 Task: Buy 4 Shower Caps from Bath & Bathing Accessories section under best seller category for shipping address: Jon Parker, 4213 Skips Lane, Phoenix, Arizona 85012, Cell Number 9285042162. Pay from credit card ending with 7965, CVV 549
Action: Mouse moved to (482, 148)
Screenshot: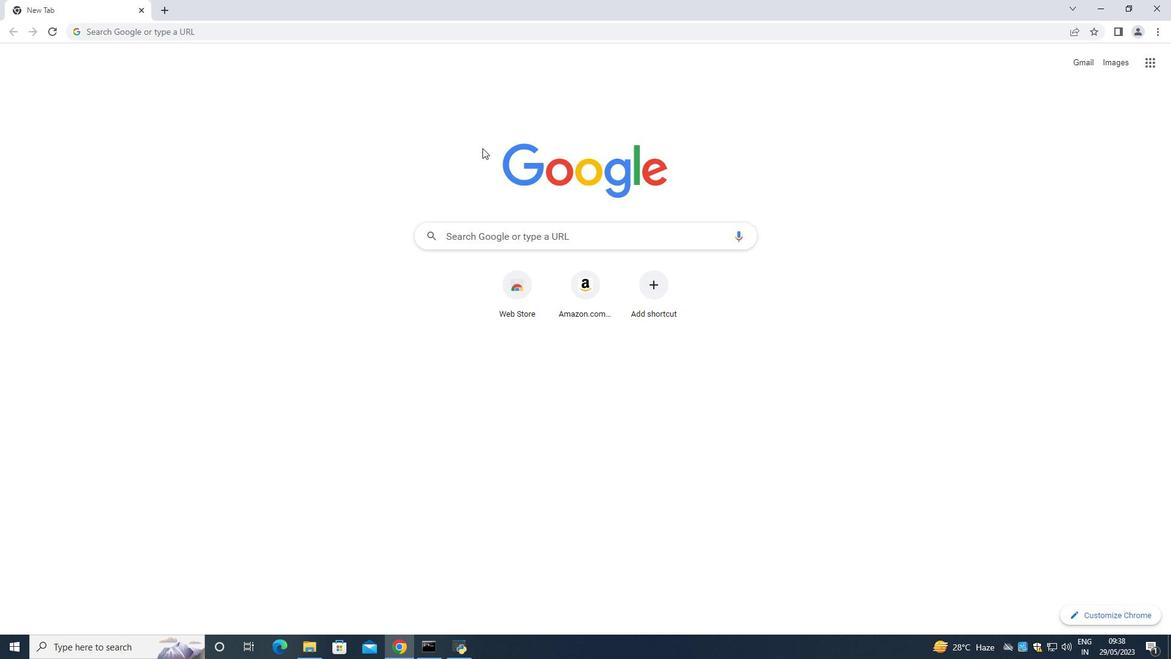 
Action: Mouse pressed left at (482, 148)
Screenshot: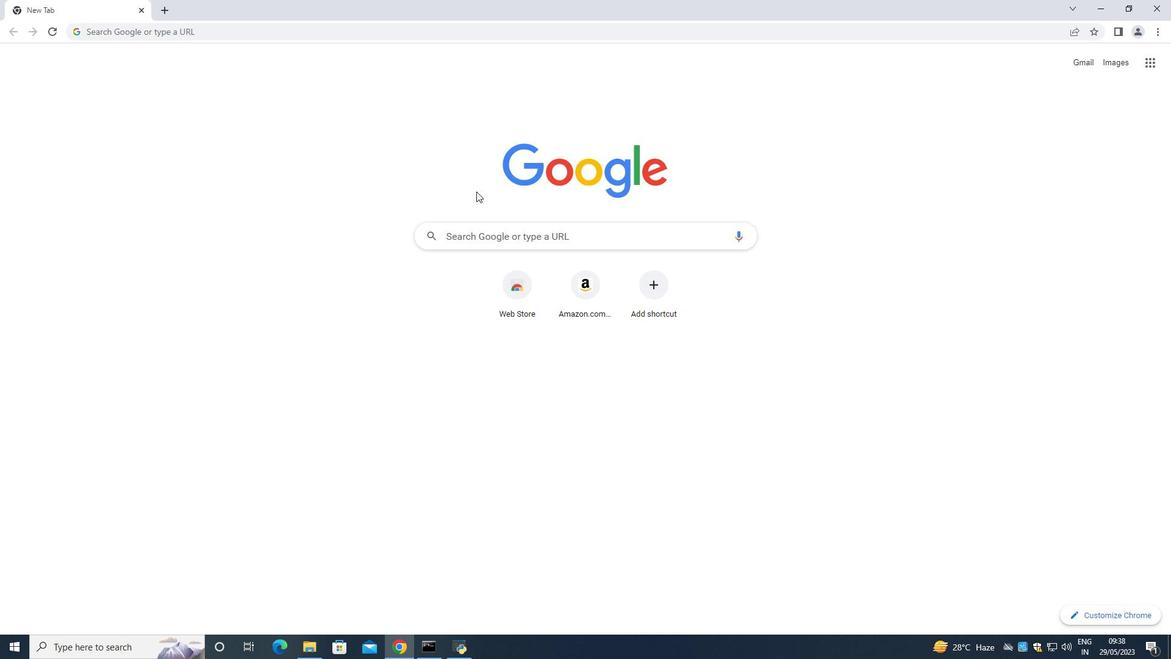 
Action: Mouse moved to (587, 285)
Screenshot: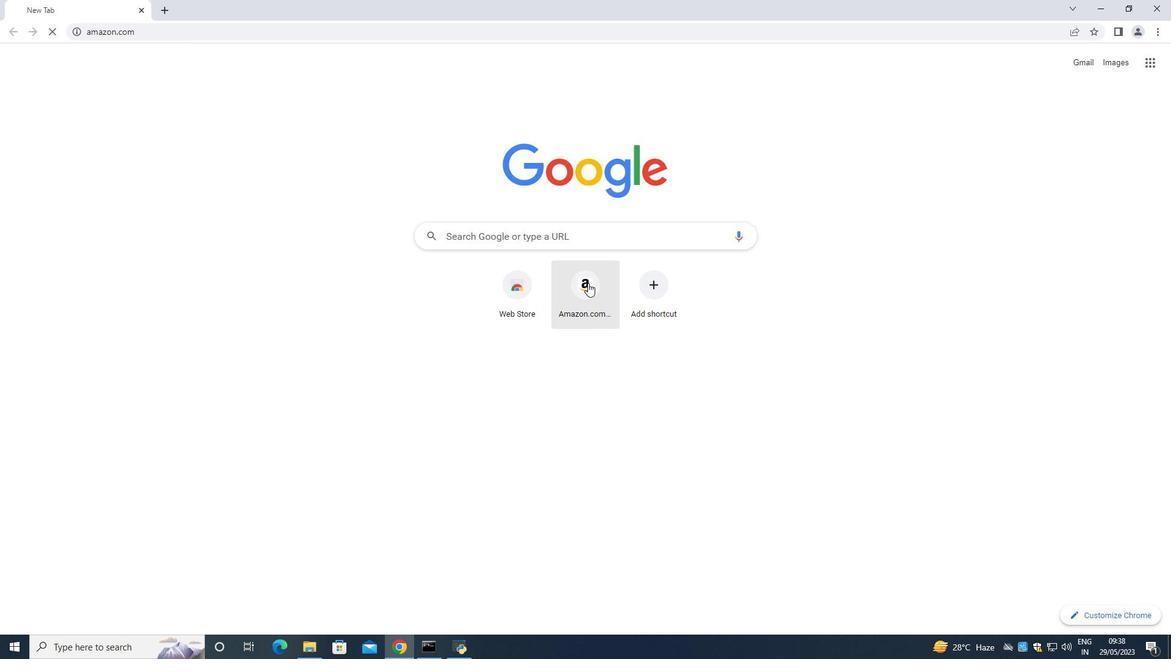 
Action: Mouse pressed left at (587, 285)
Screenshot: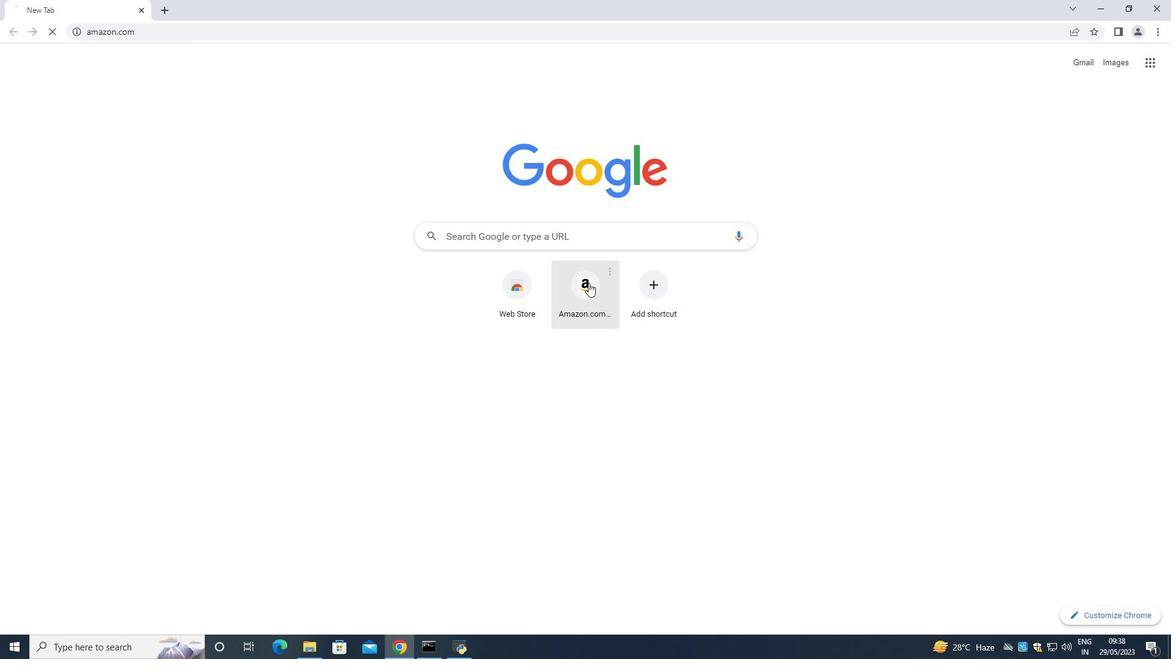 
Action: Mouse moved to (278, 59)
Screenshot: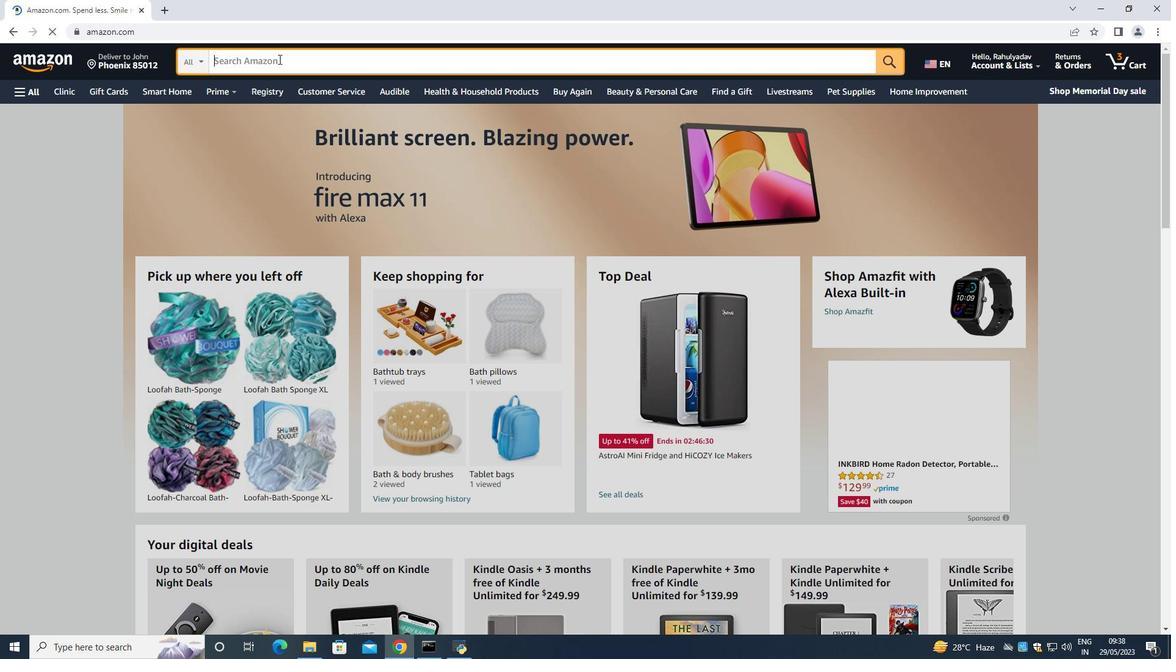 
Action: Mouse pressed left at (278, 59)
Screenshot: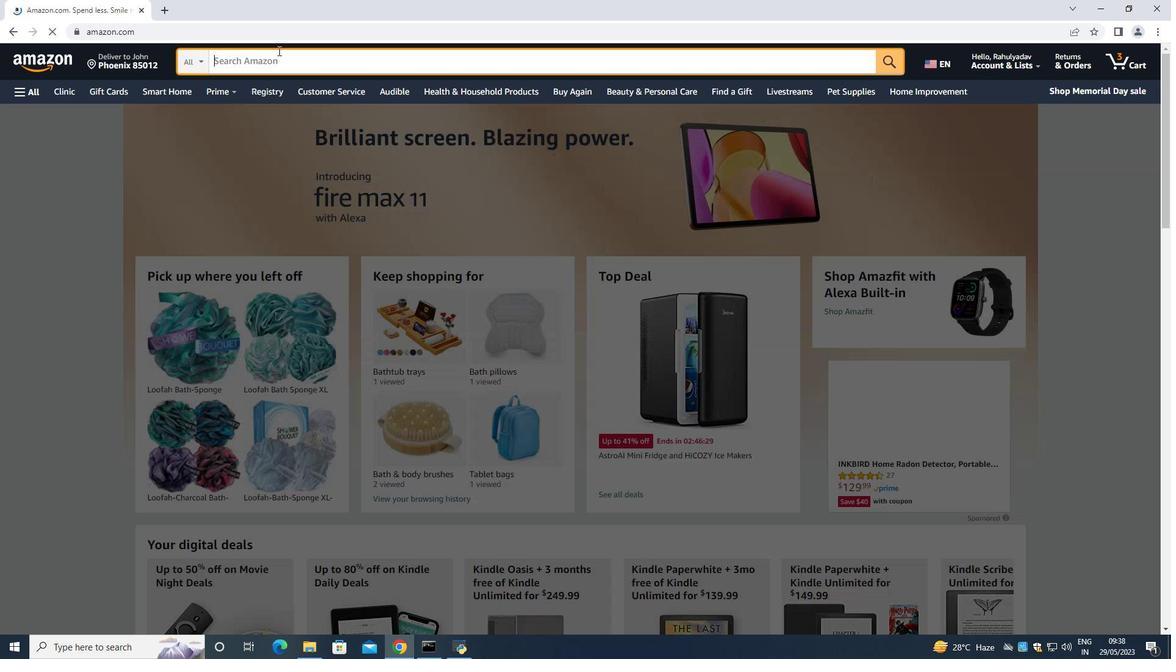 
Action: Mouse moved to (270, 40)
Screenshot: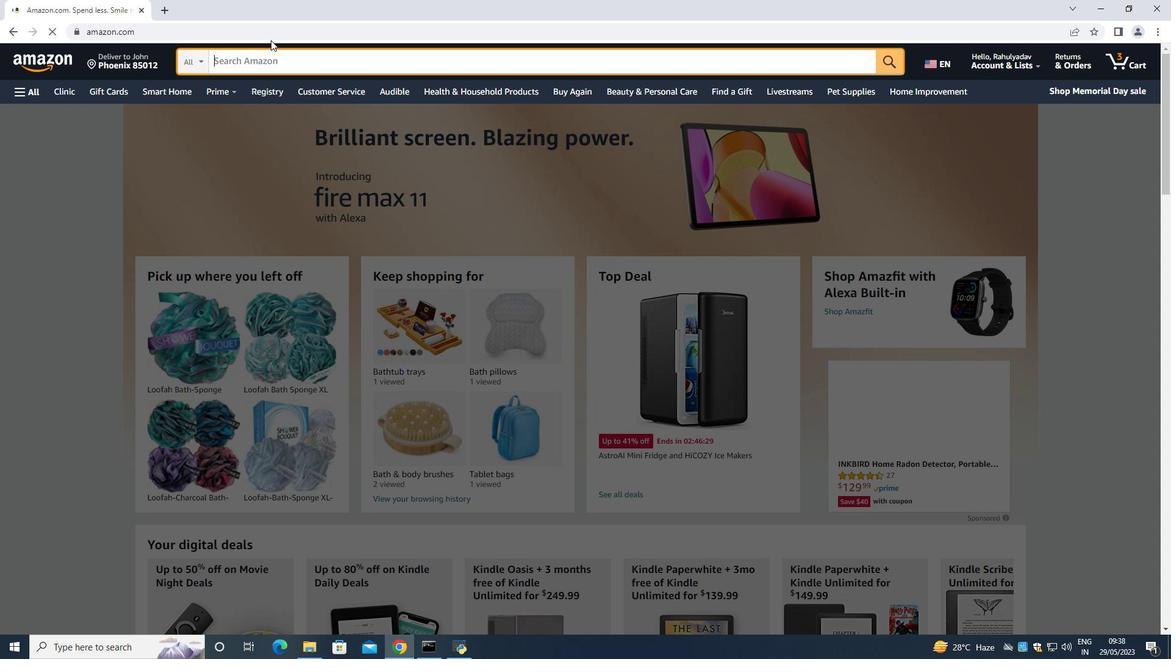 
Action: Key pressed <Key.shift><Key.shift><Key.shift>Shower<Key.space><Key.shift>Cap<Key.space><Key.enter>
Screenshot: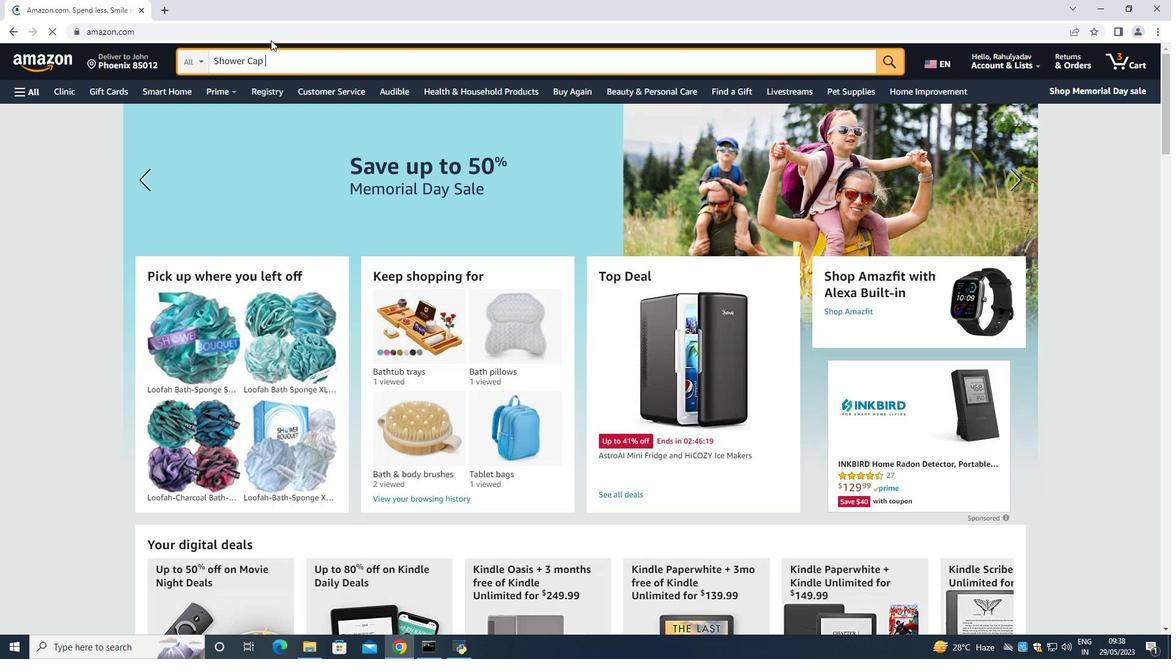 
Action: Mouse moved to (834, 184)
Screenshot: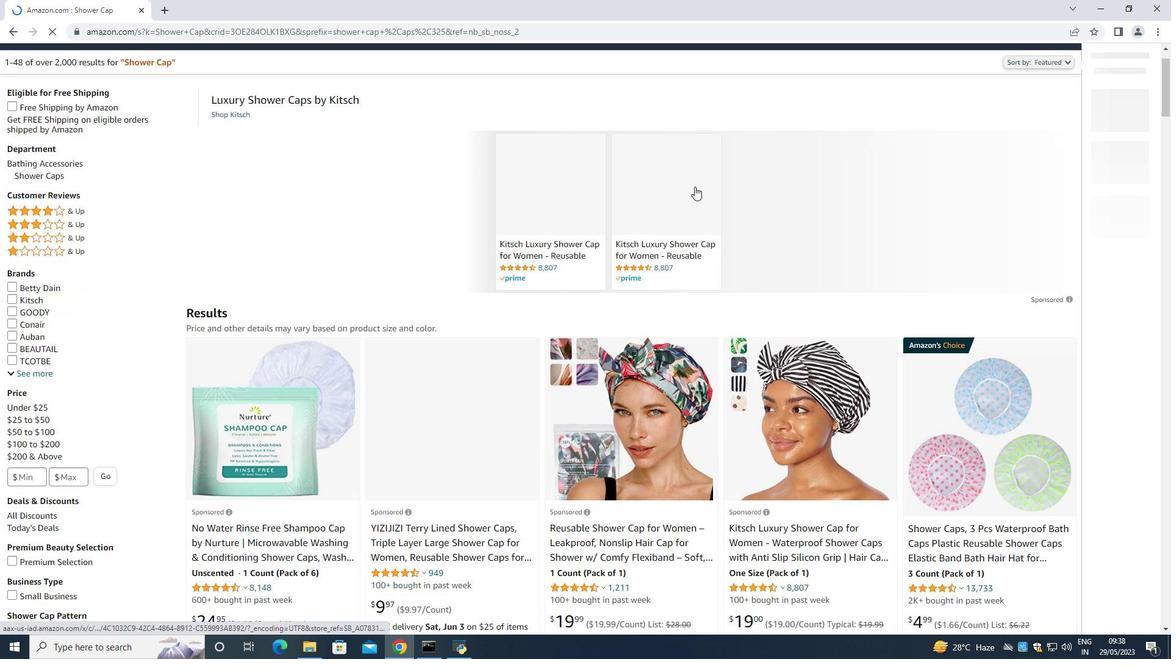
Action: Mouse scrolled (834, 183) with delta (0, 0)
Screenshot: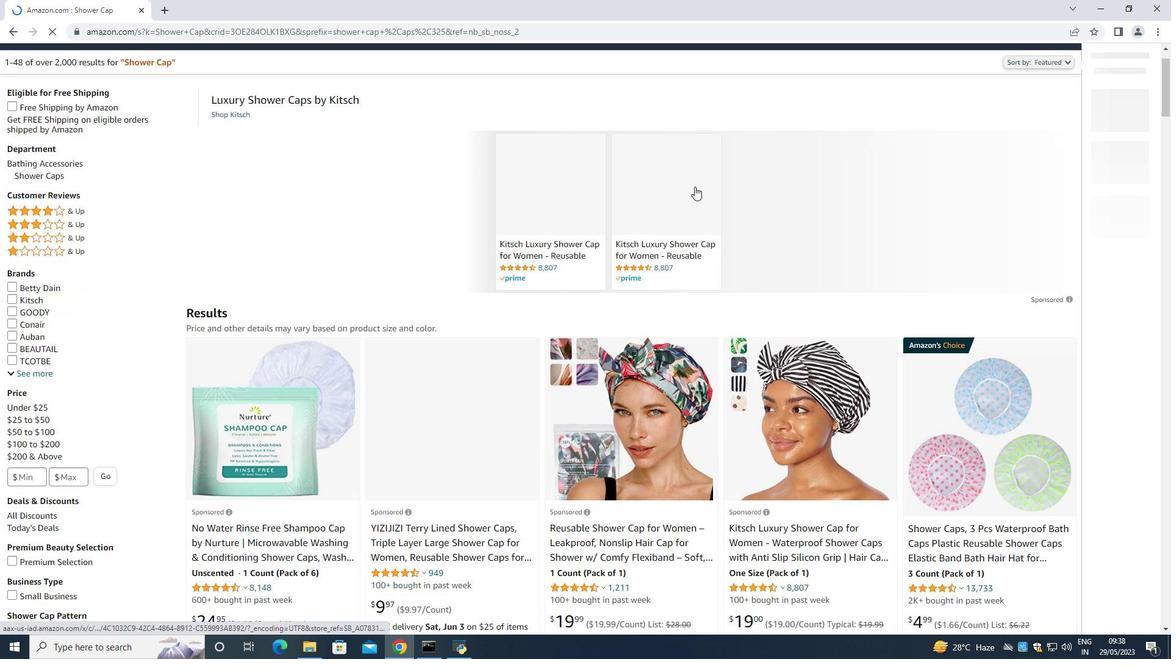 
Action: Mouse moved to (806, 189)
Screenshot: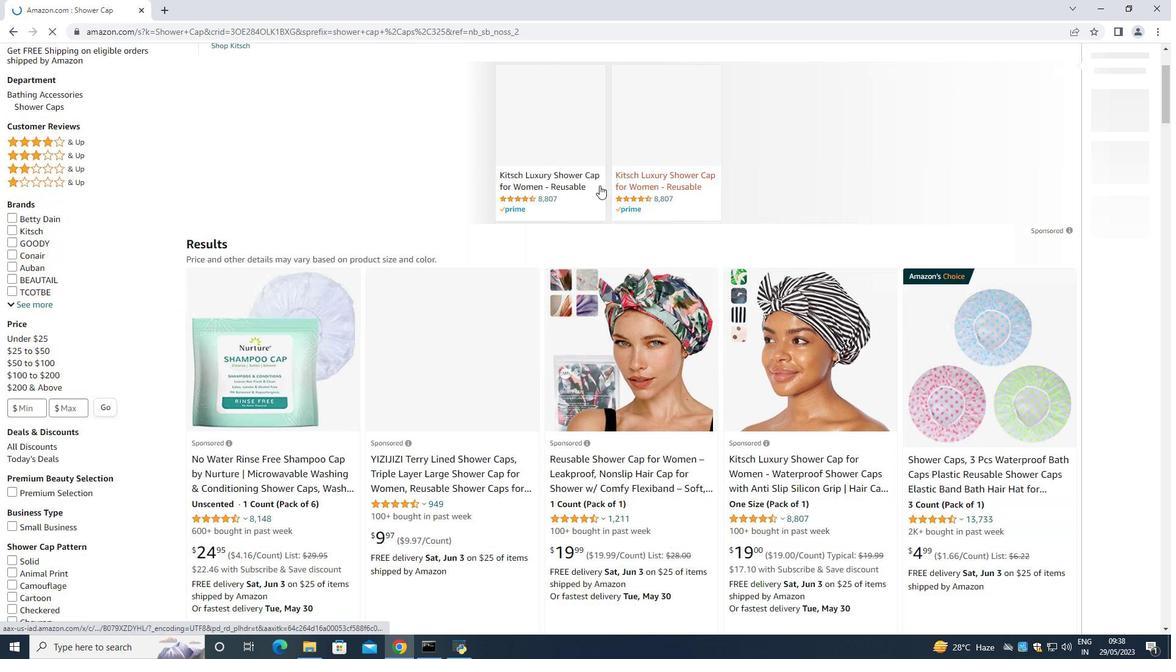 
Action: Mouse scrolled (813, 189) with delta (0, 0)
Screenshot: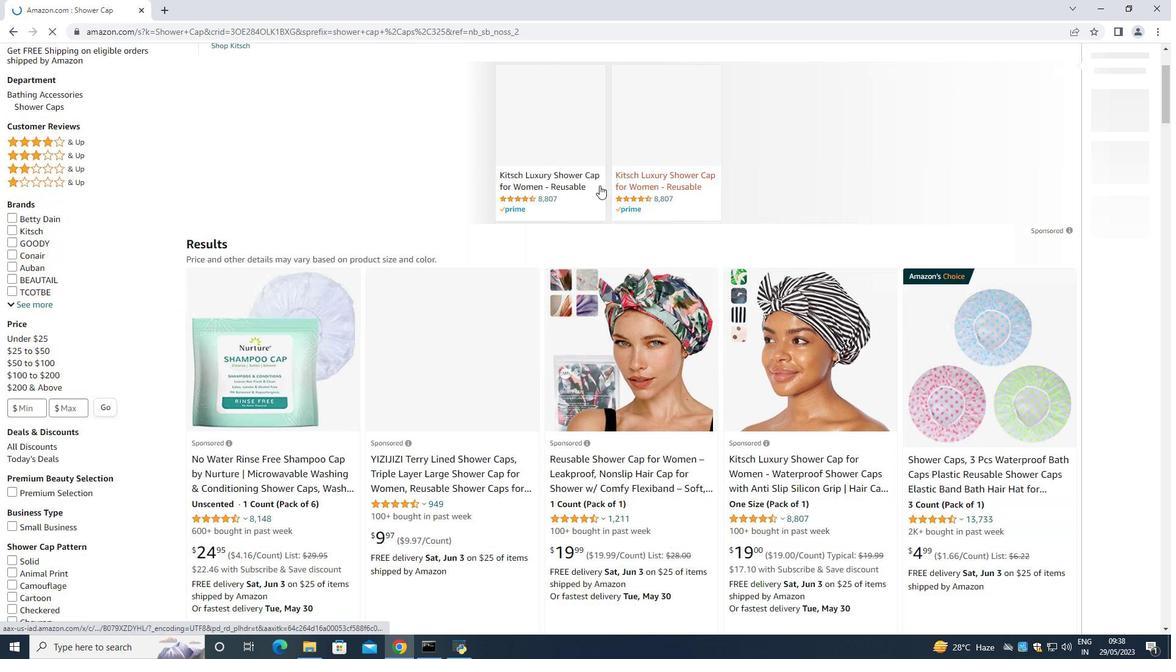 
Action: Mouse moved to (689, 186)
Screenshot: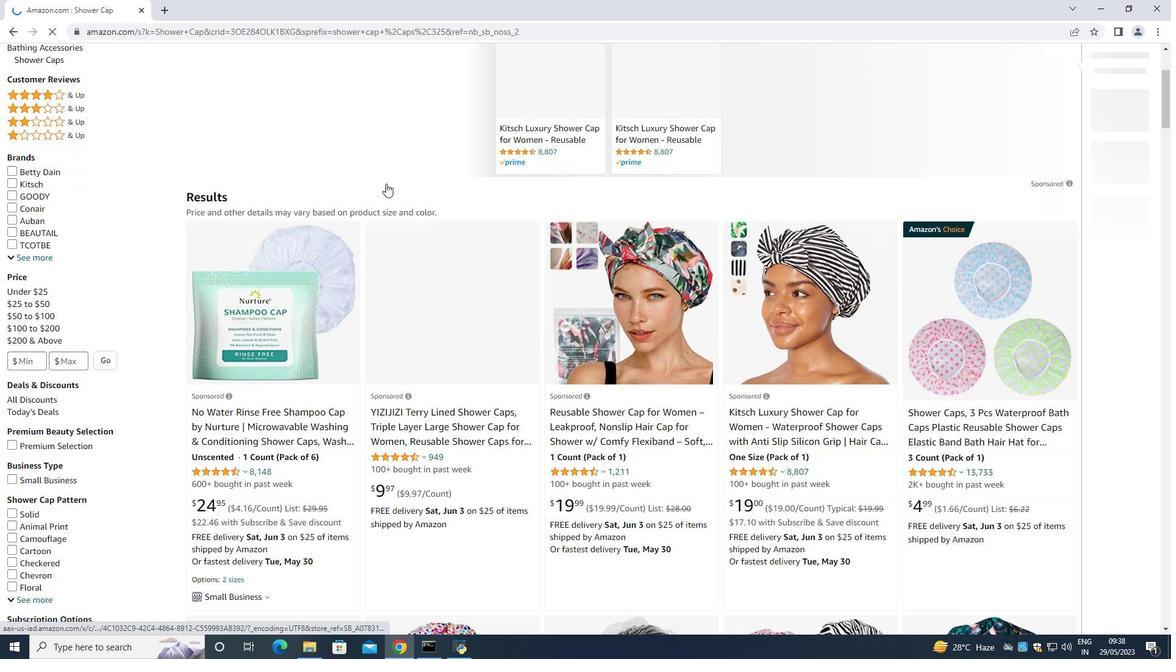 
Action: Mouse scrolled (695, 186) with delta (0, 0)
Screenshot: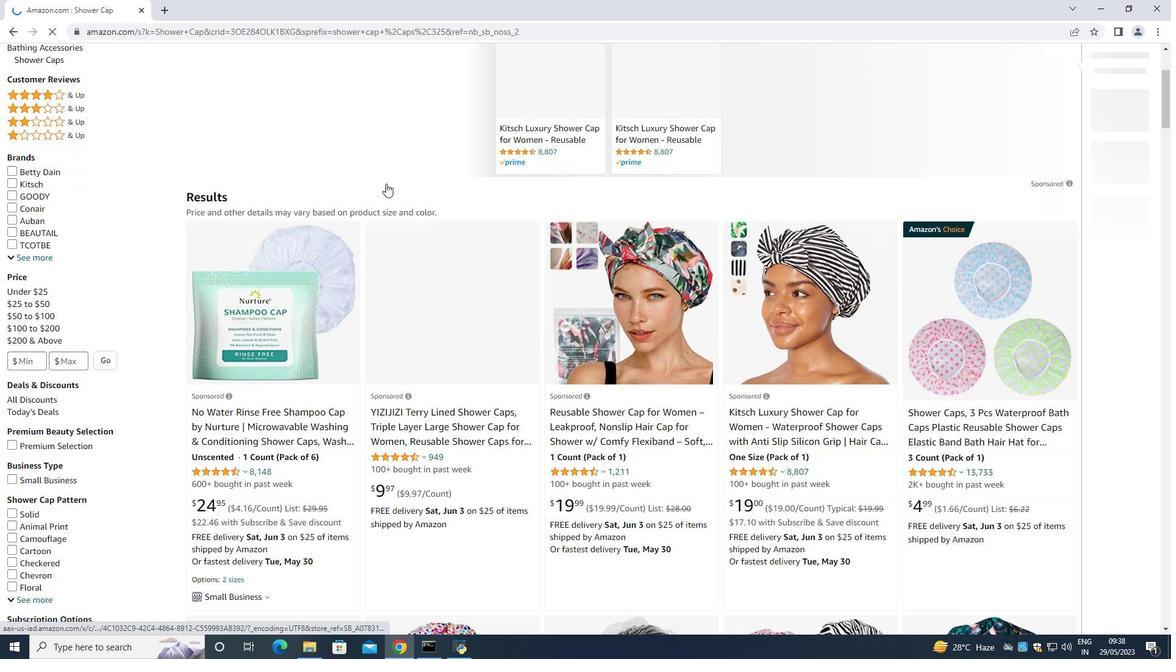 
Action: Mouse moved to (133, 191)
Screenshot: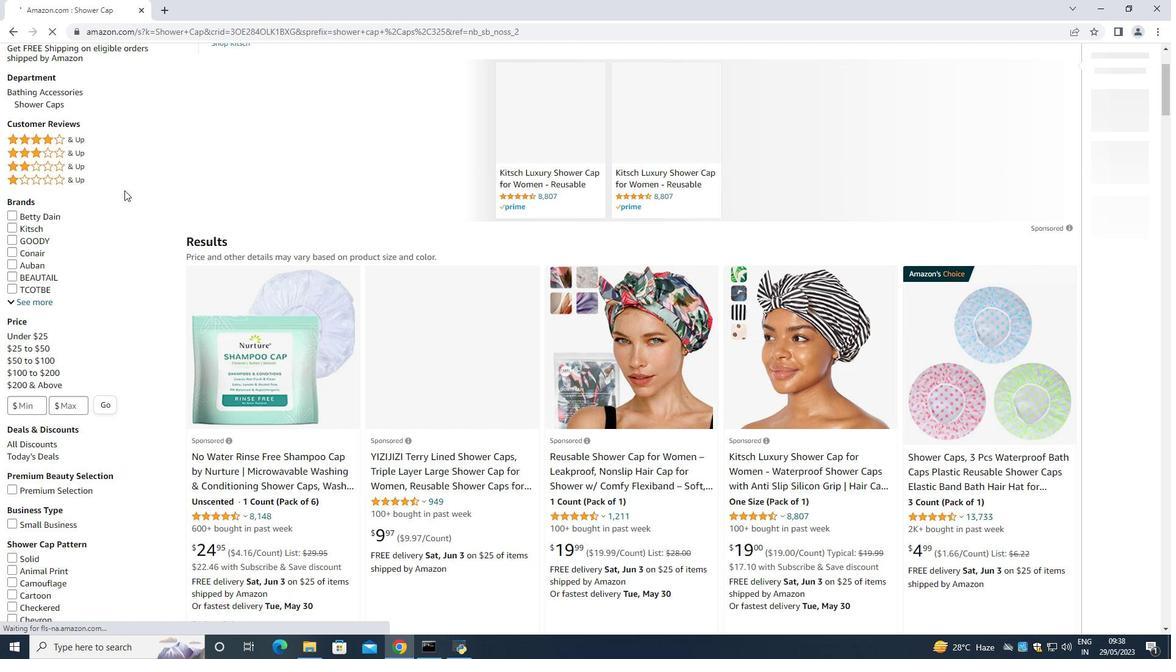 
Action: Mouse scrolled (133, 192) with delta (0, 0)
Screenshot: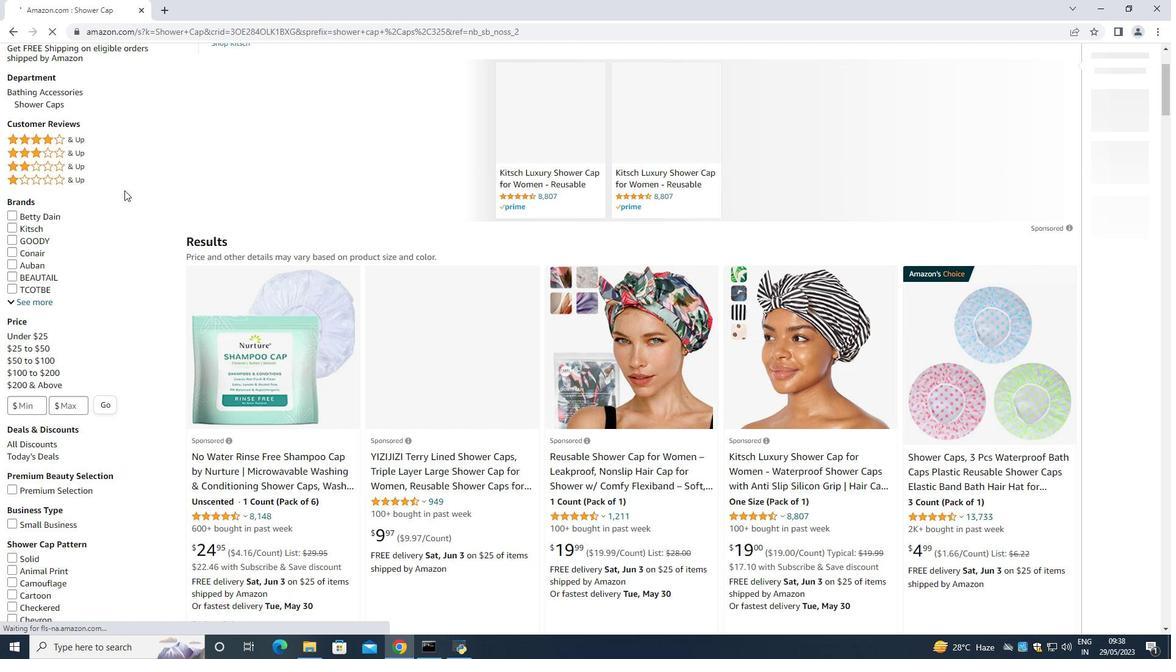 
Action: Mouse moved to (124, 190)
Screenshot: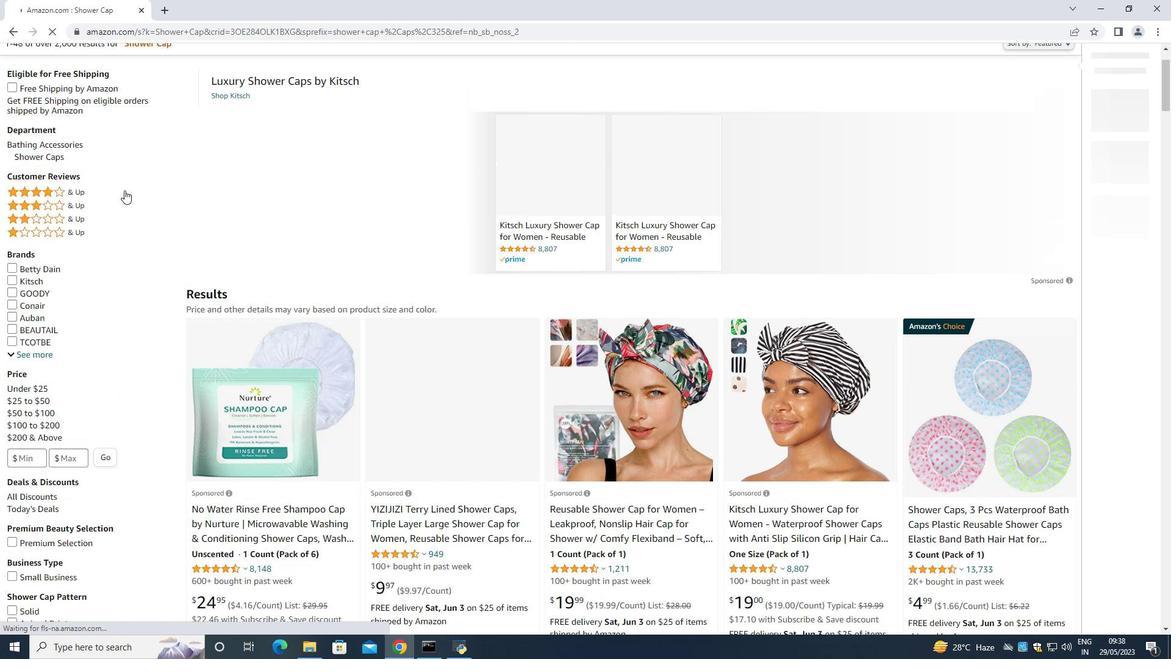 
Action: Mouse scrolled (124, 191) with delta (0, 0)
Screenshot: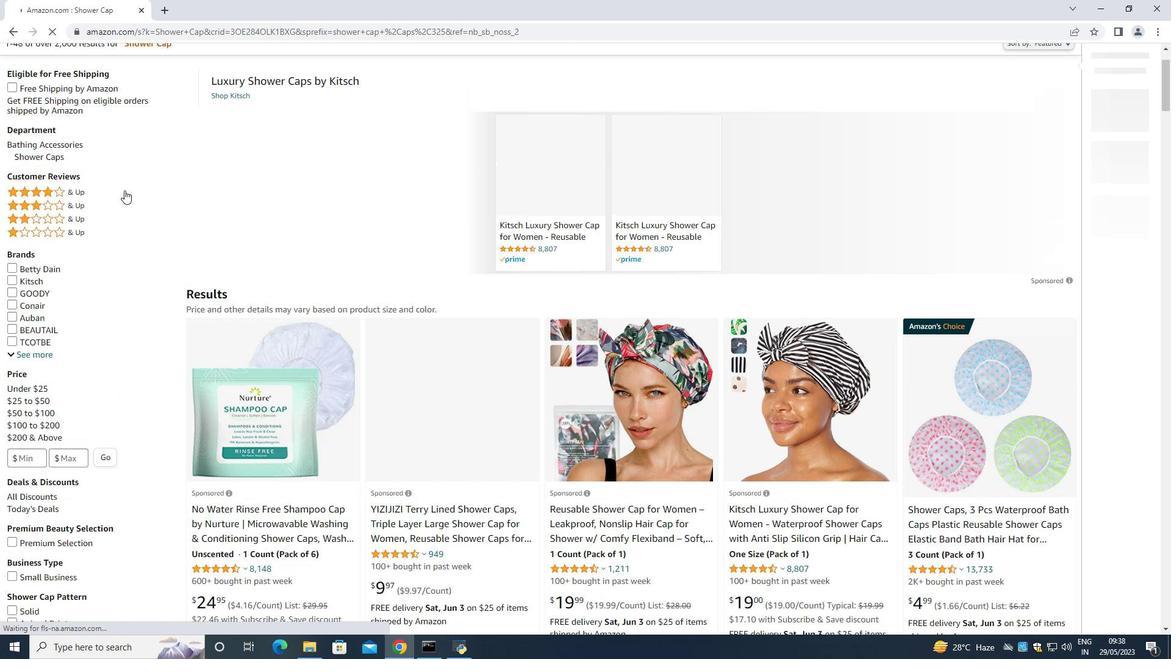 
Action: Mouse scrolled (124, 191) with delta (0, 0)
Screenshot: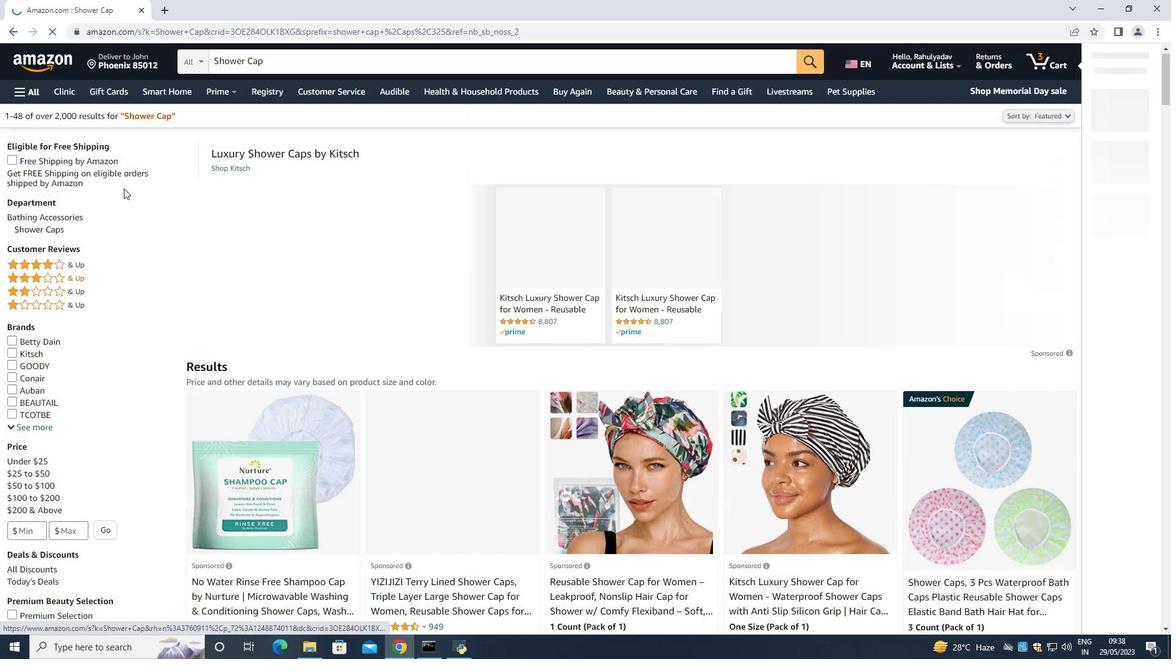
Action: Mouse moved to (55, 212)
Screenshot: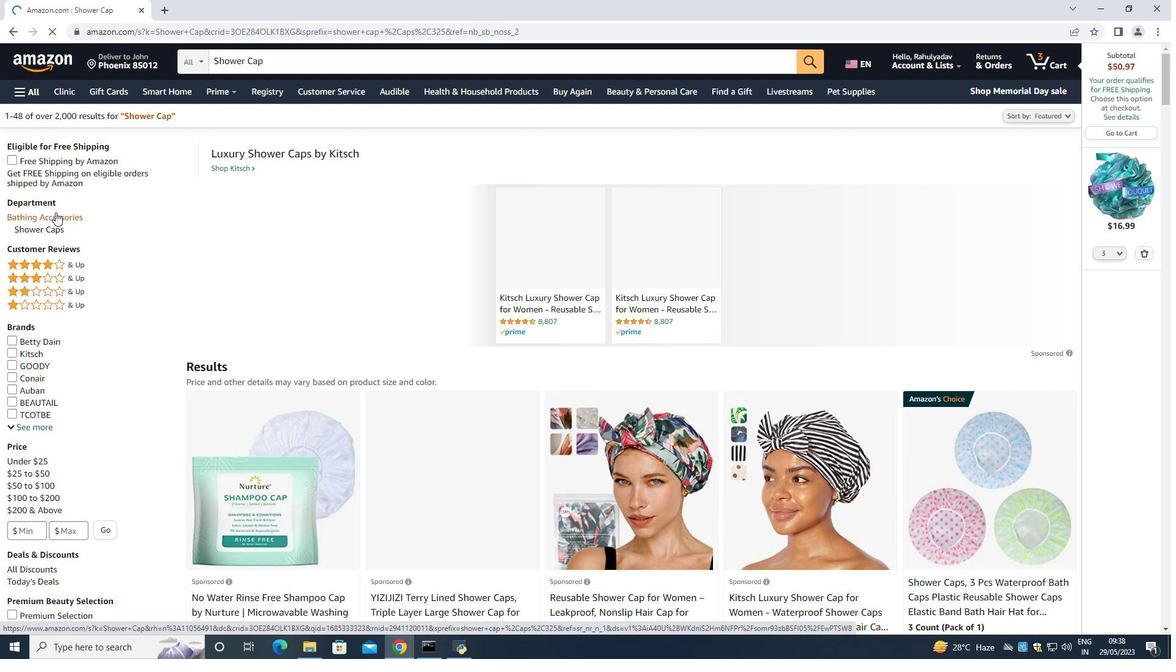 
Action: Mouse pressed left at (55, 212)
Screenshot: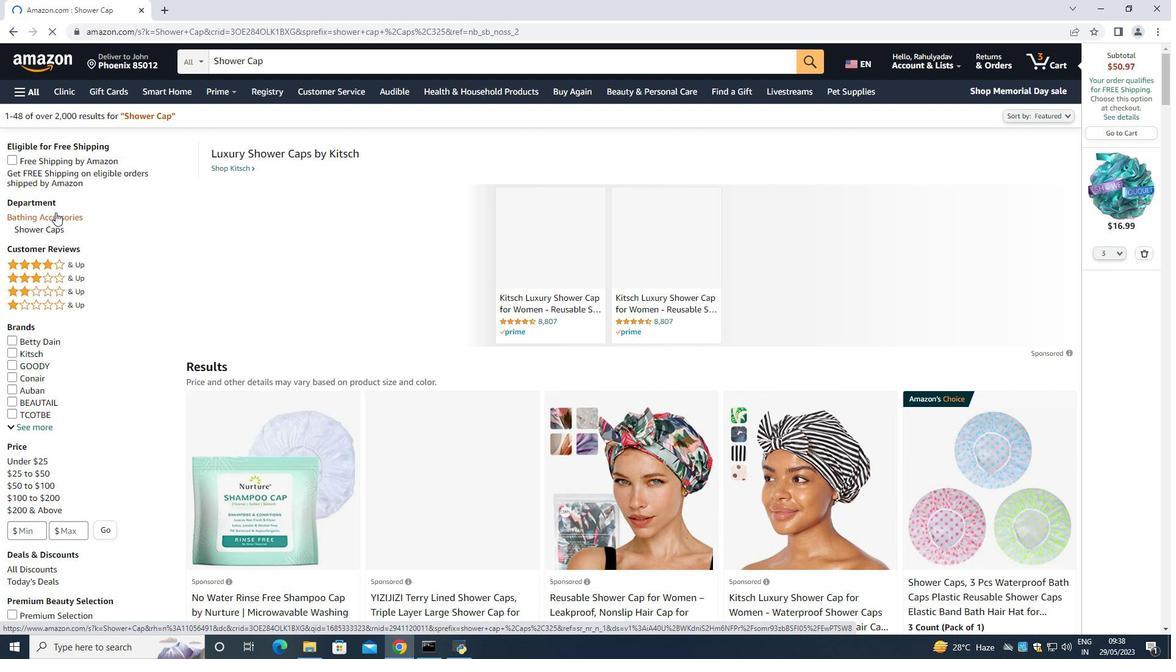 
Action: Mouse moved to (263, 336)
Screenshot: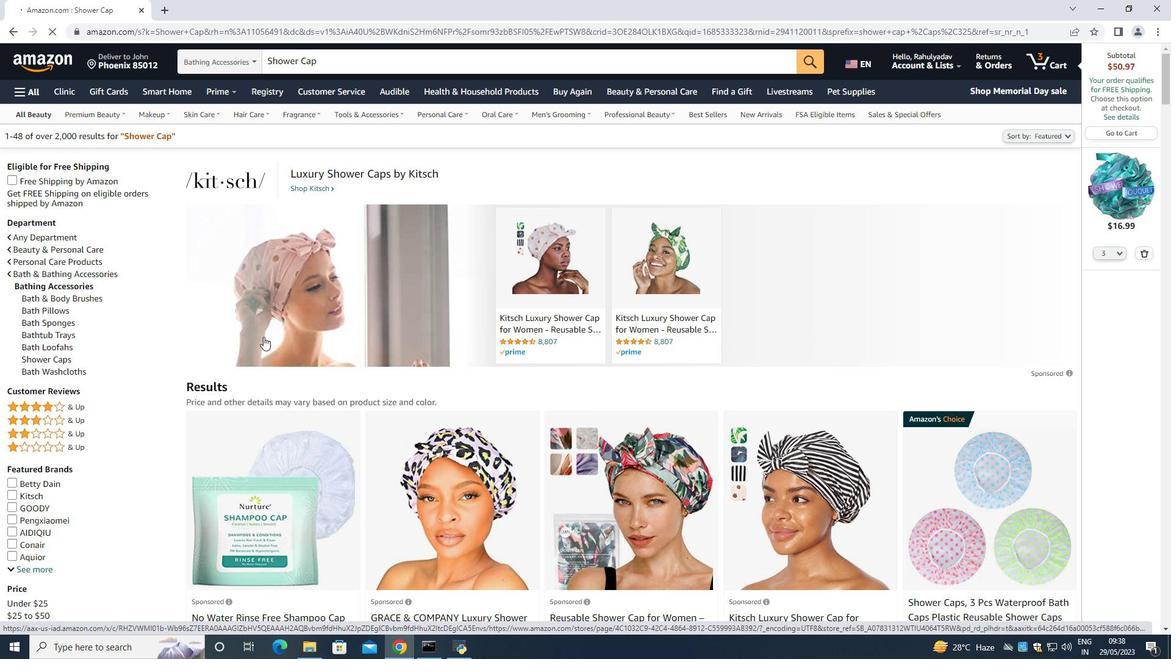
Action: Mouse scrolled (263, 336) with delta (0, 0)
Screenshot: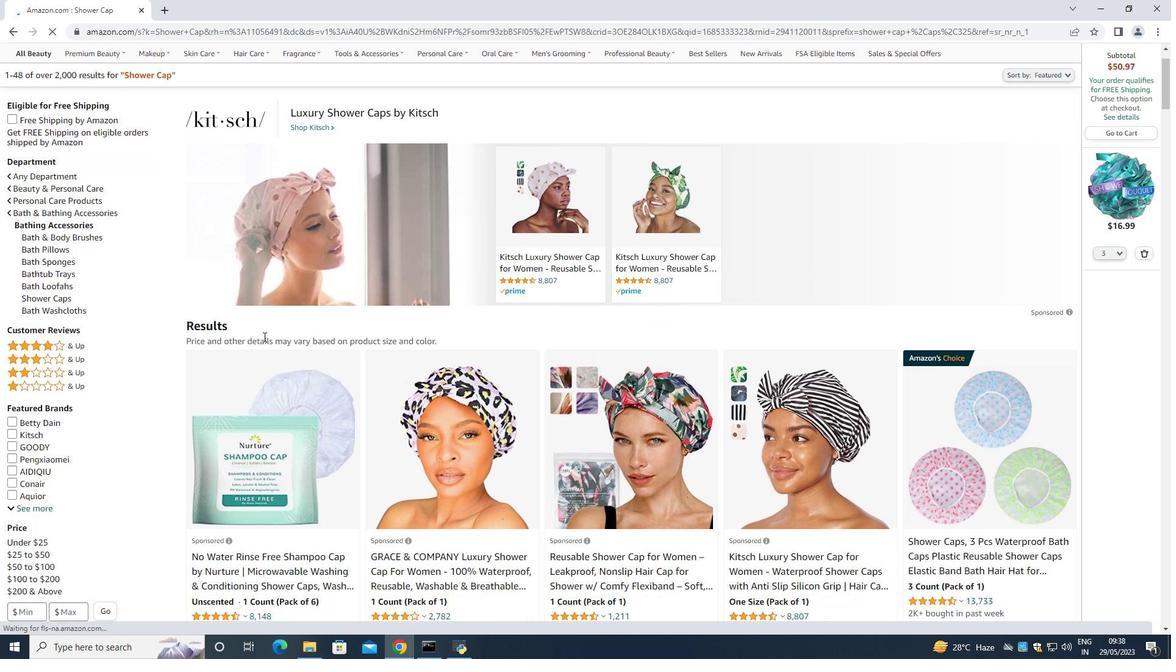 
Action: Mouse scrolled (263, 336) with delta (0, 0)
Screenshot: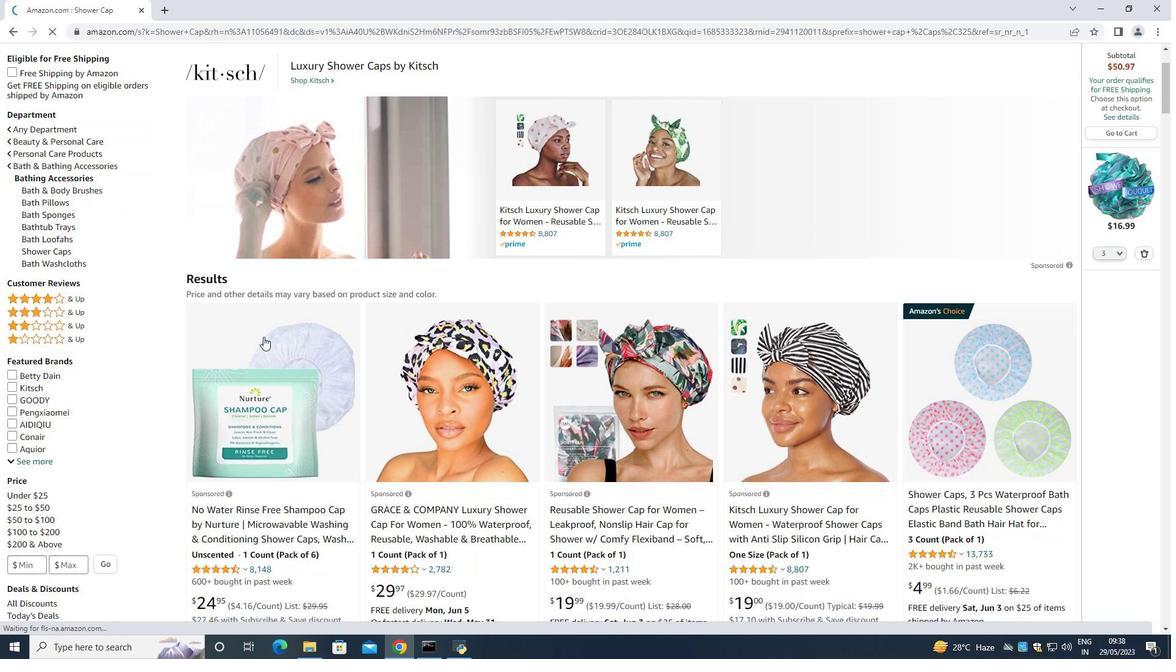 
Action: Mouse scrolled (263, 336) with delta (0, 0)
Screenshot: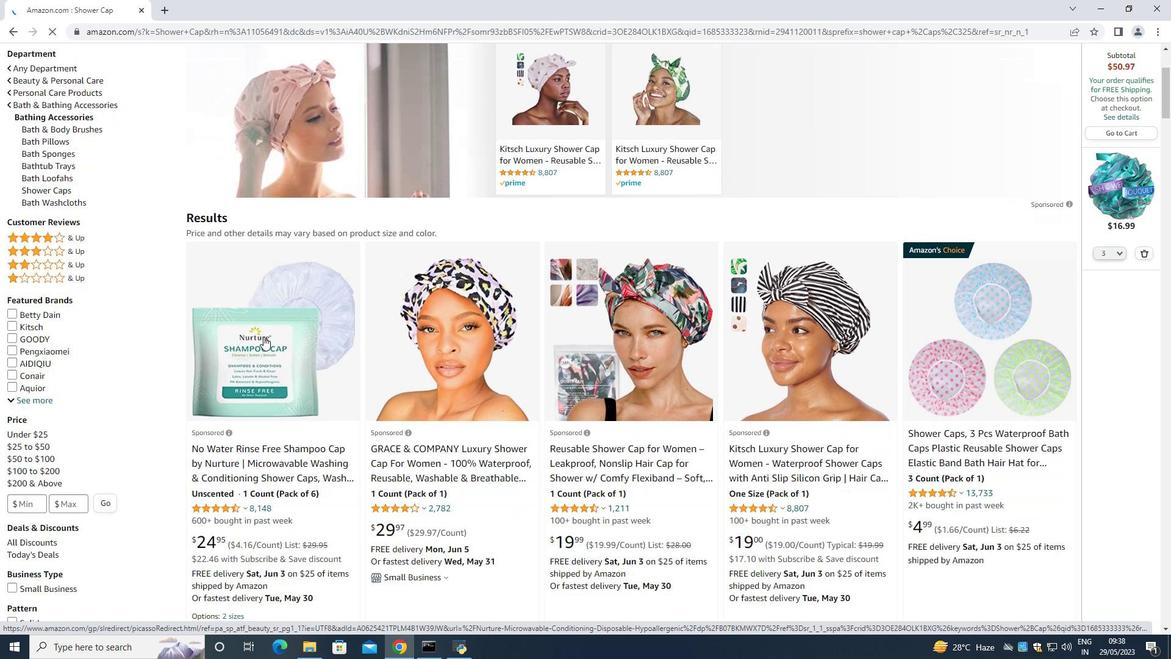 
Action: Mouse moved to (260, 338)
Screenshot: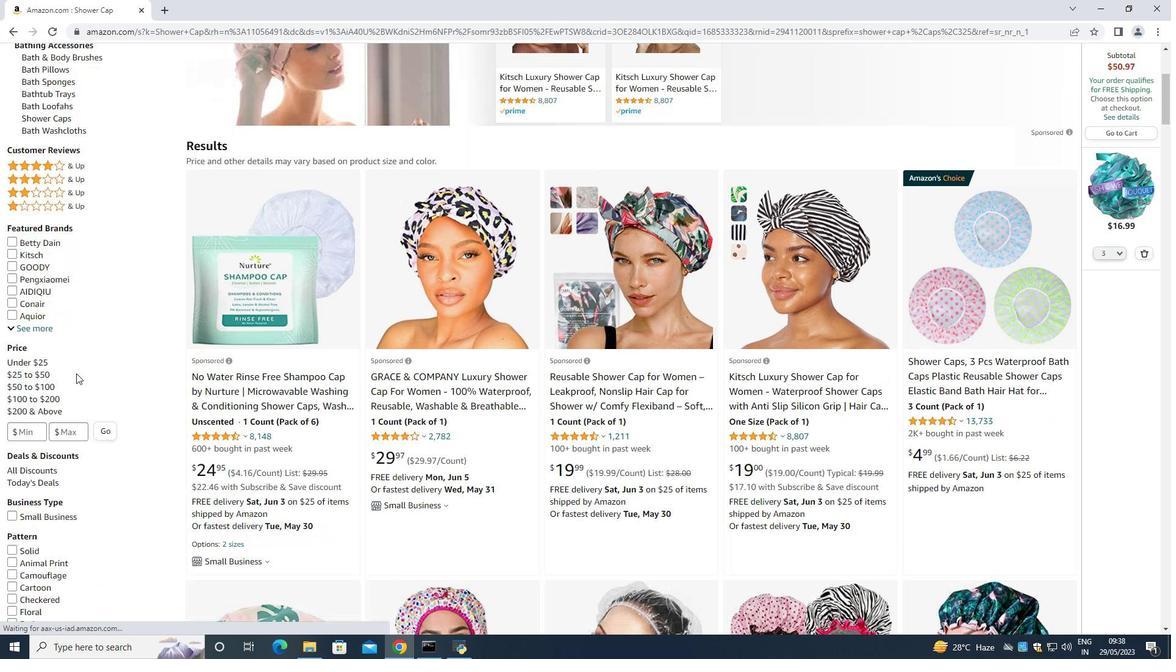 
Action: Mouse scrolled (260, 337) with delta (0, 0)
Screenshot: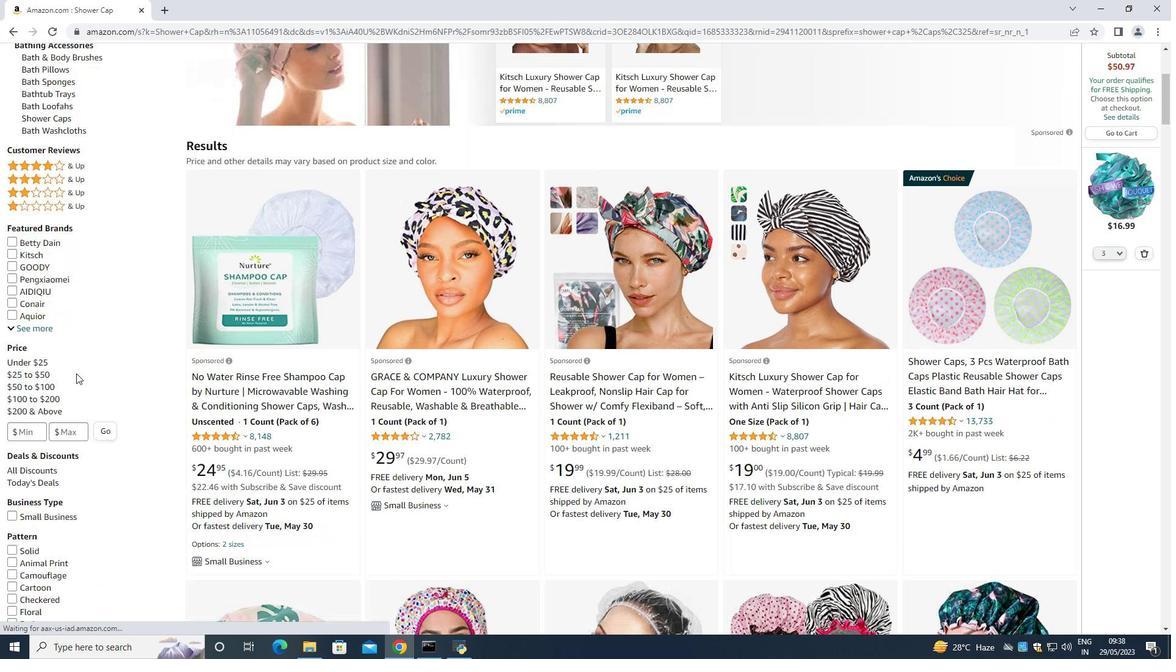 
Action: Mouse moved to (764, 317)
Screenshot: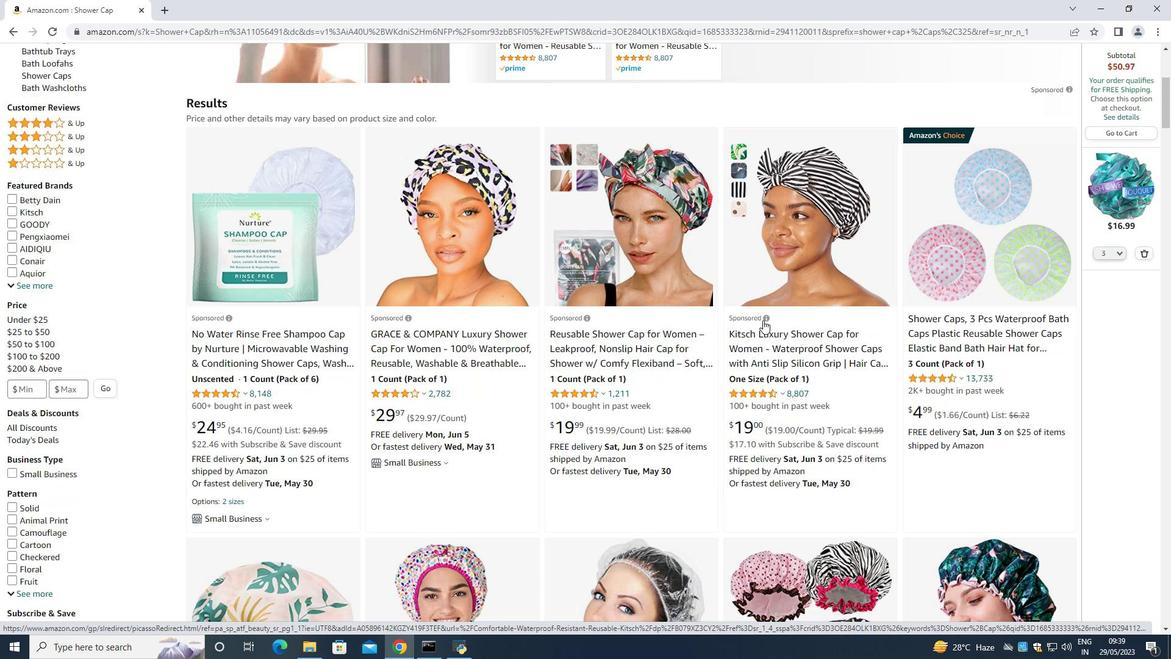 
Action: Mouse scrolled (764, 317) with delta (0, 0)
Screenshot: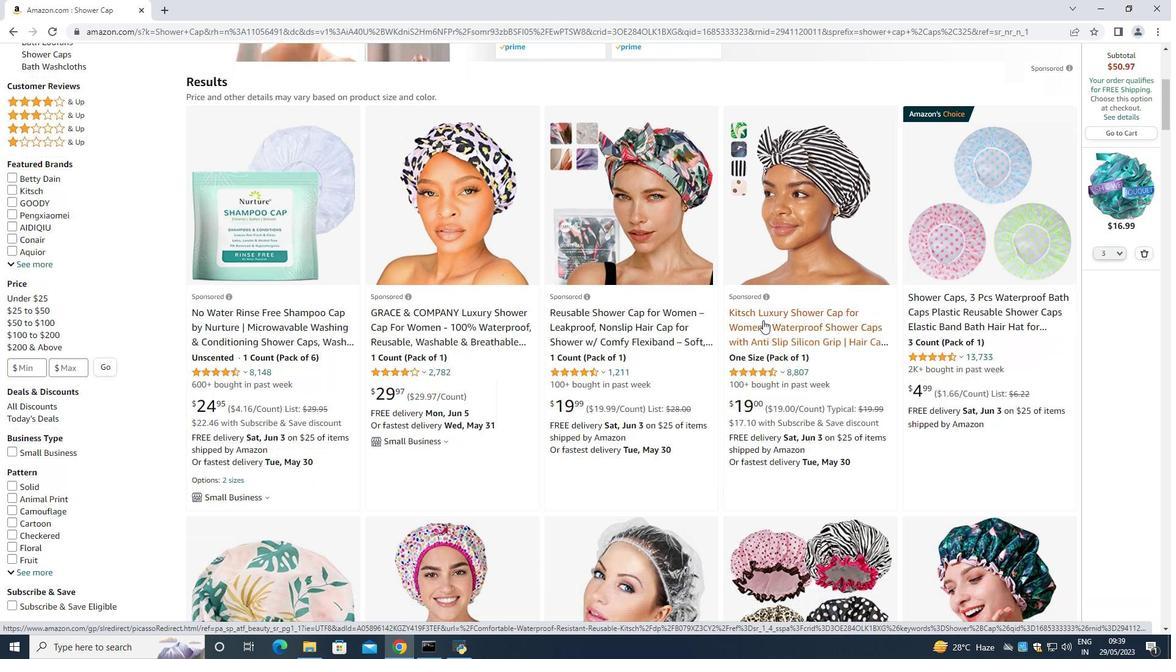 
Action: Mouse moved to (761, 321)
Screenshot: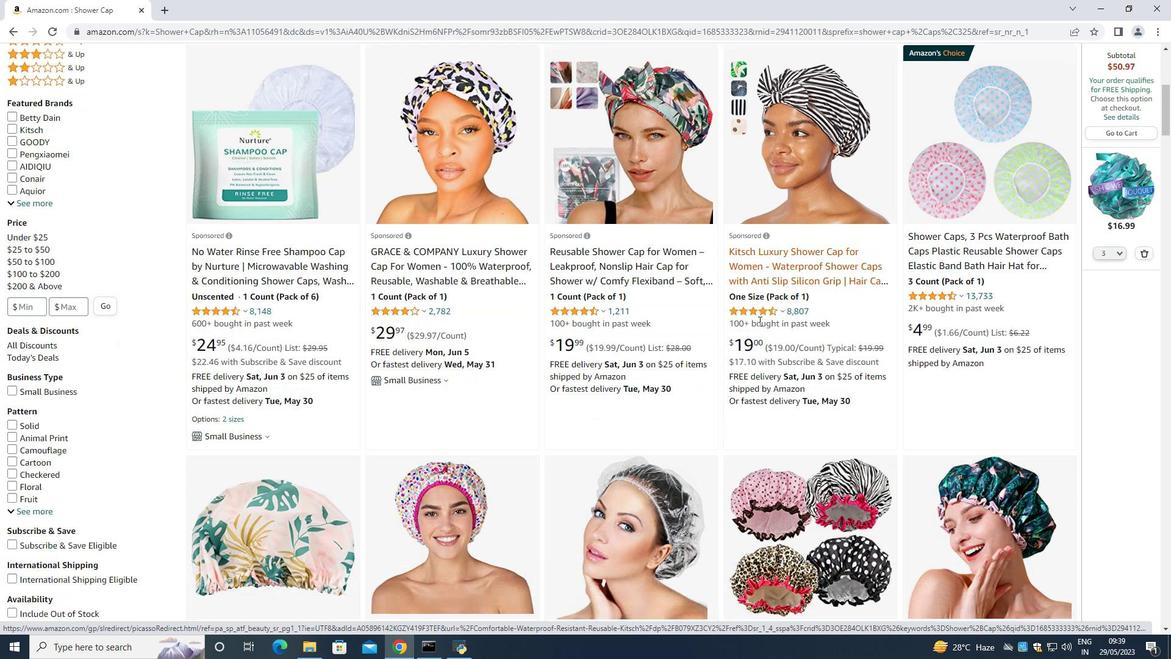 
Action: Mouse scrolled (761, 321) with delta (0, 0)
Screenshot: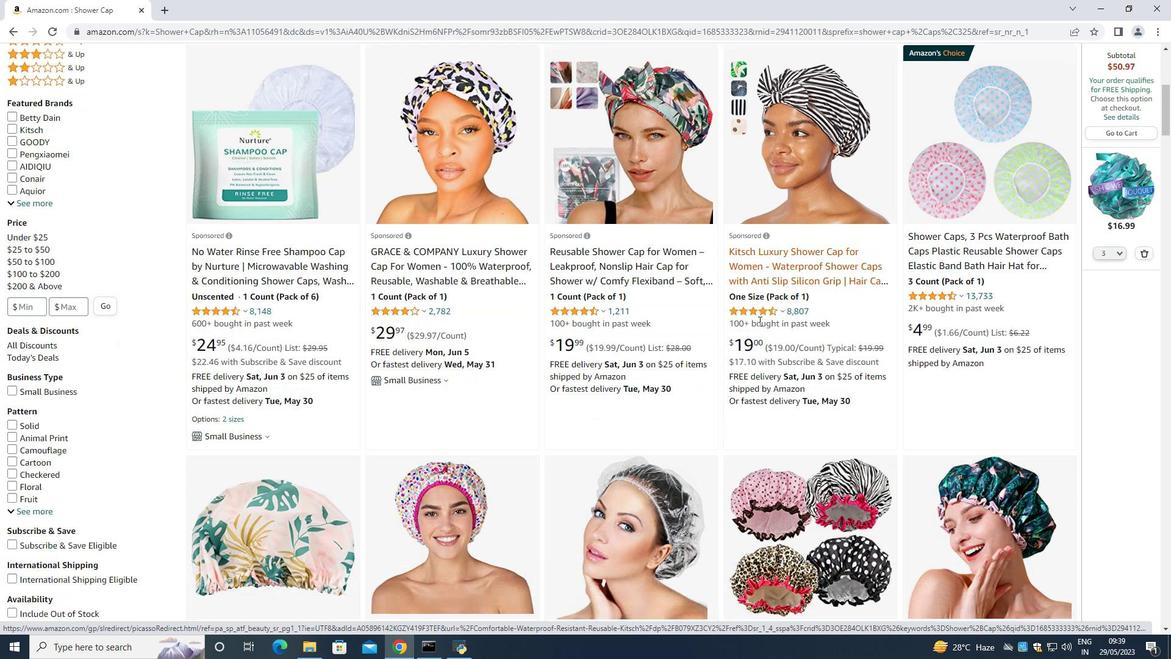 
Action: Mouse moved to (759, 319)
Screenshot: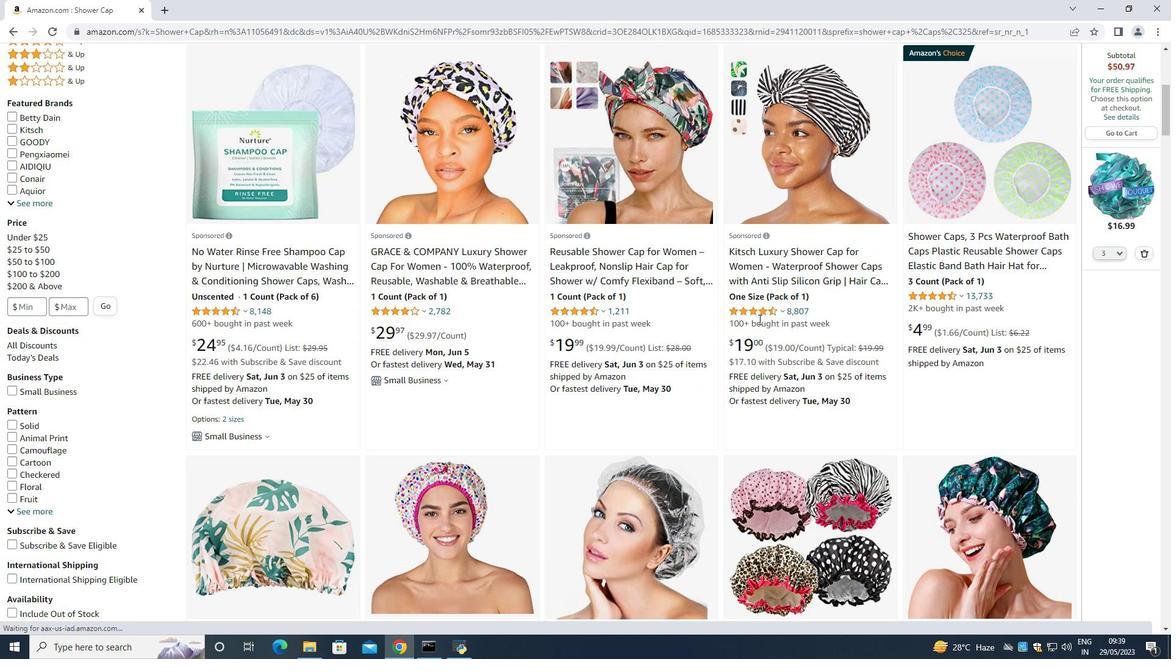 
Action: Mouse scrolled (759, 318) with delta (0, 0)
Screenshot: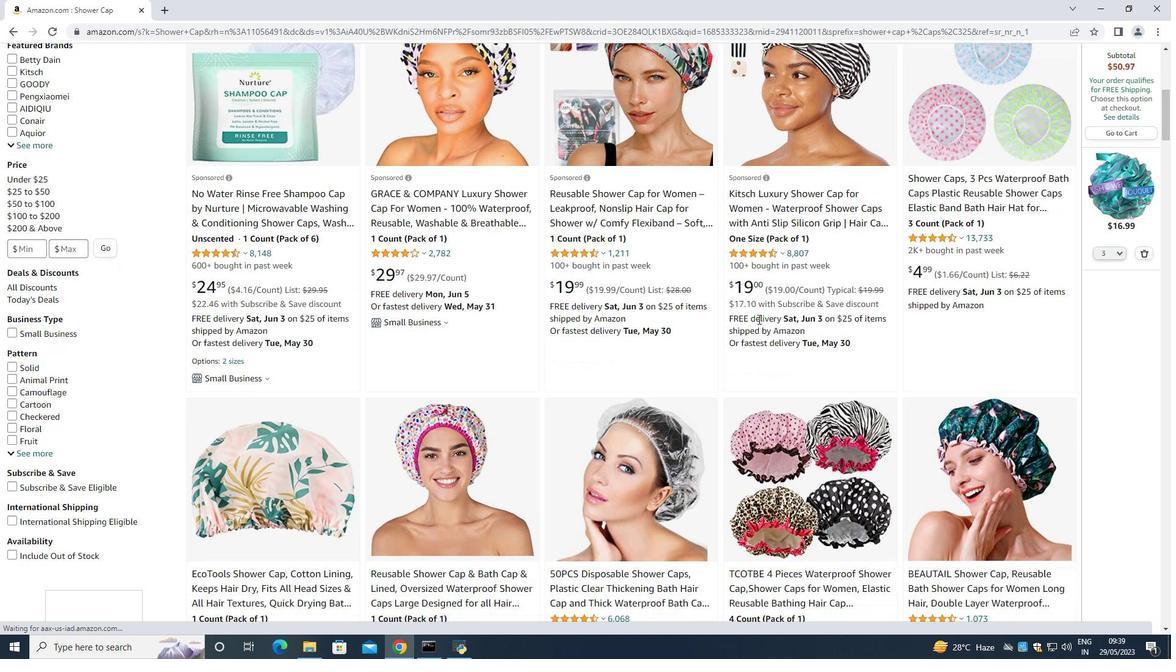 
Action: Mouse moved to (758, 319)
Screenshot: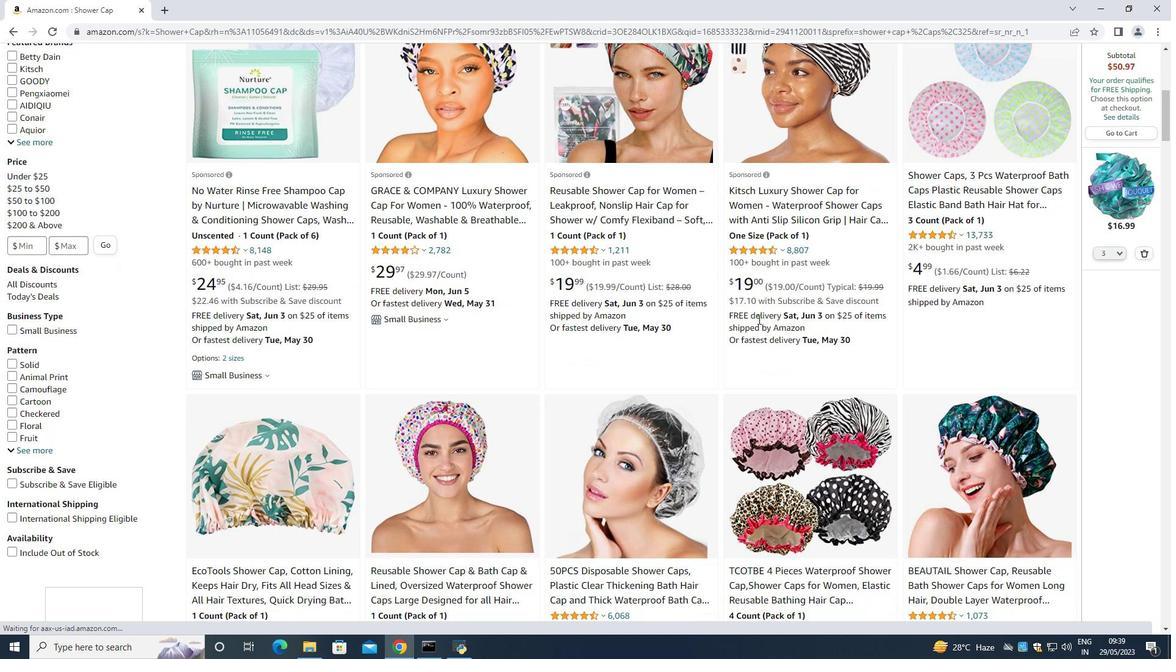 
Action: Mouse scrolled (758, 318) with delta (0, 0)
Screenshot: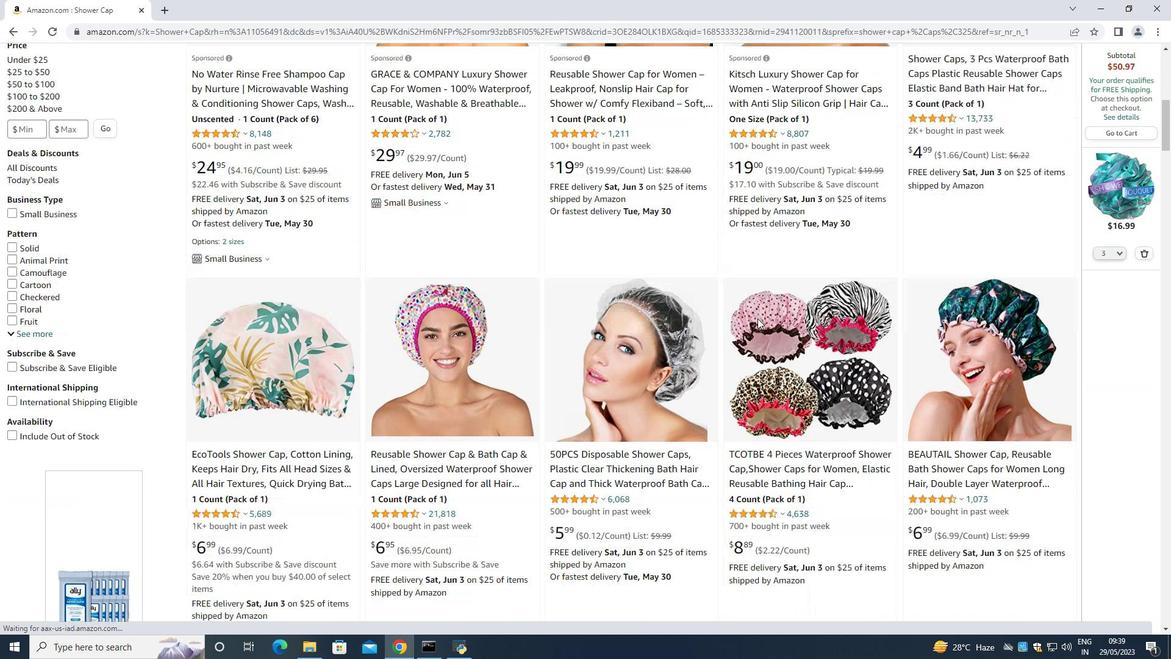 
Action: Mouse scrolled (758, 318) with delta (0, 0)
Screenshot: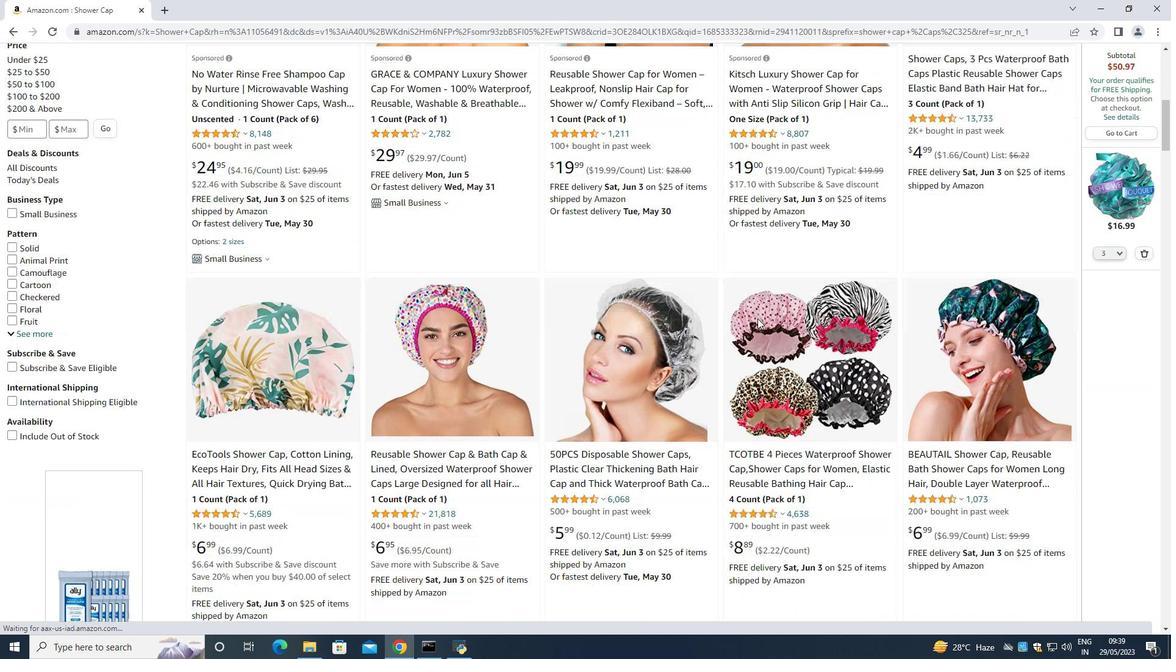 
Action: Mouse moved to (399, 307)
Screenshot: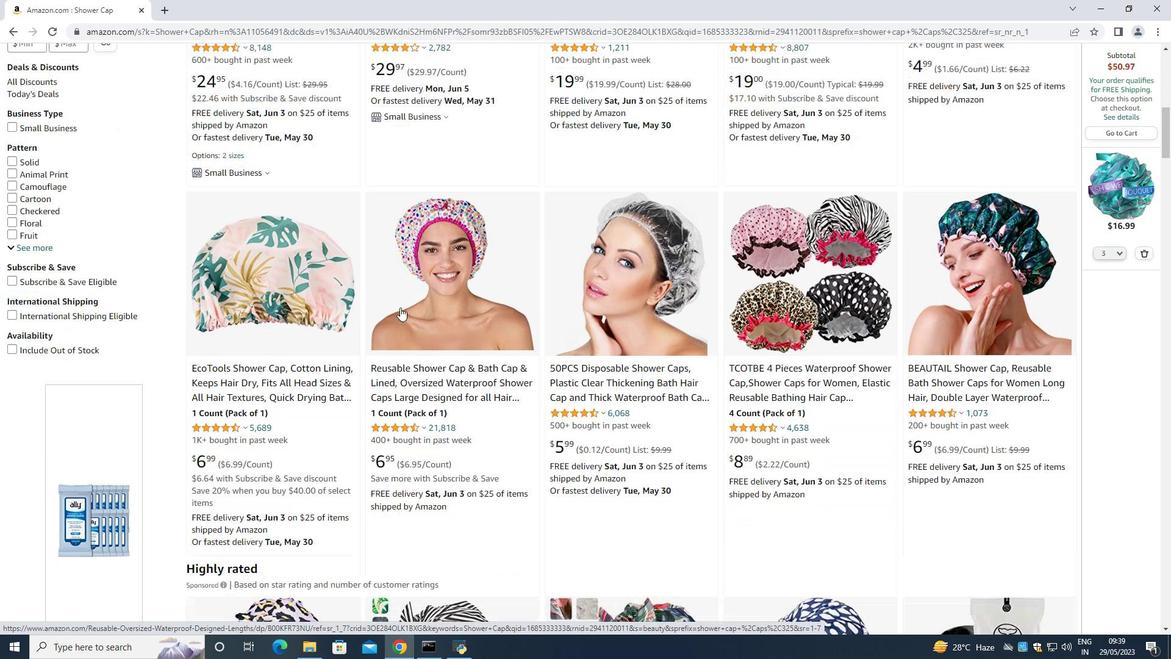 
Action: Mouse scrolled (399, 306) with delta (0, 0)
Screenshot: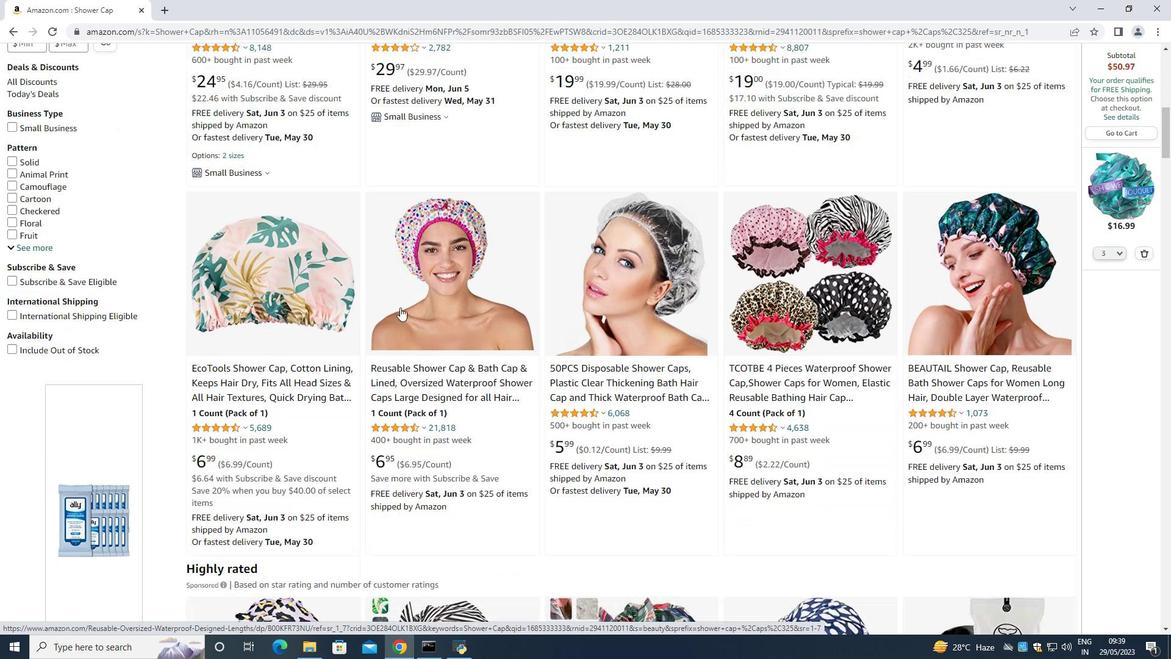 
Action: Mouse scrolled (399, 306) with delta (0, 0)
Screenshot: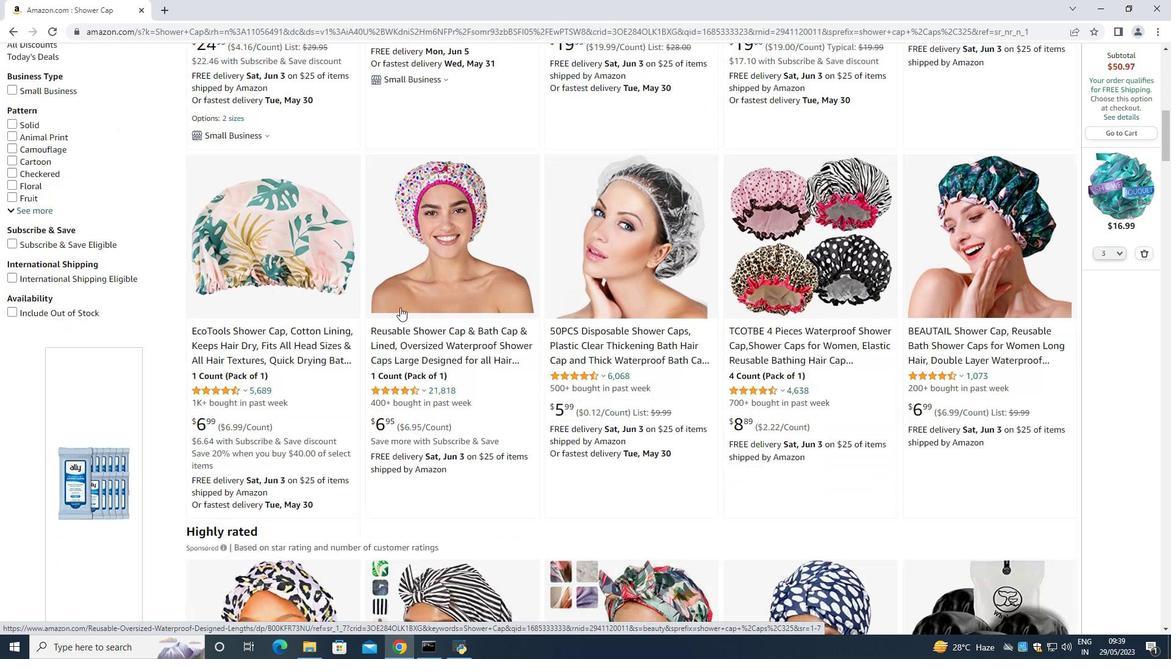 
Action: Mouse moved to (400, 307)
Screenshot: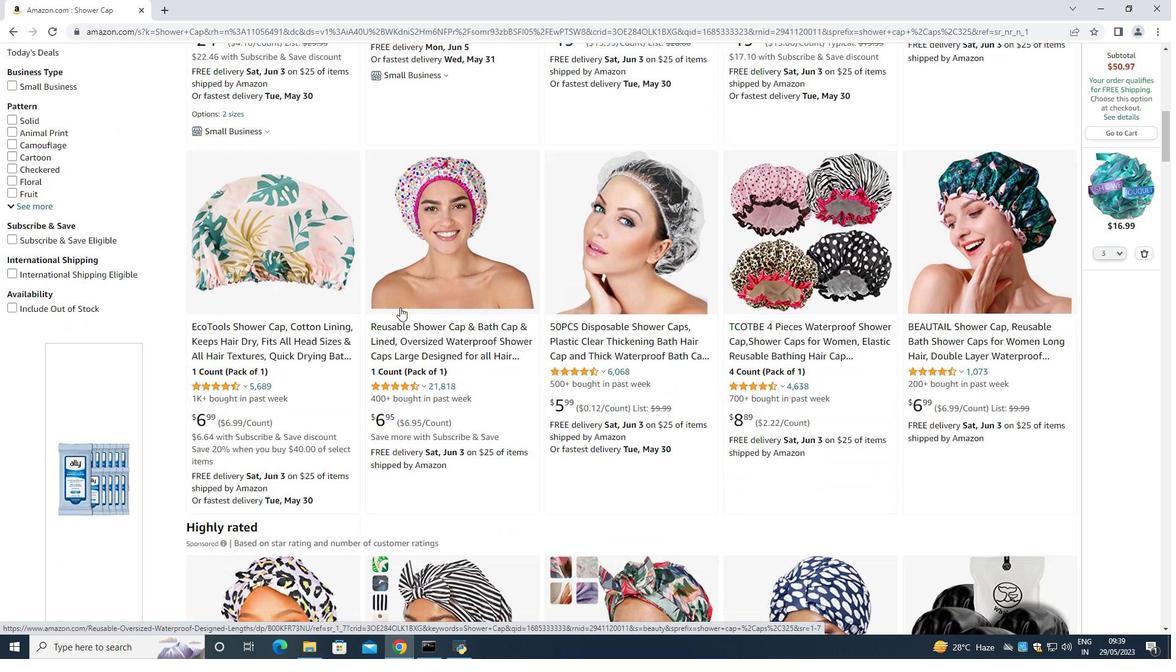 
Action: Mouse scrolled (400, 306) with delta (0, 0)
Screenshot: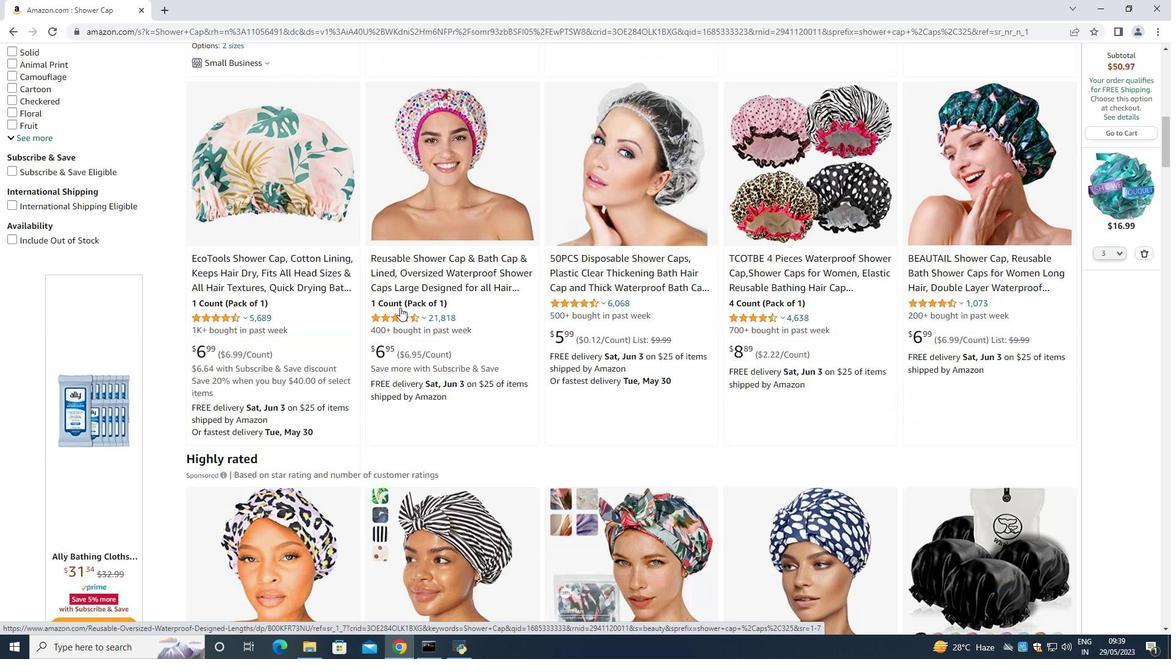 
Action: Mouse scrolled (400, 306) with delta (0, 0)
Screenshot: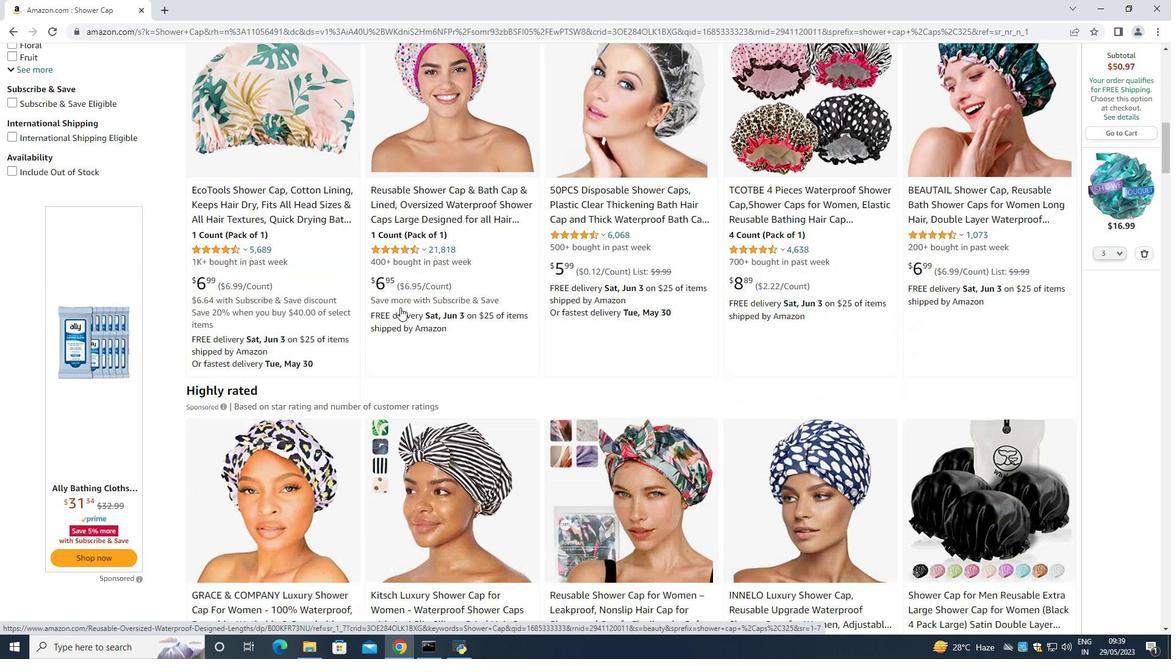 
Action: Mouse scrolled (400, 306) with delta (0, 0)
Screenshot: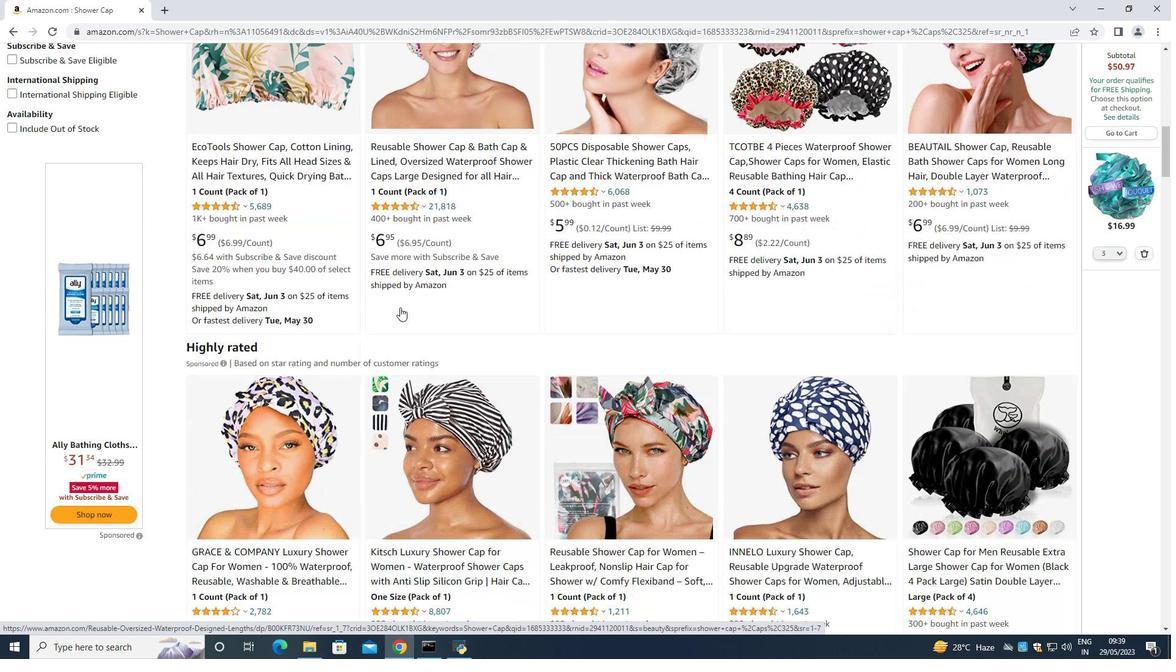 
Action: Mouse moved to (400, 307)
Screenshot: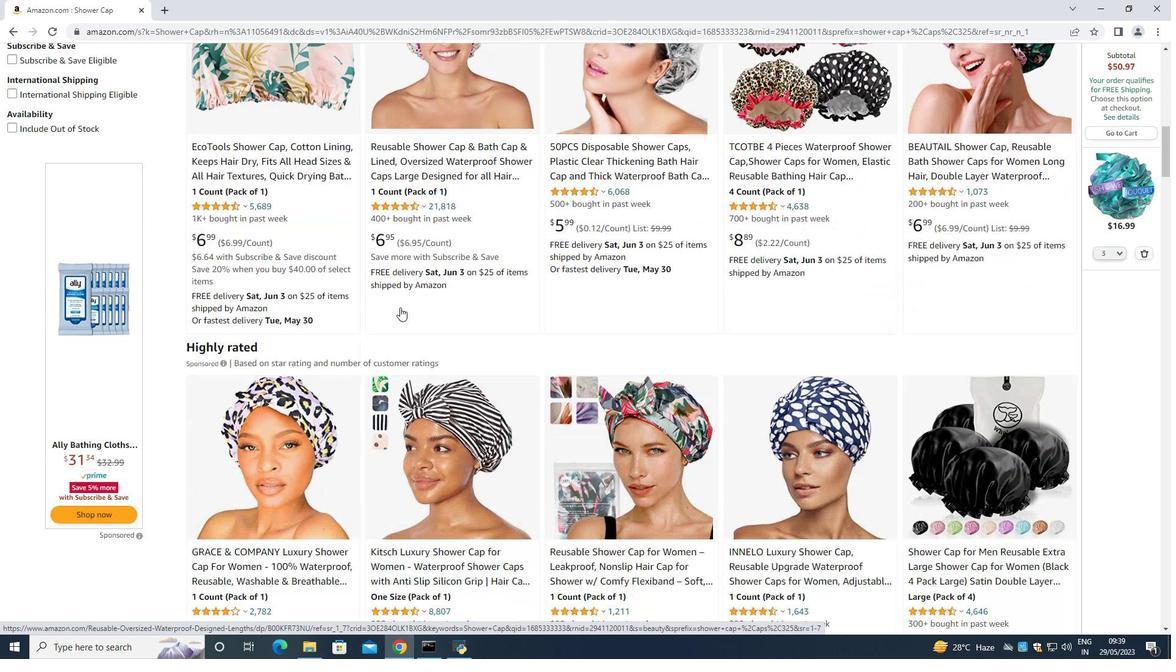 
Action: Mouse scrolled (400, 306) with delta (0, 0)
Screenshot: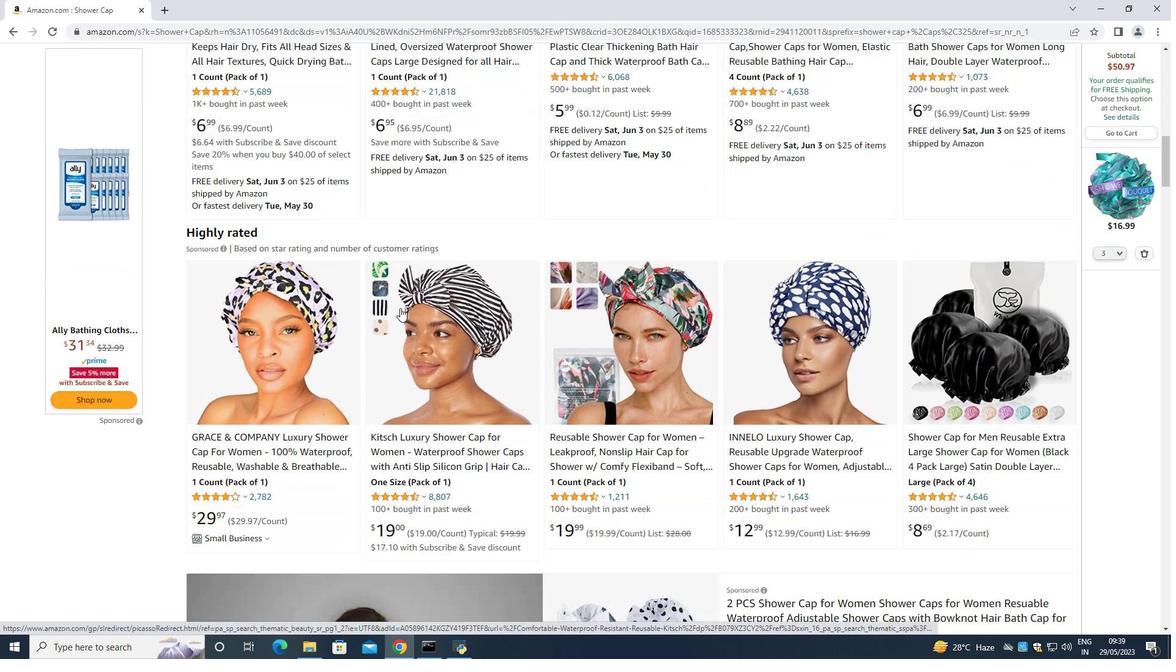 
Action: Mouse scrolled (400, 306) with delta (0, 0)
Screenshot: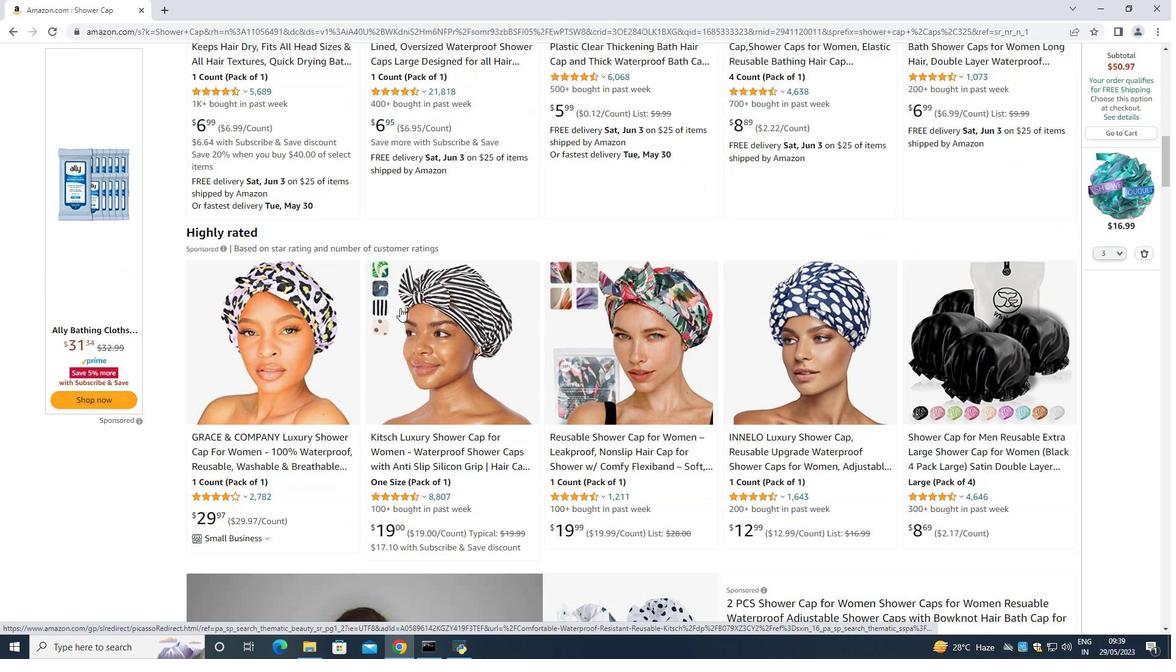 
Action: Mouse moved to (400, 308)
Screenshot: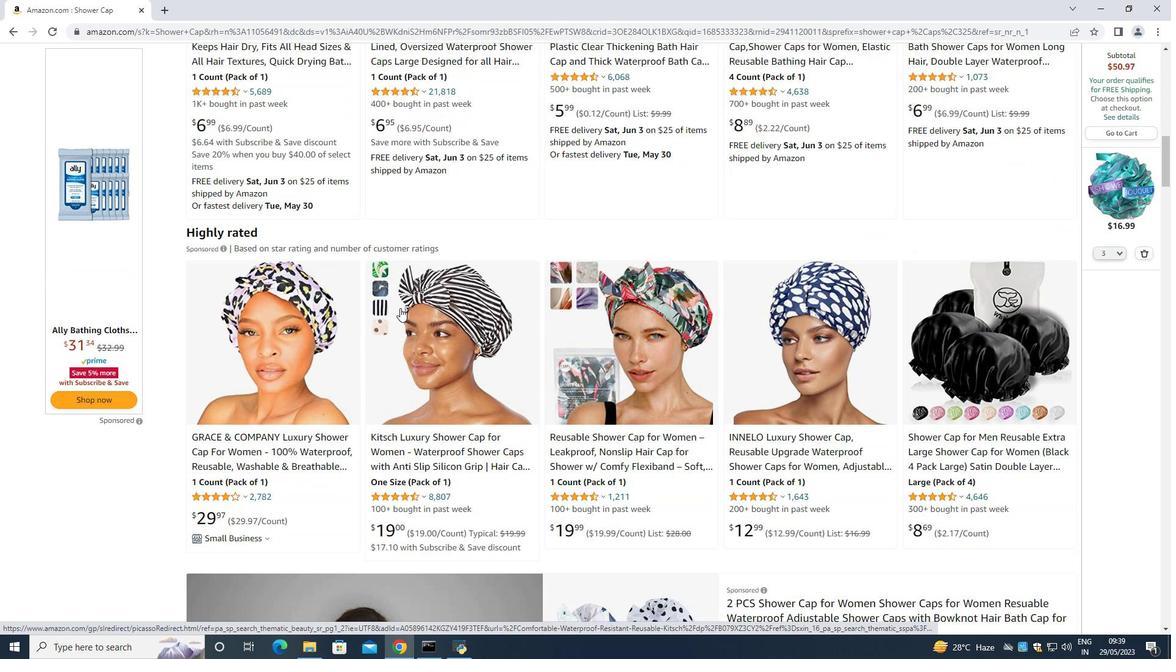
Action: Mouse scrolled (400, 307) with delta (0, 0)
Screenshot: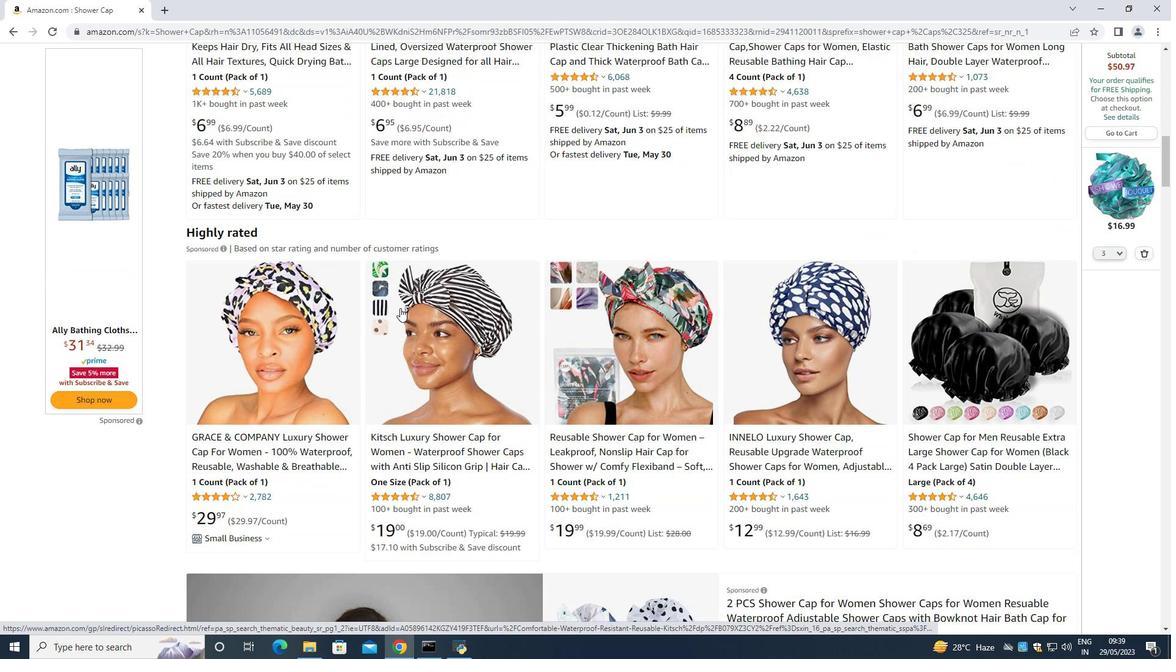 
Action: Mouse moved to (402, 309)
Screenshot: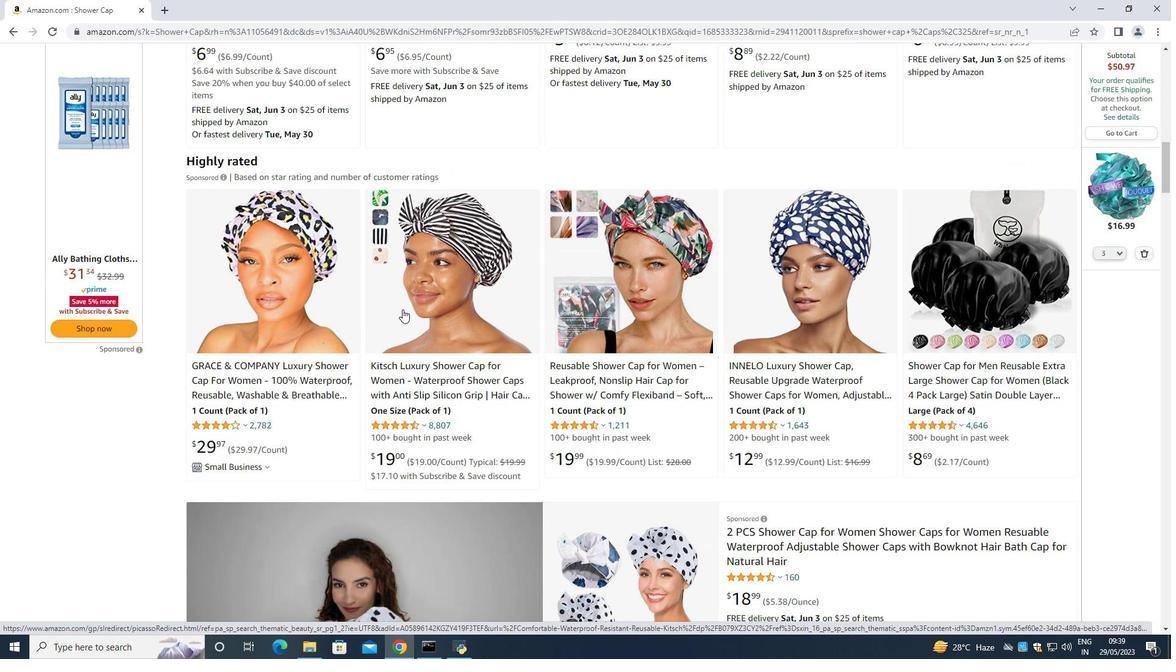 
Action: Mouse scrolled (402, 310) with delta (0, 0)
Screenshot: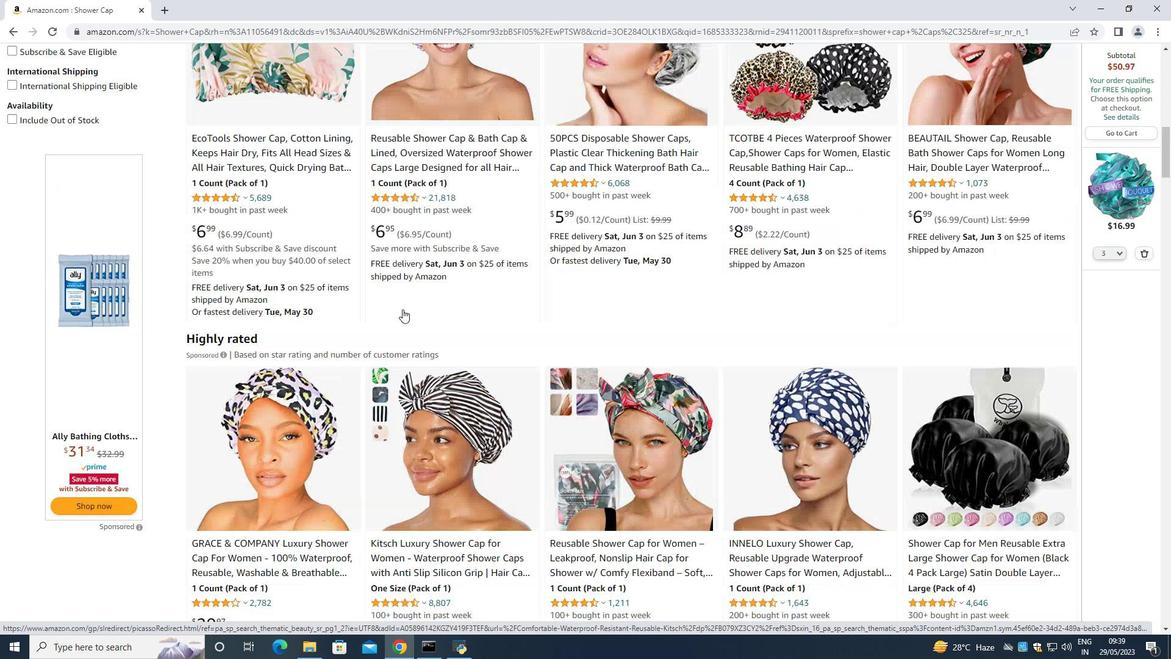 
Action: Mouse scrolled (402, 310) with delta (0, 0)
Screenshot: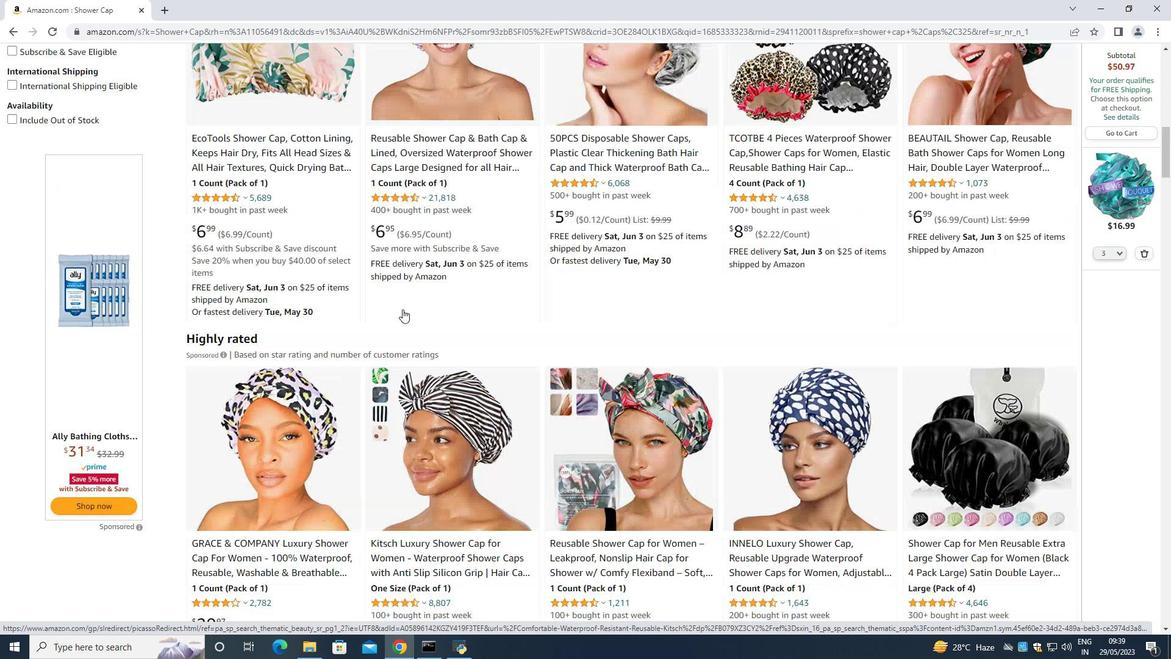 
Action: Mouse scrolled (402, 310) with delta (0, 0)
Screenshot: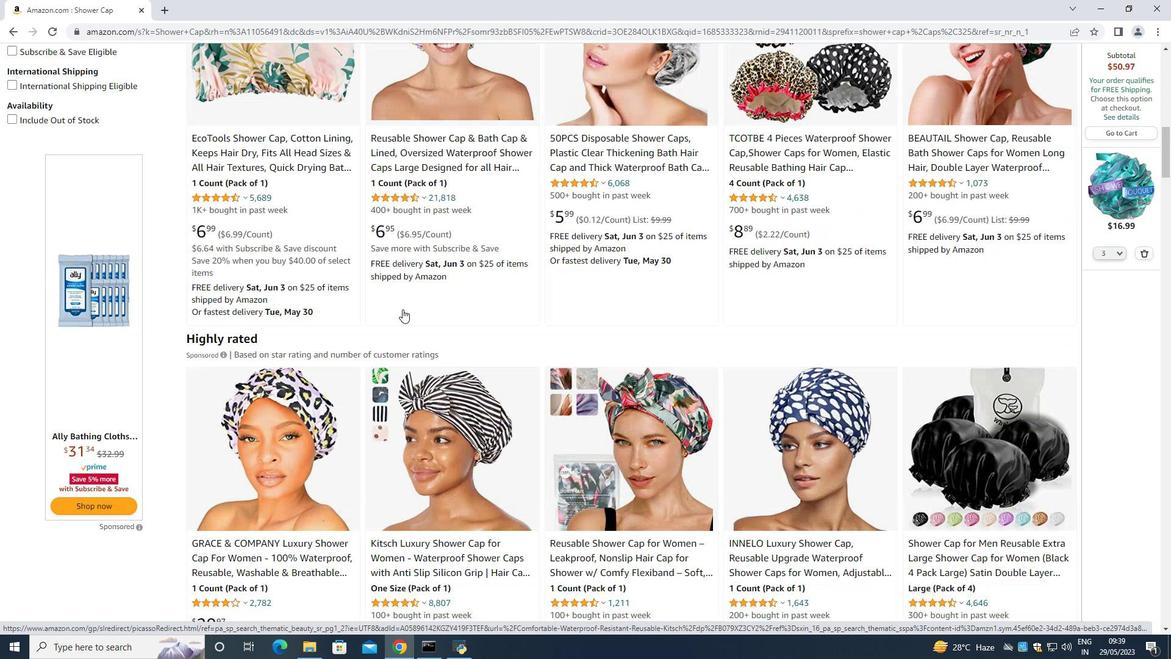 
Action: Mouse scrolled (402, 310) with delta (0, 0)
Screenshot: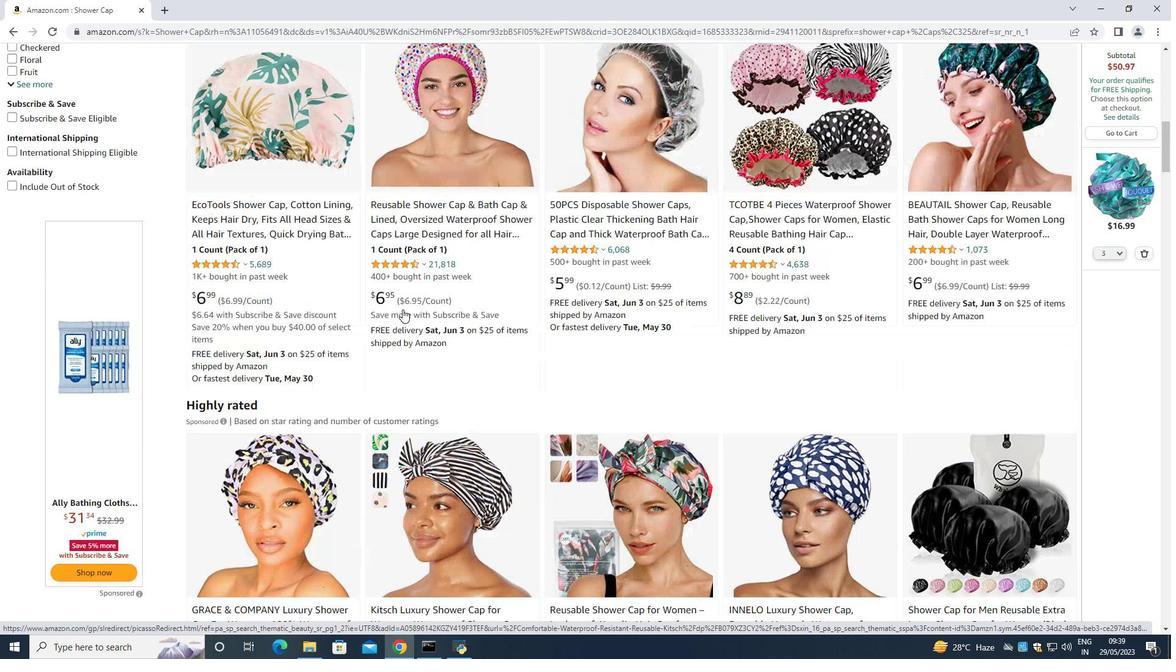 
Action: Mouse scrolled (402, 308) with delta (0, 0)
Screenshot: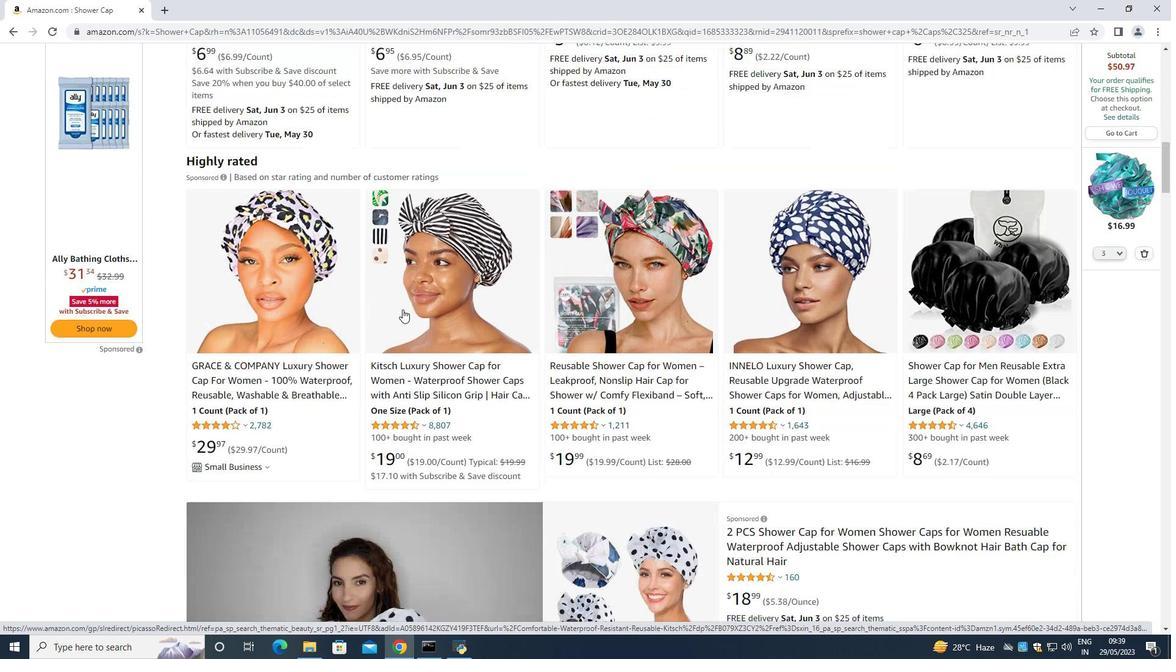 
Action: Mouse scrolled (402, 308) with delta (0, 0)
Screenshot: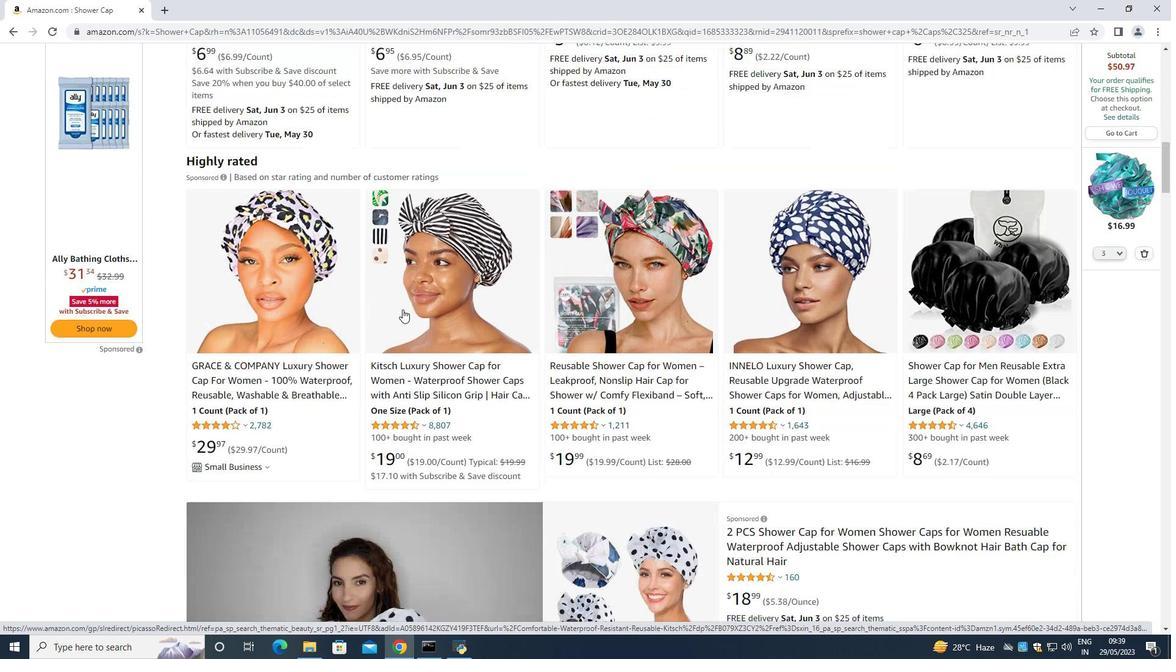 
Action: Mouse scrolled (402, 308) with delta (0, 0)
Screenshot: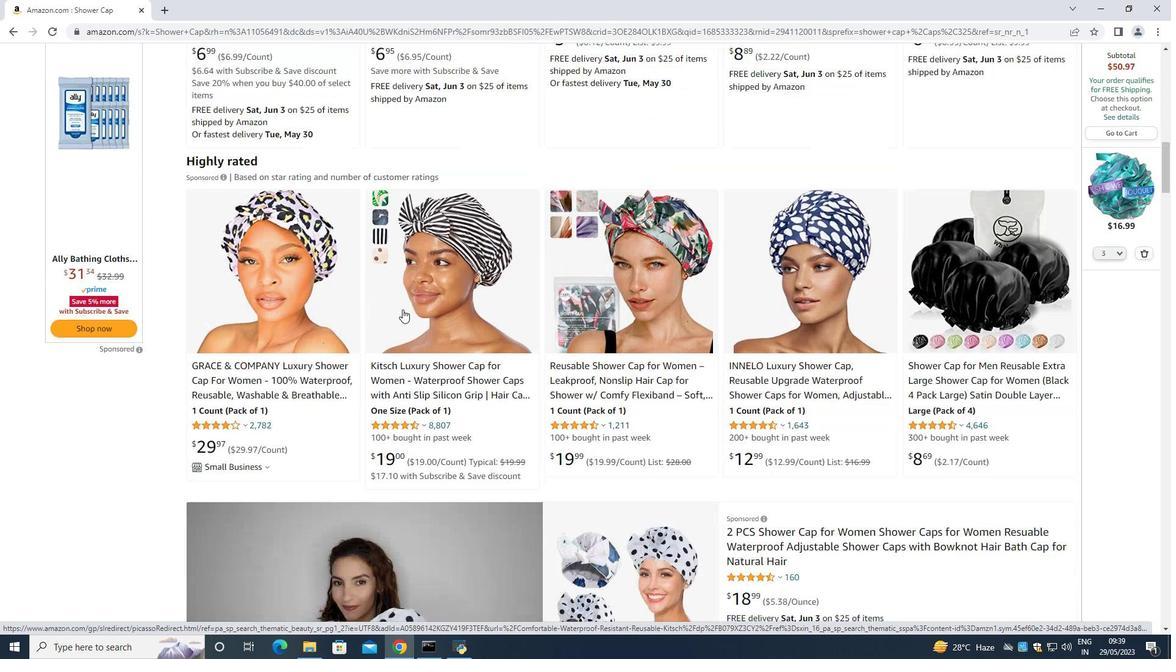 
Action: Mouse scrolled (402, 308) with delta (0, 0)
Screenshot: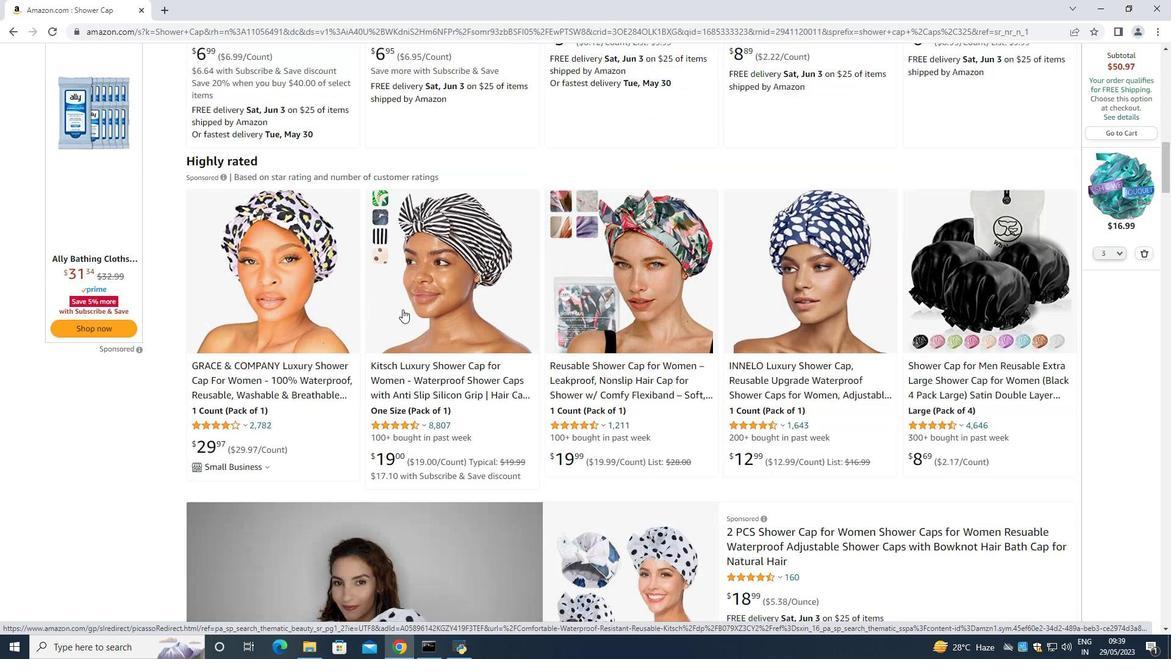 
Action: Mouse moved to (405, 307)
Screenshot: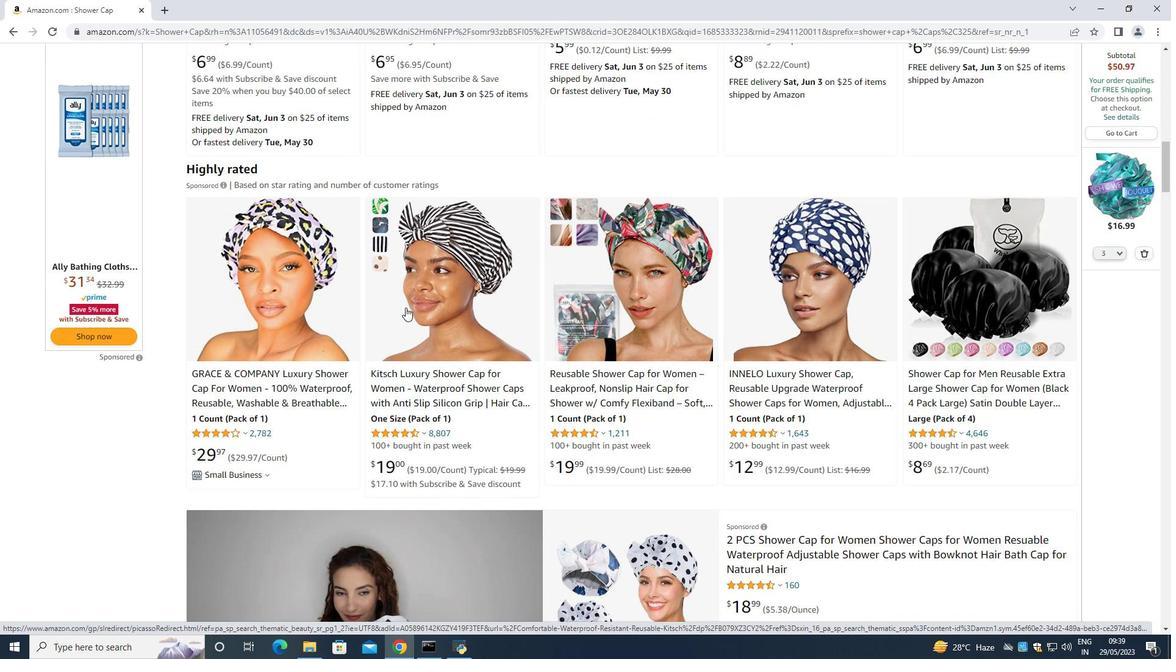 
Action: Mouse scrolled (405, 308) with delta (0, 0)
Screenshot: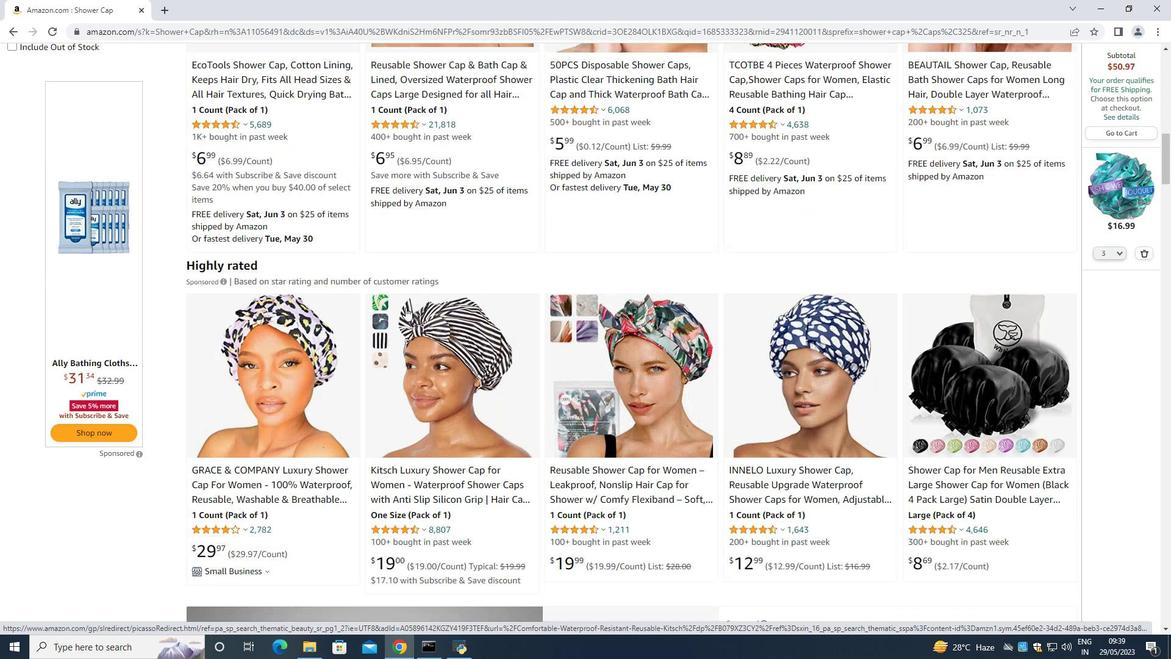 
Action: Mouse scrolled (405, 308) with delta (0, 0)
Screenshot: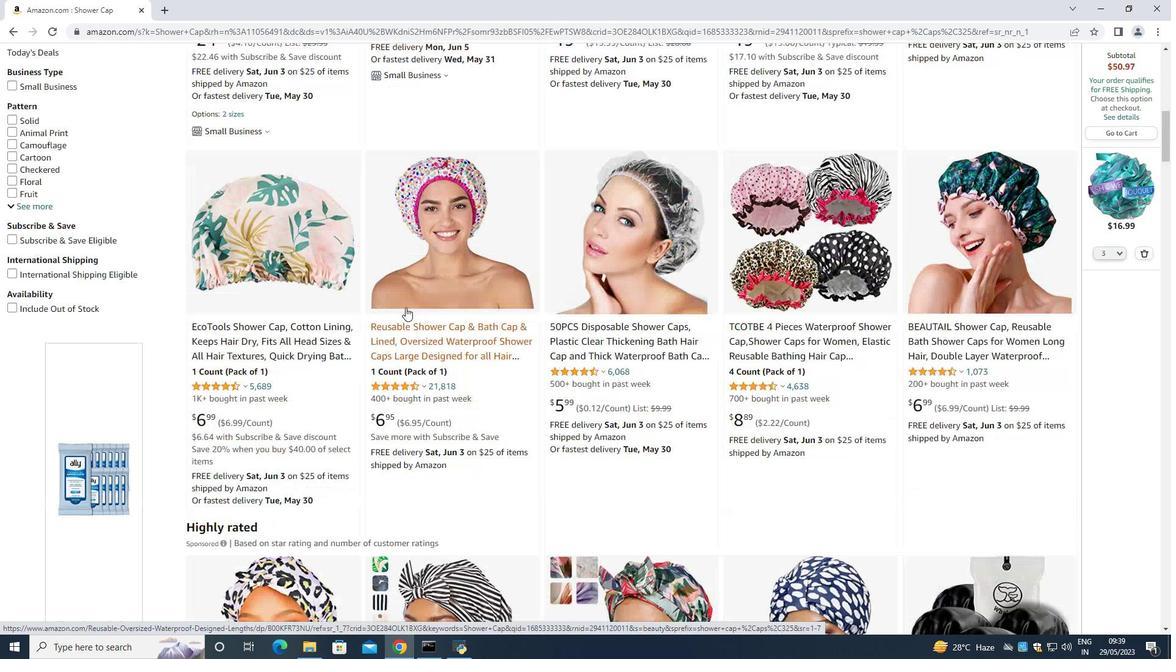 
Action: Mouse scrolled (405, 308) with delta (0, 0)
Screenshot: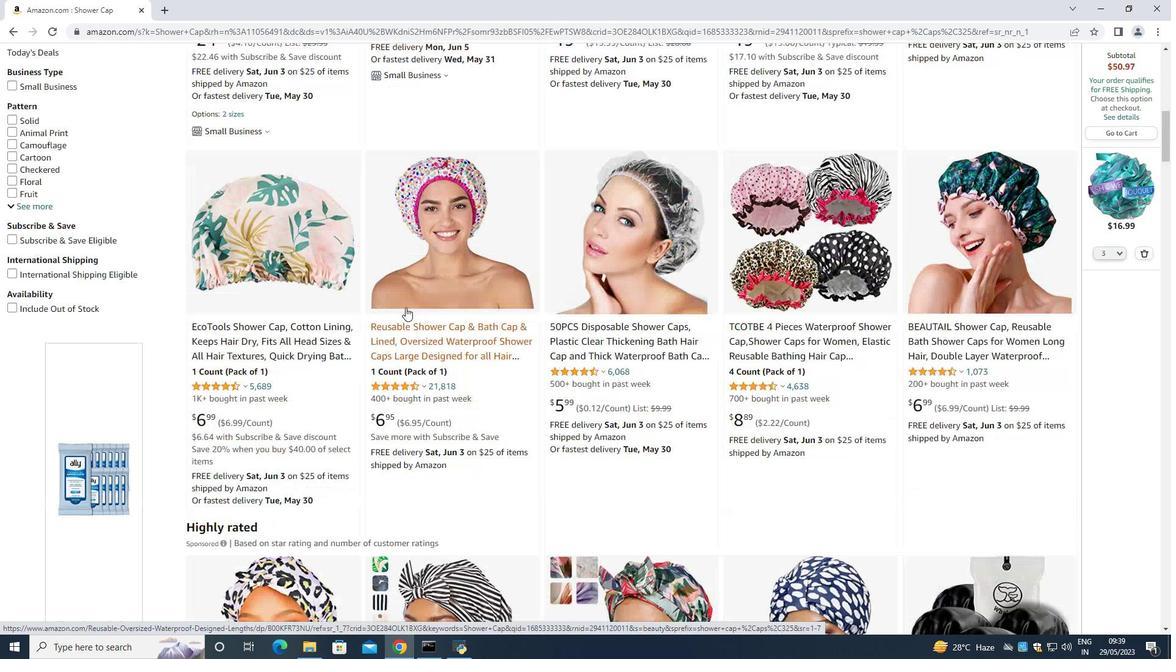 
Action: Mouse scrolled (405, 308) with delta (0, 0)
Screenshot: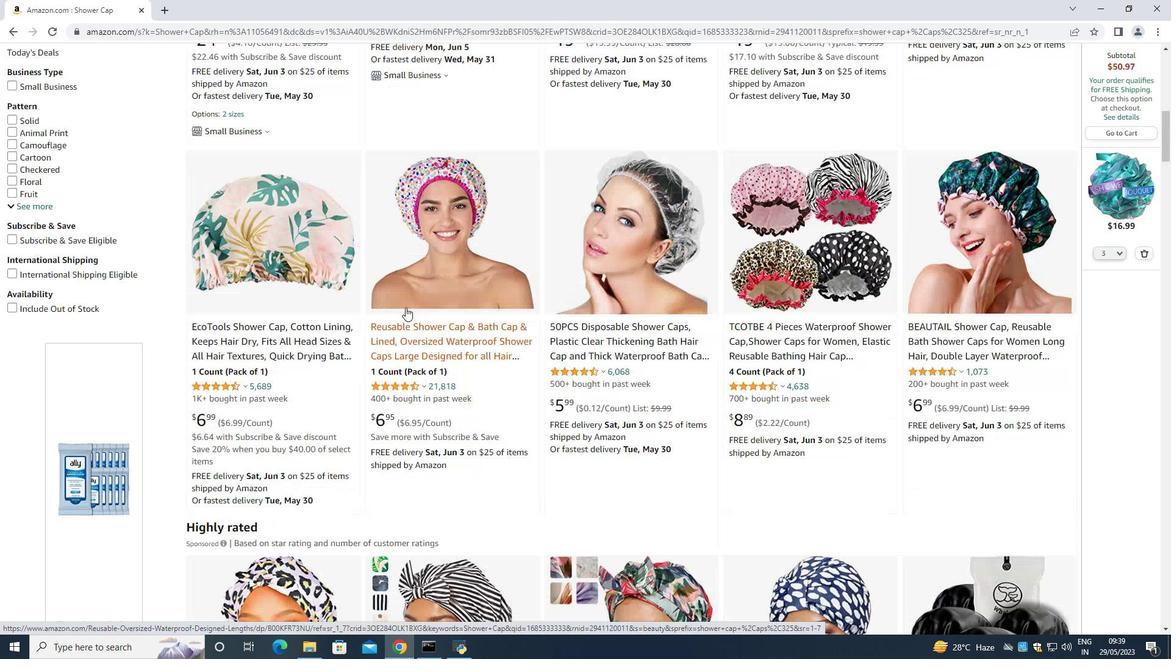 
Action: Mouse scrolled (405, 308) with delta (0, 0)
Screenshot: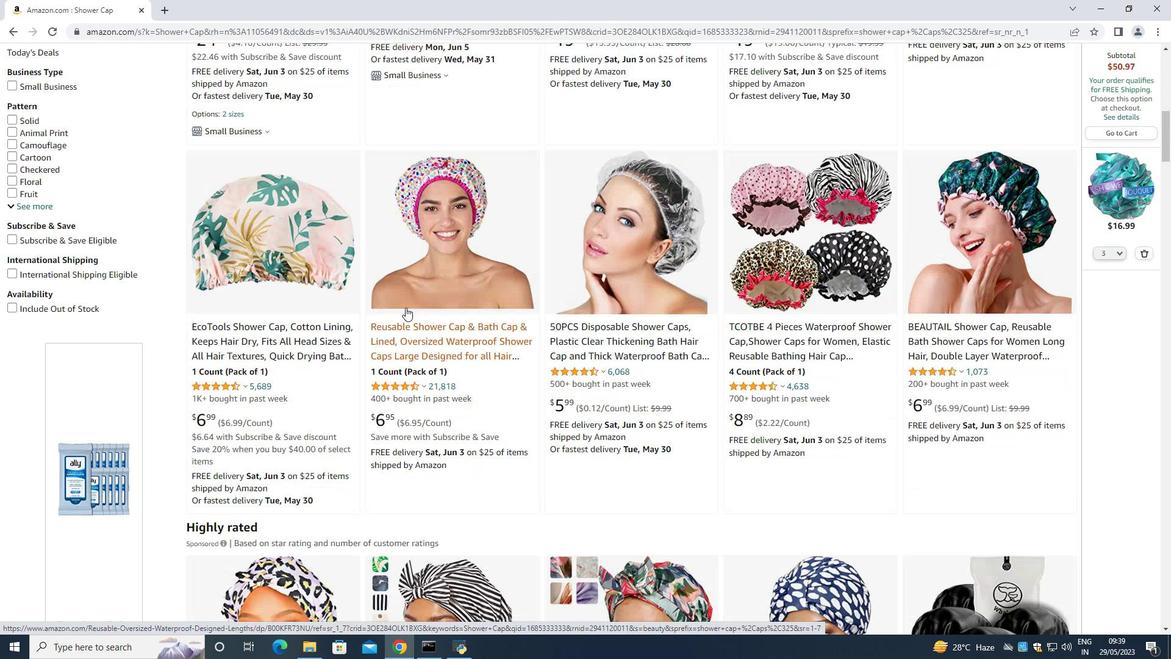 
Action: Mouse scrolled (405, 308) with delta (0, 0)
Screenshot: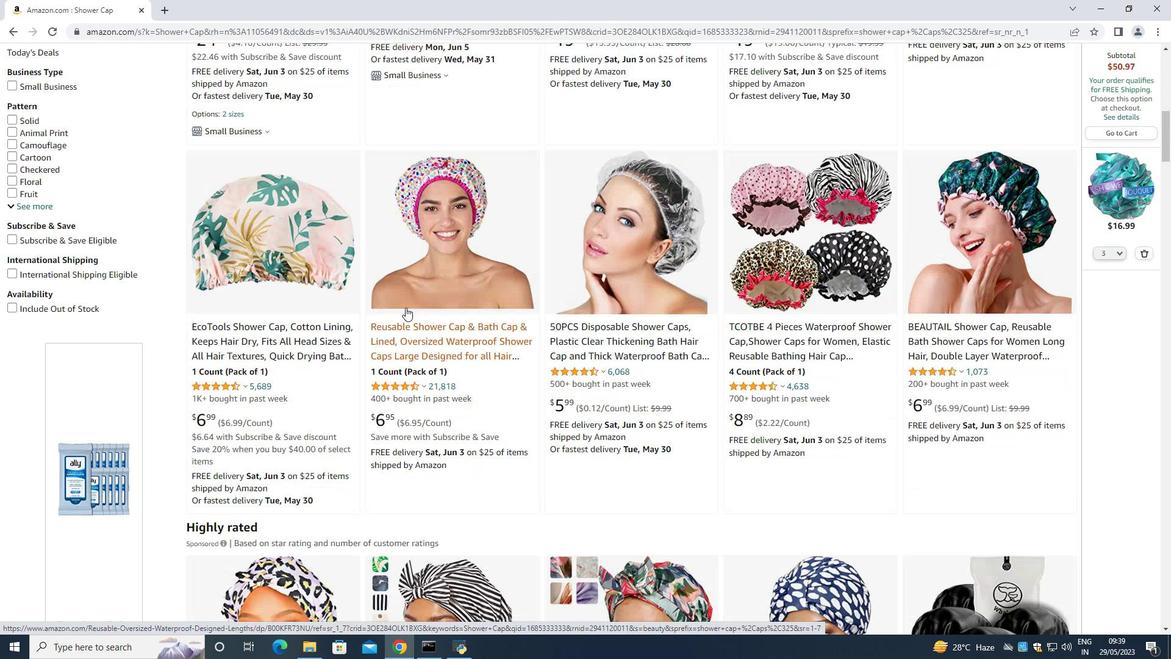 
Action: Mouse scrolled (405, 308) with delta (0, 0)
Screenshot: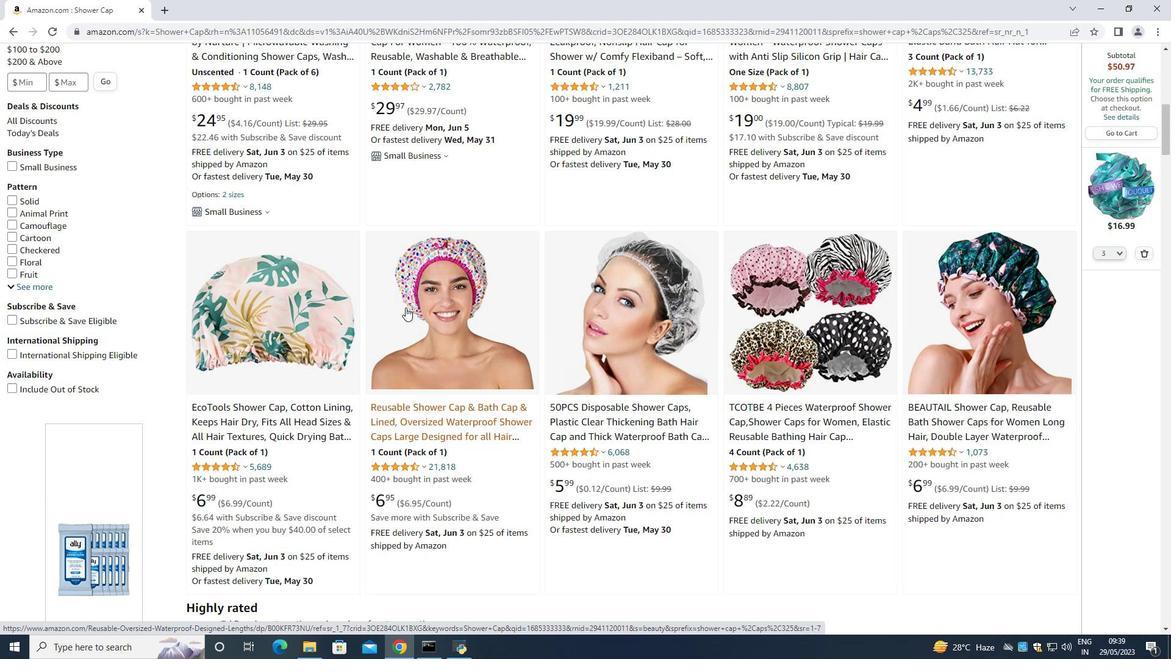
Action: Mouse scrolled (405, 308) with delta (0, 0)
Screenshot: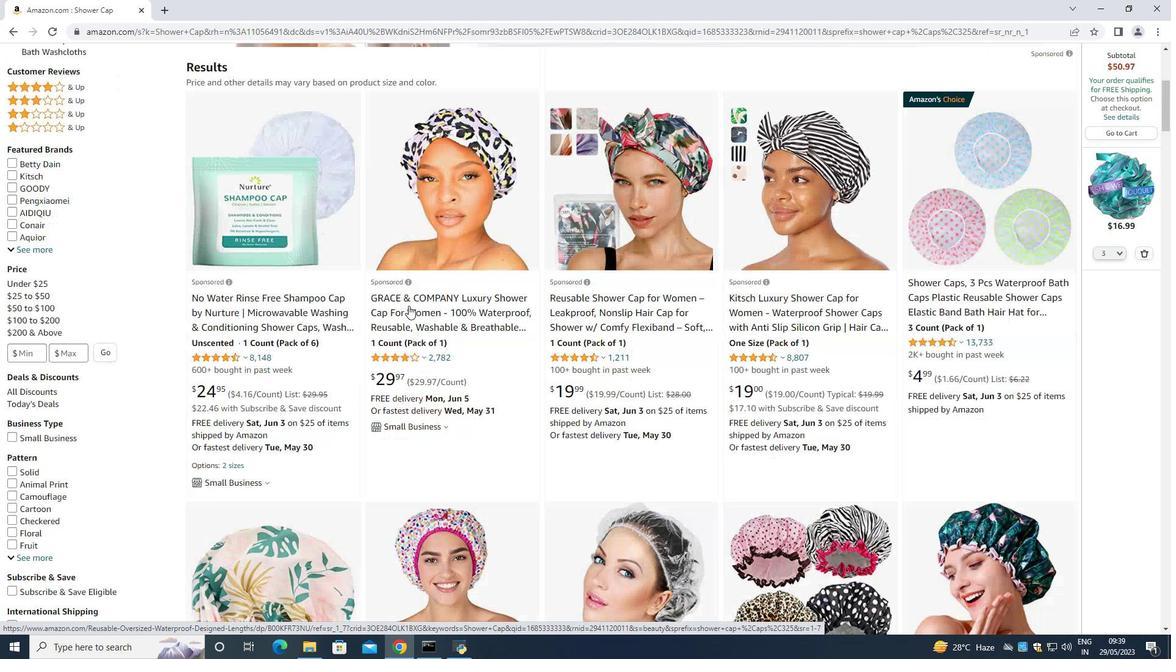 
Action: Mouse scrolled (405, 308) with delta (0, 0)
Screenshot: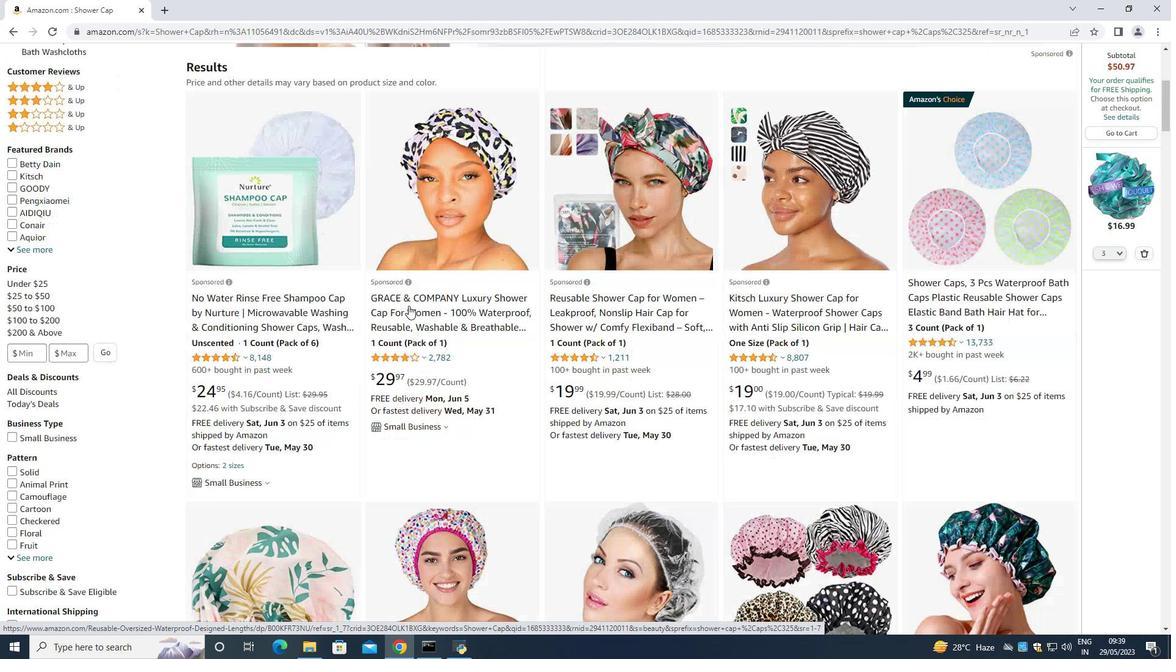 
Action: Mouse scrolled (405, 308) with delta (0, 0)
Screenshot: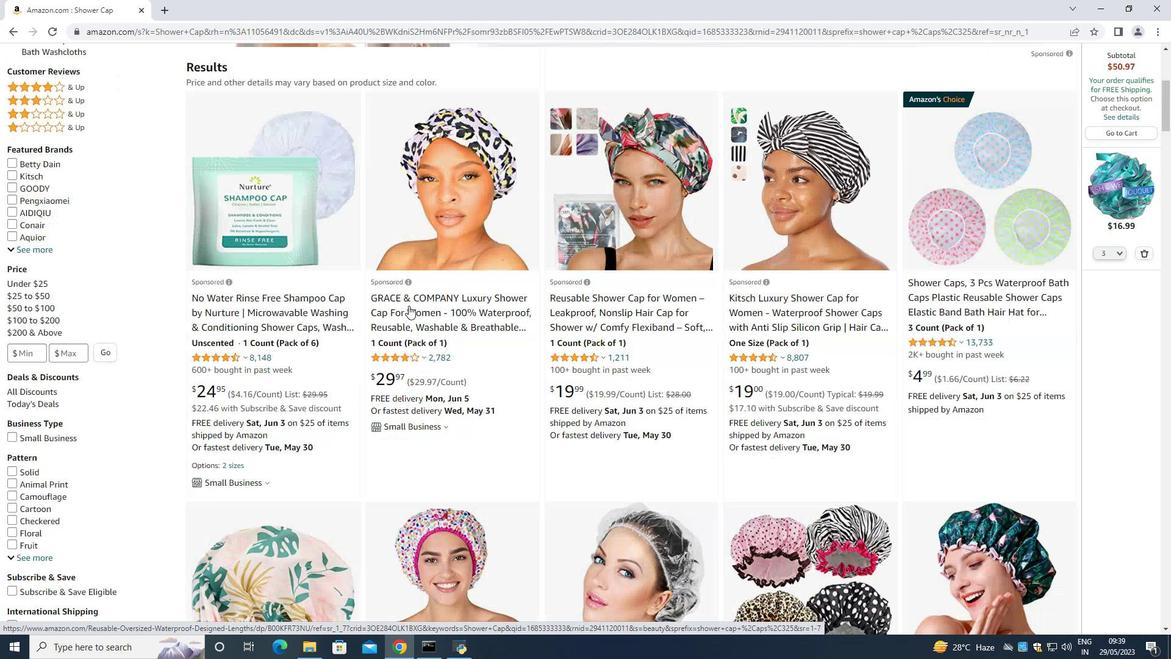 
Action: Mouse scrolled (405, 308) with delta (0, 0)
Screenshot: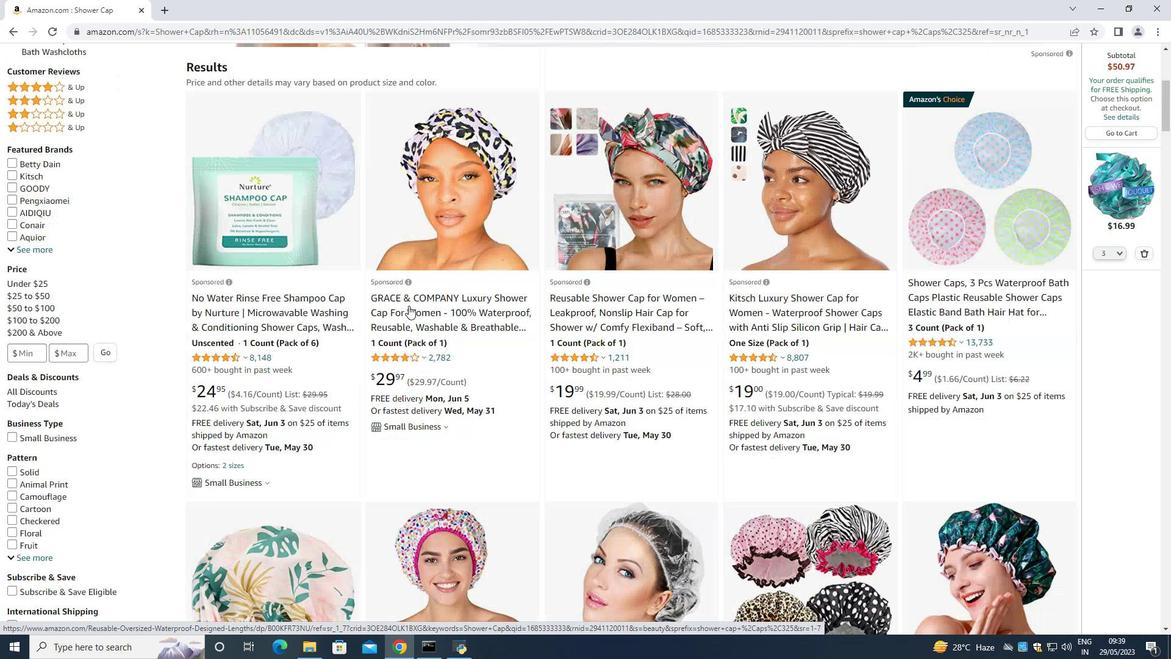 
Action: Mouse scrolled (405, 308) with delta (0, 0)
Screenshot: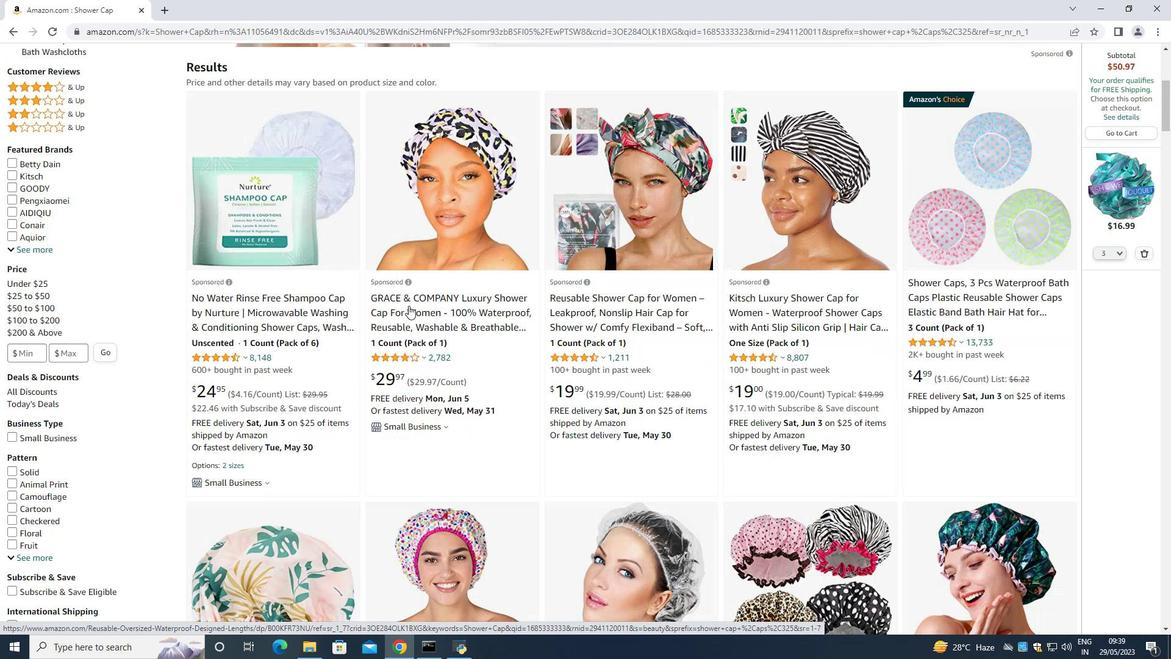 
Action: Mouse moved to (72, 0)
Screenshot: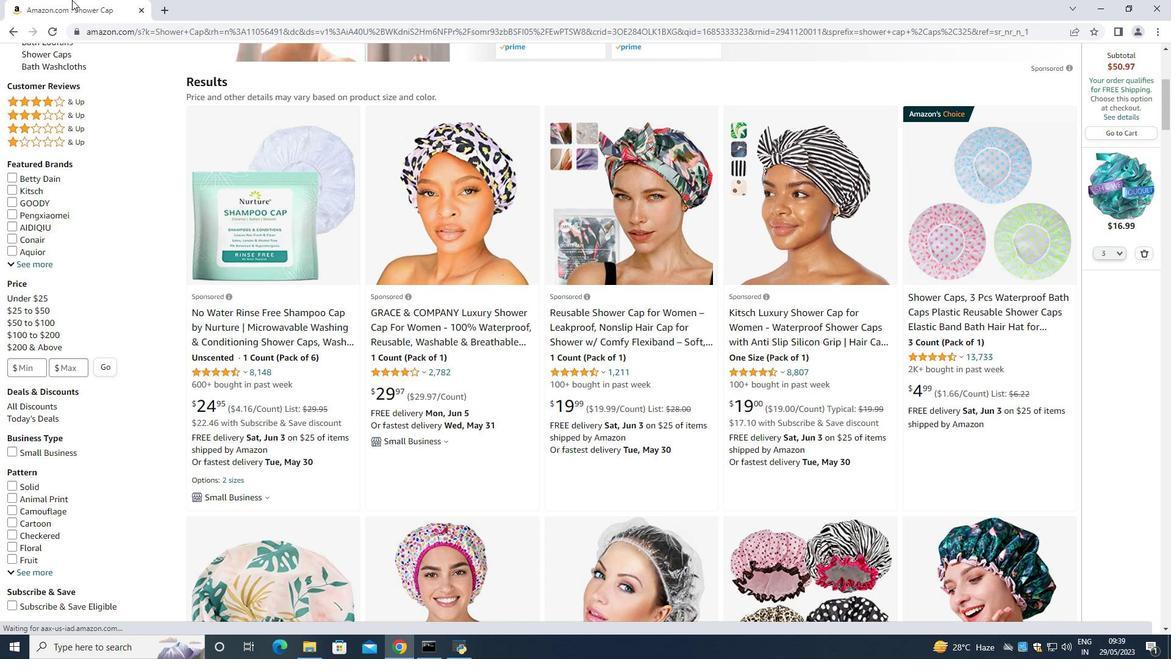 
Action: Mouse scrolled (72, 0) with delta (0, 0)
Screenshot: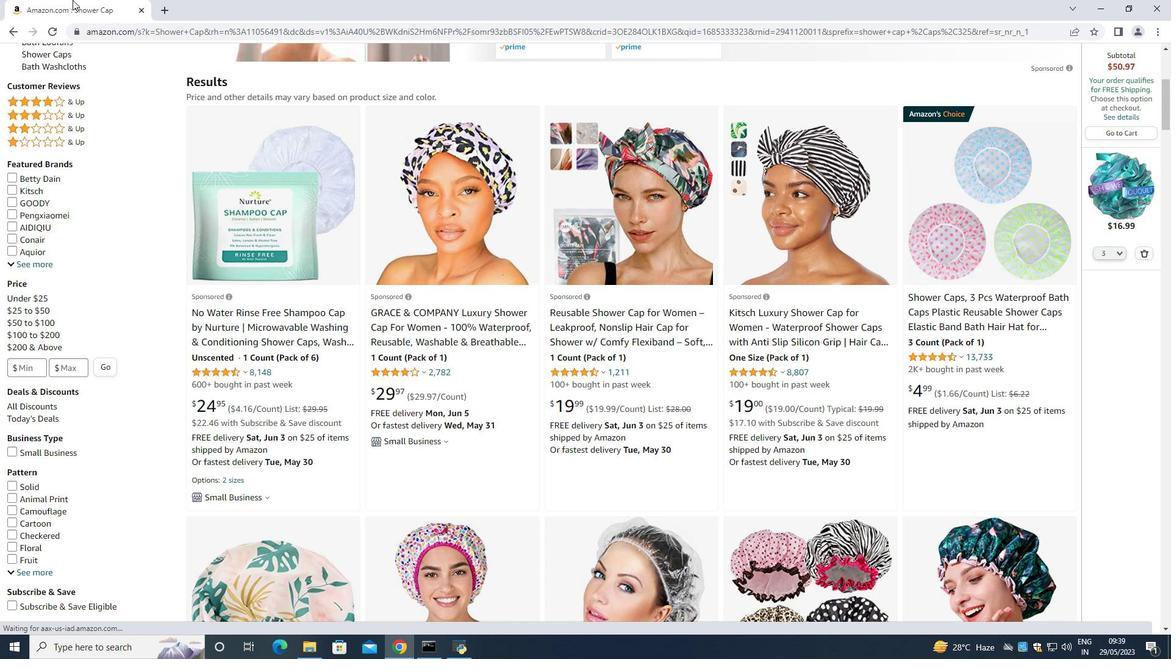 
Action: Mouse scrolled (72, 0) with delta (0, 0)
Screenshot: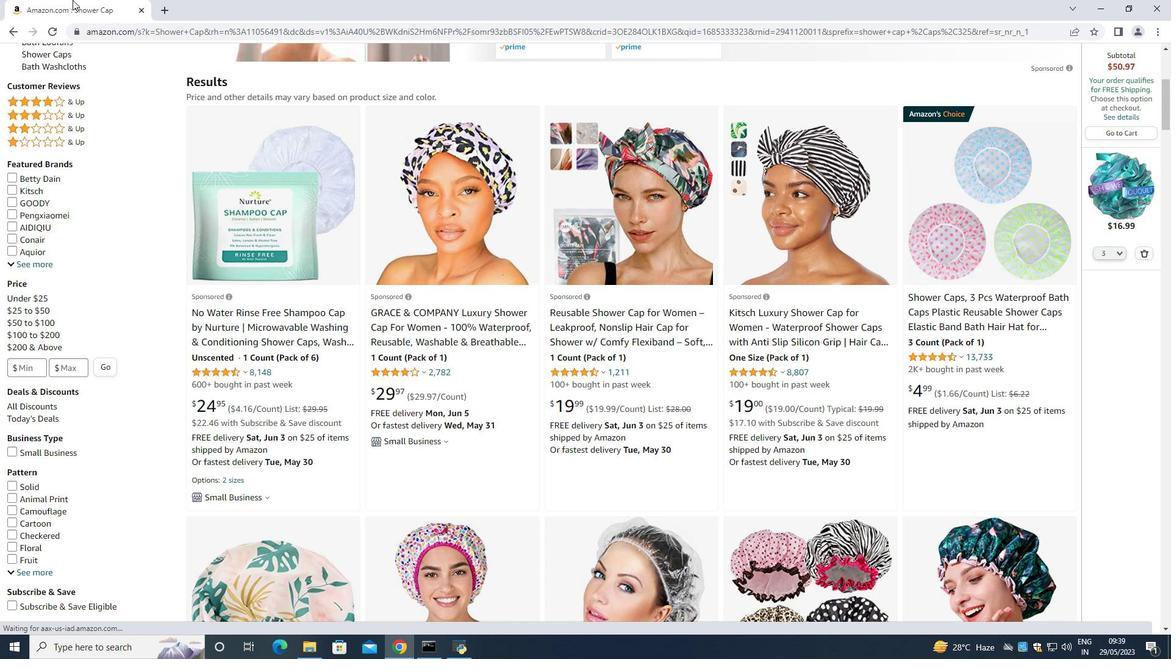 
Action: Mouse moved to (72, 0)
Screenshot: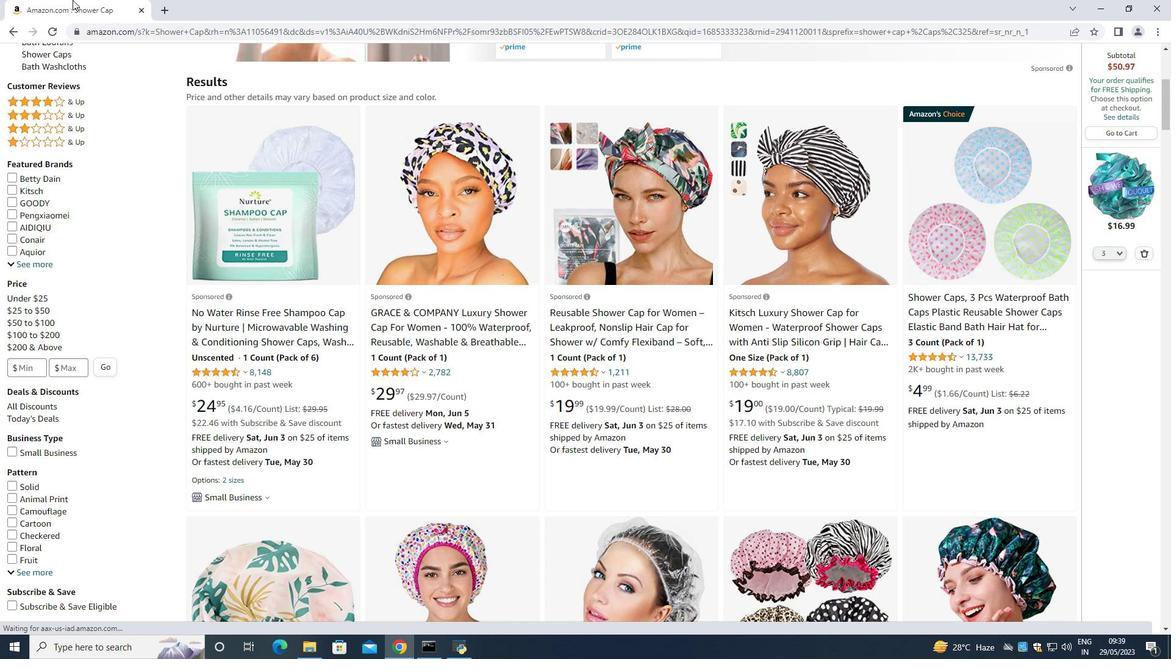 
Action: Mouse scrolled (72, 0) with delta (0, 0)
Screenshot: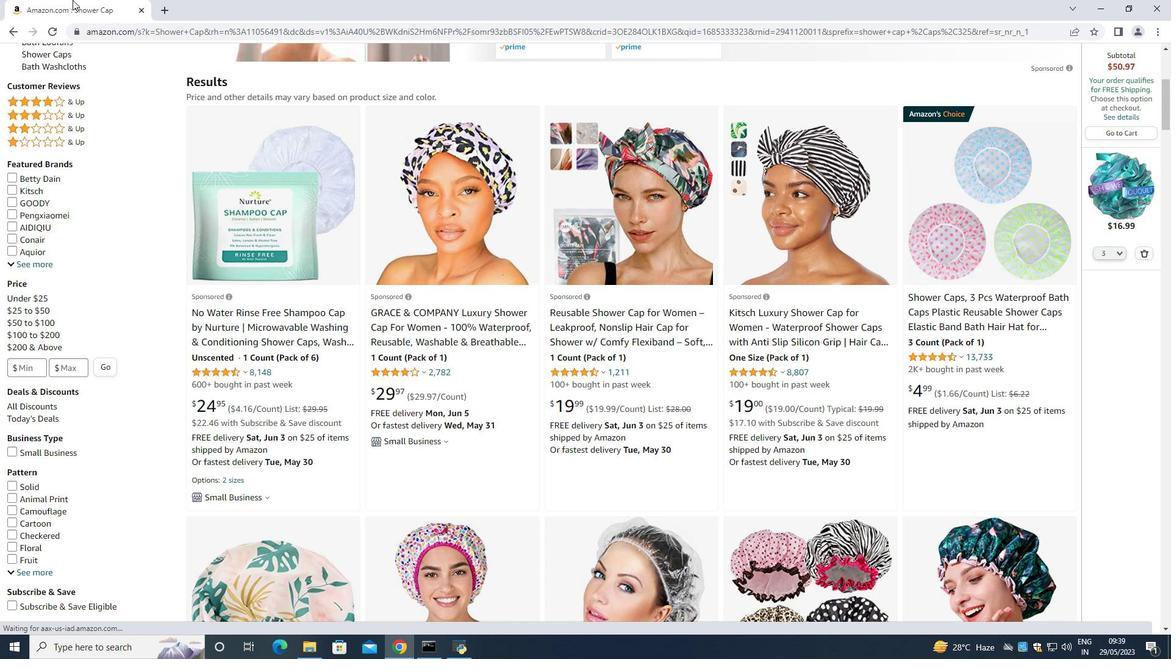 
Action: Mouse scrolled (72, 0) with delta (0, 0)
Screenshot: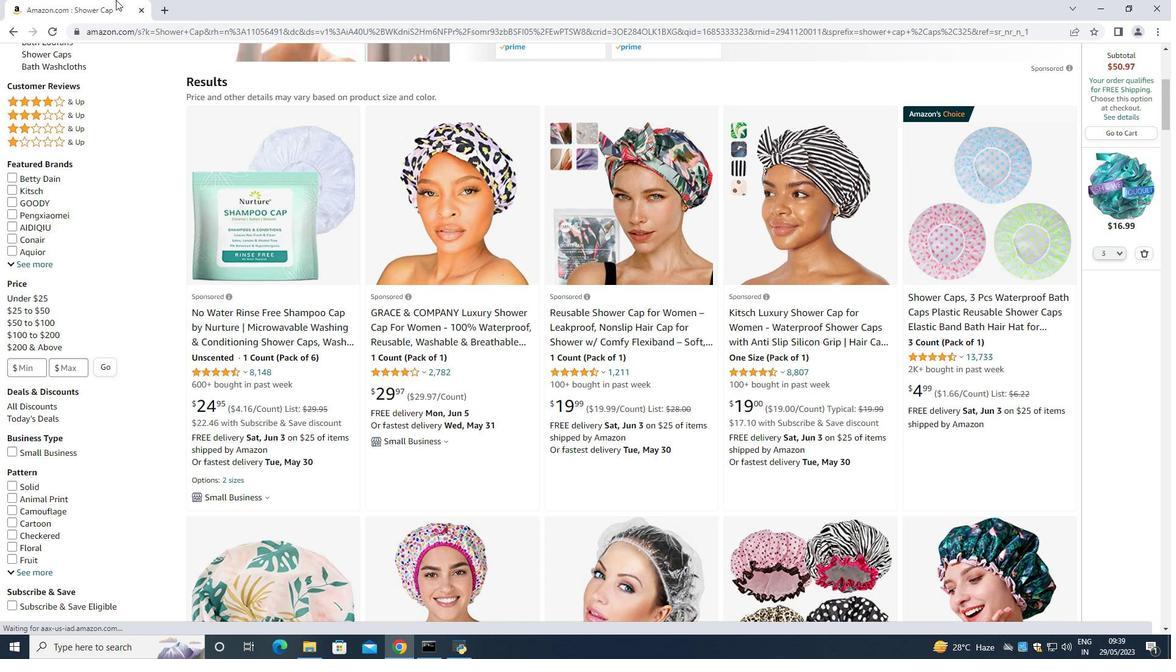 
Action: Mouse moved to (761, 363)
Screenshot: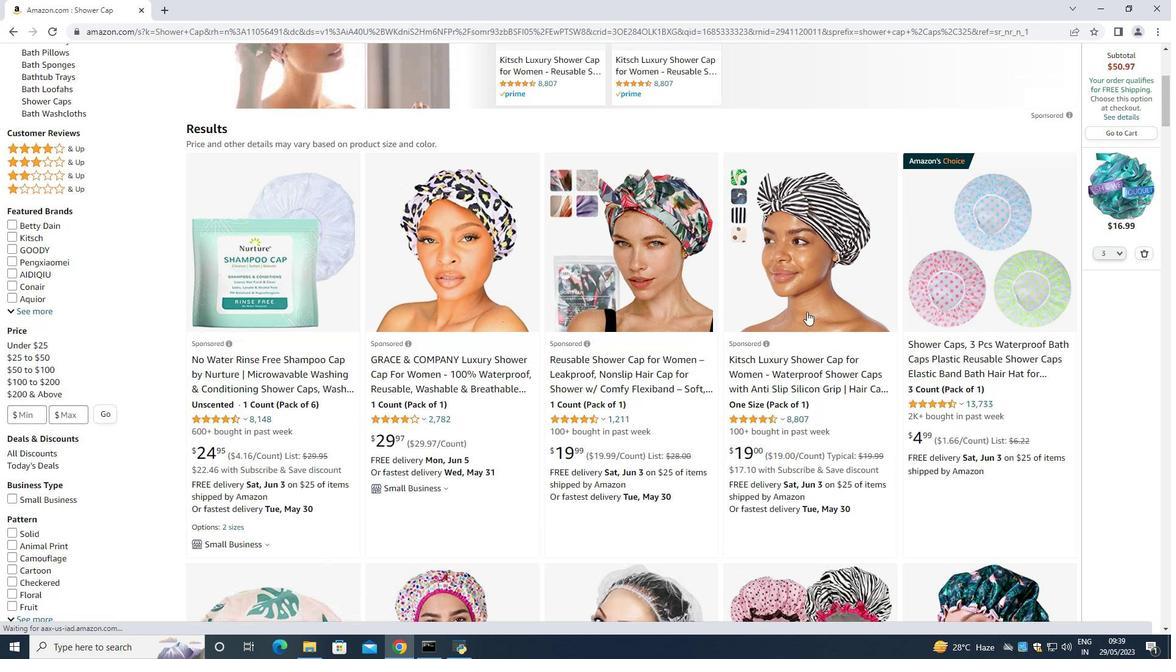 
Action: Mouse scrolled (761, 364) with delta (0, 0)
Screenshot: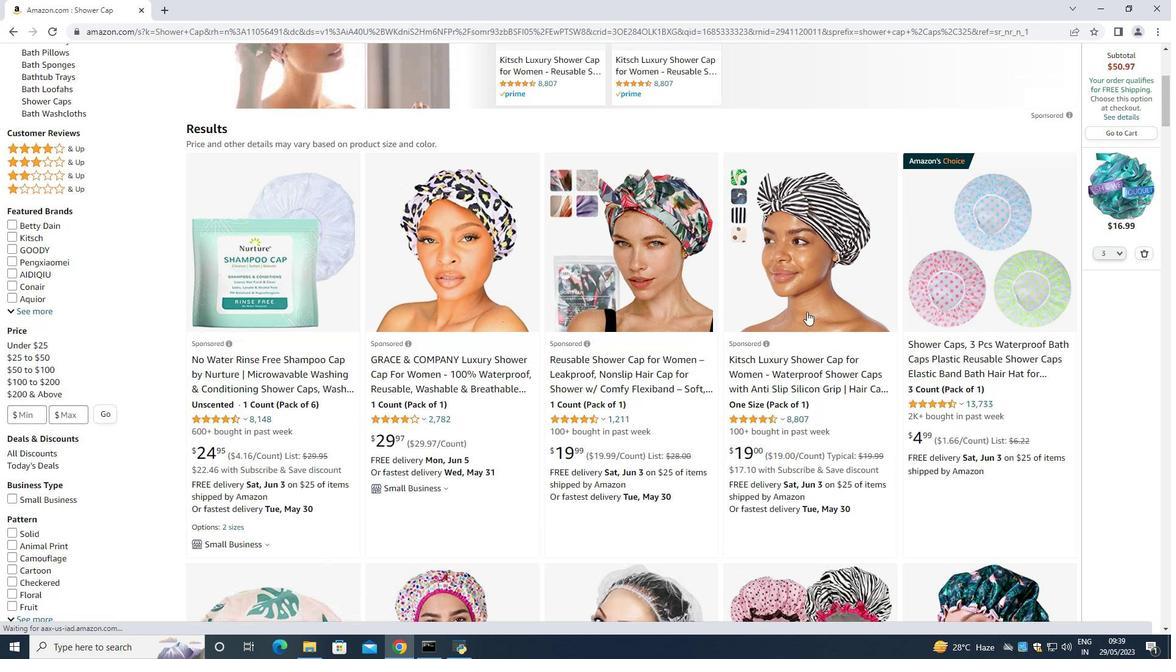 
Action: Mouse moved to (807, 311)
Screenshot: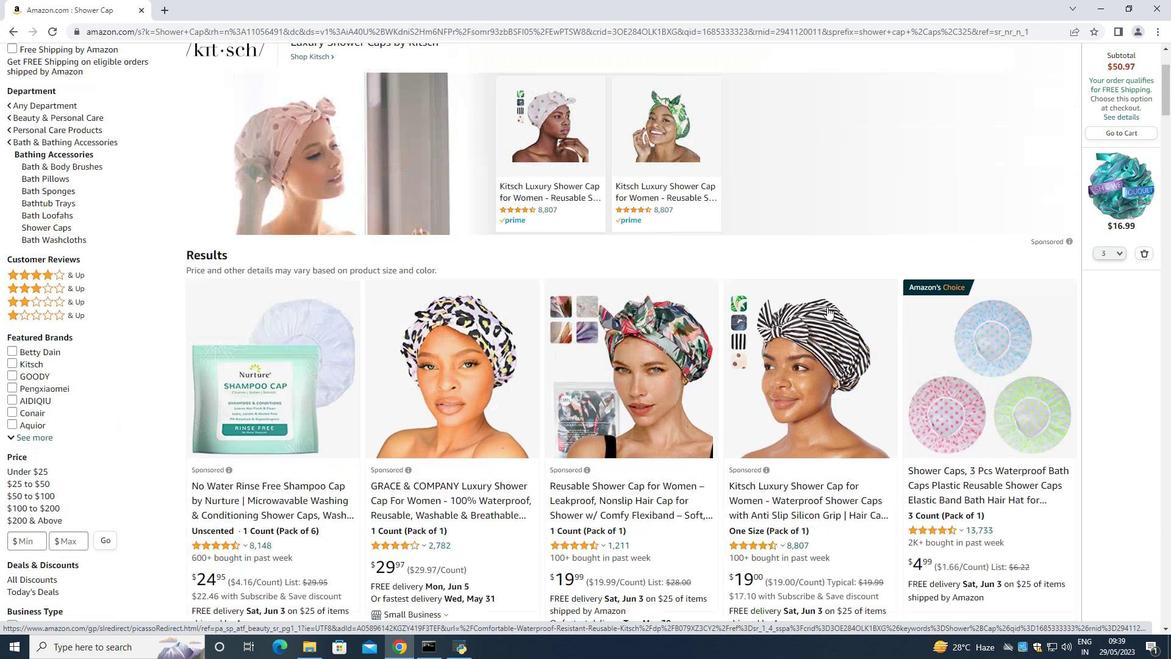 
Action: Mouse scrolled (807, 312) with delta (0, 0)
Screenshot: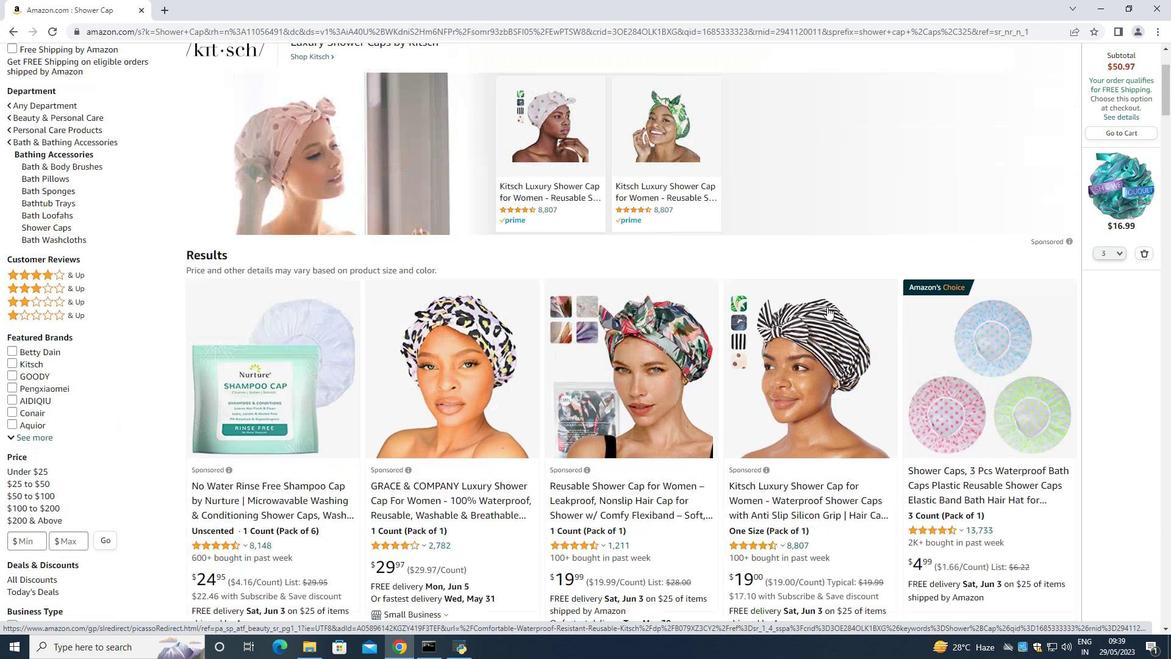 
Action: Mouse moved to (825, 307)
Screenshot: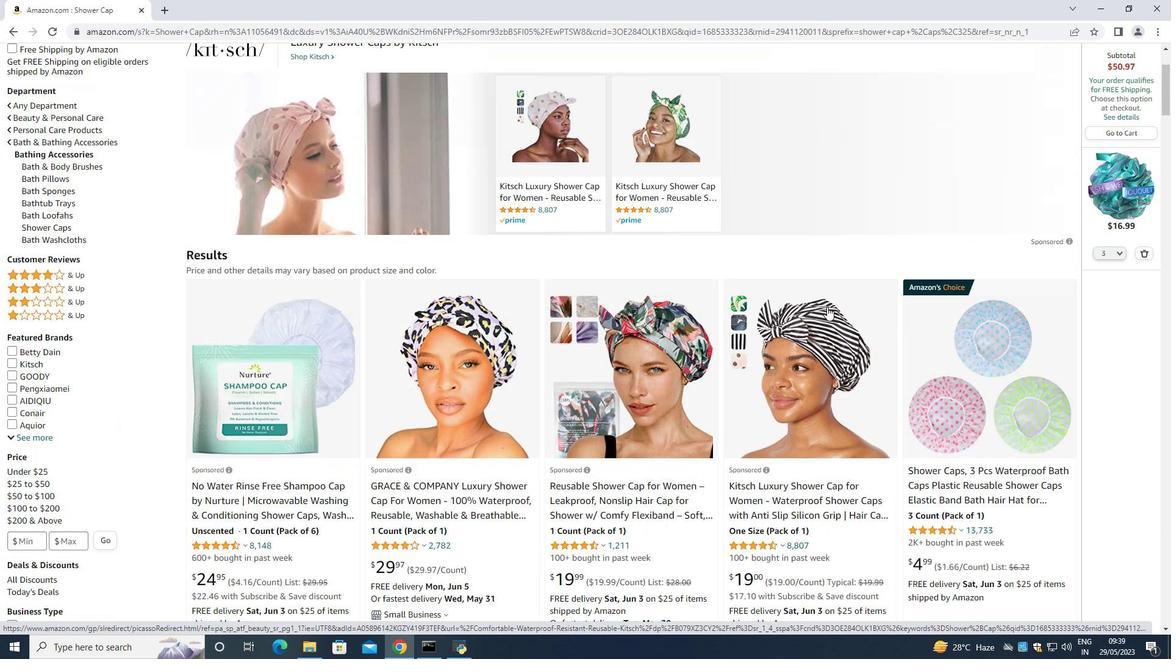
Action: Mouse scrolled (809, 310) with delta (0, 0)
Screenshot: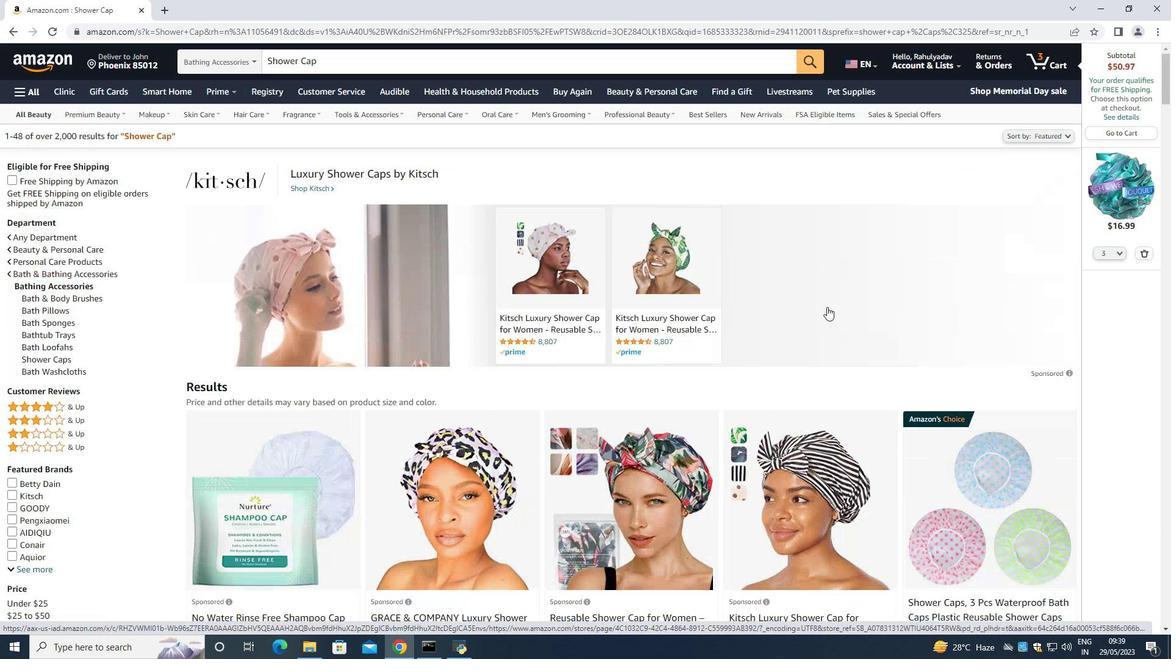 
Action: Mouse moved to (826, 307)
Screenshot: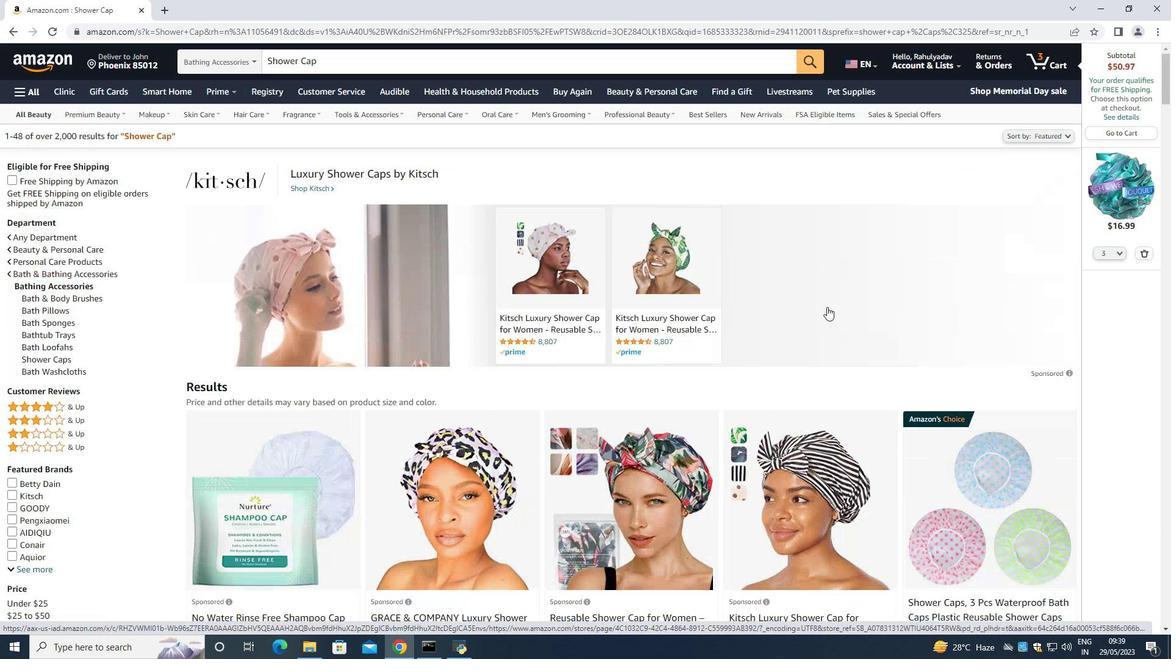 
Action: Mouse scrolled (820, 308) with delta (0, 0)
Screenshot: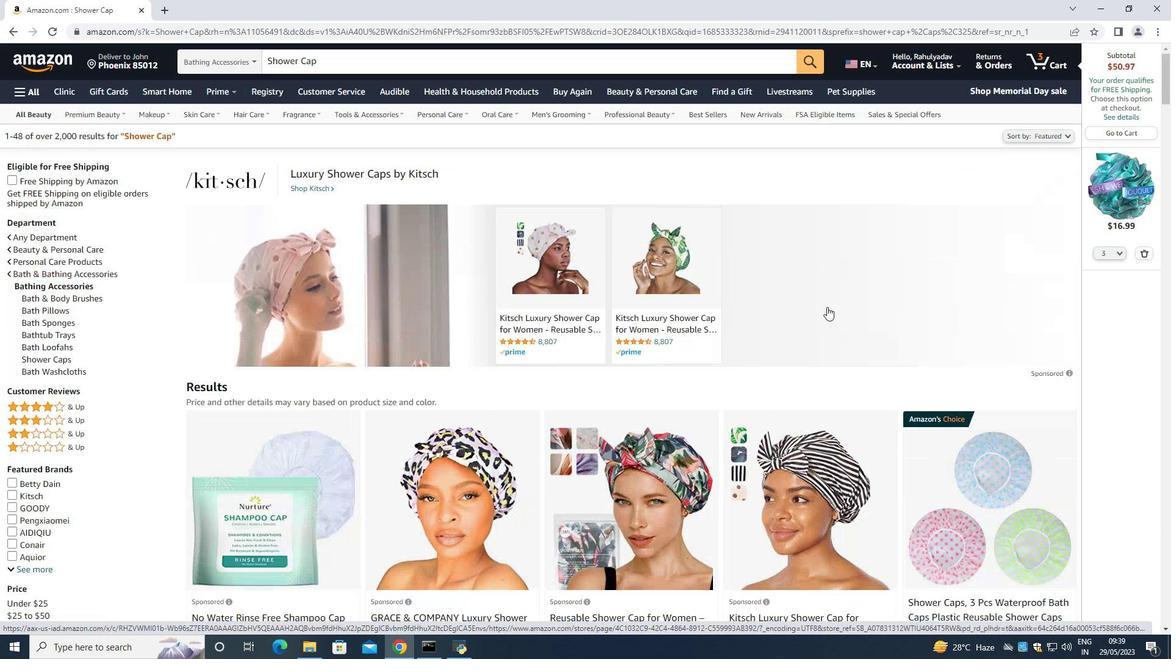 
Action: Mouse scrolled (826, 308) with delta (0, 0)
Screenshot: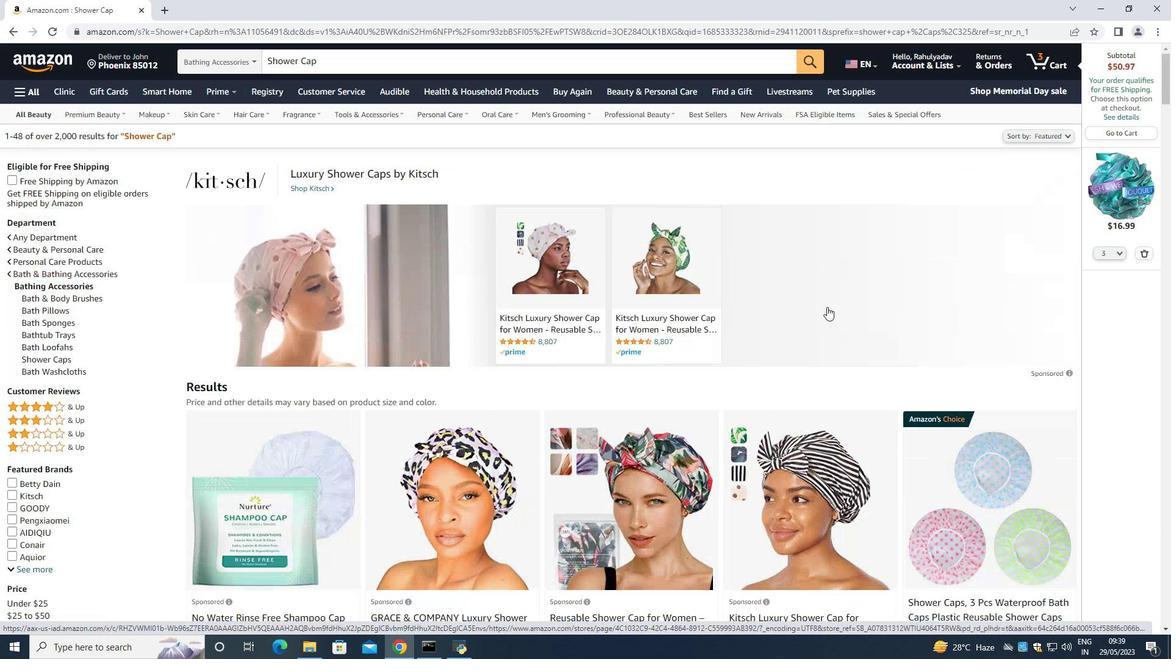 
Action: Mouse moved to (425, 417)
Screenshot: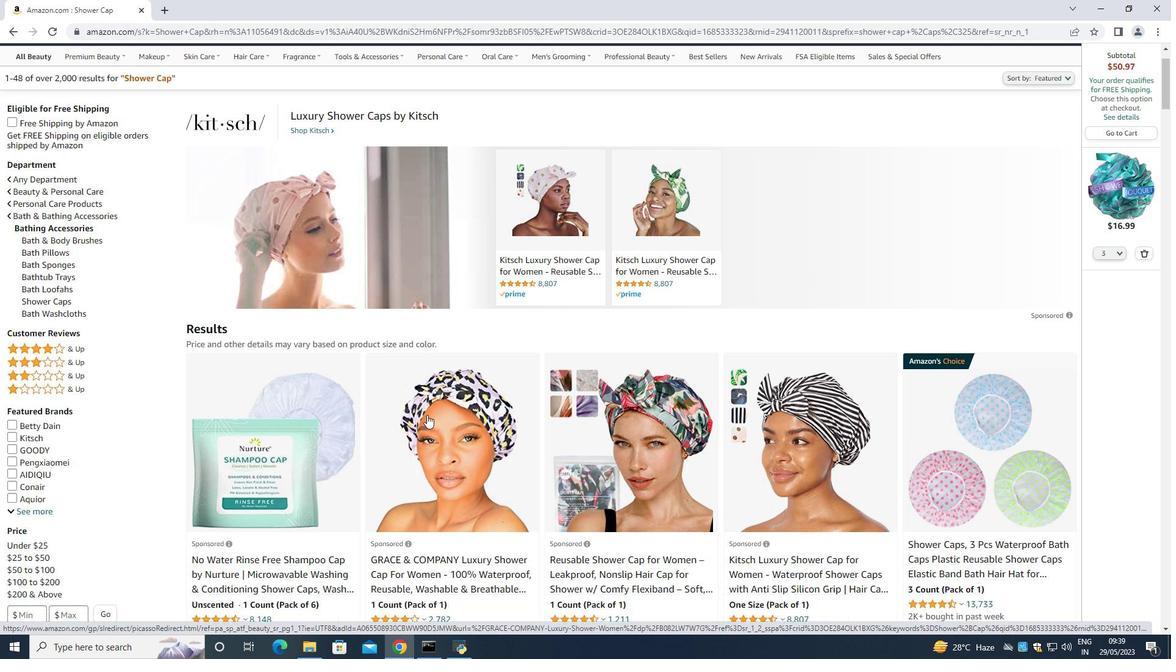 
Action: Mouse scrolled (425, 416) with delta (0, 0)
Screenshot: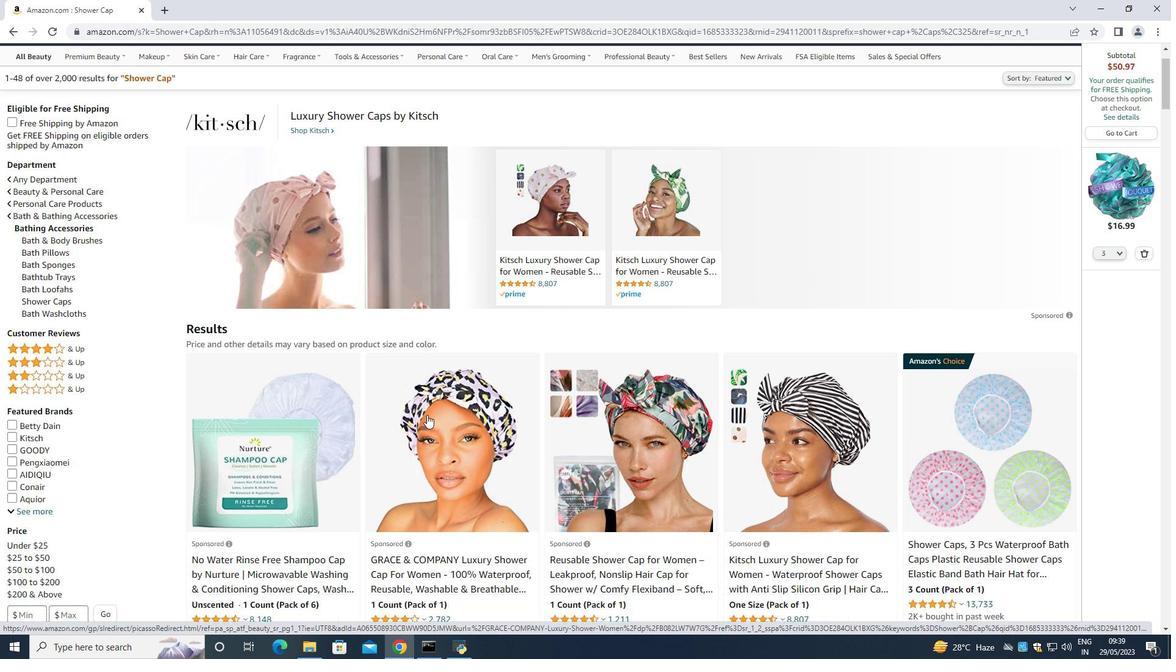 
Action: Mouse moved to (593, 335)
Screenshot: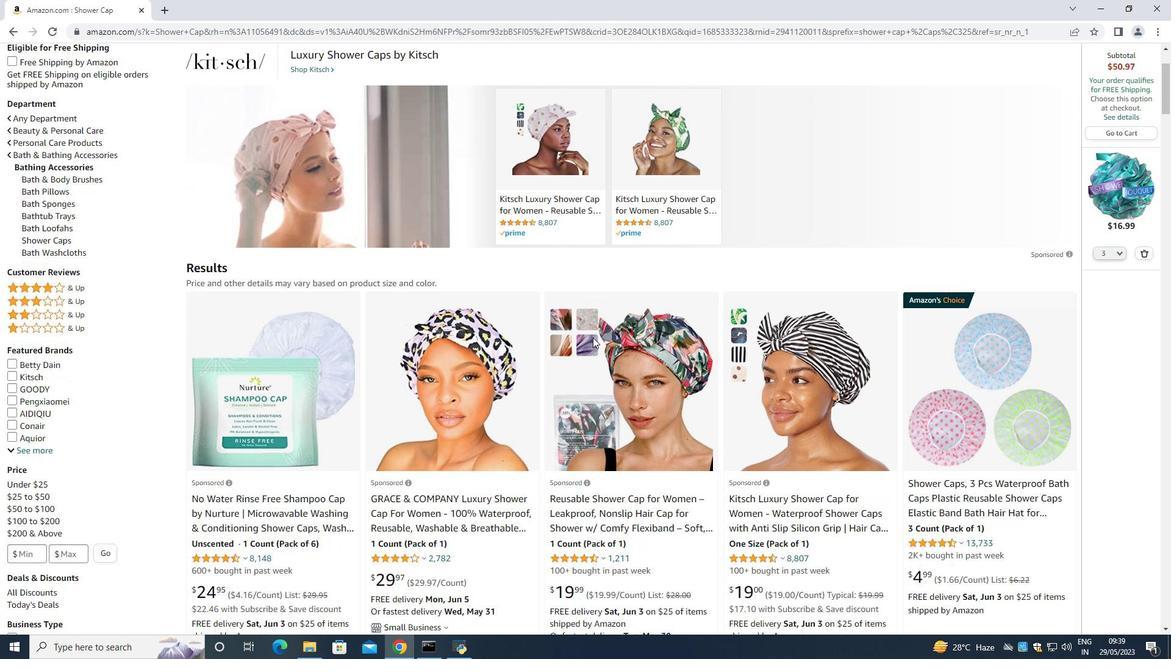 
Action: Mouse scrolled (593, 334) with delta (0, 0)
Screenshot: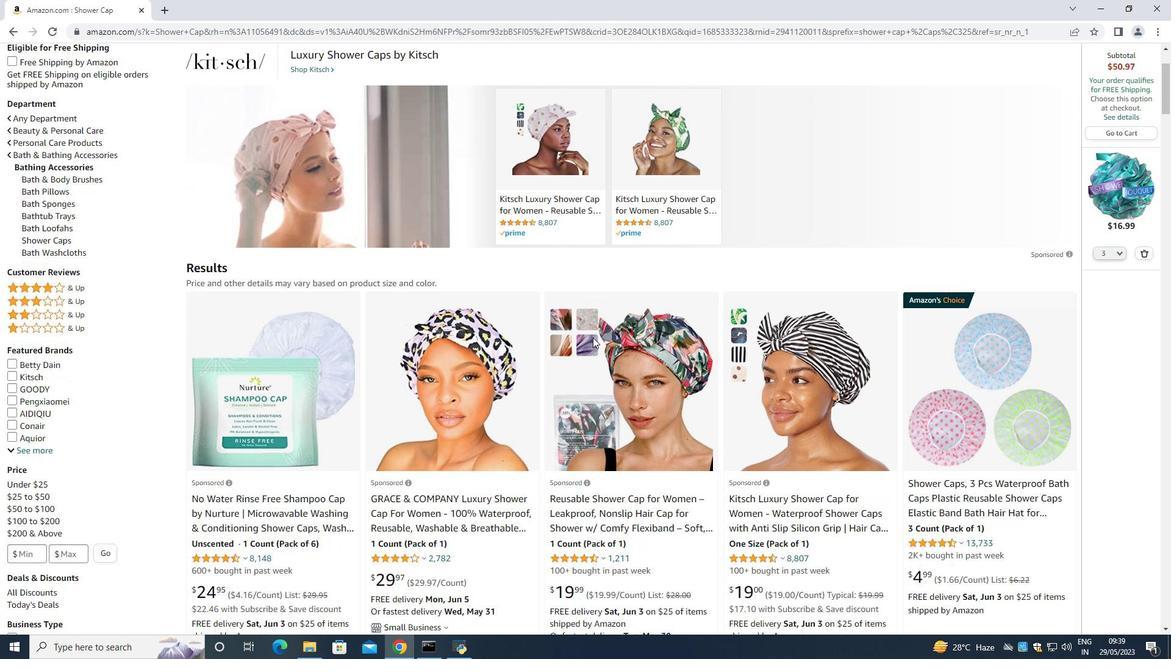 
Action: Mouse moved to (604, 336)
Screenshot: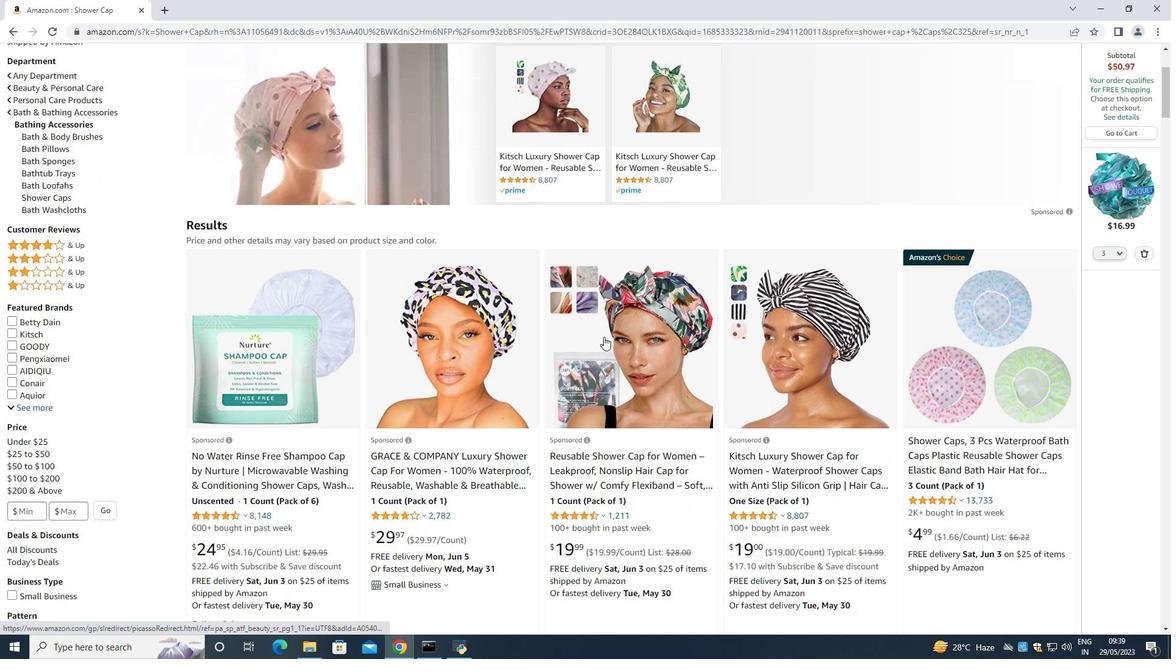 
Action: Mouse scrolled (604, 336) with delta (0, 0)
Screenshot: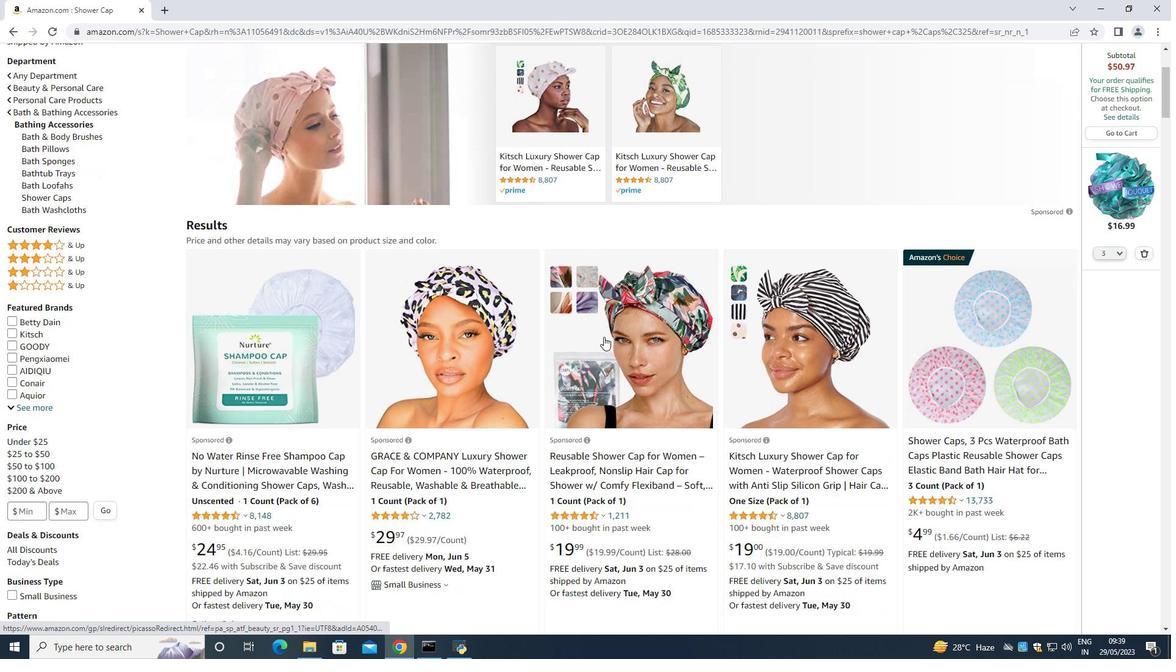
Action: Mouse moved to (405, 515)
Screenshot: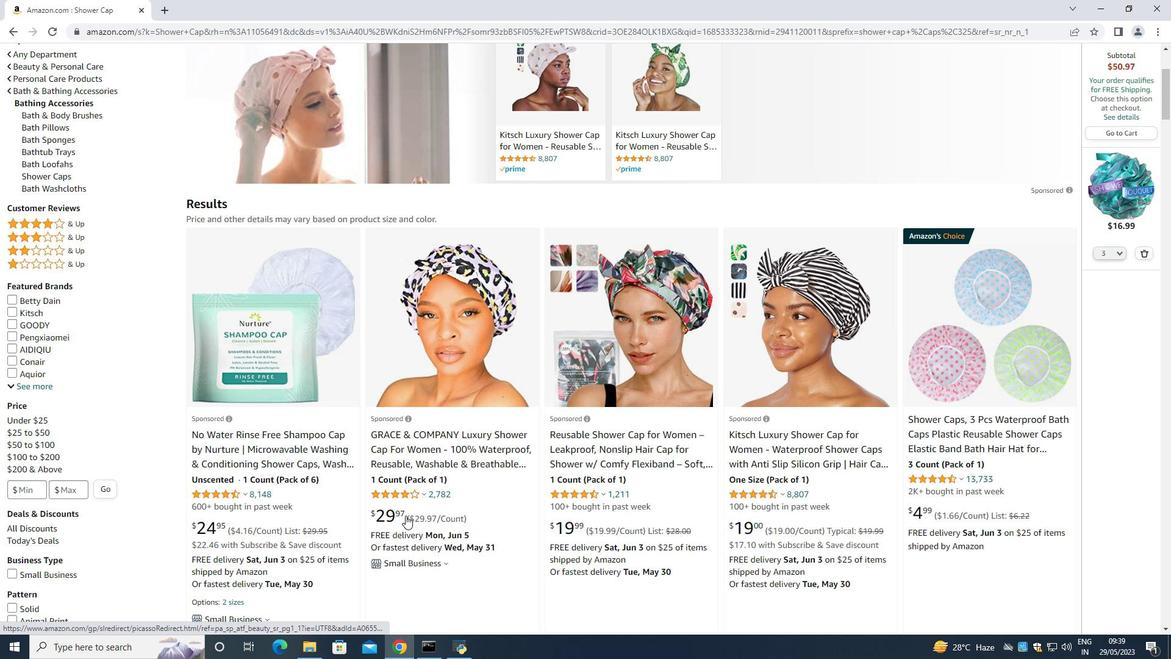 
Action: Mouse pressed left at (405, 515)
Screenshot: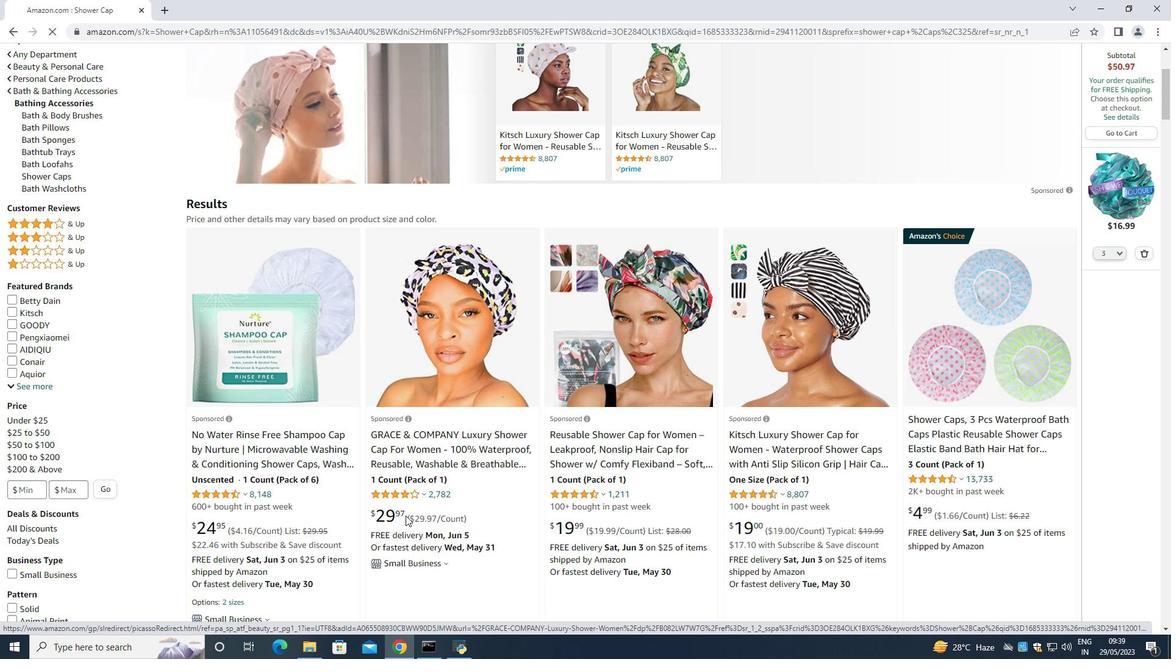 
Action: Mouse moved to (436, 452)
Screenshot: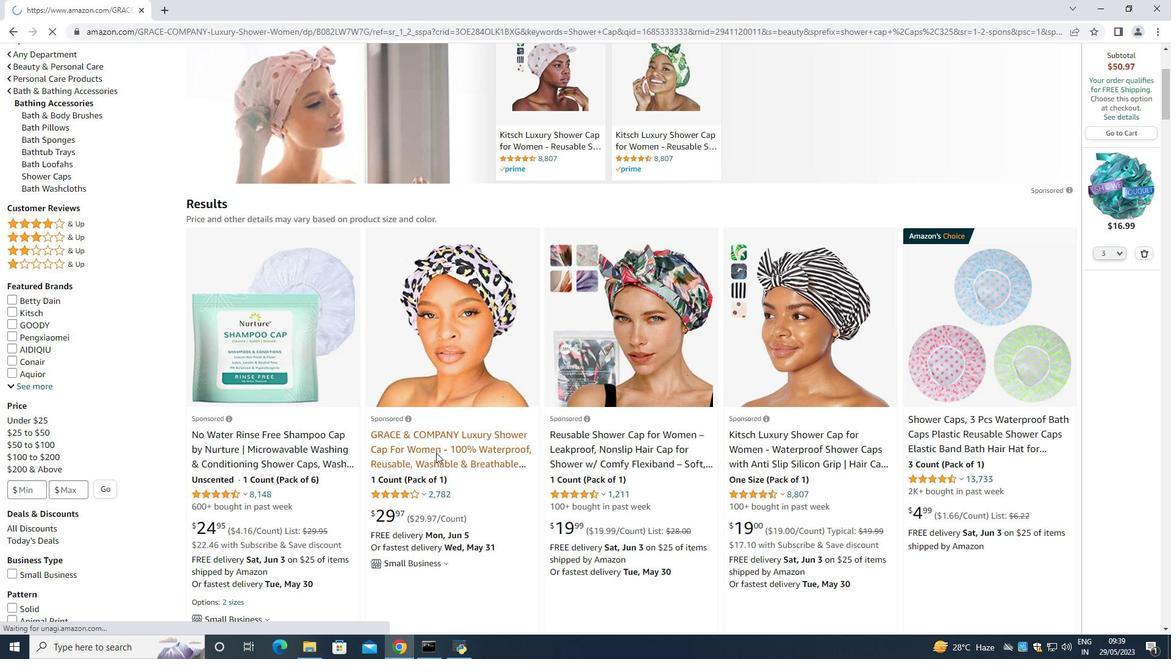 
Action: Mouse pressed left at (436, 452)
Screenshot: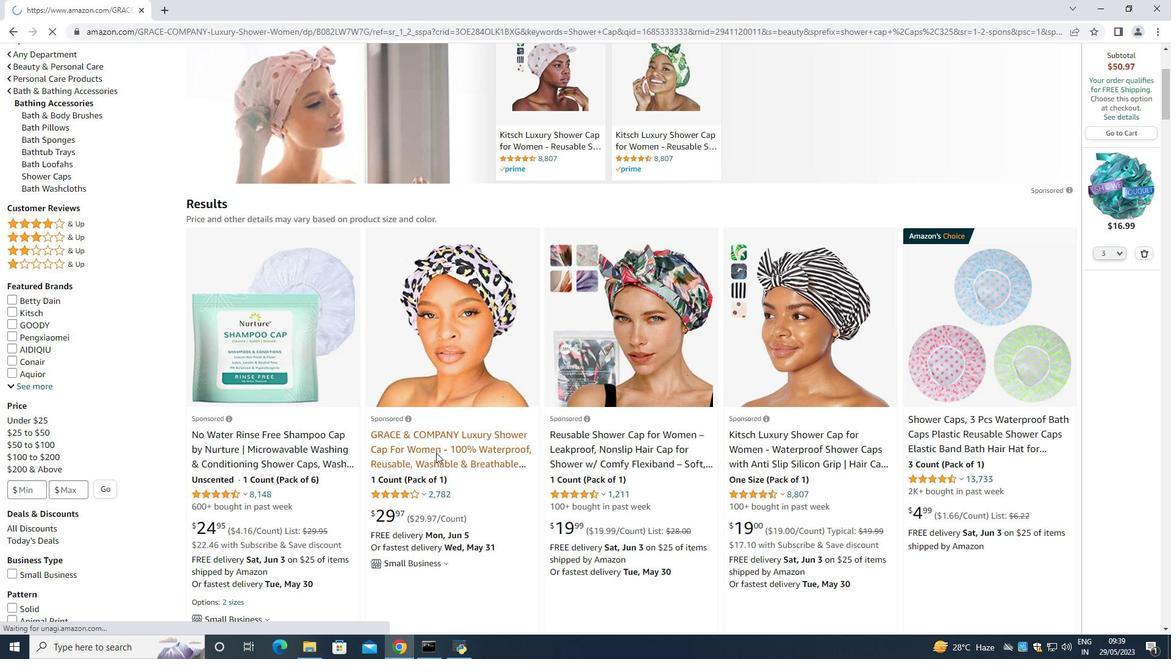 
Action: Mouse moved to (583, 374)
Screenshot: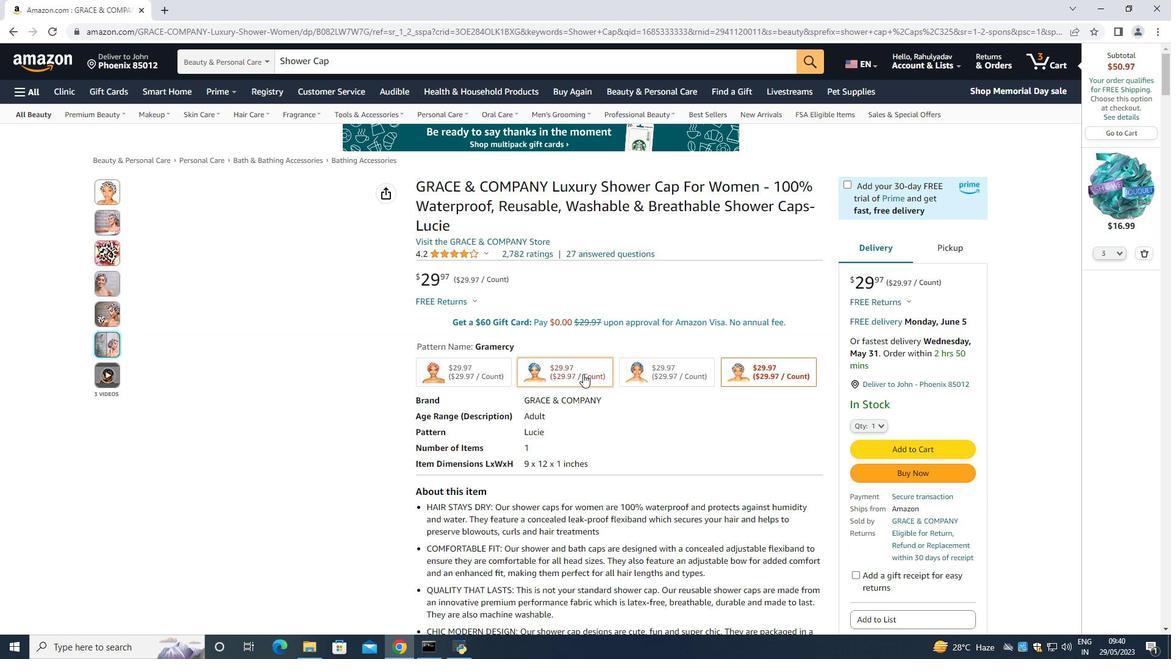 
Action: Mouse pressed left at (583, 374)
Screenshot: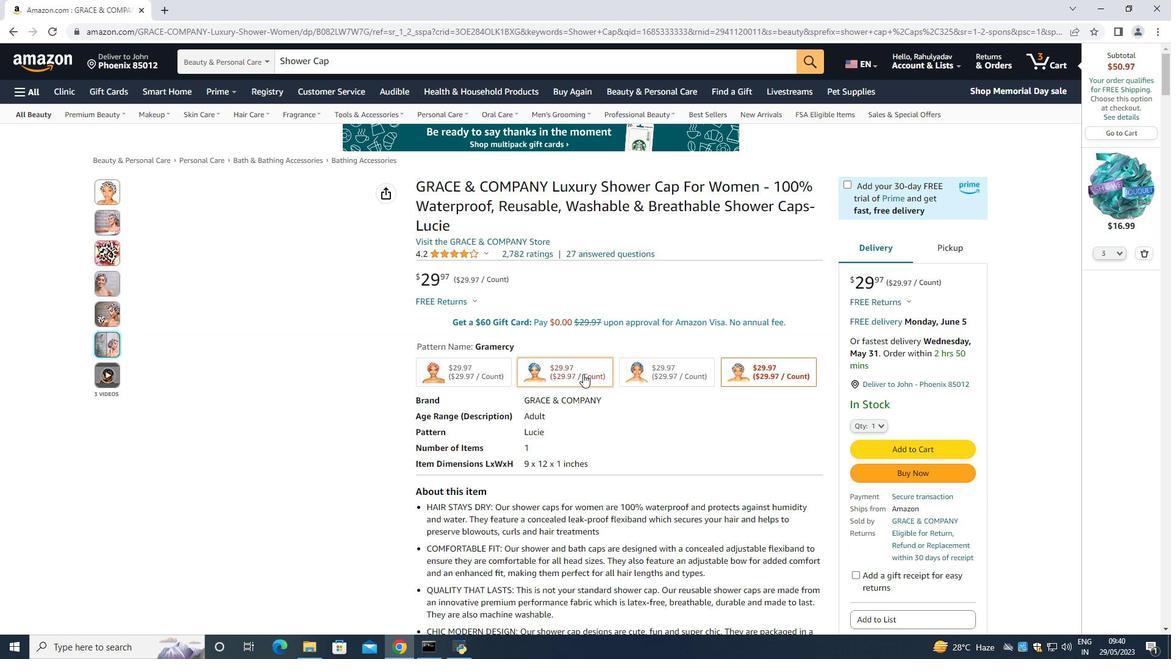 
Action: Mouse moved to (670, 386)
Screenshot: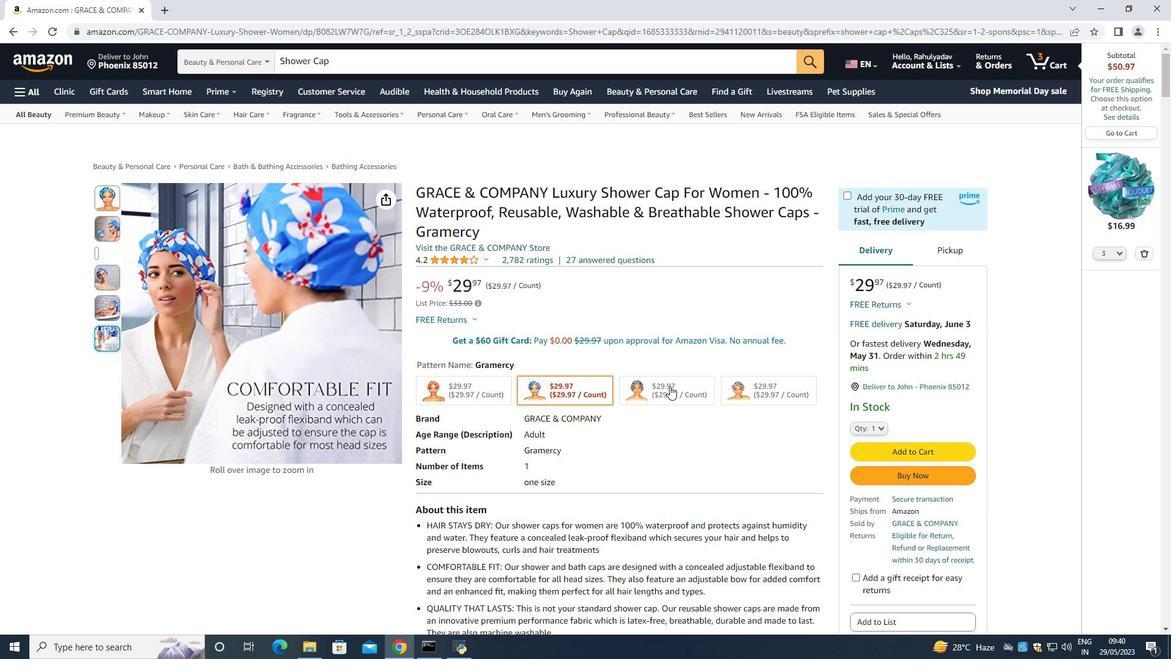 
Action: Mouse pressed left at (670, 386)
Screenshot: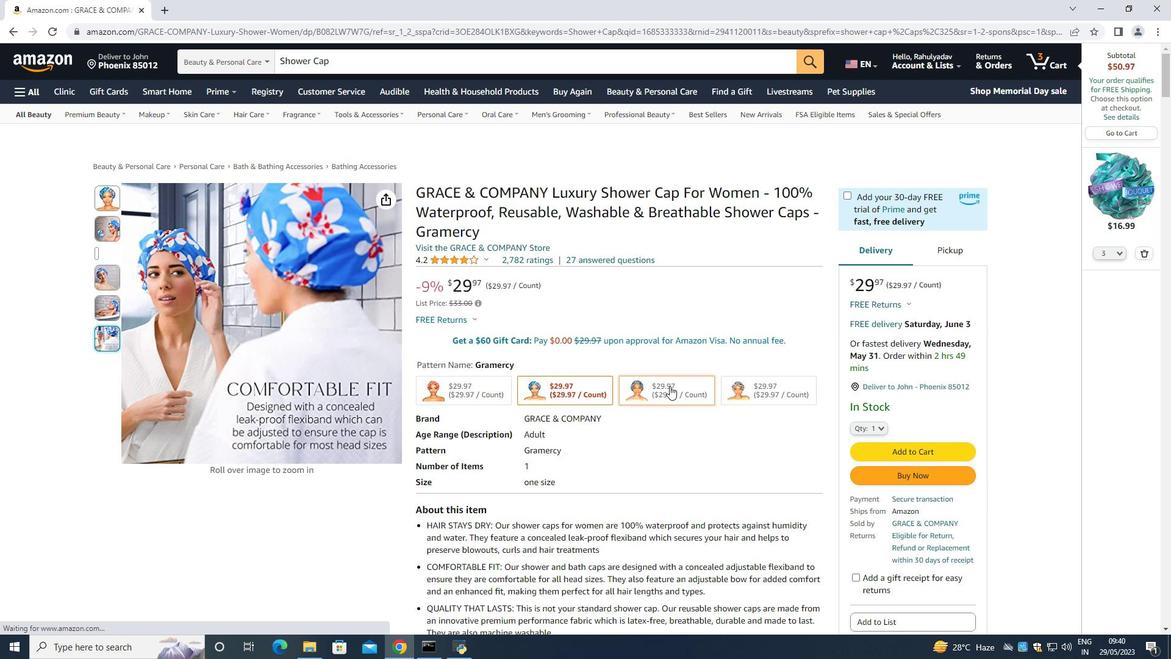 
Action: Mouse moved to (739, 385)
Screenshot: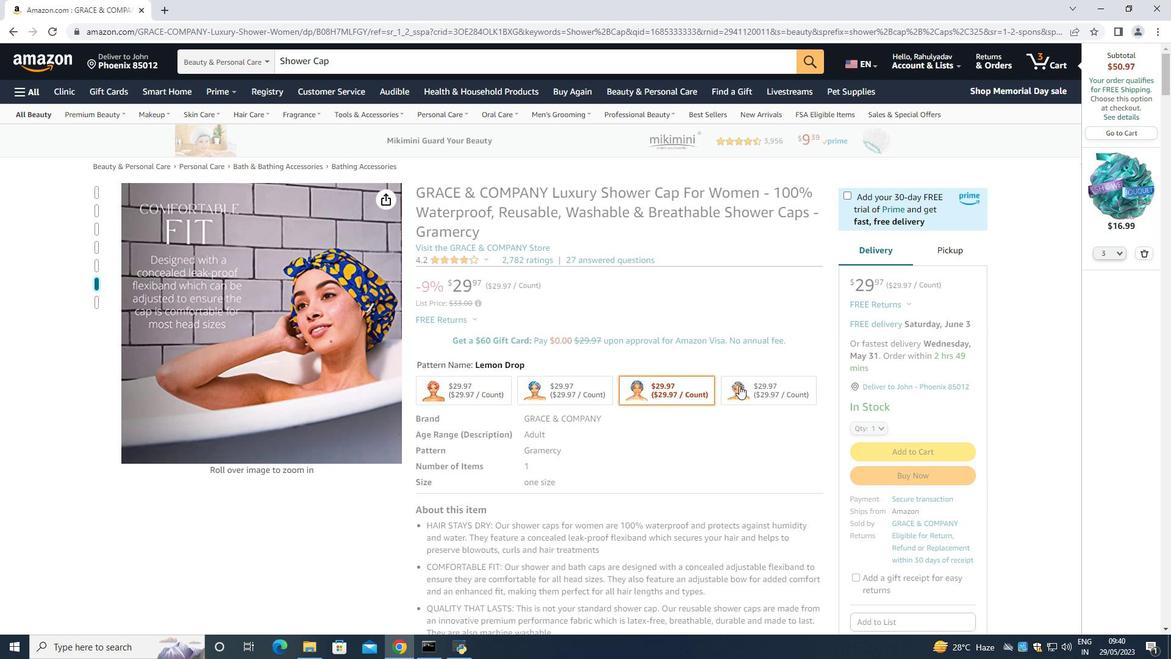 
Action: Mouse pressed left at (739, 385)
Screenshot: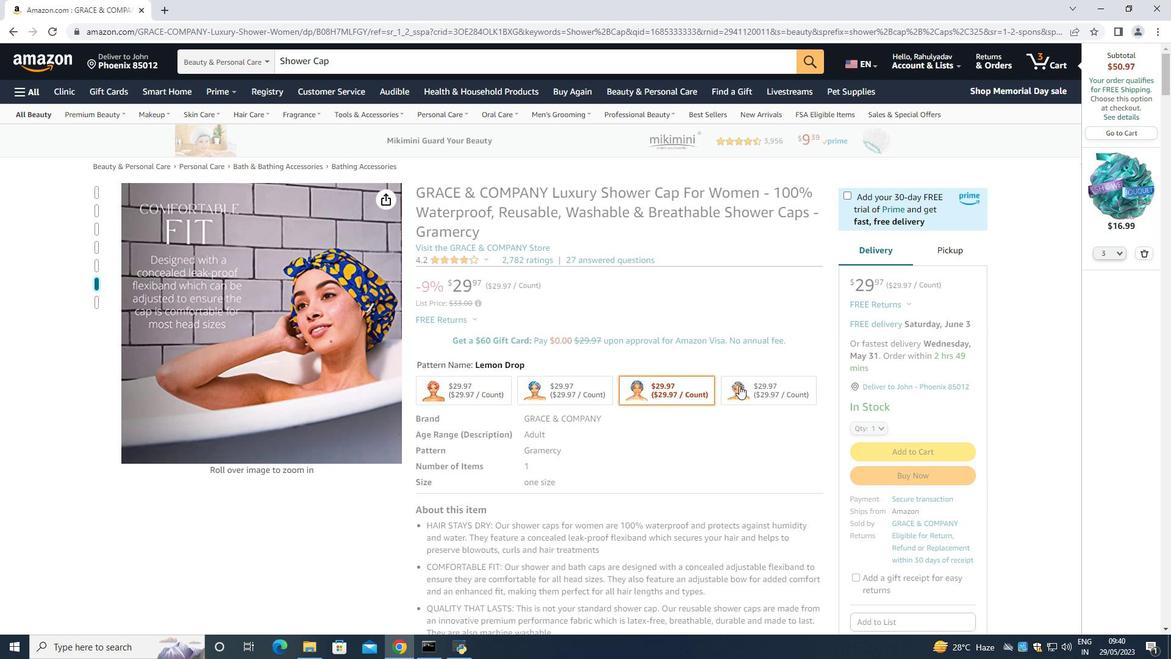 
Action: Mouse moved to (496, 399)
Screenshot: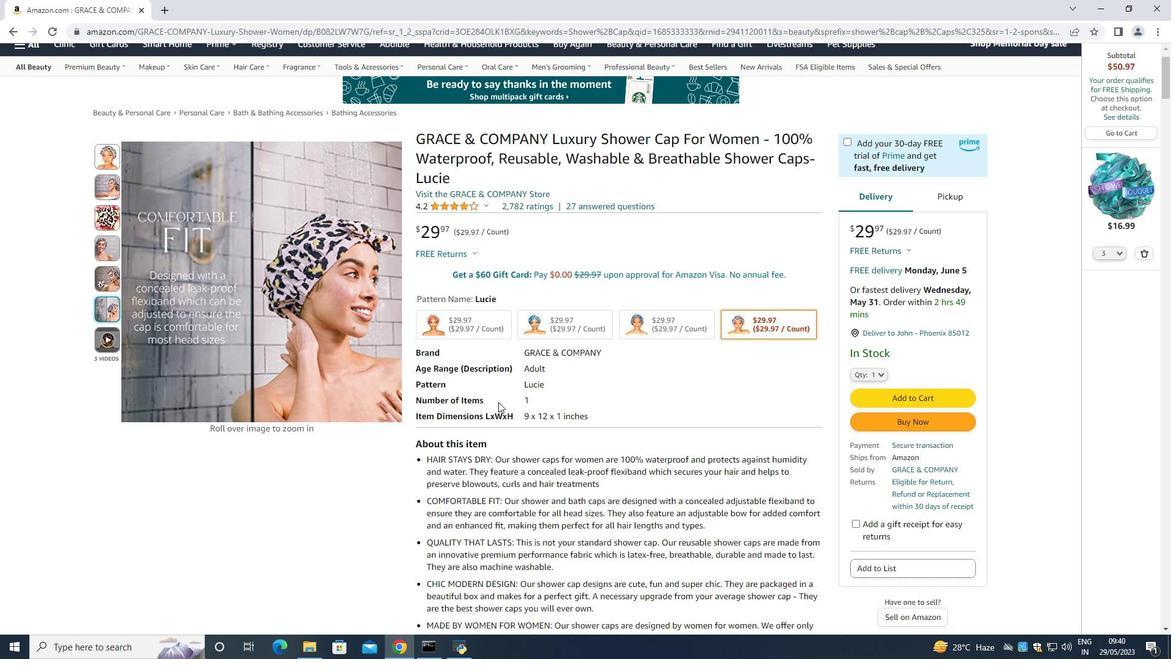 
Action: Mouse scrolled (496, 398) with delta (0, 0)
Screenshot: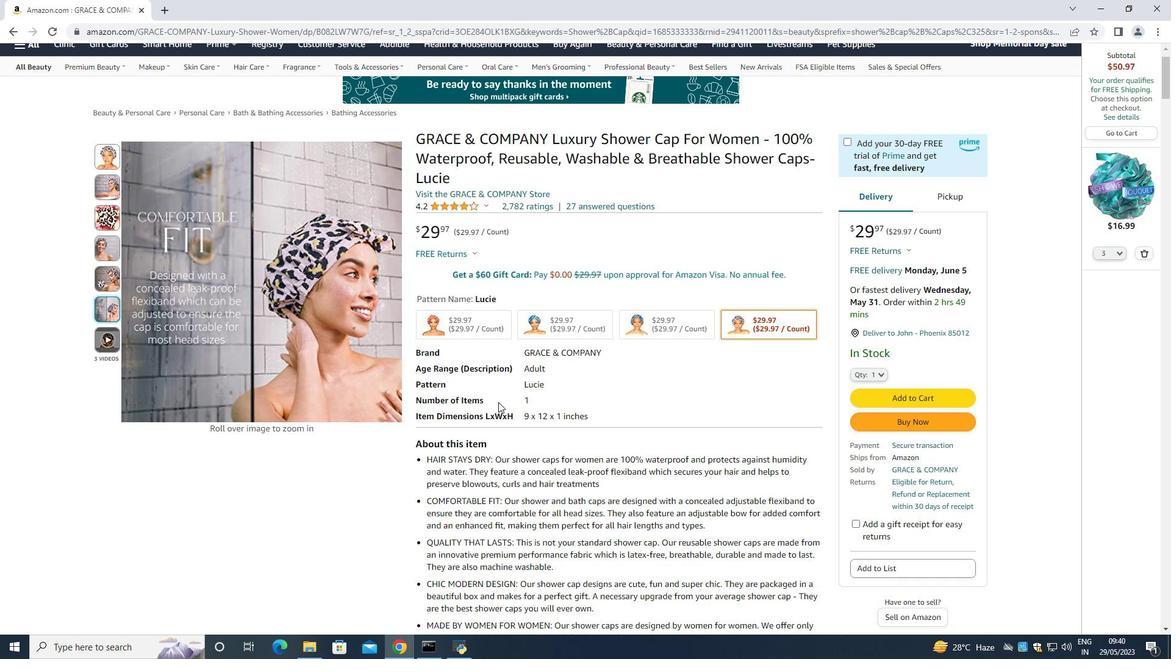 
Action: Mouse moved to (538, 385)
Screenshot: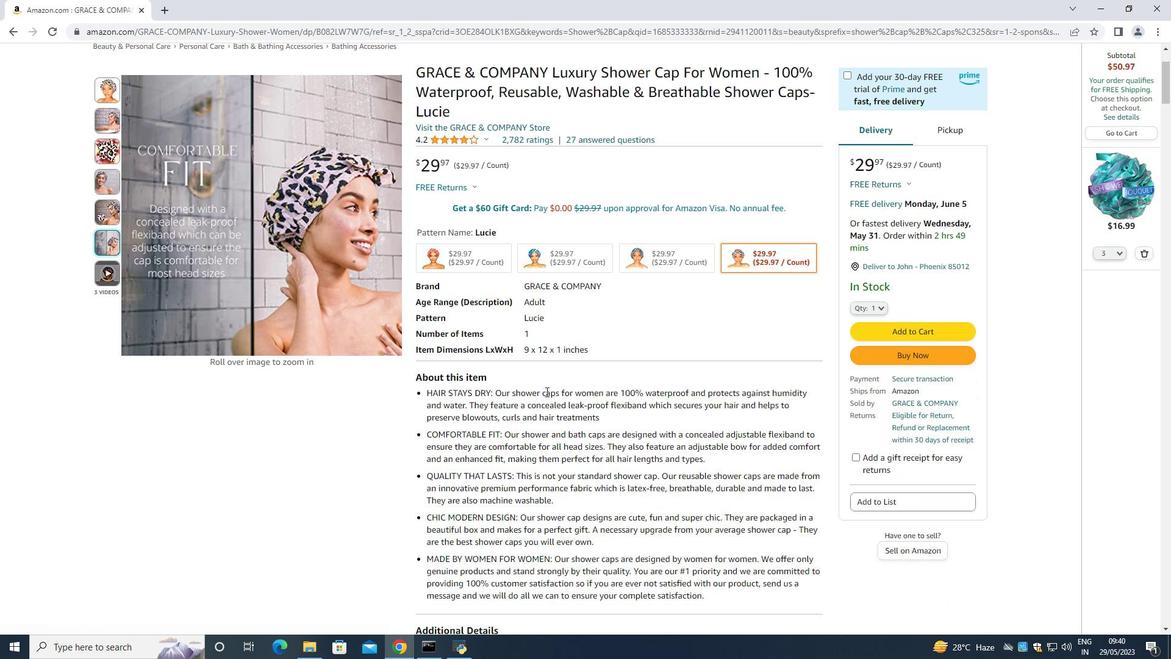
Action: Mouse scrolled (537, 385) with delta (0, 0)
Screenshot: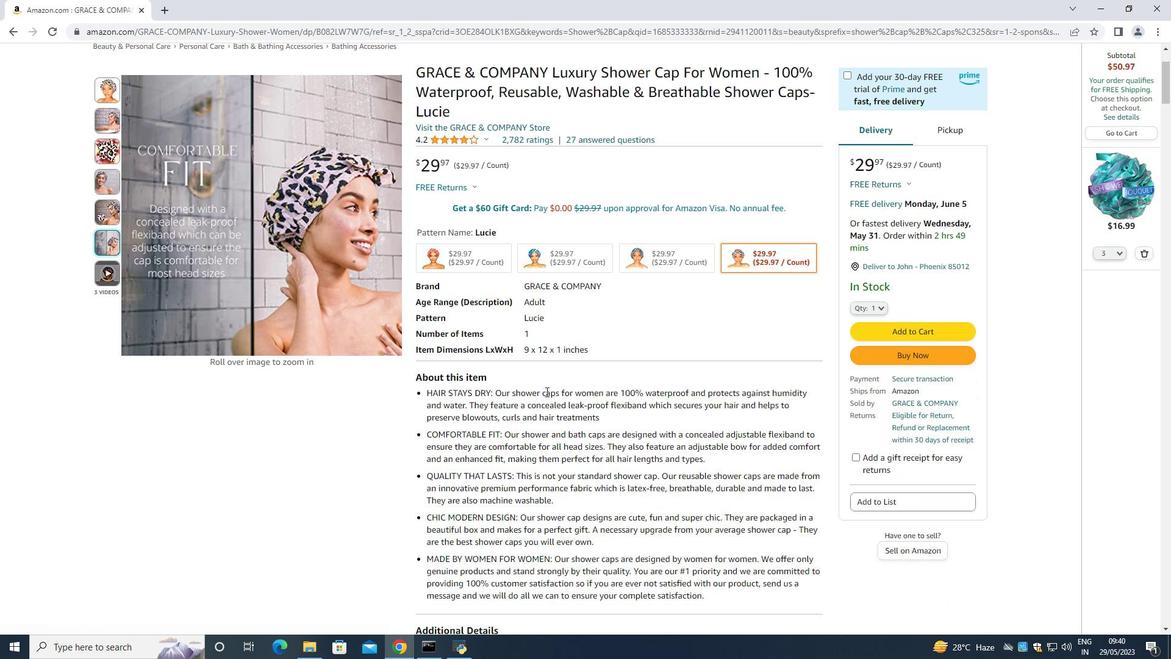 
Action: Mouse moved to (615, 396)
Screenshot: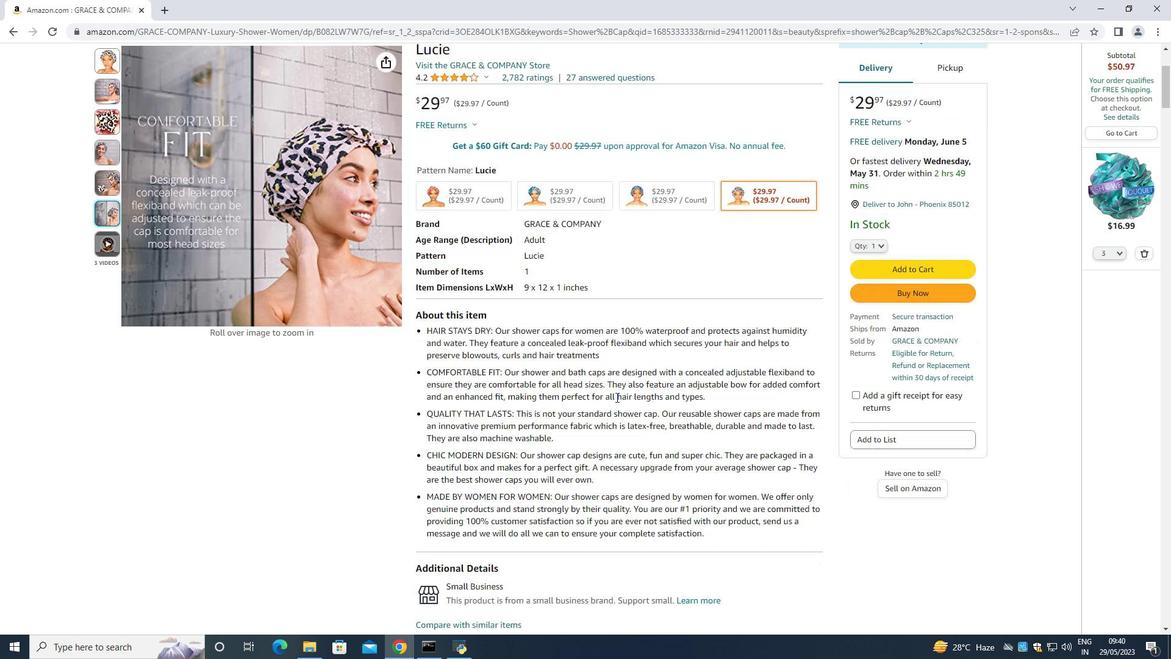
Action: Mouse scrolled (615, 396) with delta (0, 0)
Screenshot: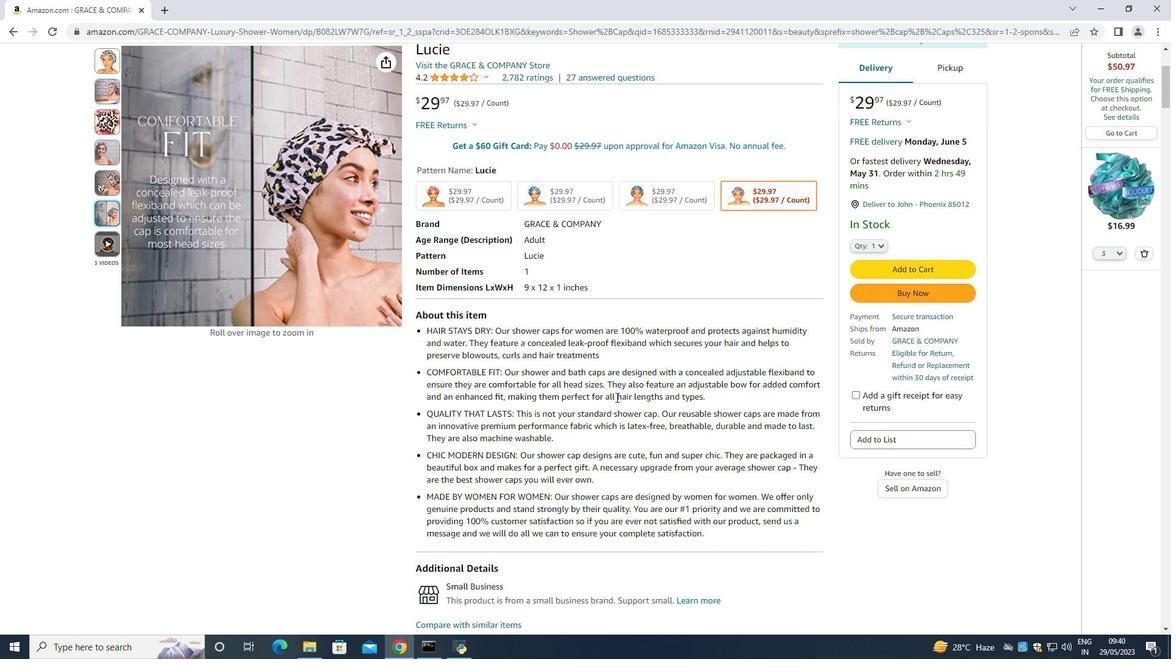 
Action: Mouse moved to (615, 396)
Screenshot: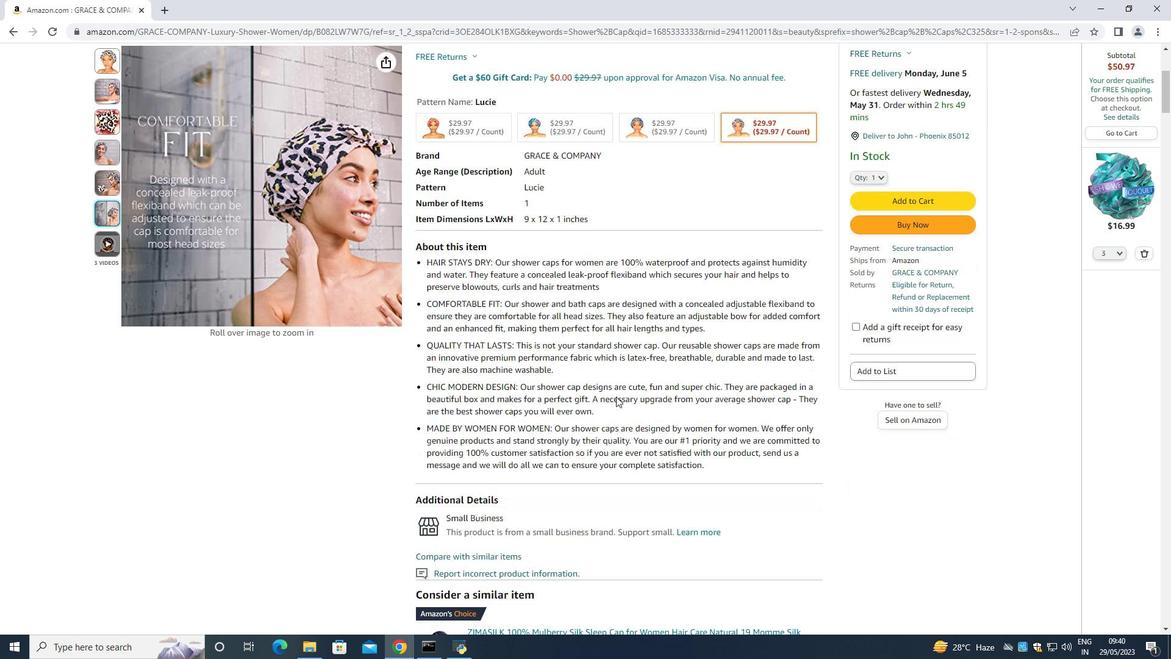 
Action: Mouse scrolled (615, 396) with delta (0, 0)
Screenshot: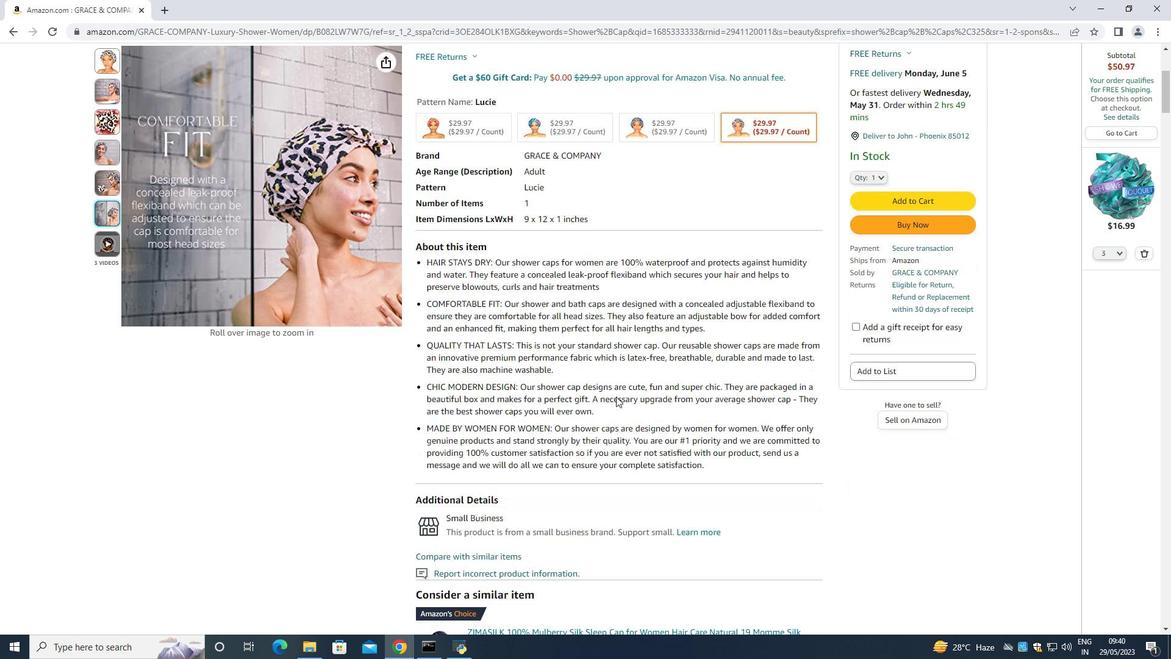 
Action: Mouse moved to (615, 397)
Screenshot: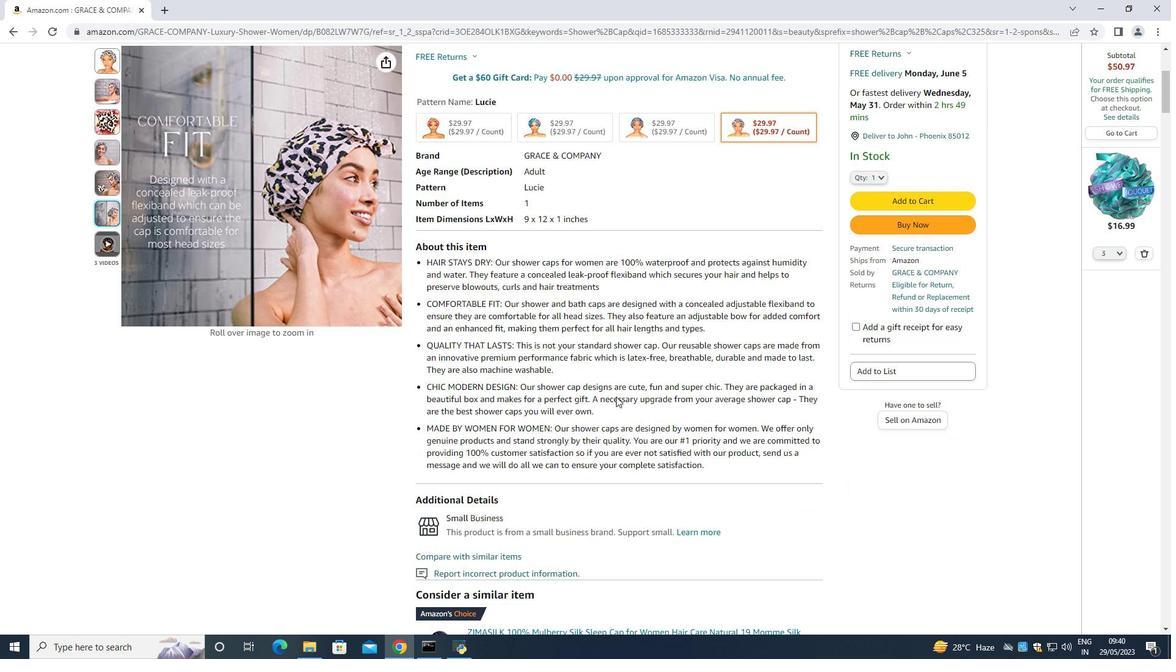 
Action: Mouse scrolled (615, 396) with delta (0, 0)
Screenshot: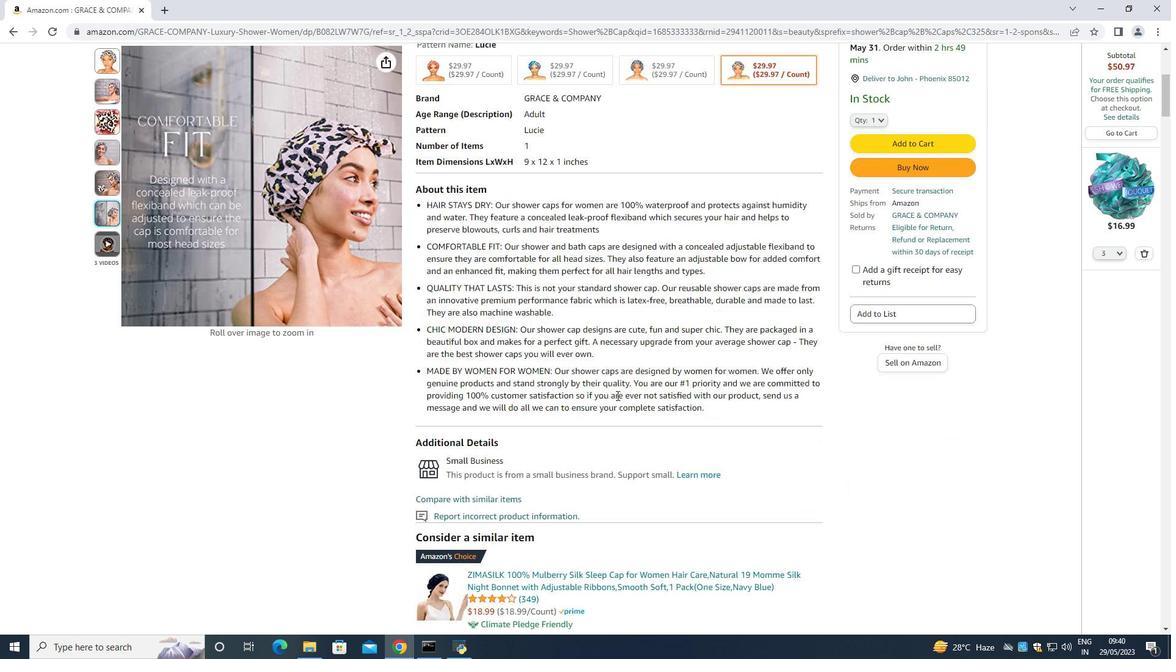 
Action: Mouse moved to (617, 395)
Screenshot: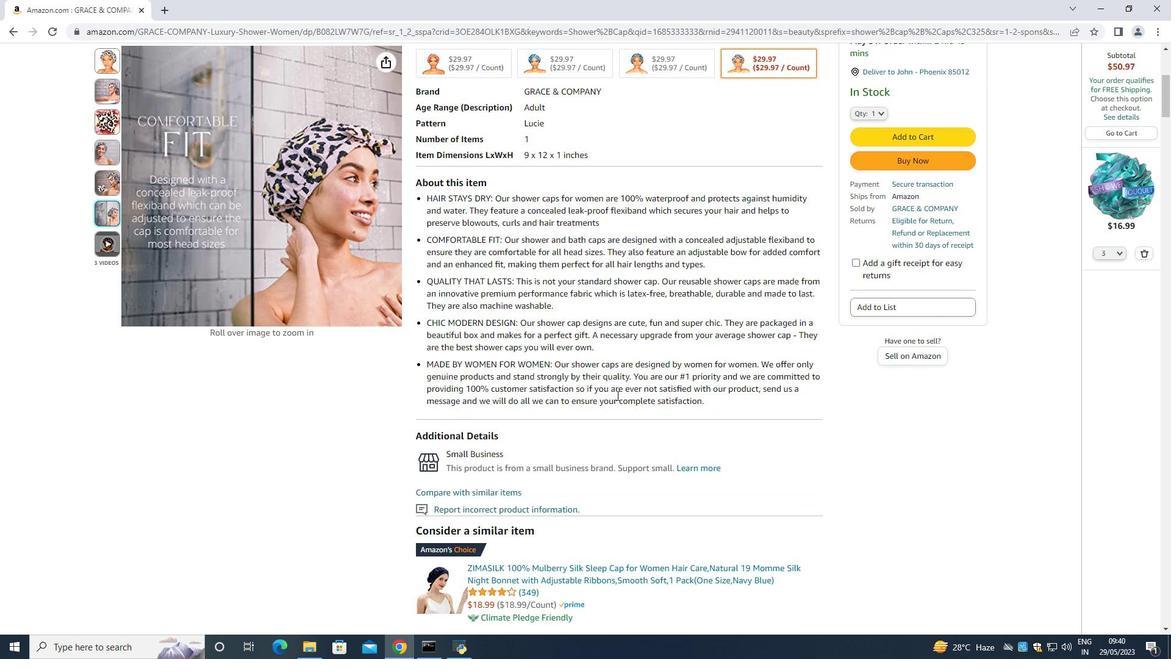 
Action: Mouse scrolled (617, 394) with delta (0, 0)
Screenshot: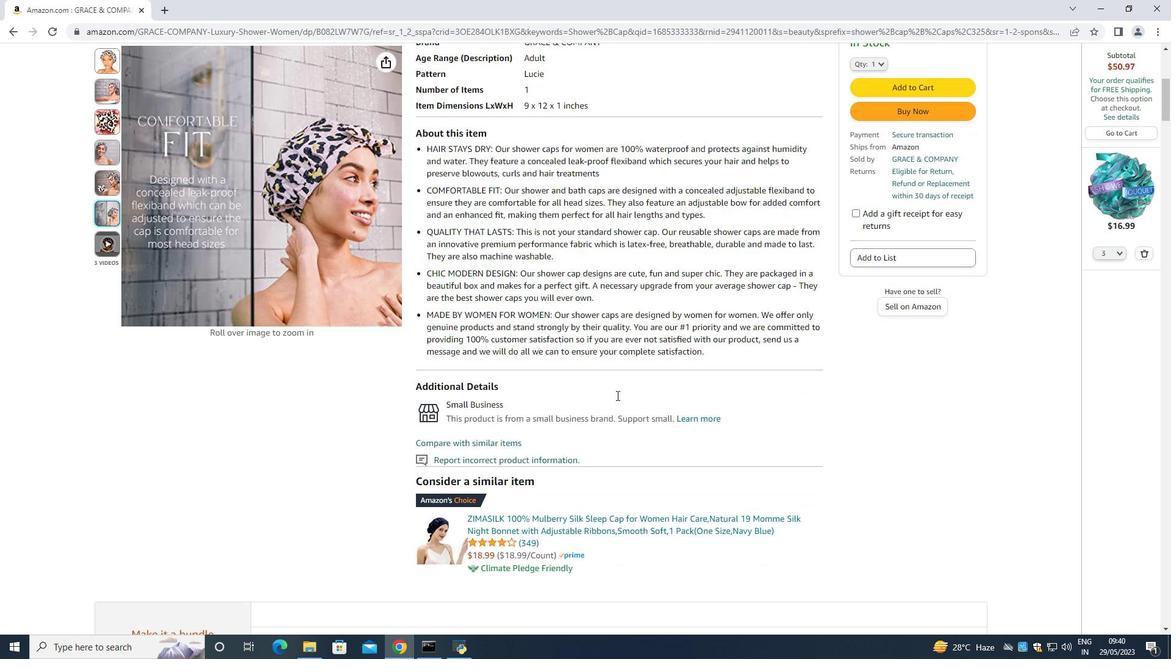 
Action: Mouse scrolled (617, 394) with delta (0, 0)
Screenshot: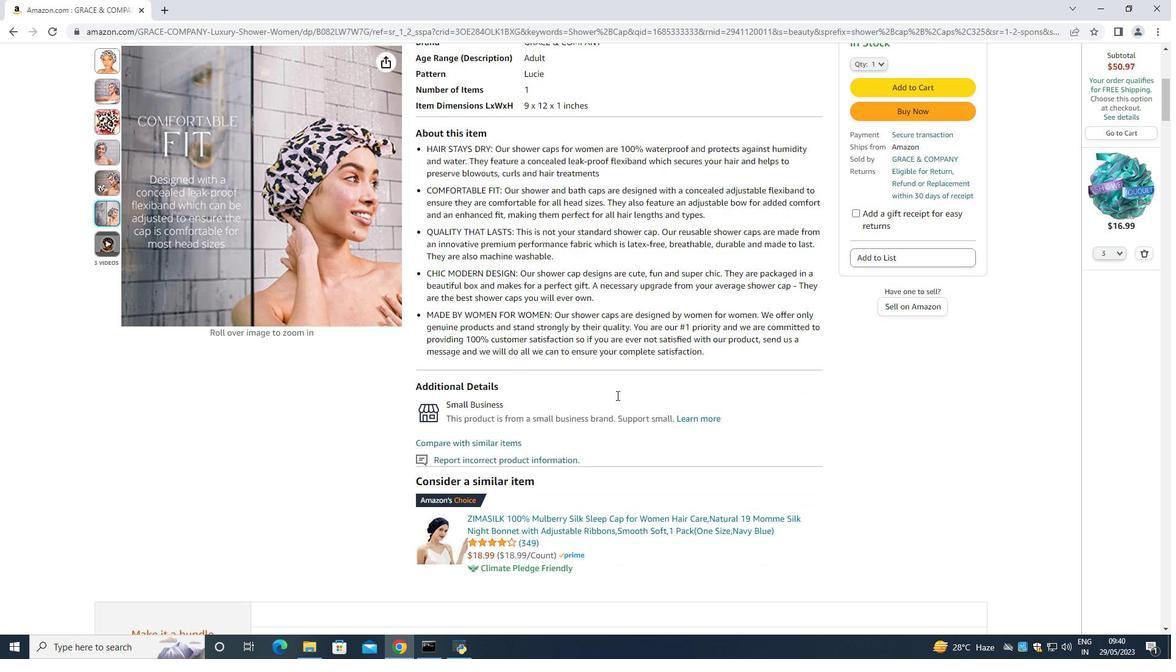 
Action: Mouse moved to (617, 391)
Screenshot: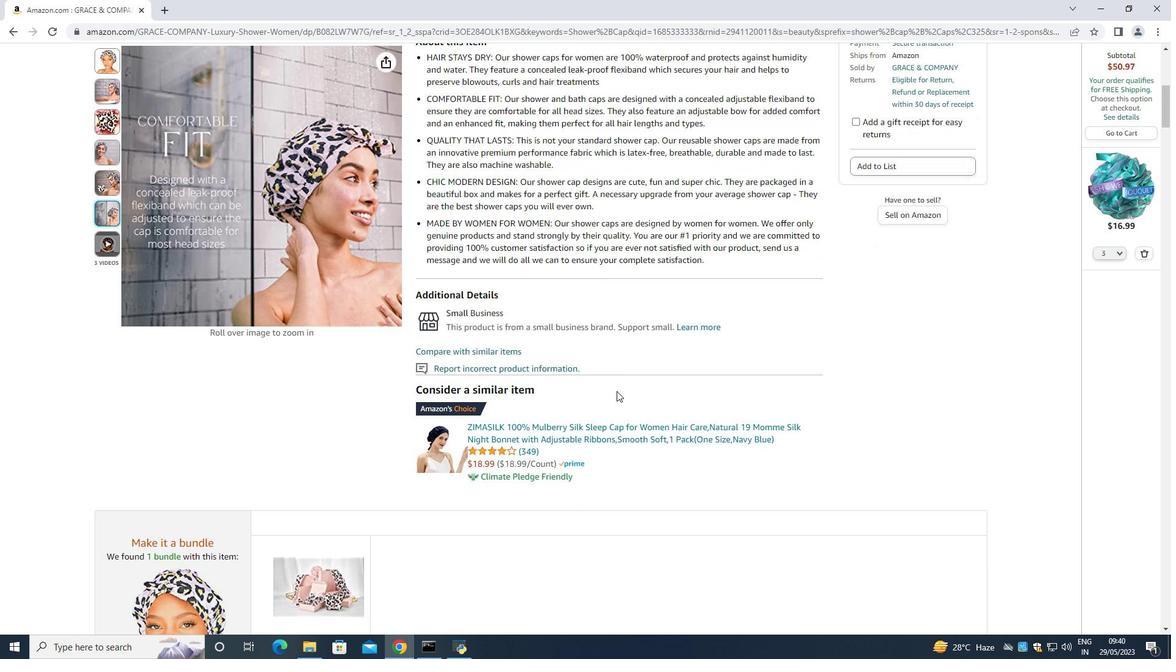 
Action: Mouse scrolled (617, 390) with delta (0, 0)
Screenshot: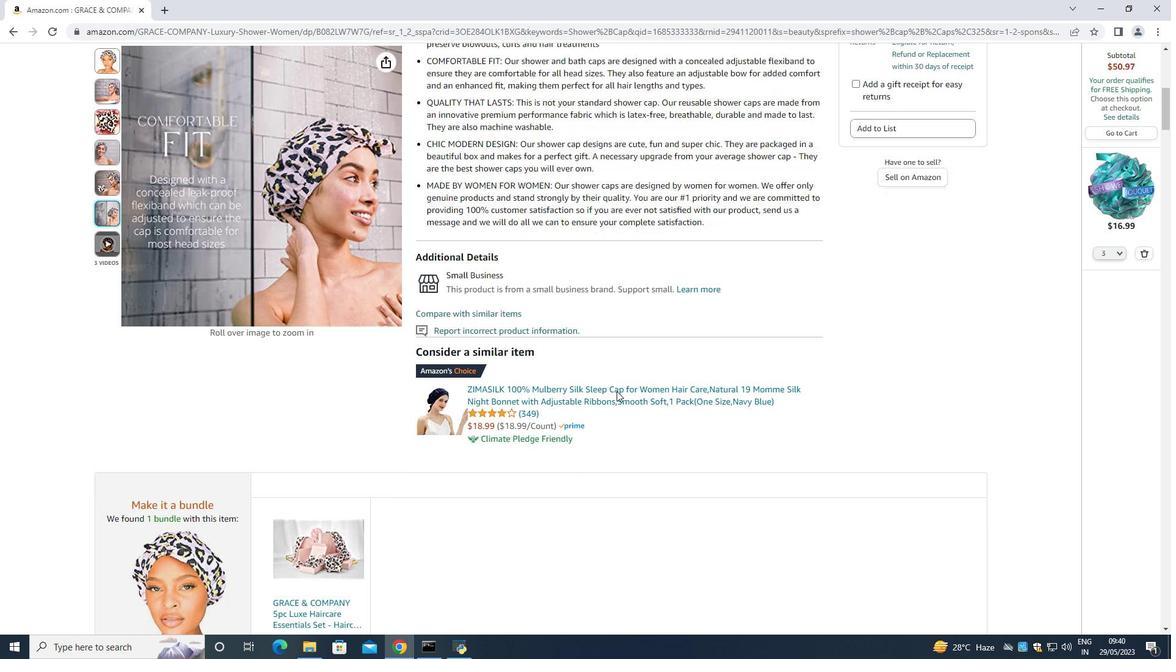 
Action: Mouse scrolled (617, 390) with delta (0, 0)
Screenshot: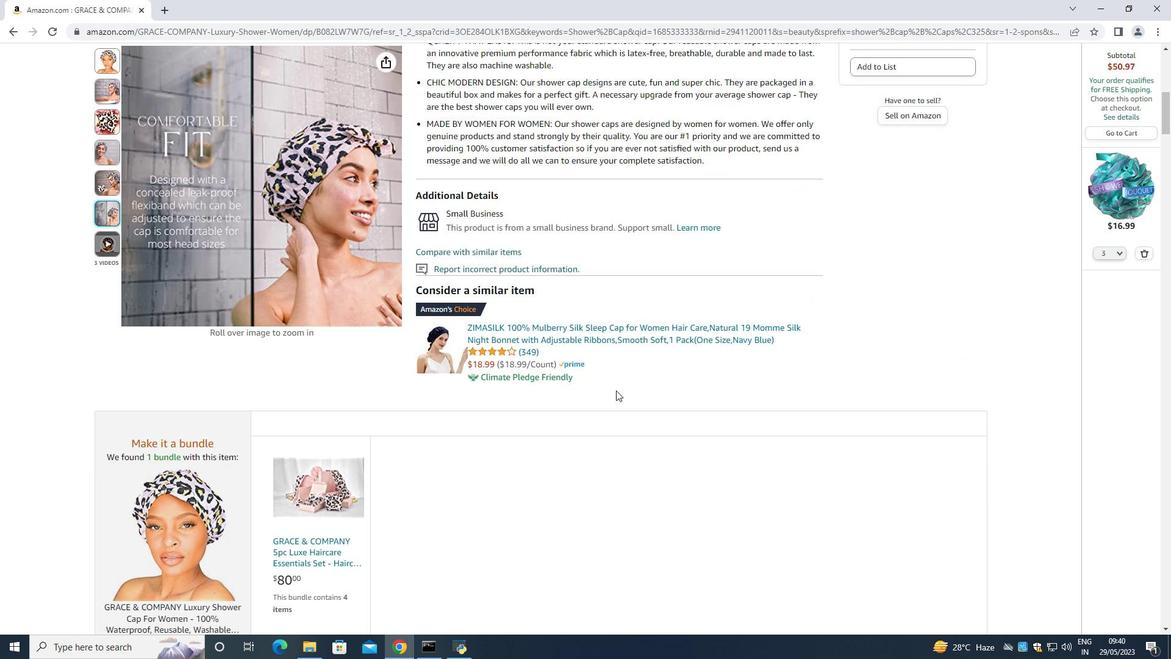 
Action: Mouse moved to (299, 486)
Screenshot: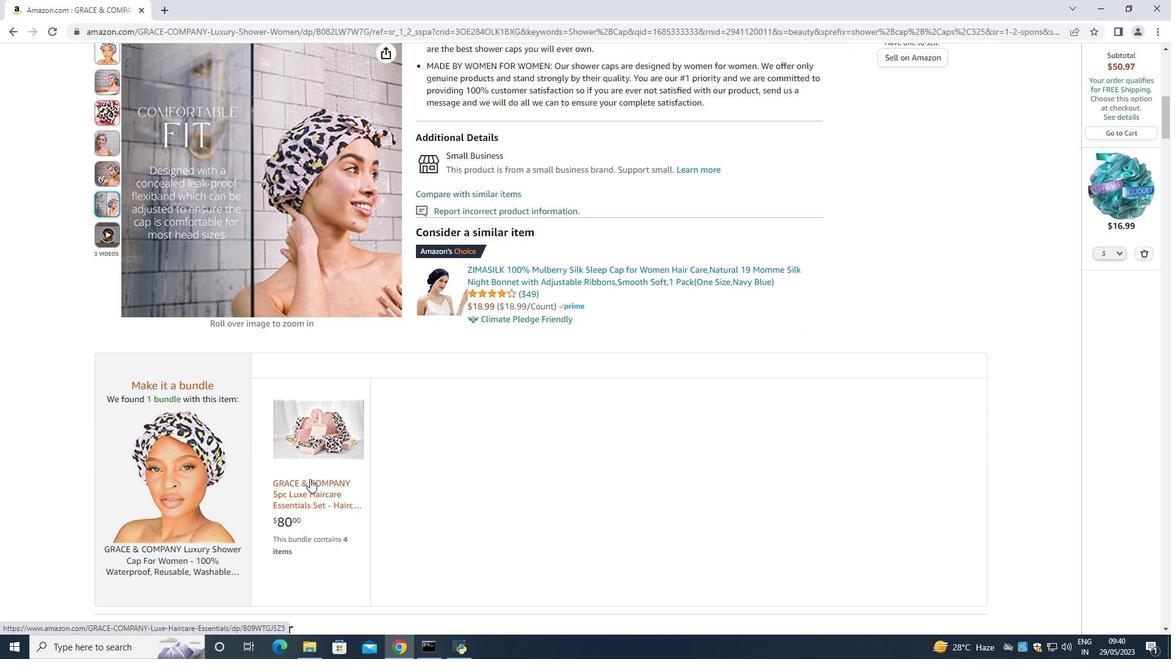 
Action: Mouse scrolled (299, 485) with delta (0, 0)
Screenshot: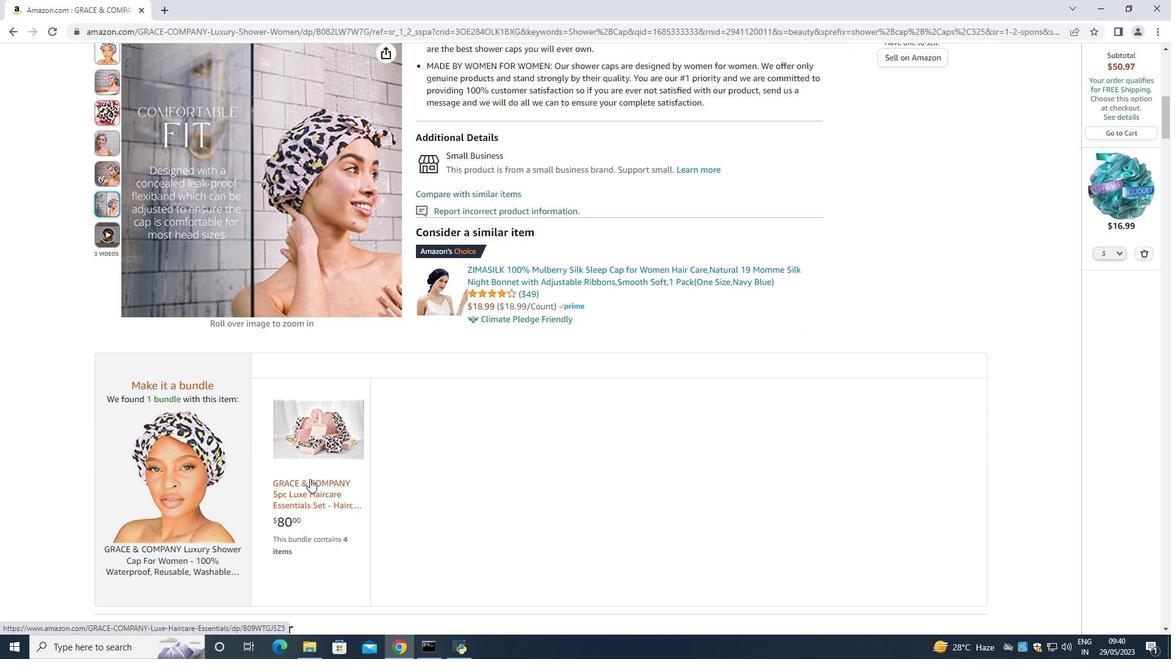 
Action: Mouse moved to (312, 481)
Screenshot: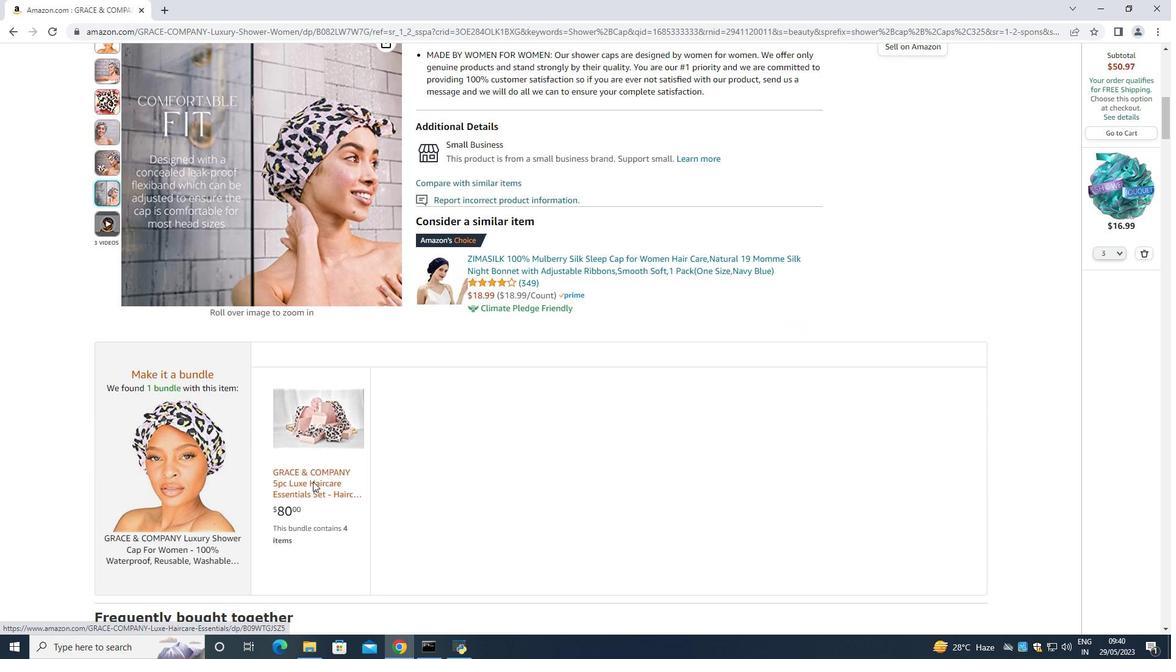
Action: Mouse scrolled (312, 480) with delta (0, 0)
Screenshot: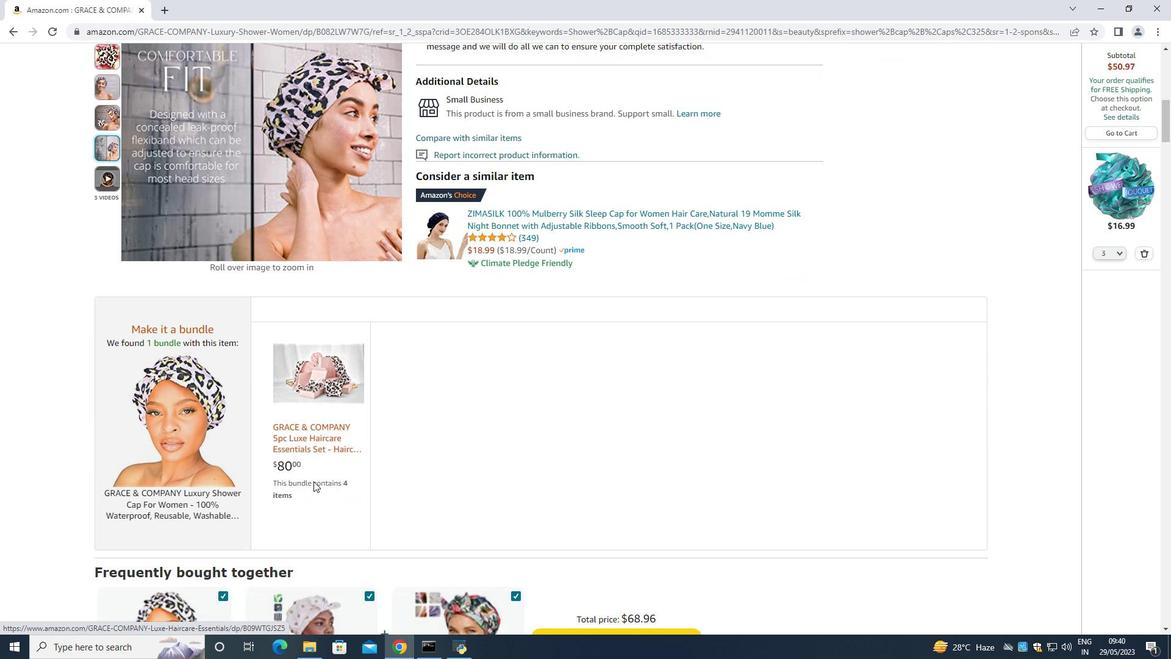 
Action: Mouse moved to (357, 448)
Screenshot: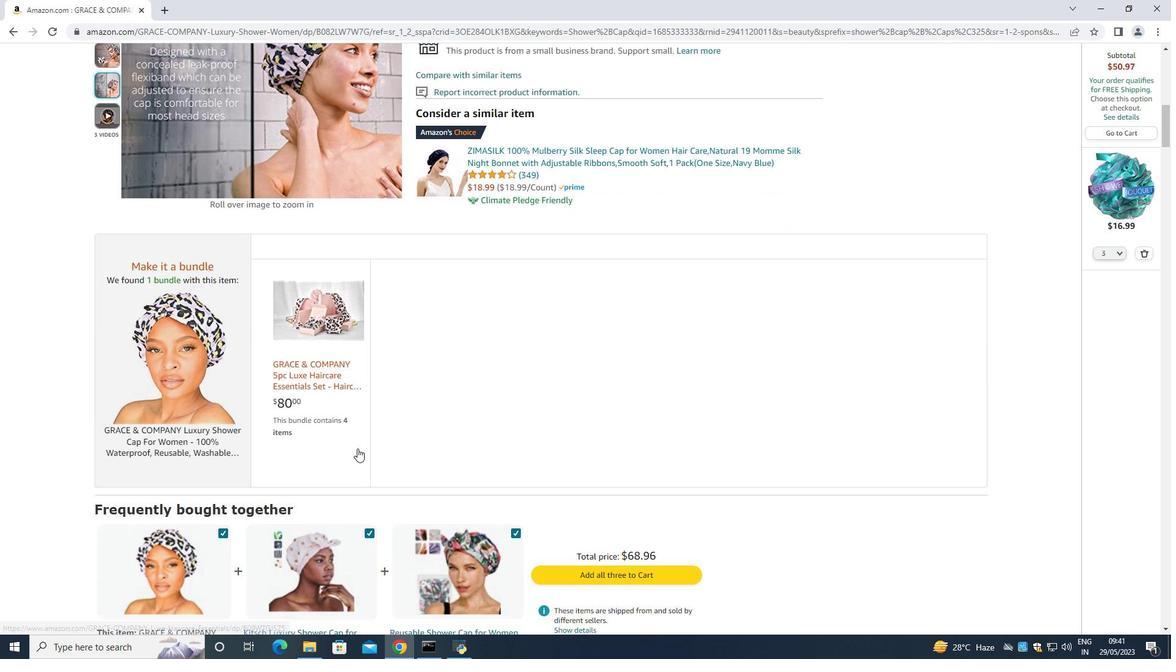 
Action: Mouse scrolled (357, 447) with delta (0, 0)
Screenshot: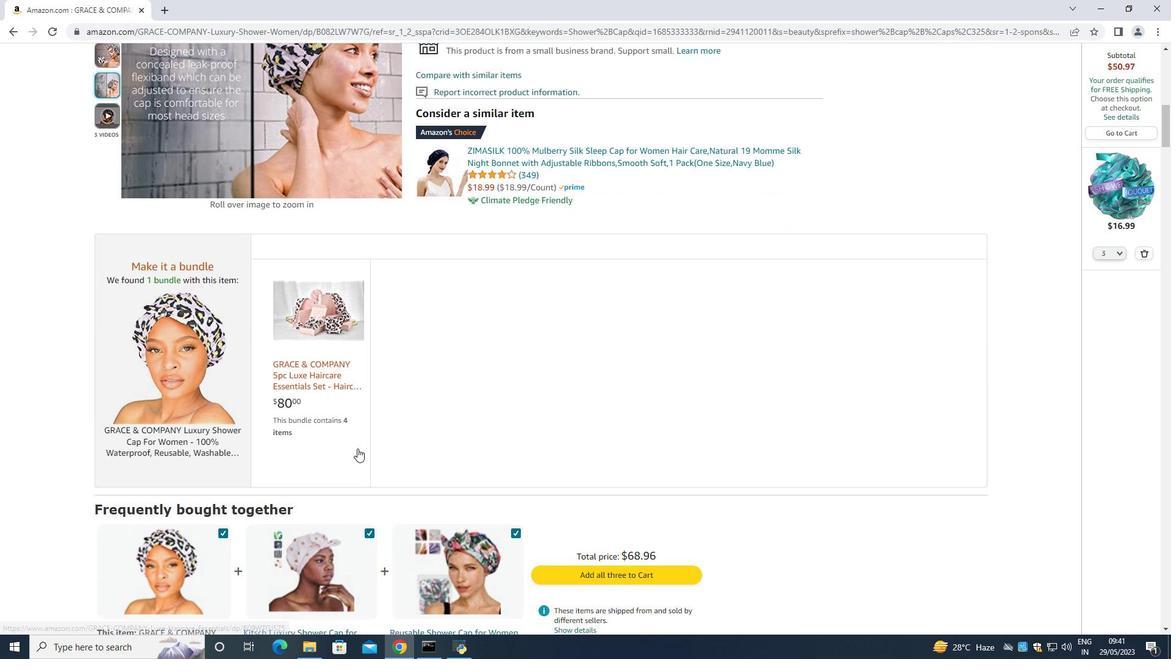 
Action: Mouse moved to (357, 448)
Screenshot: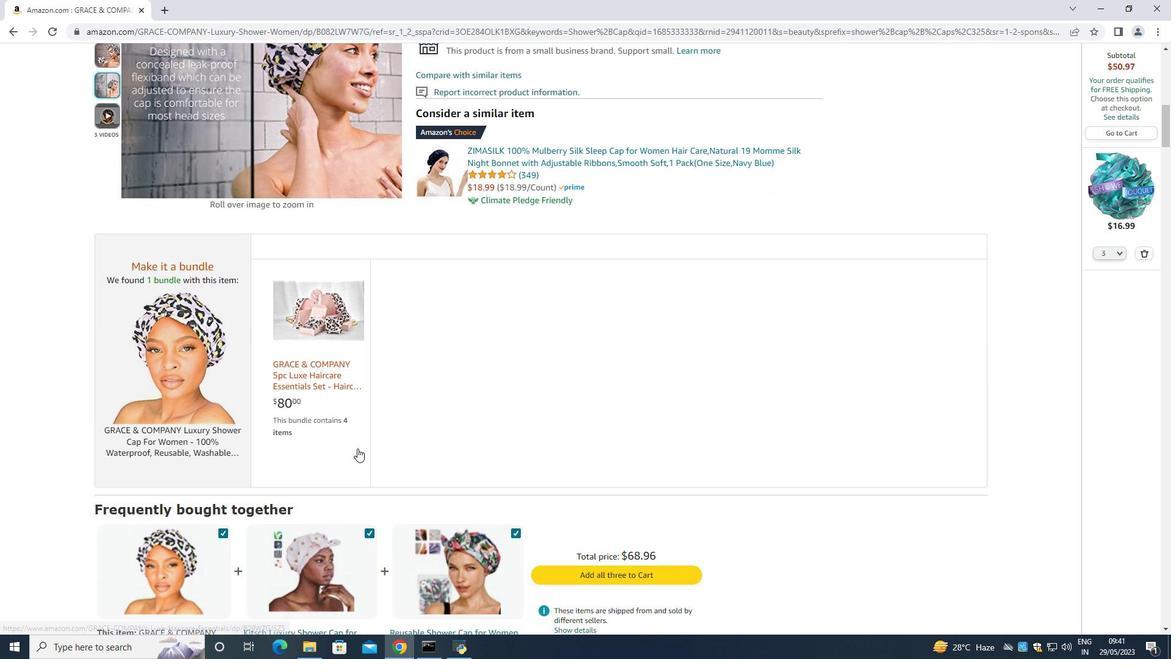 
Action: Mouse scrolled (357, 447) with delta (0, 0)
Screenshot: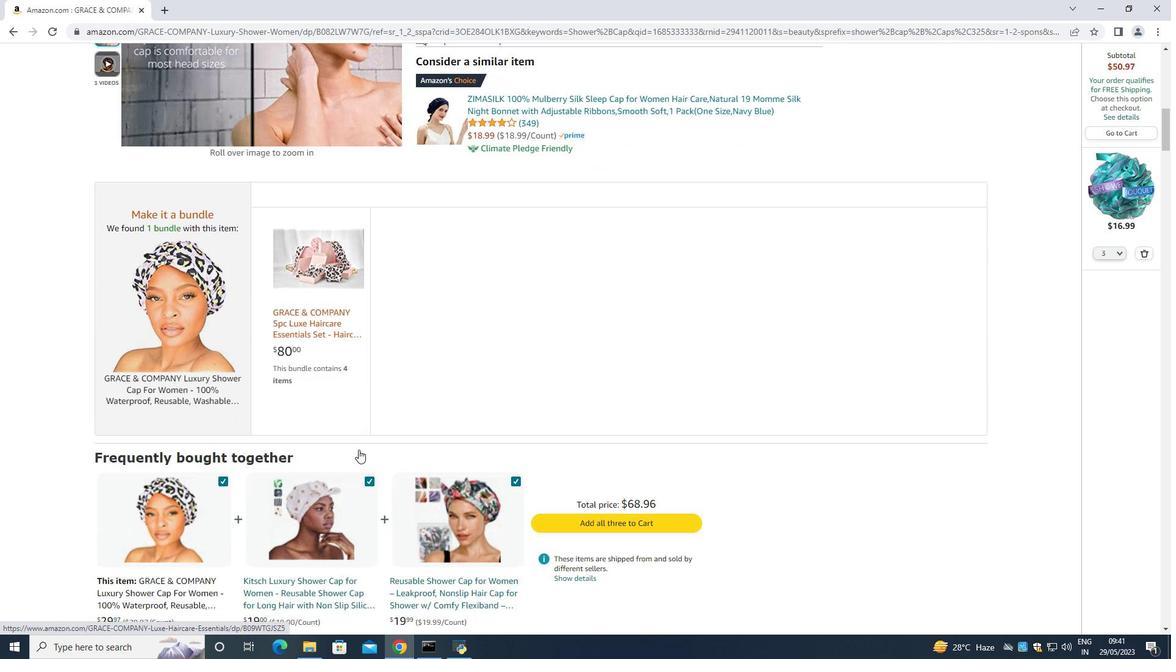 
Action: Mouse moved to (358, 454)
Screenshot: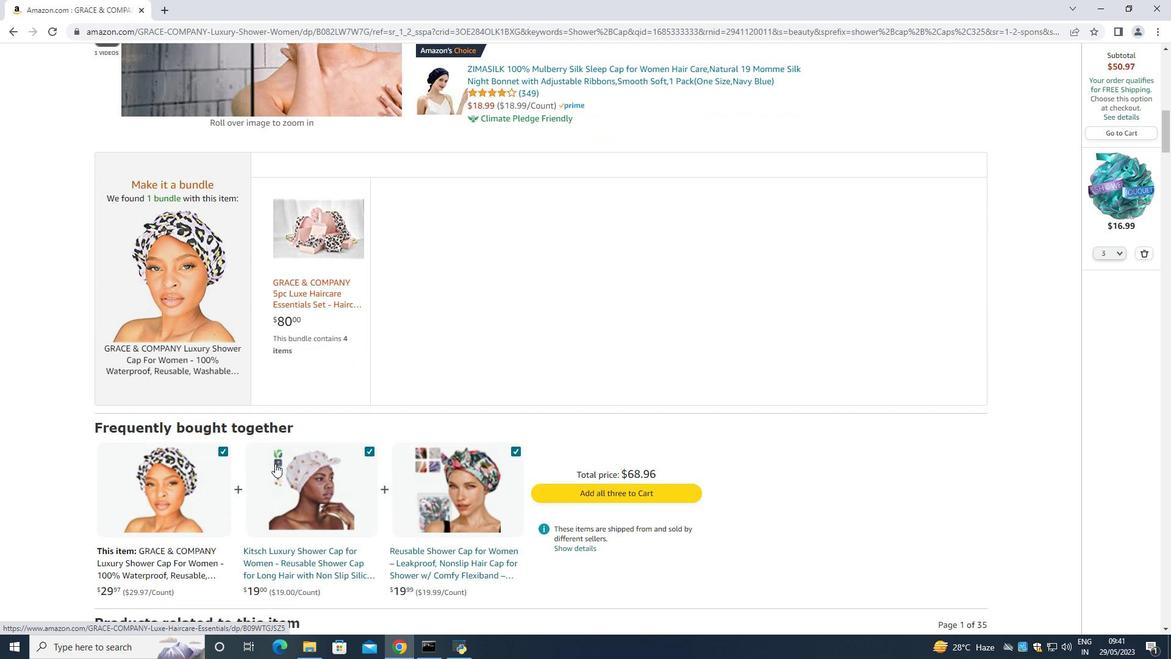 
Action: Mouse scrolled (358, 449) with delta (0, 0)
Screenshot: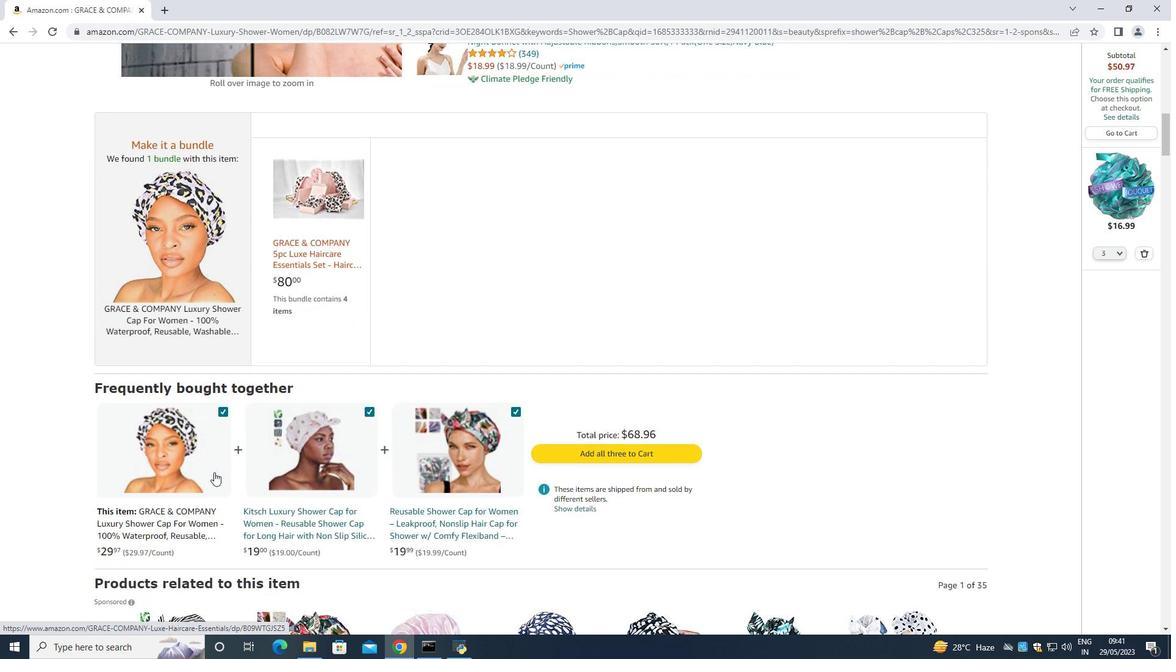 
Action: Mouse moved to (430, 472)
Screenshot: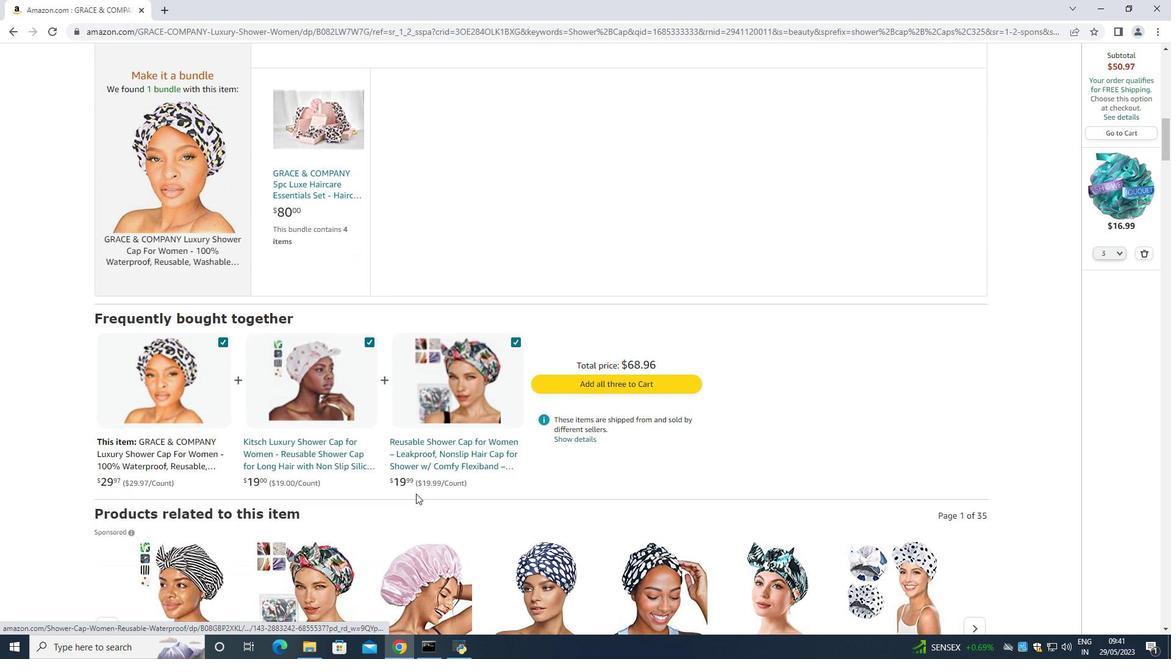 
Action: Mouse scrolled (432, 471) with delta (0, 0)
Screenshot: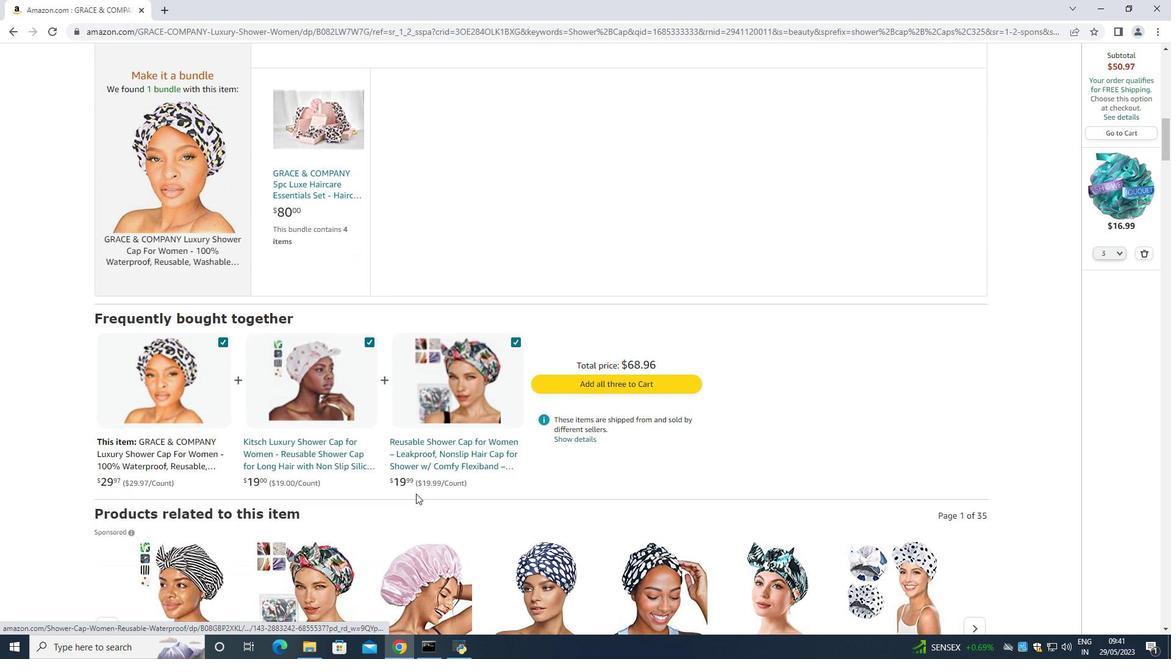 
Action: Mouse moved to (417, 491)
Screenshot: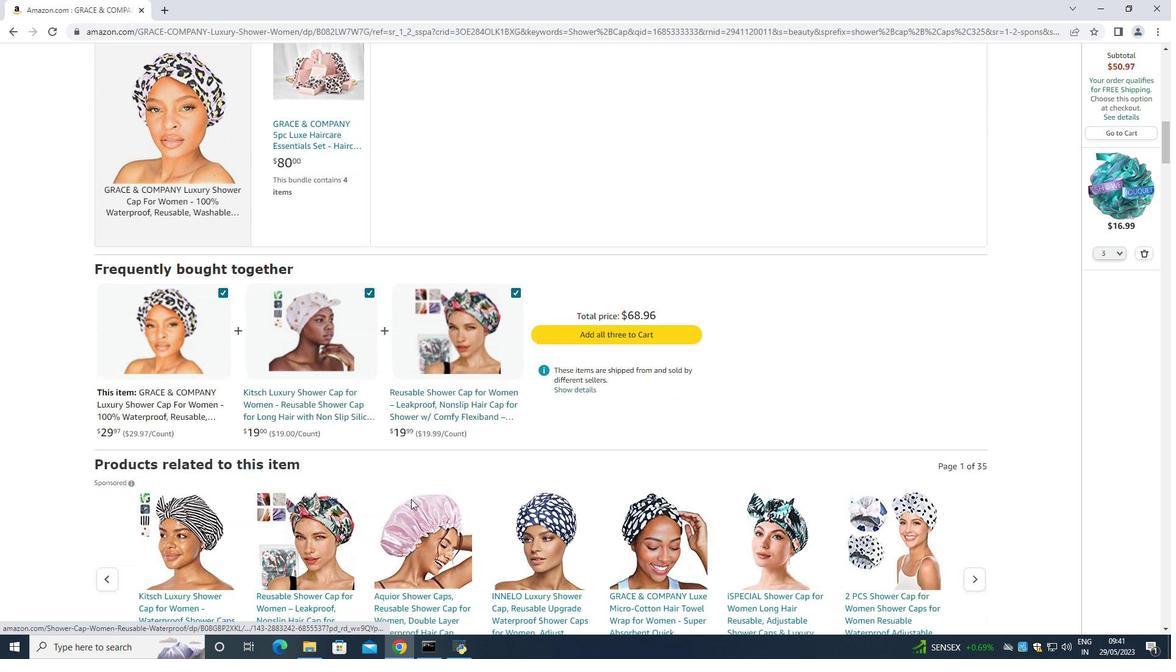 
Action: Mouse scrolled (419, 487) with delta (0, 0)
Screenshot: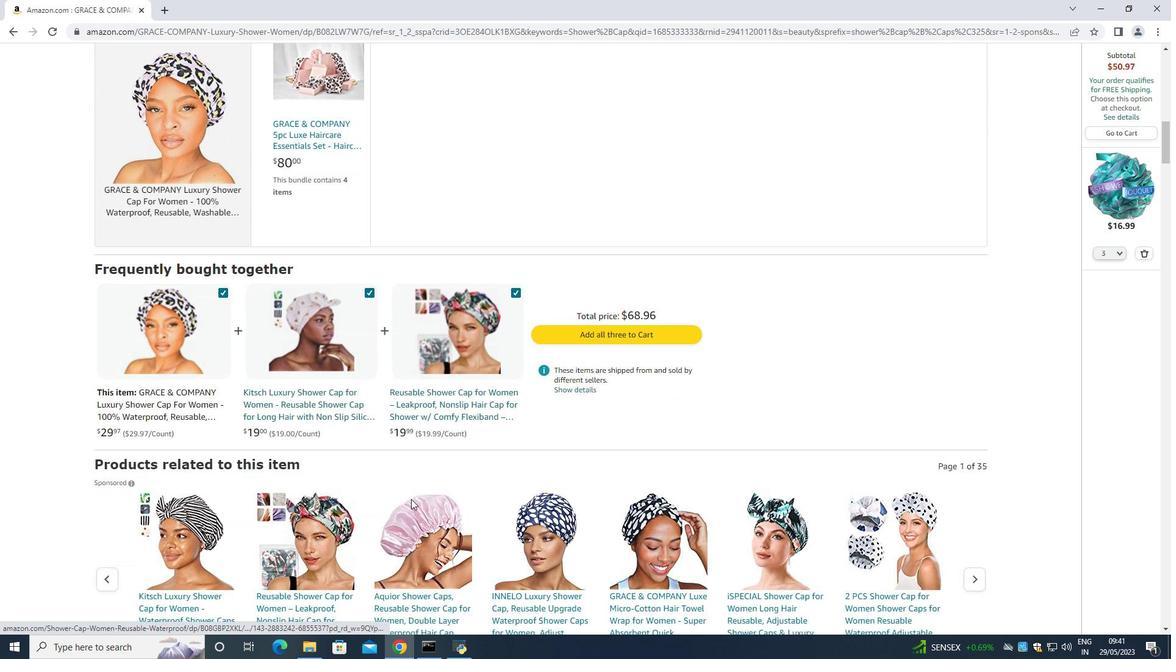 
Action: Mouse moved to (410, 498)
Screenshot: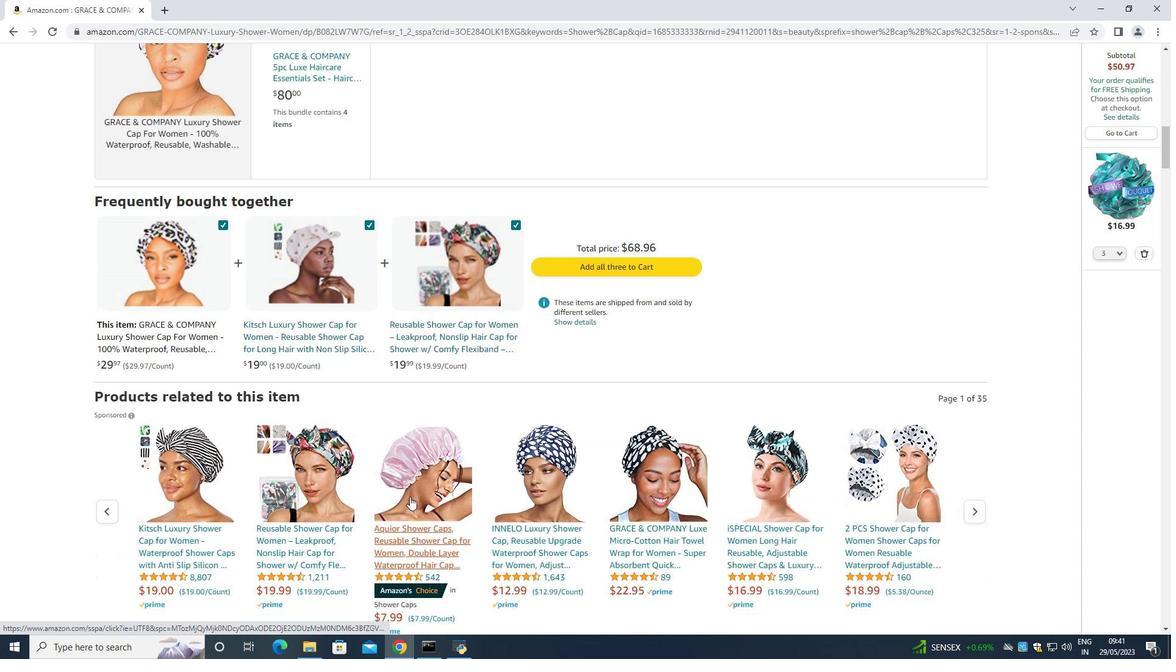 
Action: Mouse scrolled (410, 498) with delta (0, 0)
Screenshot: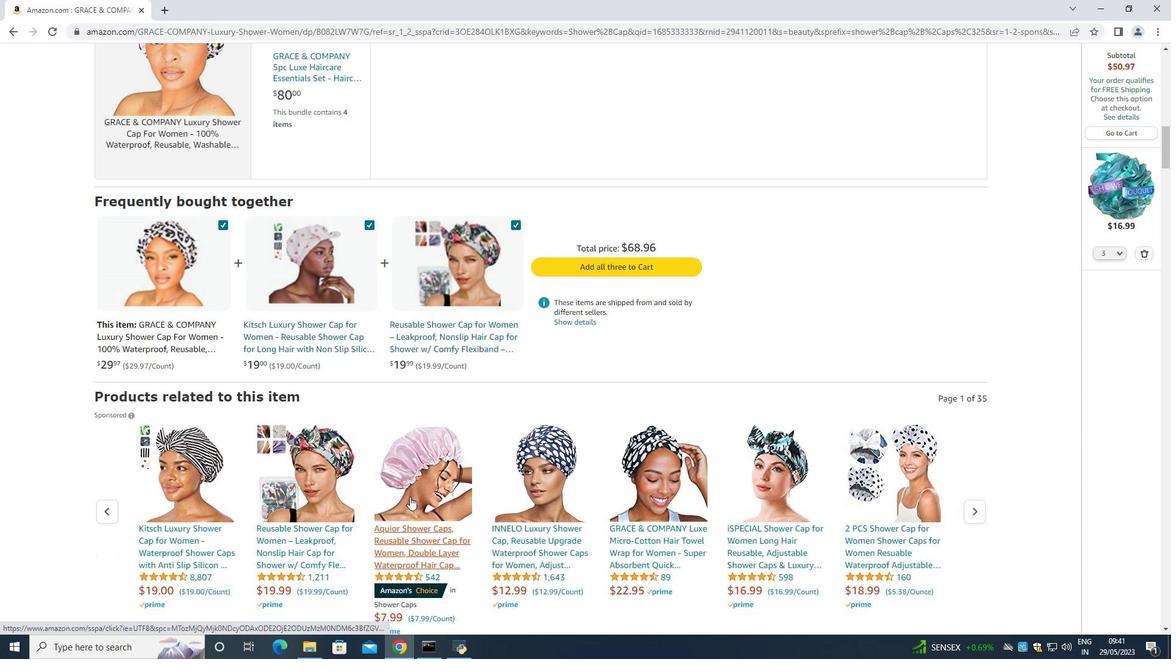 
Action: Mouse moved to (410, 496)
Screenshot: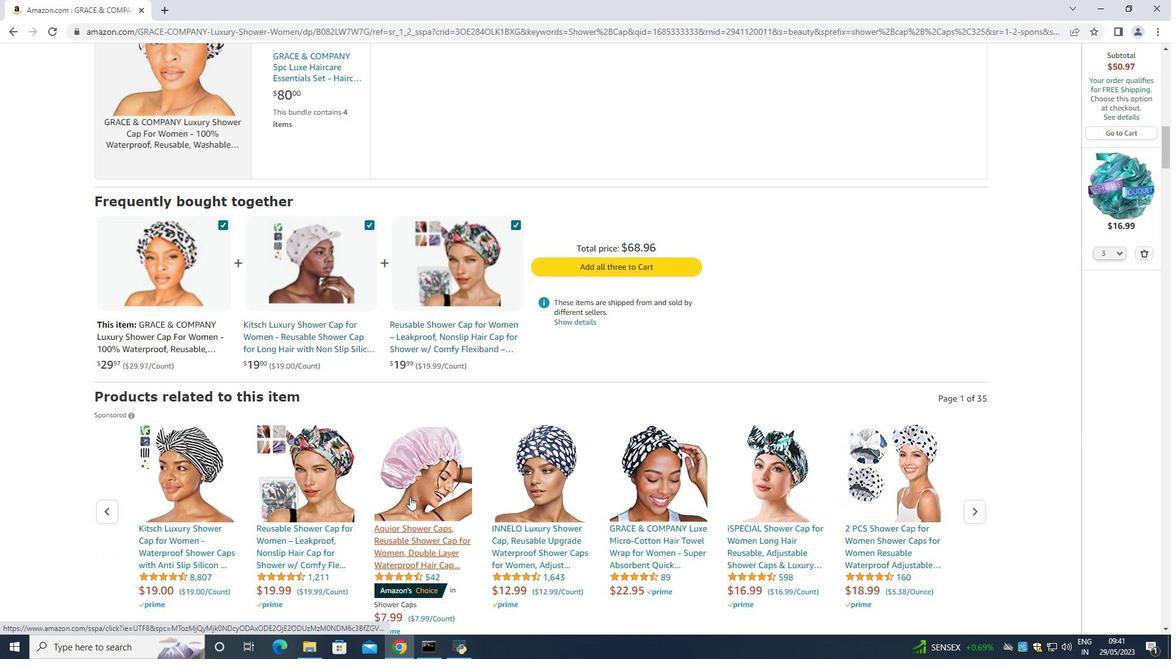 
Action: Mouse scrolled (410, 496) with delta (0, 0)
Screenshot: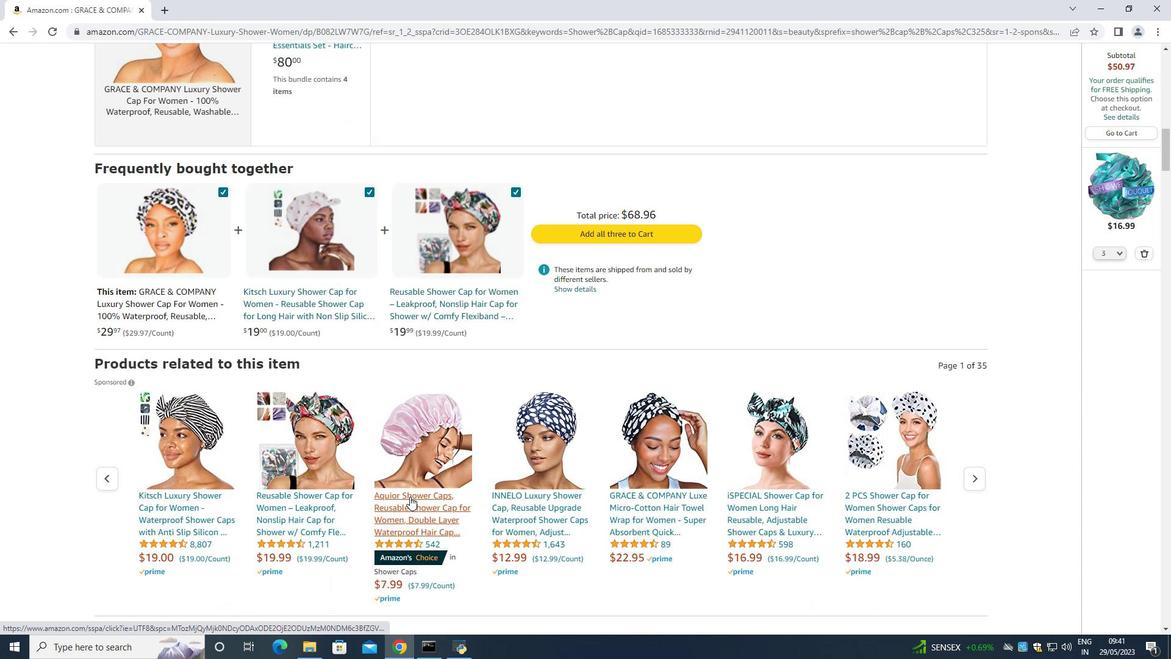 
Action: Mouse scrolled (410, 496) with delta (0, 0)
Screenshot: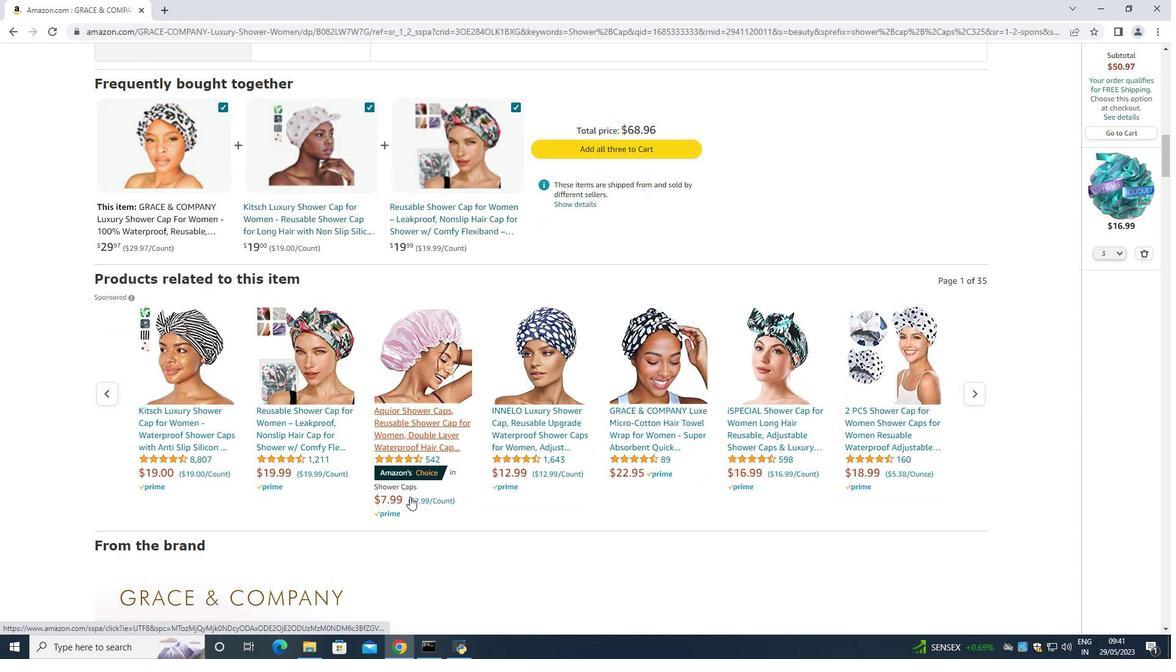 
Action: Mouse moved to (493, 473)
Screenshot: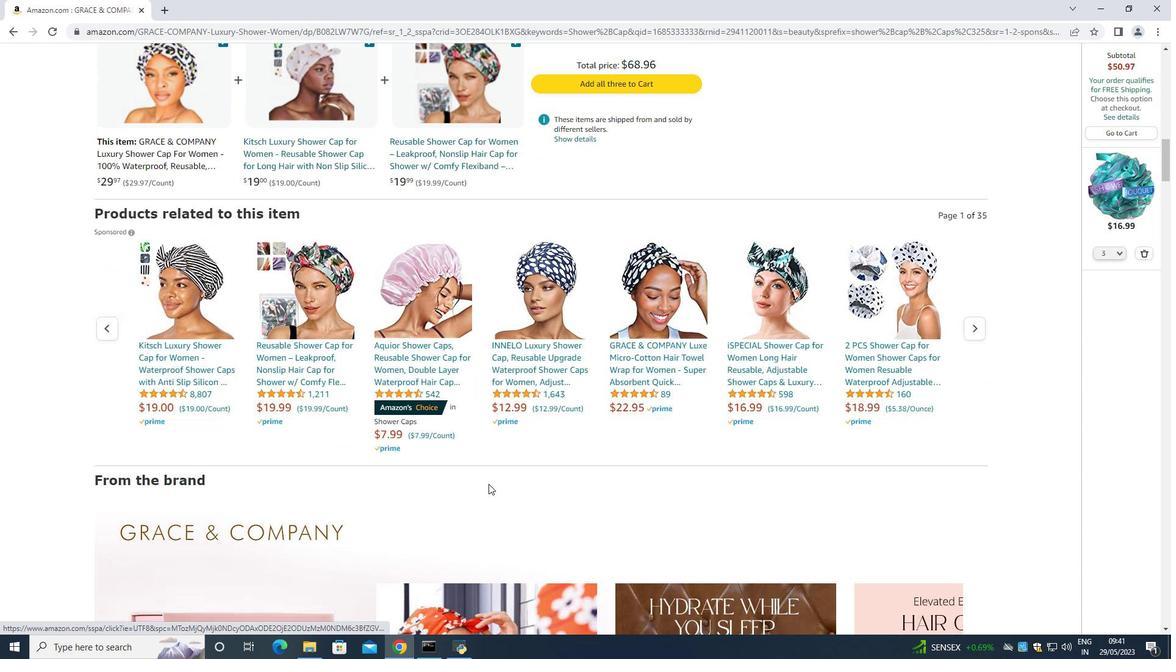 
Action: Mouse scrolled (493, 472) with delta (0, 0)
Screenshot: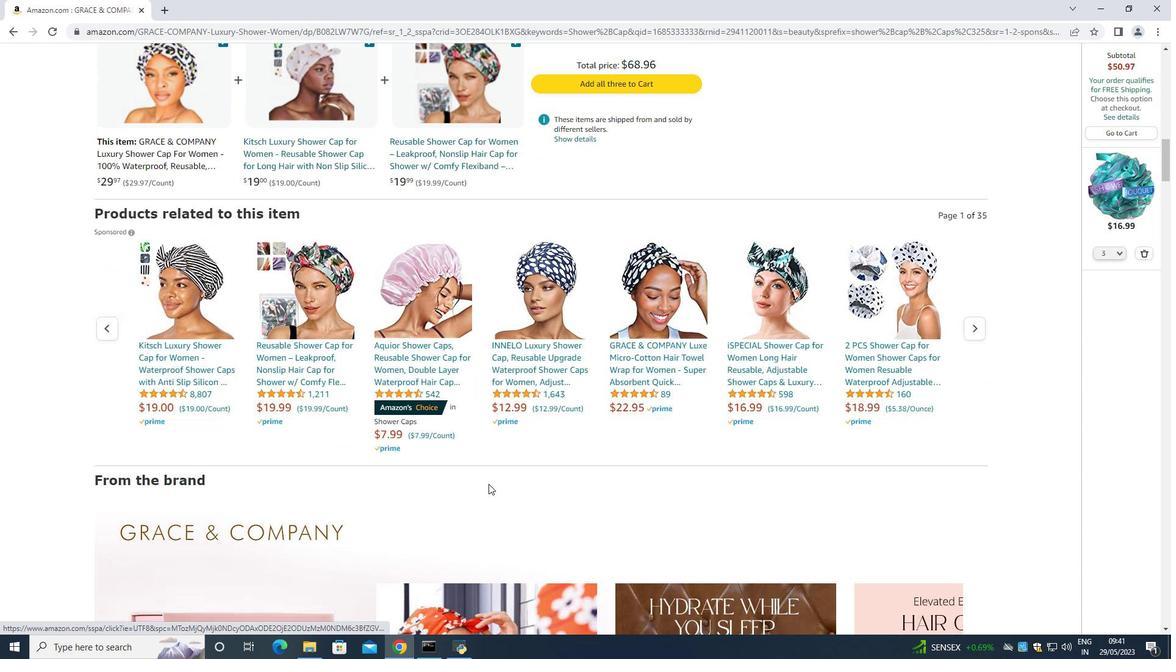 
Action: Mouse moved to (490, 479)
Screenshot: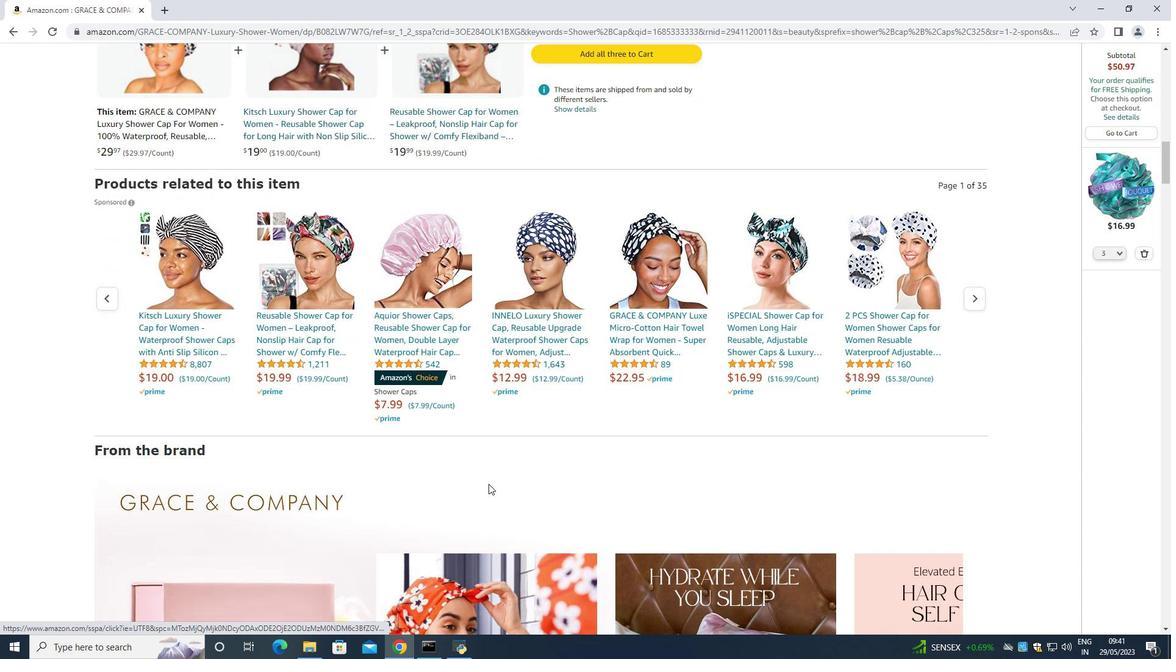 
Action: Mouse scrolled (490, 479) with delta (0, 0)
Screenshot: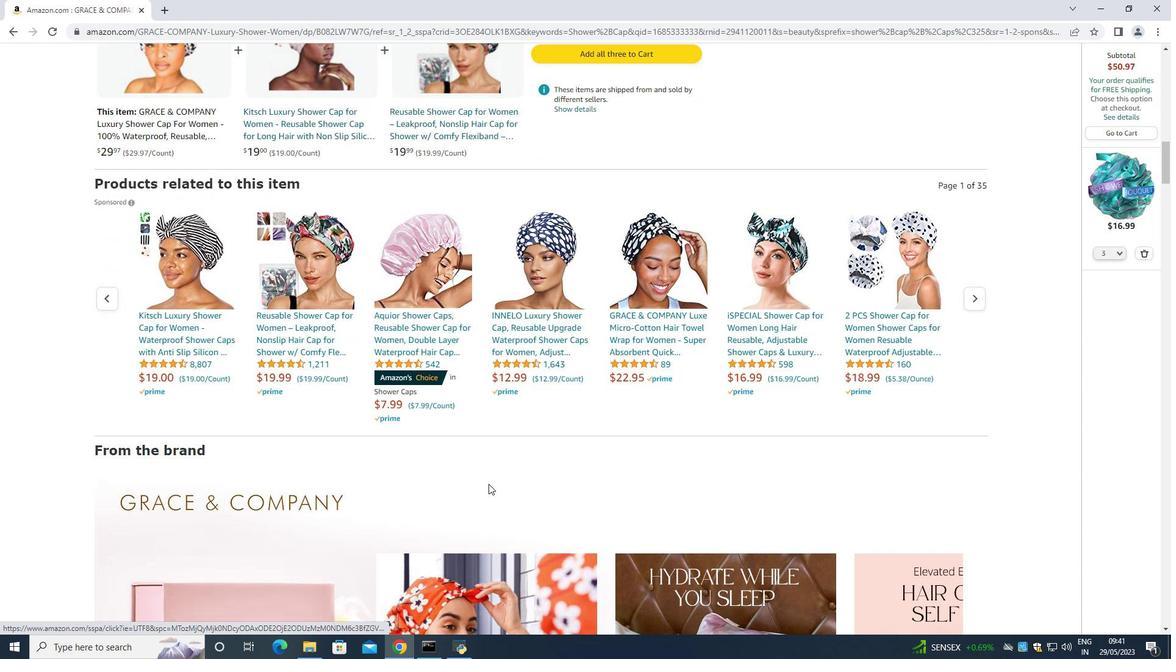 
Action: Mouse moved to (488, 483)
Screenshot: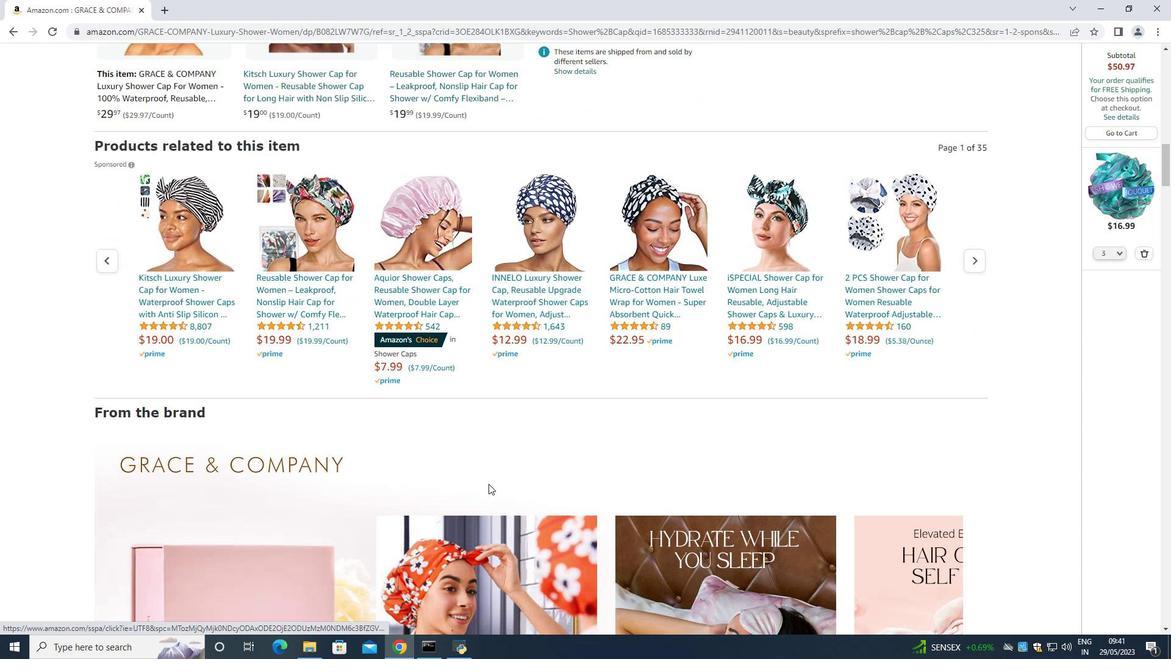 
Action: Mouse scrolled (488, 483) with delta (0, 0)
Screenshot: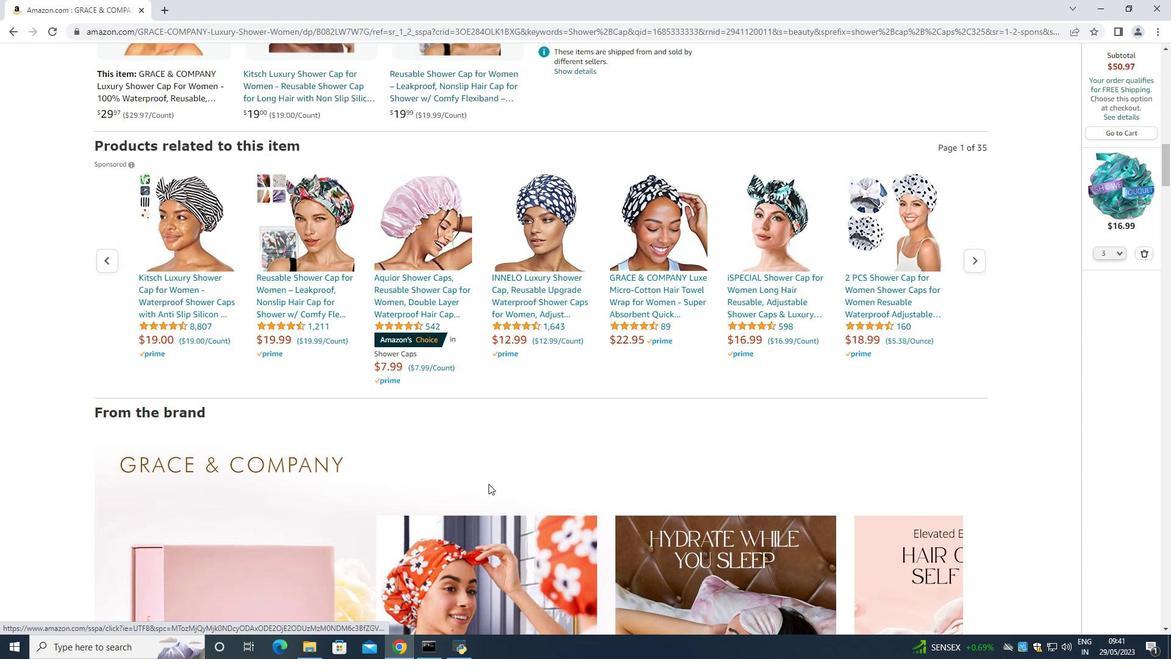 
Action: Mouse scrolled (488, 483) with delta (0, 0)
Screenshot: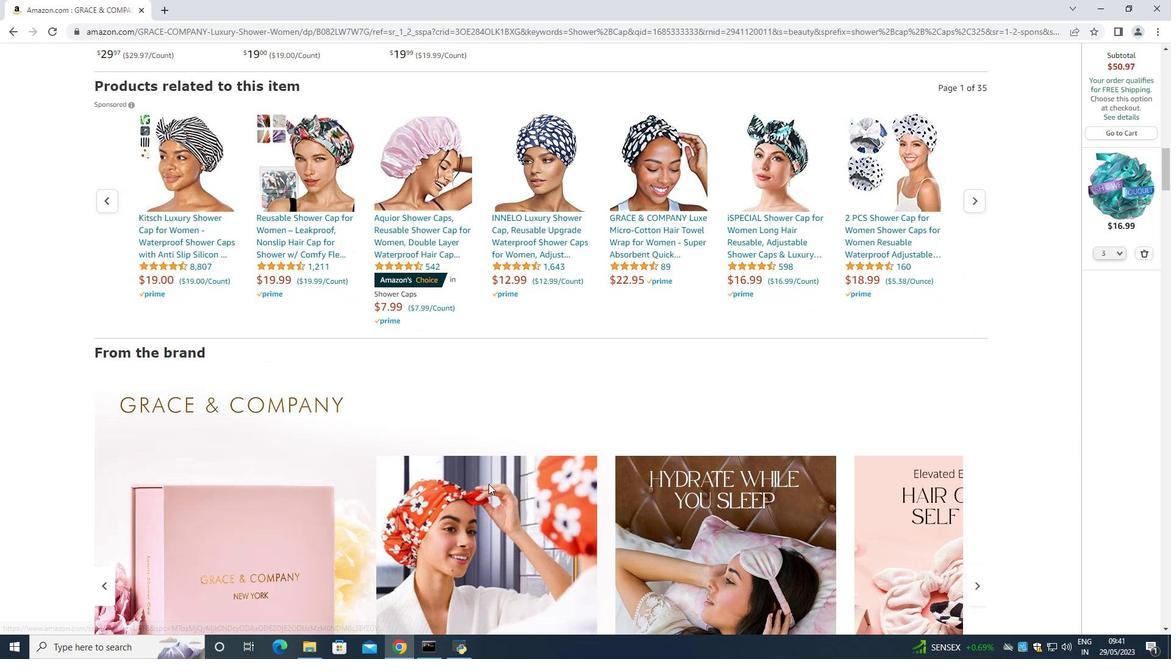
Action: Mouse scrolled (488, 483) with delta (0, 0)
Screenshot: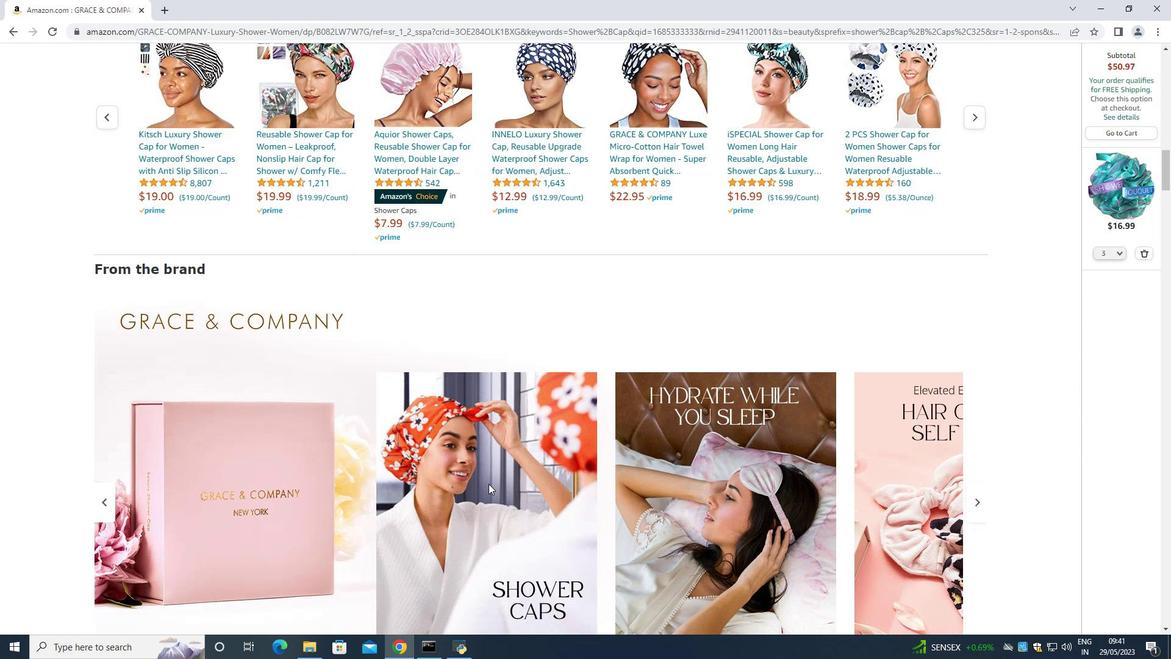 
Action: Mouse moved to (202, 391)
Screenshot: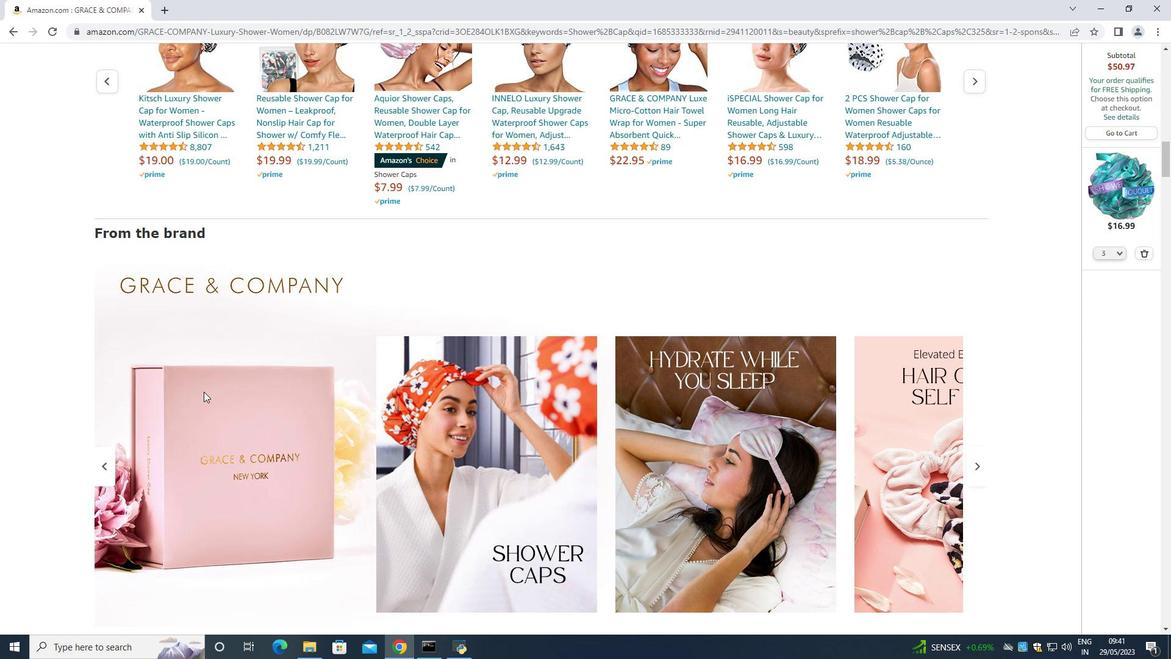 
Action: Mouse pressed left at (202, 391)
Screenshot: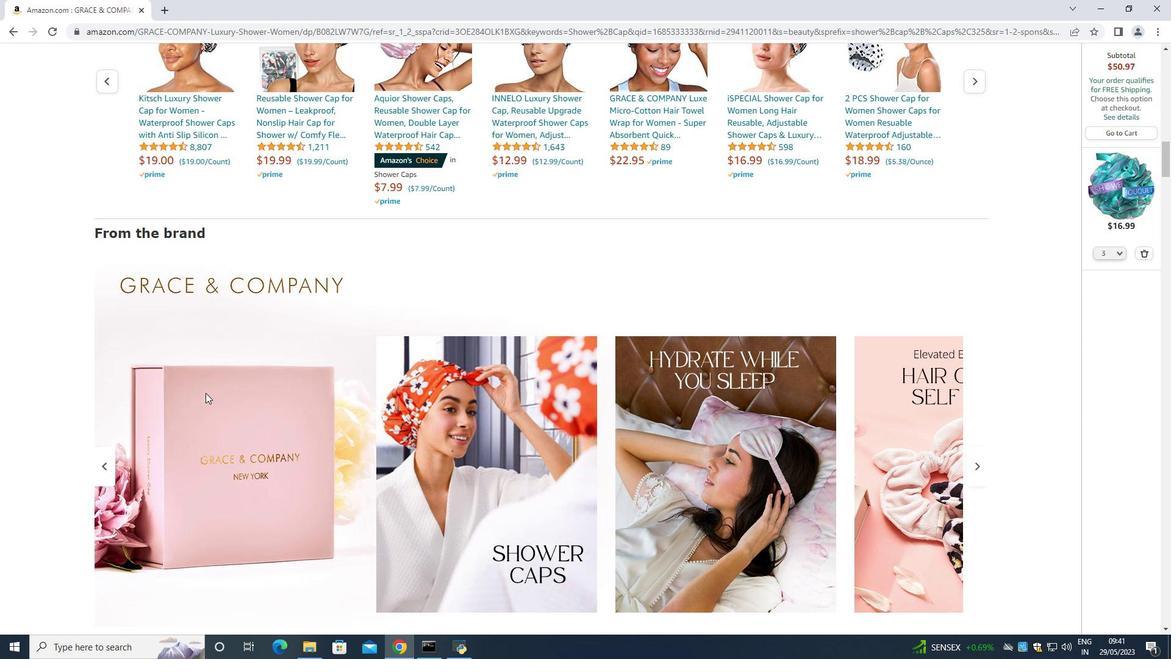 
Action: Mouse moved to (498, 400)
Screenshot: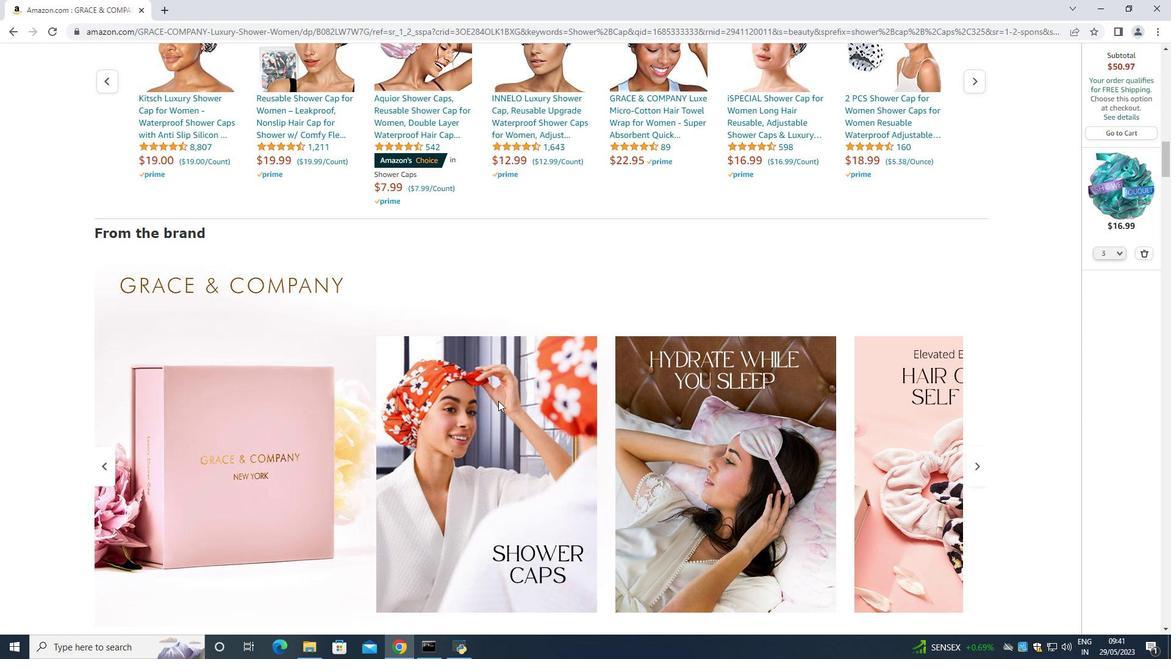 
Action: Mouse scrolled (498, 400) with delta (0, 0)
Screenshot: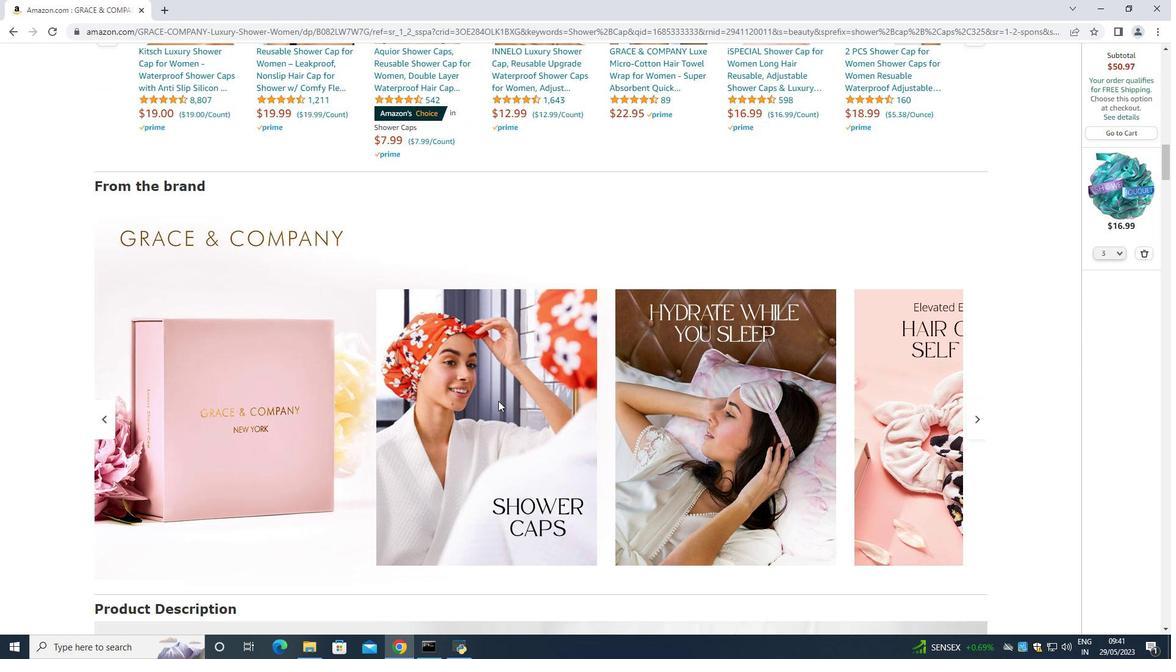 
Action: Mouse moved to (831, 405)
Screenshot: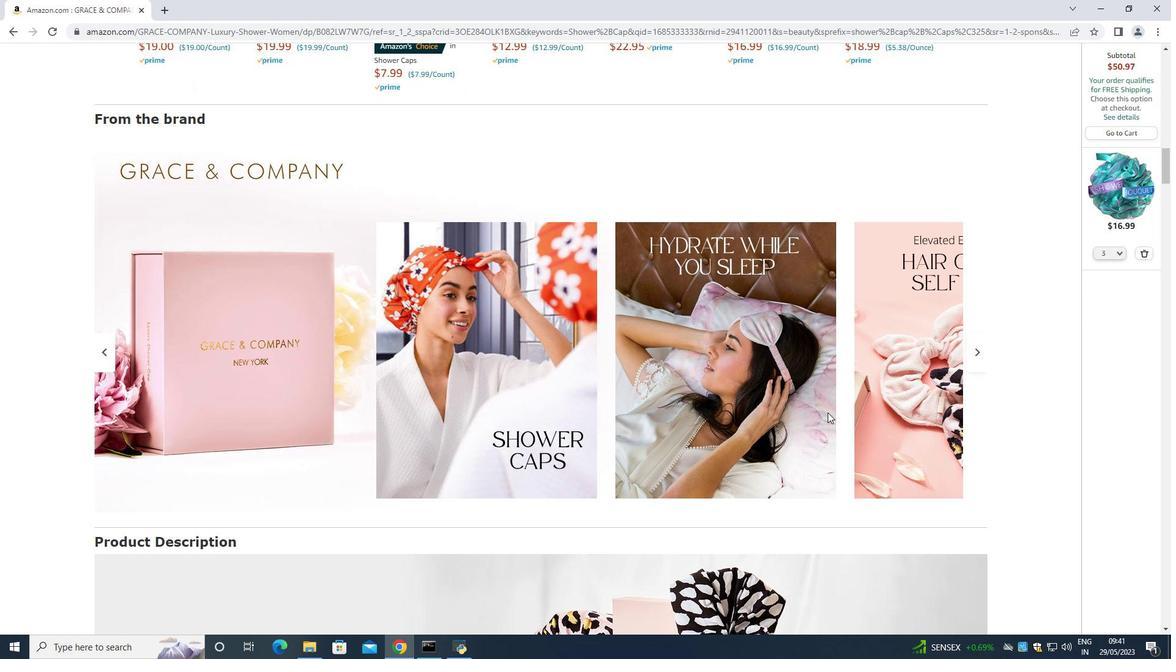 
Action: Mouse scrolled (831, 405) with delta (0, 0)
Screenshot: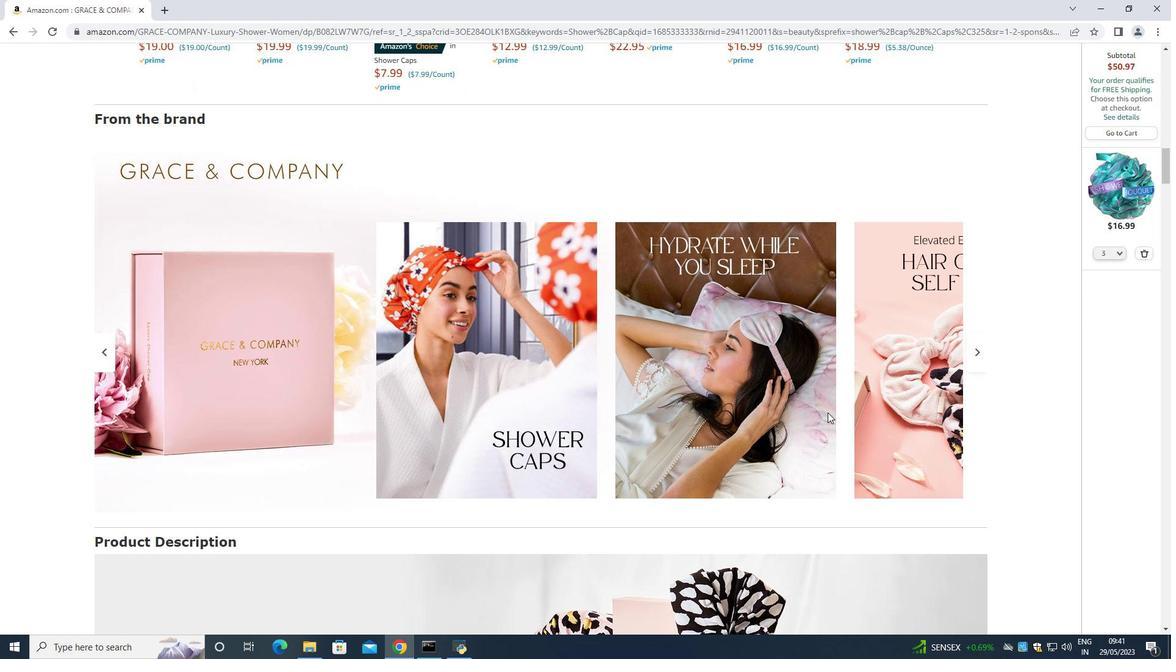 
Action: Mouse moved to (828, 412)
Screenshot: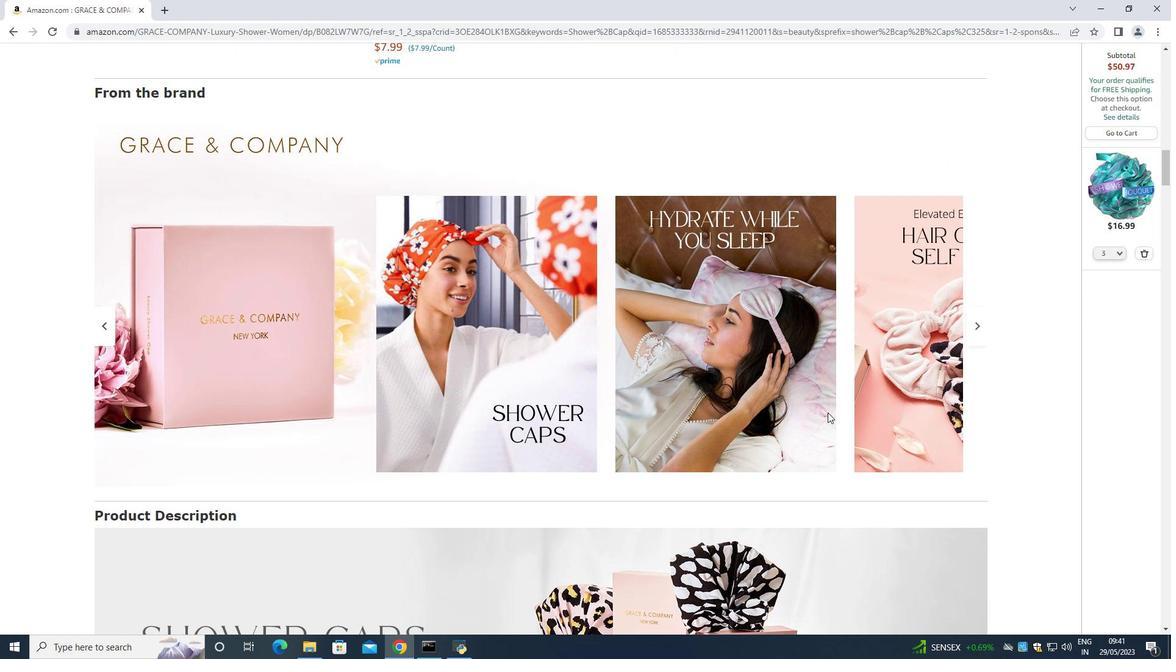 
Action: Mouse scrolled (828, 411) with delta (0, 0)
Screenshot: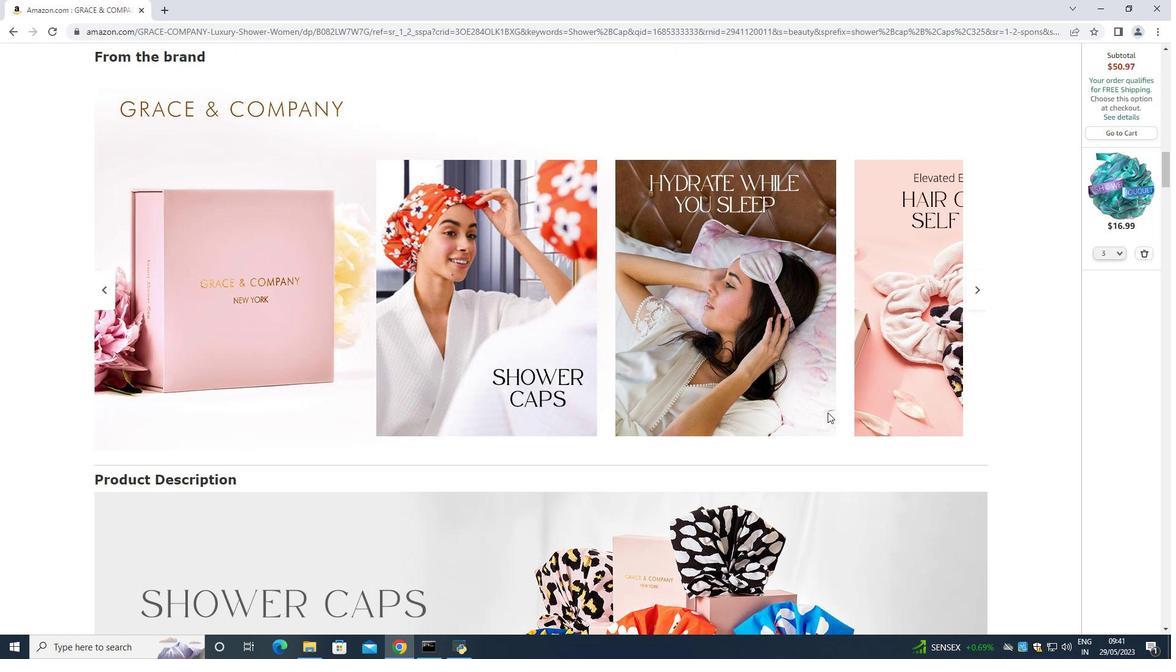 
Action: Mouse moved to (981, 286)
Screenshot: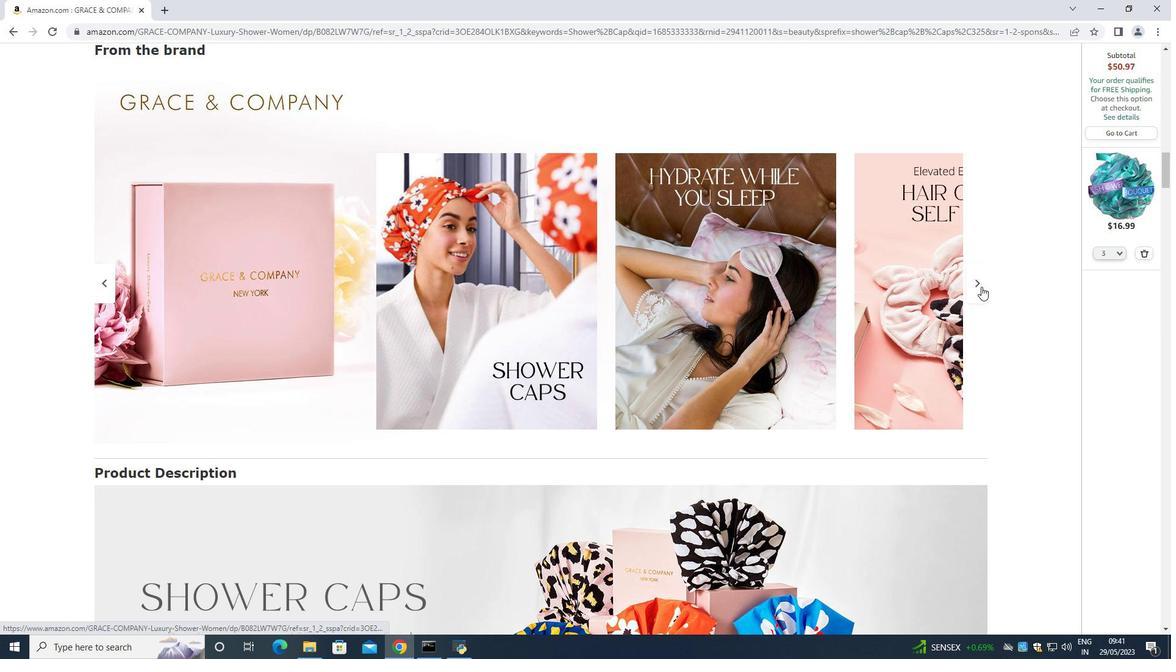 
Action: Mouse pressed left at (981, 286)
Screenshot: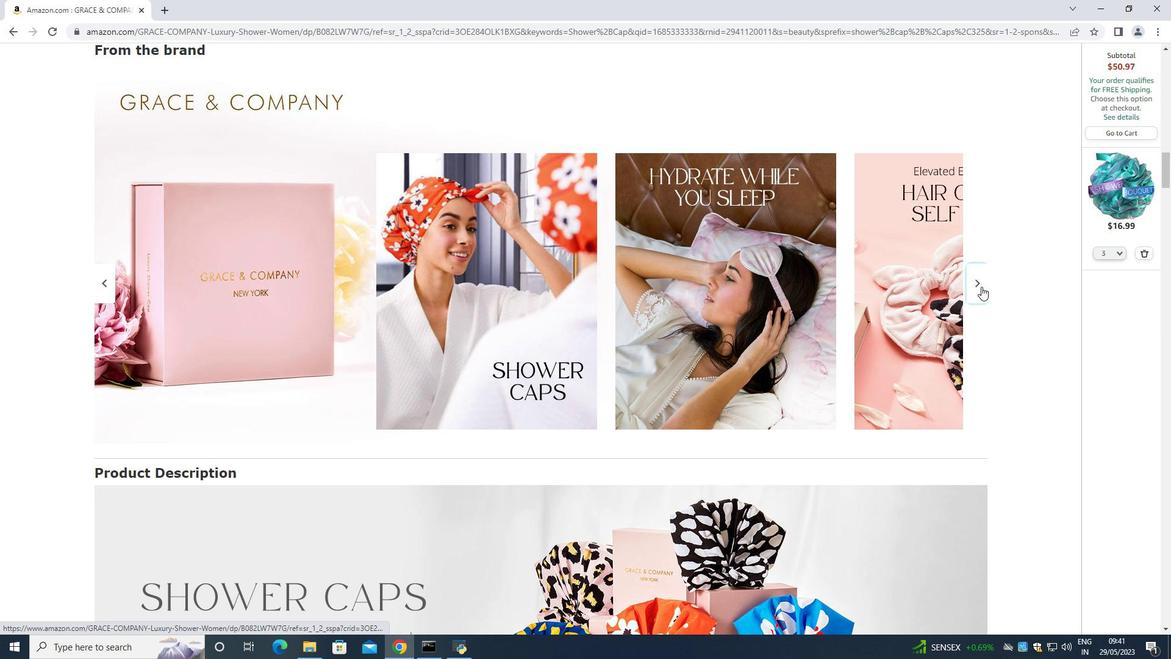 
Action: Mouse moved to (623, 273)
Screenshot: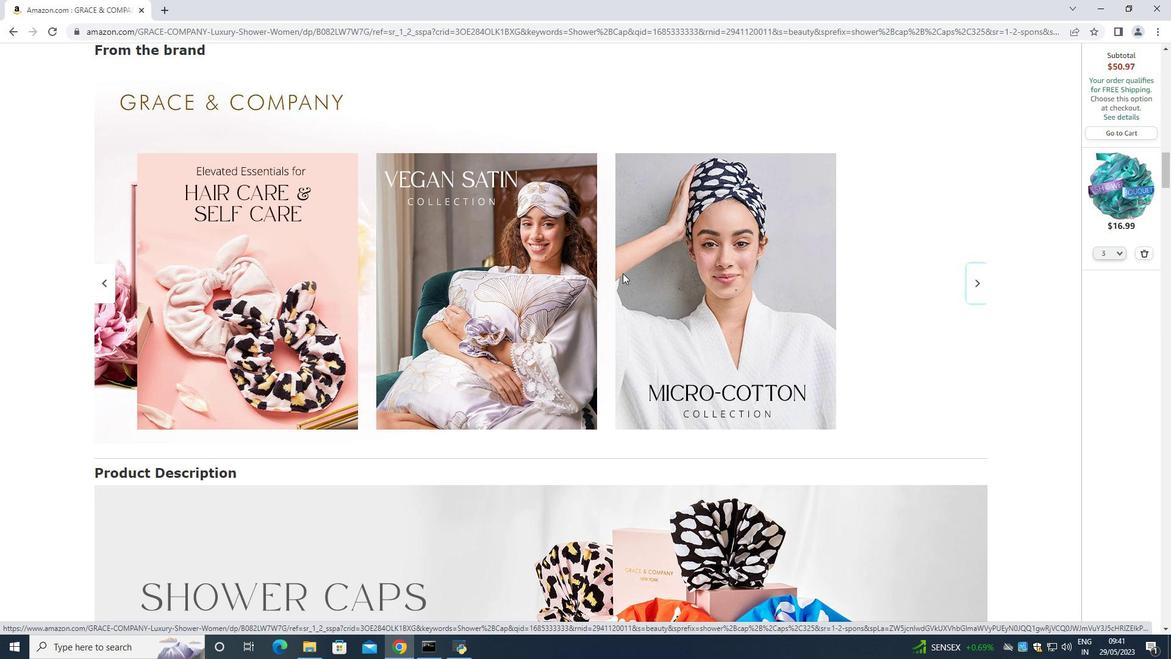 
Action: Mouse scrolled (623, 272) with delta (0, 0)
Screenshot: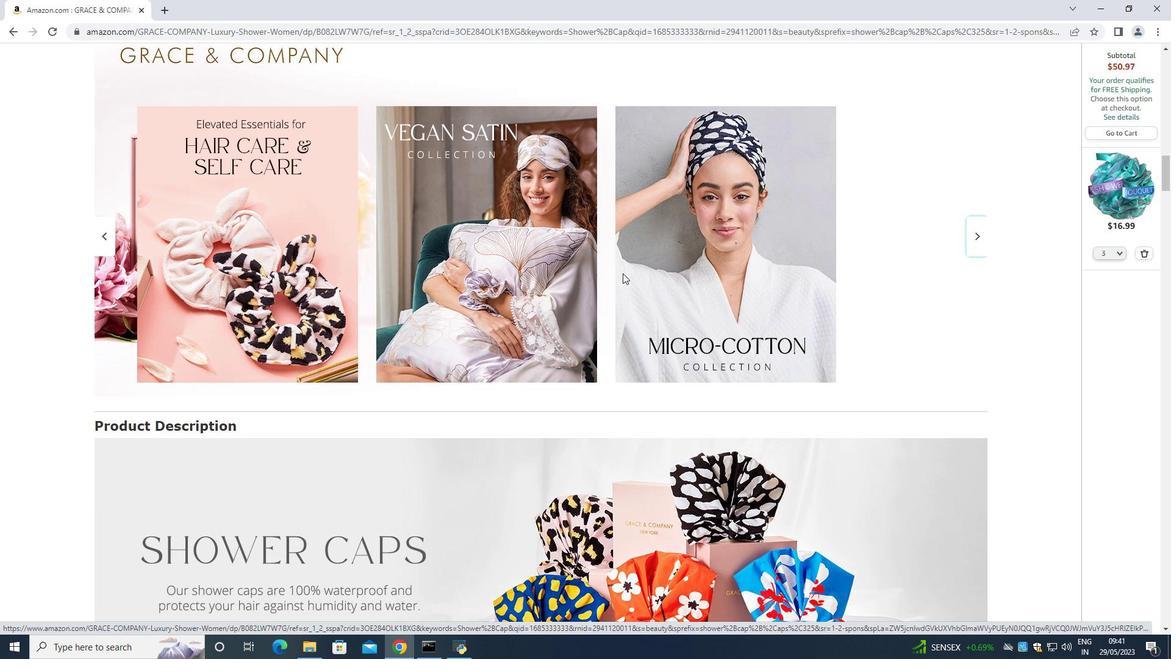 
Action: Mouse moved to (604, 272)
Screenshot: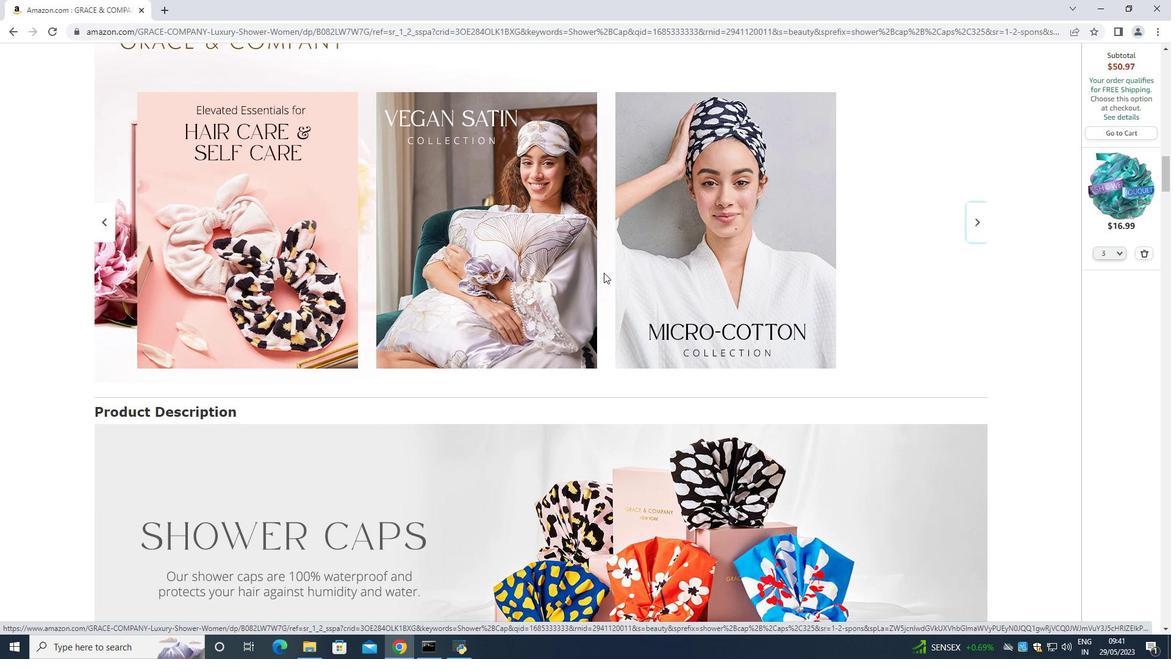 
Action: Mouse scrolled (604, 272) with delta (0, 0)
Screenshot: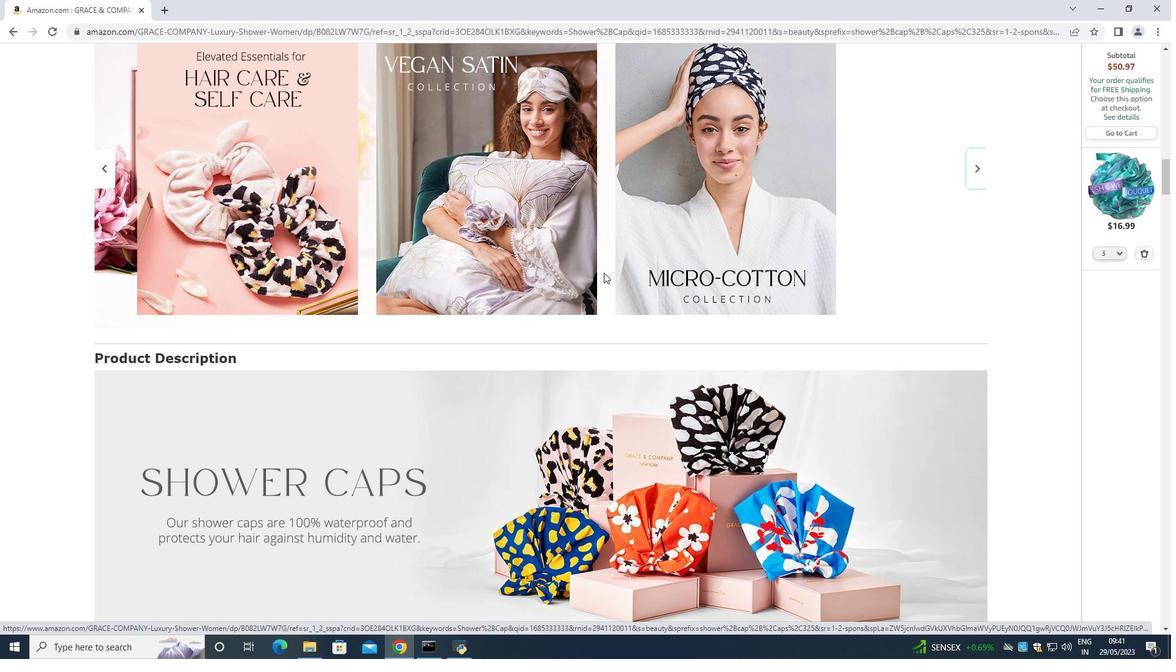 
Action: Mouse scrolled (604, 272) with delta (0, 0)
Screenshot: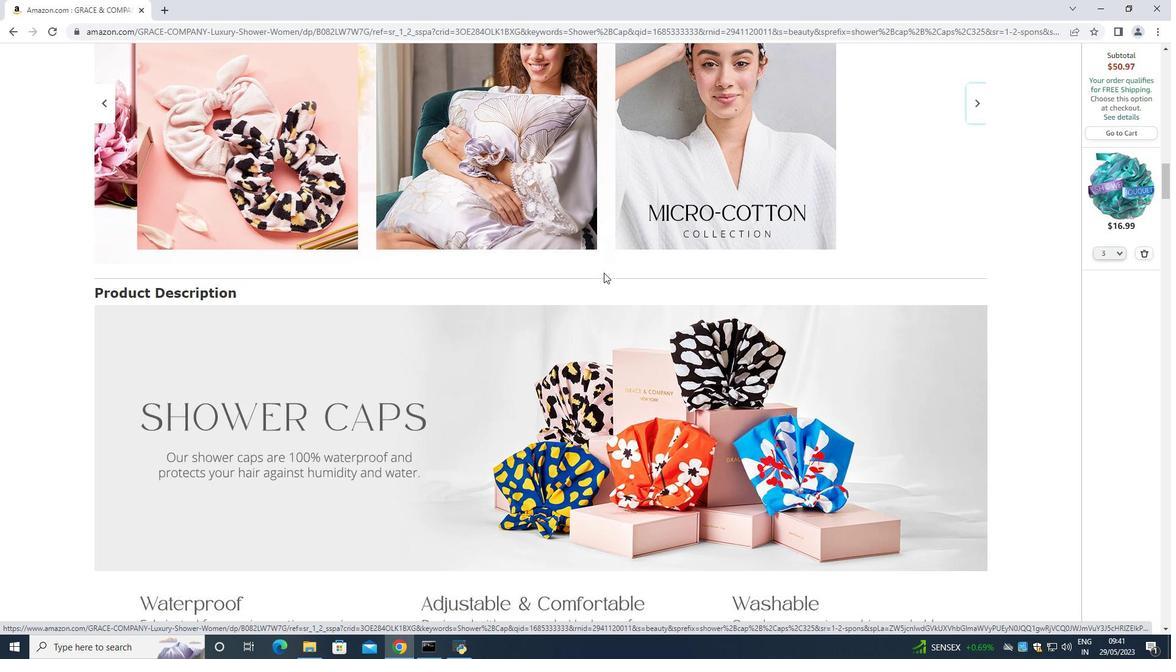 
Action: Mouse scrolled (604, 272) with delta (0, 0)
Screenshot: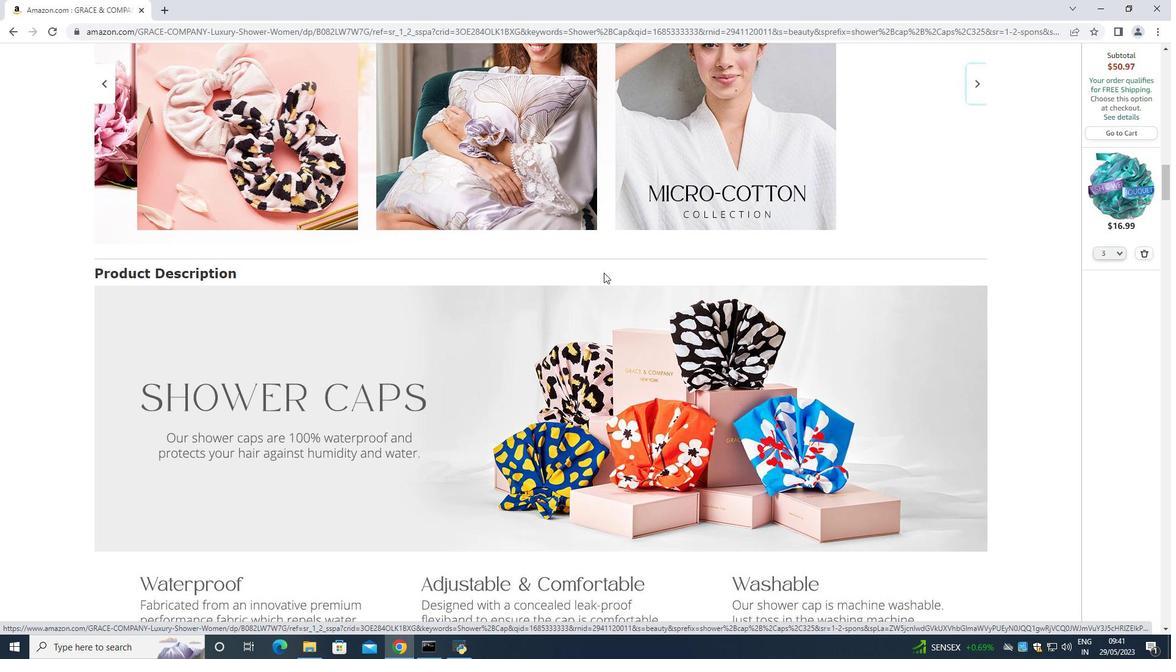 
Action: Mouse scrolled (604, 272) with delta (0, 0)
Screenshot: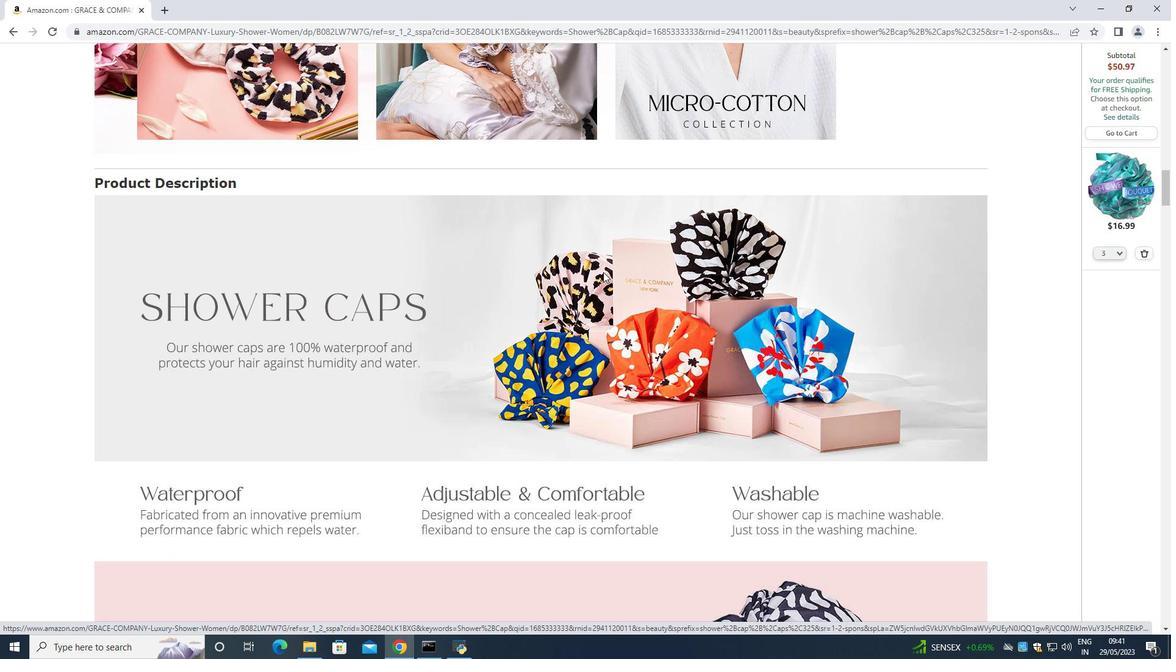 
Action: Mouse scrolled (604, 272) with delta (0, 0)
Screenshot: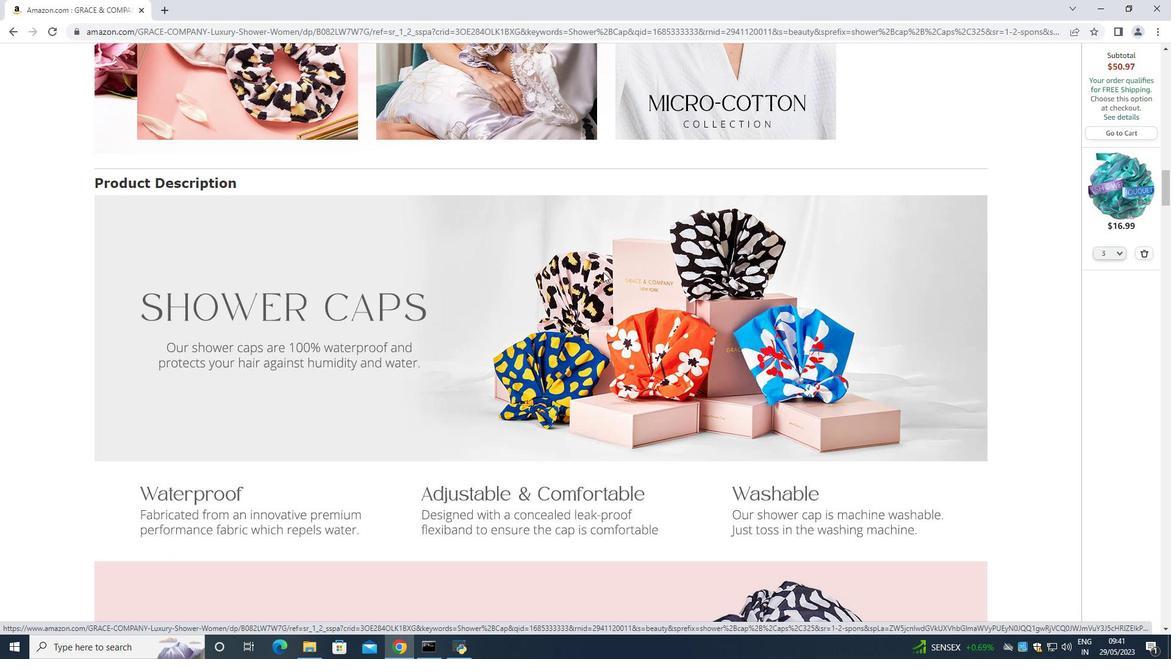
Action: Mouse moved to (603, 272)
Screenshot: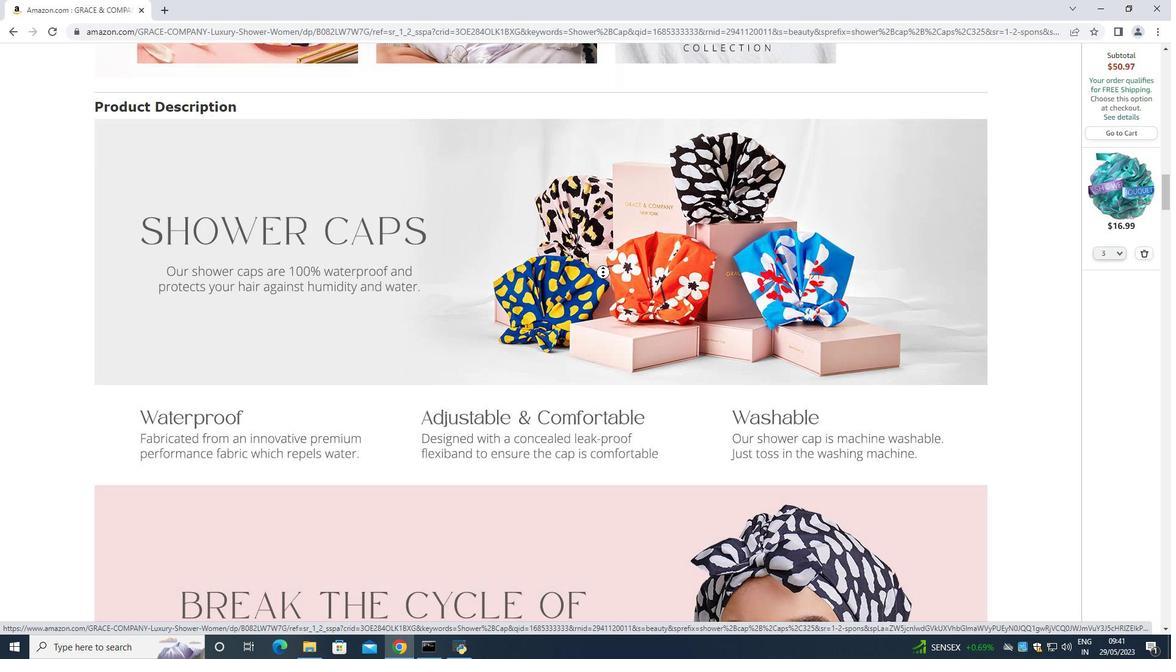 
Action: Mouse pressed middle at (603, 272)
Screenshot: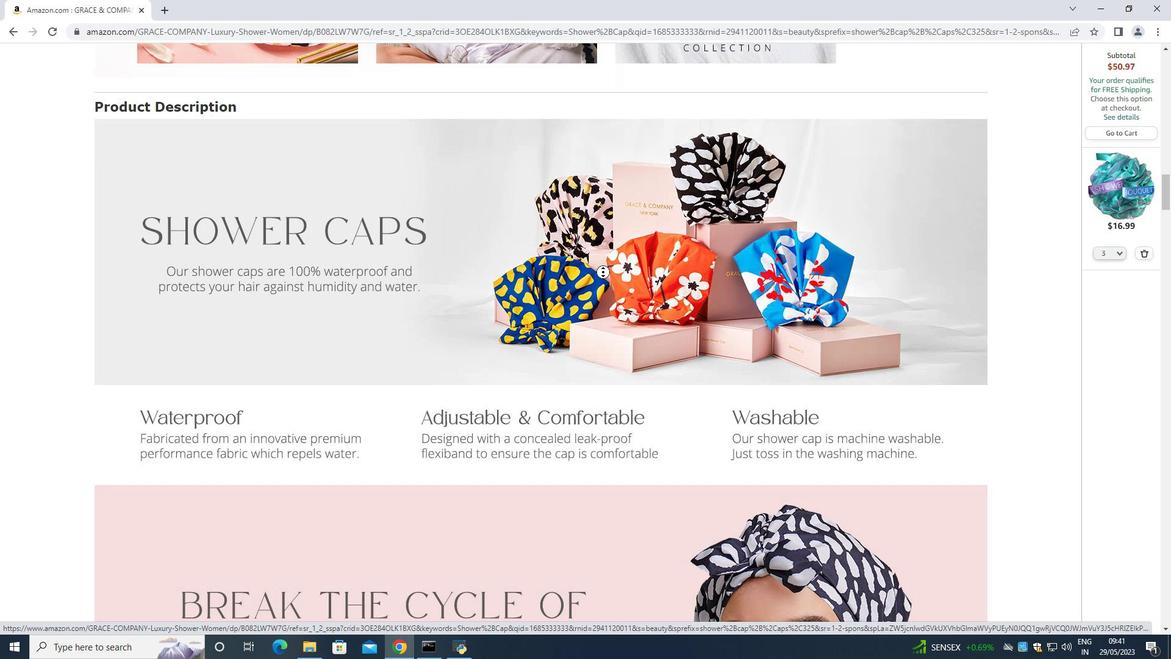 
Action: Mouse moved to (545, 310)
Screenshot: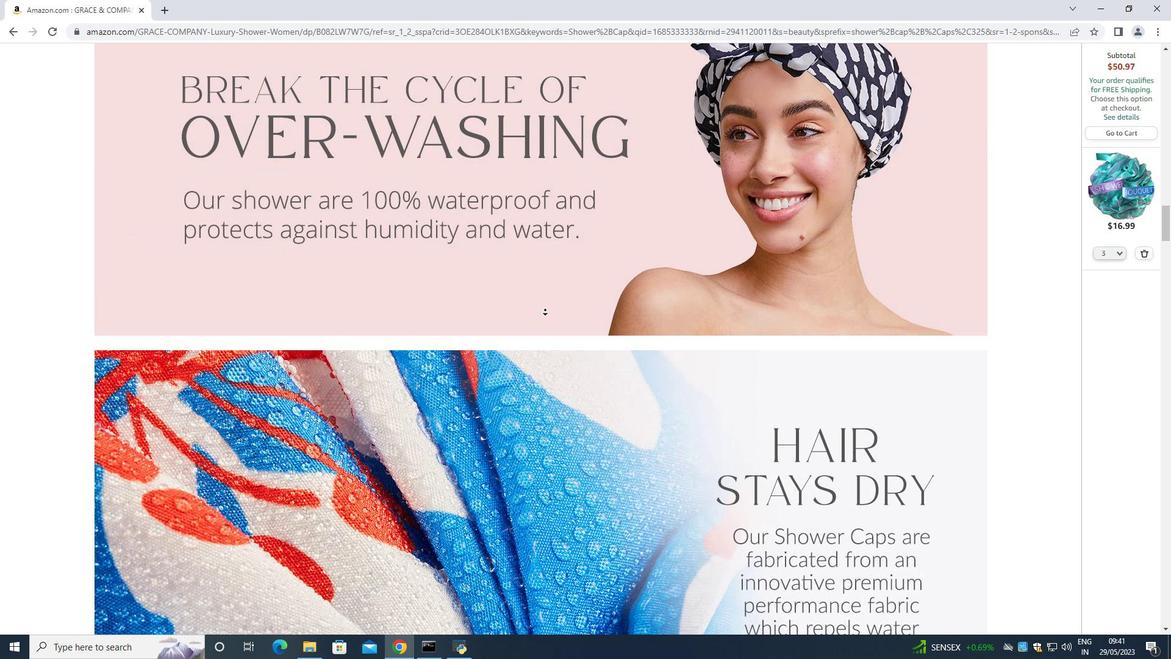 
Action: Mouse scrolled (545, 310) with delta (0, 0)
Screenshot: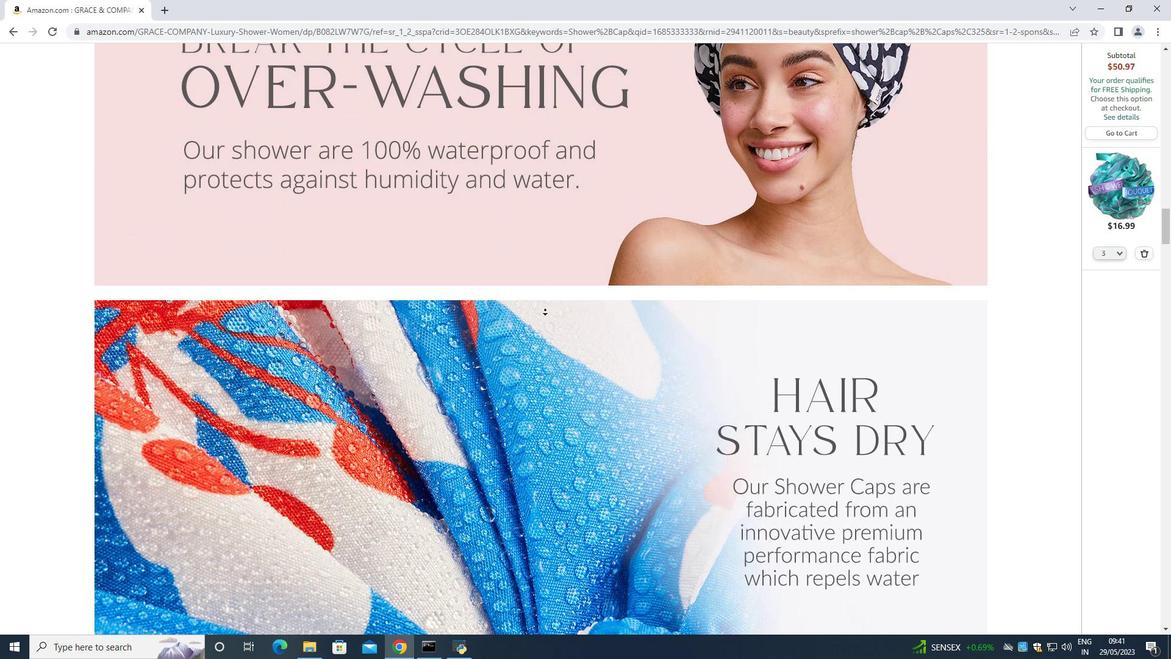 
Action: Mouse moved to (545, 295)
Screenshot: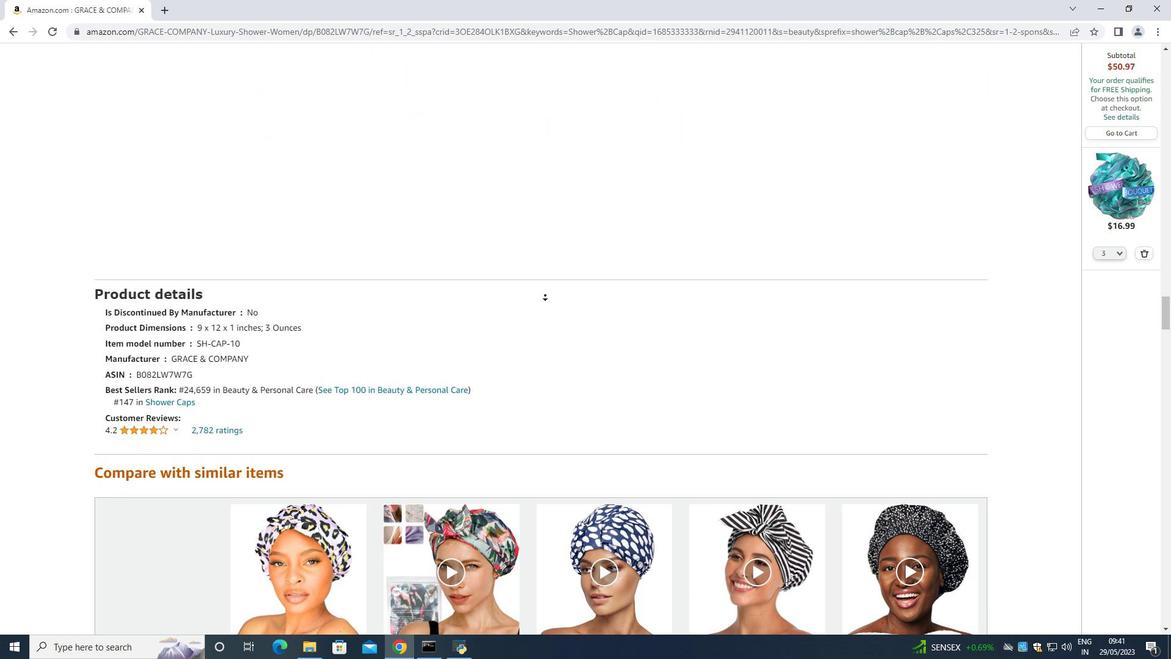 
Action: Mouse scrolled (545, 295) with delta (0, 0)
Screenshot: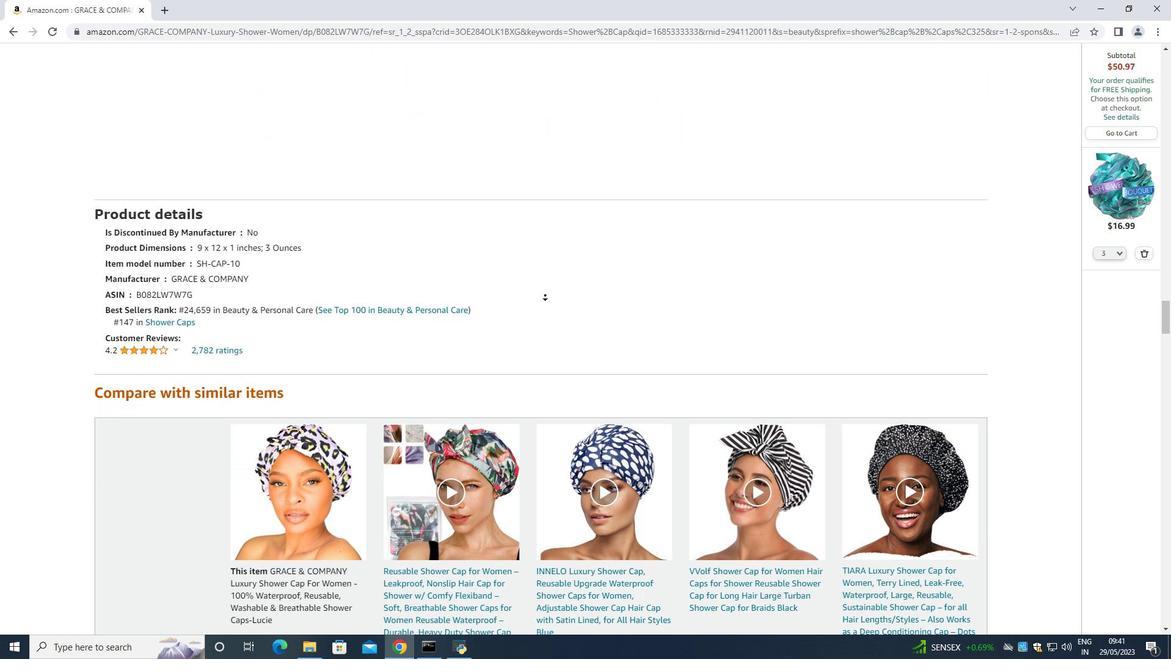 
Action: Mouse scrolled (545, 295) with delta (0, 0)
Screenshot: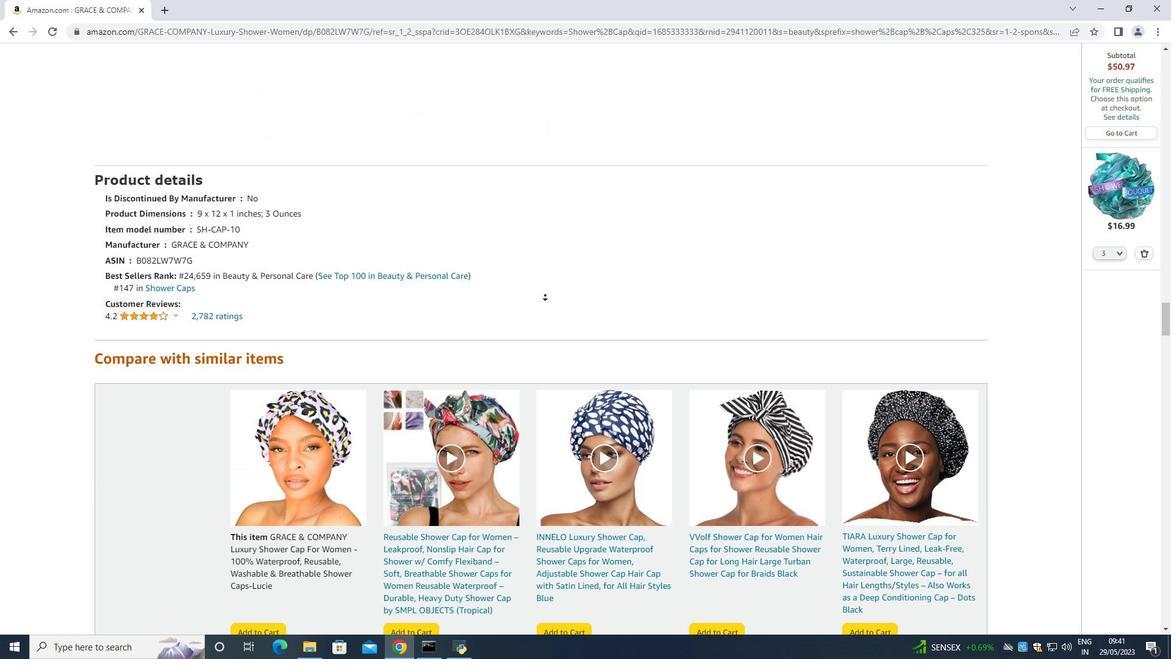 
Action: Mouse scrolled (545, 295) with delta (0, 0)
Screenshot: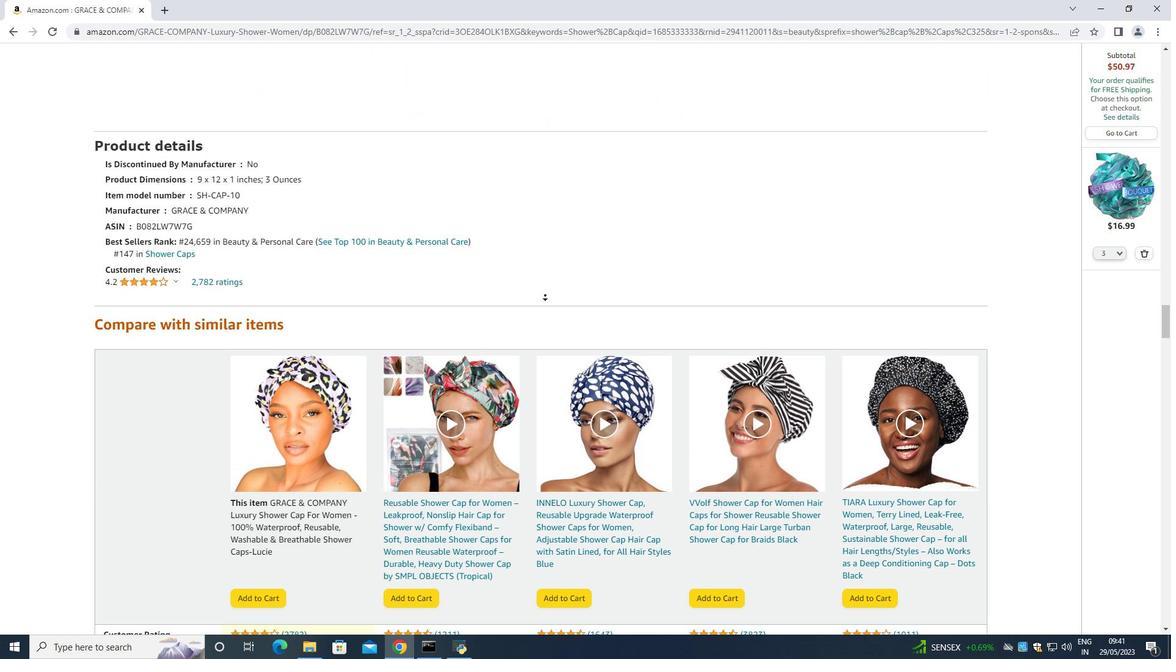 
Action: Mouse scrolled (545, 295) with delta (0, 0)
Screenshot: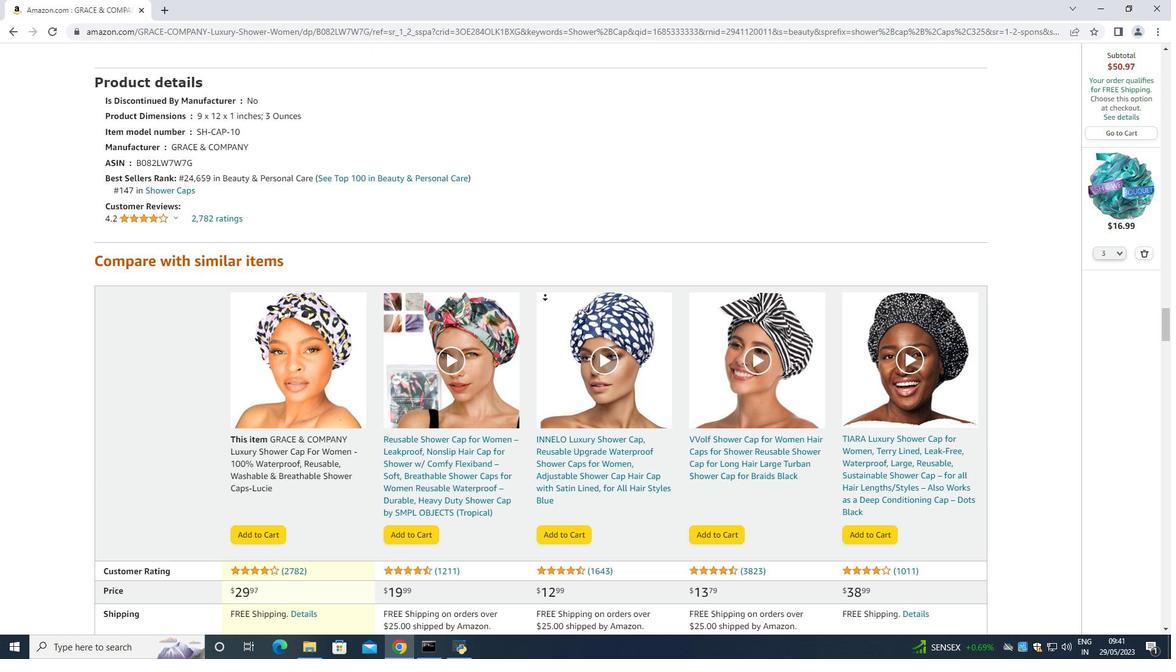 
Action: Mouse scrolled (545, 295) with delta (0, 0)
Screenshot: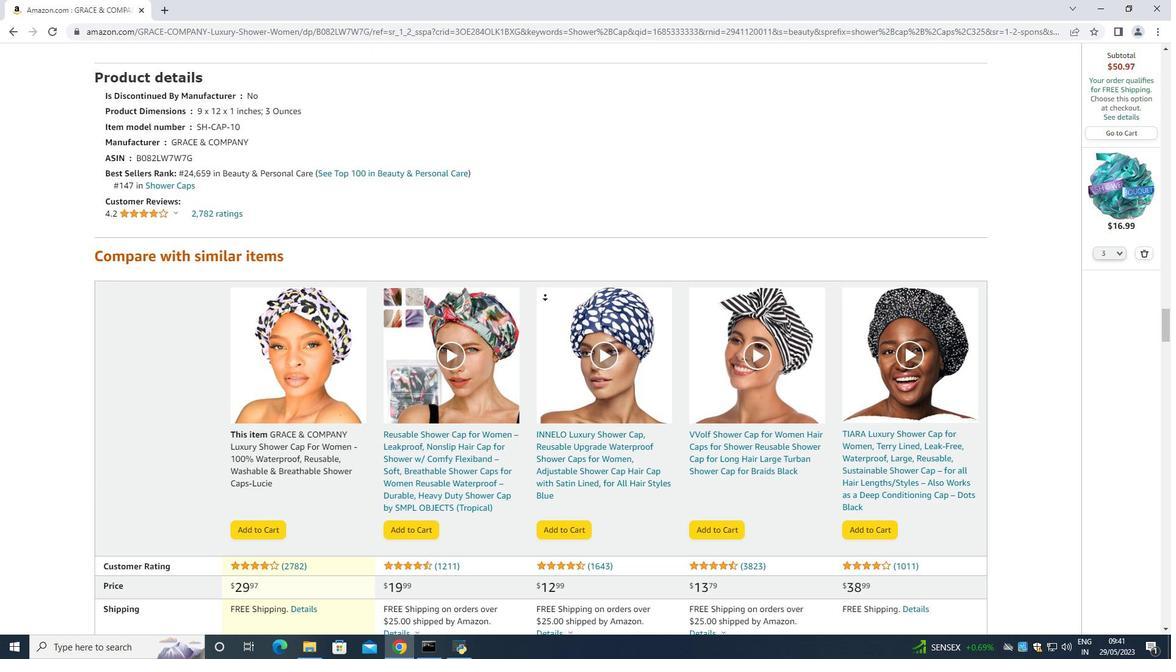
Action: Mouse scrolled (545, 295) with delta (0, 0)
Screenshot: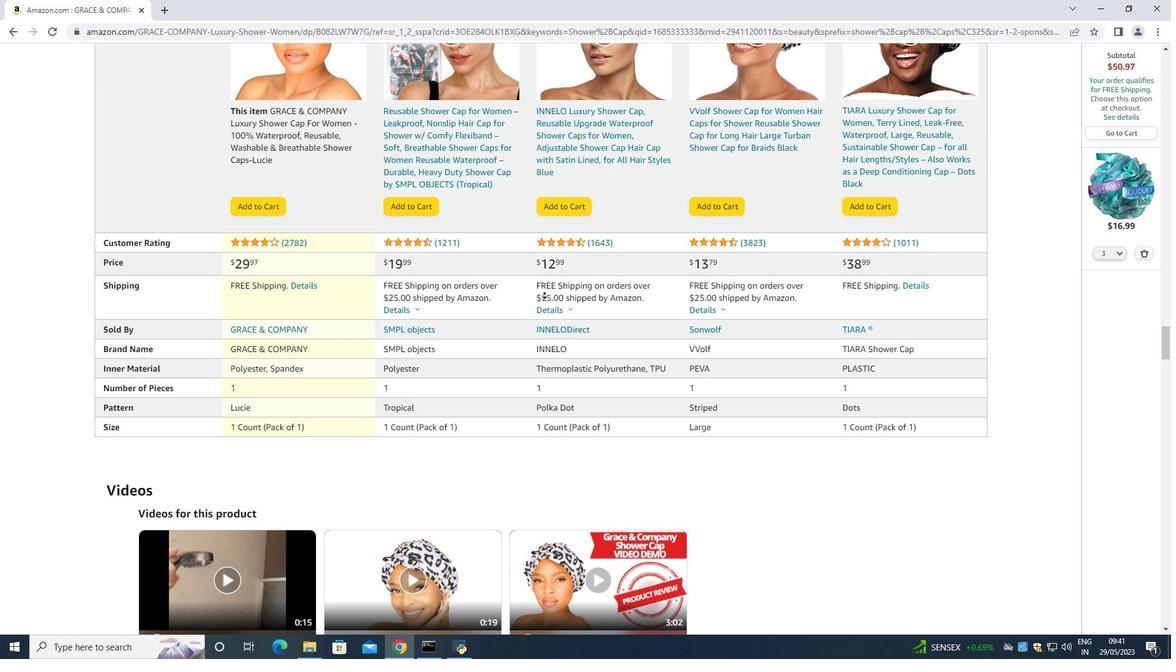 
Action: Mouse scrolled (545, 295) with delta (0, 0)
Screenshot: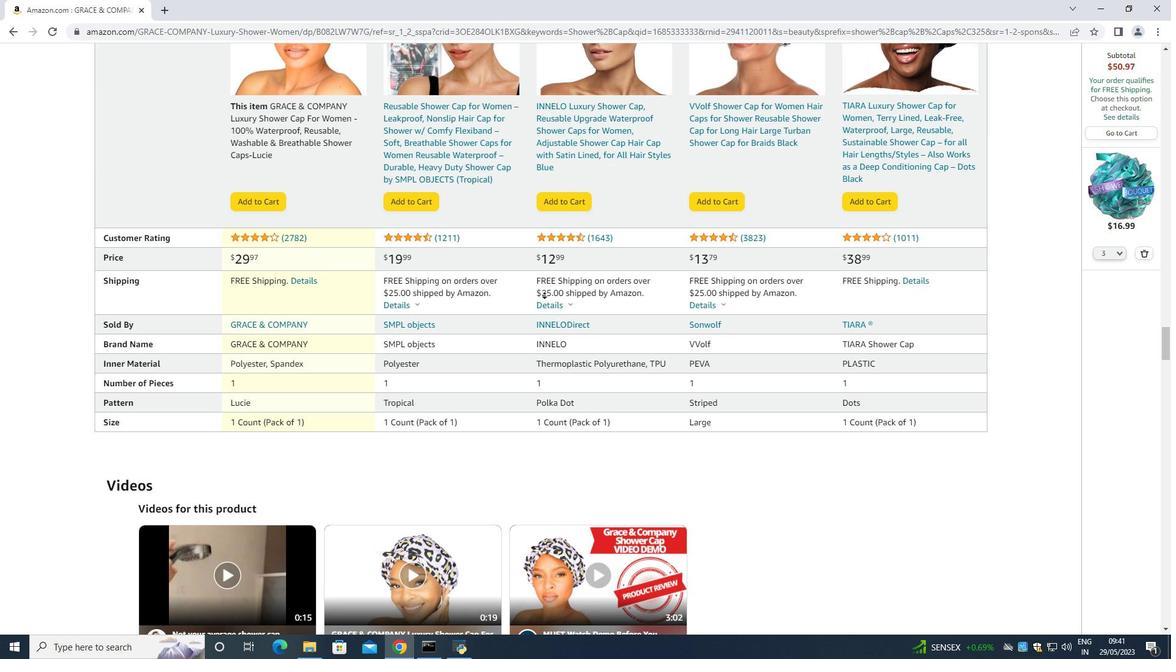 
Action: Mouse moved to (544, 293)
Screenshot: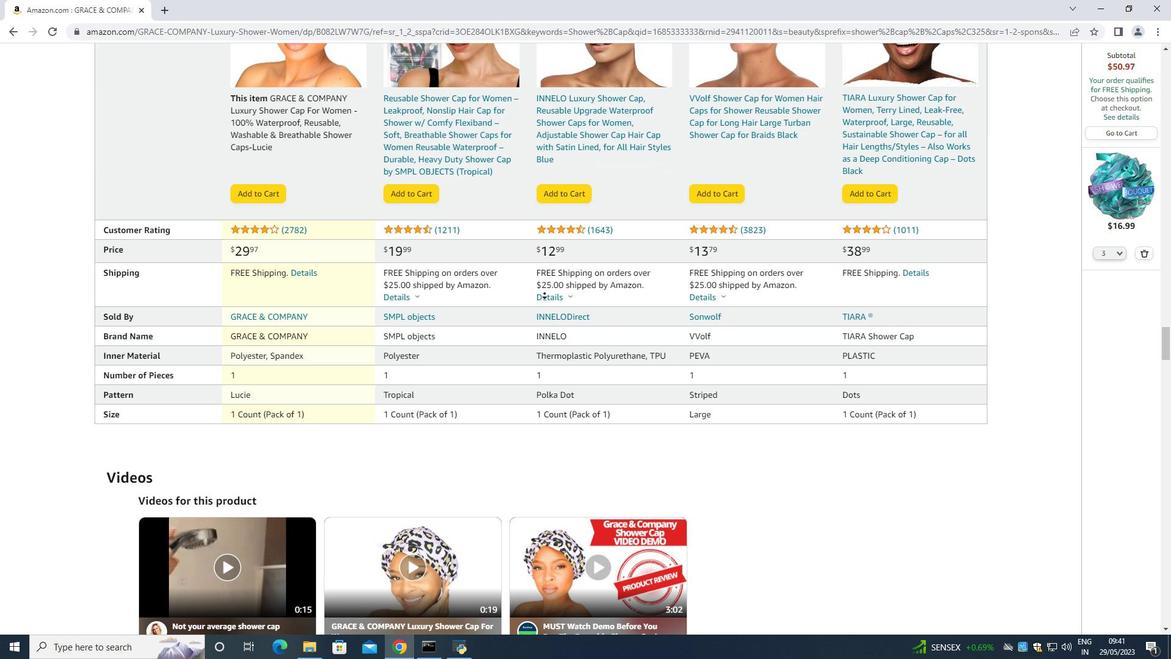 
Action: Mouse scrolled (544, 294) with delta (0, 0)
Screenshot: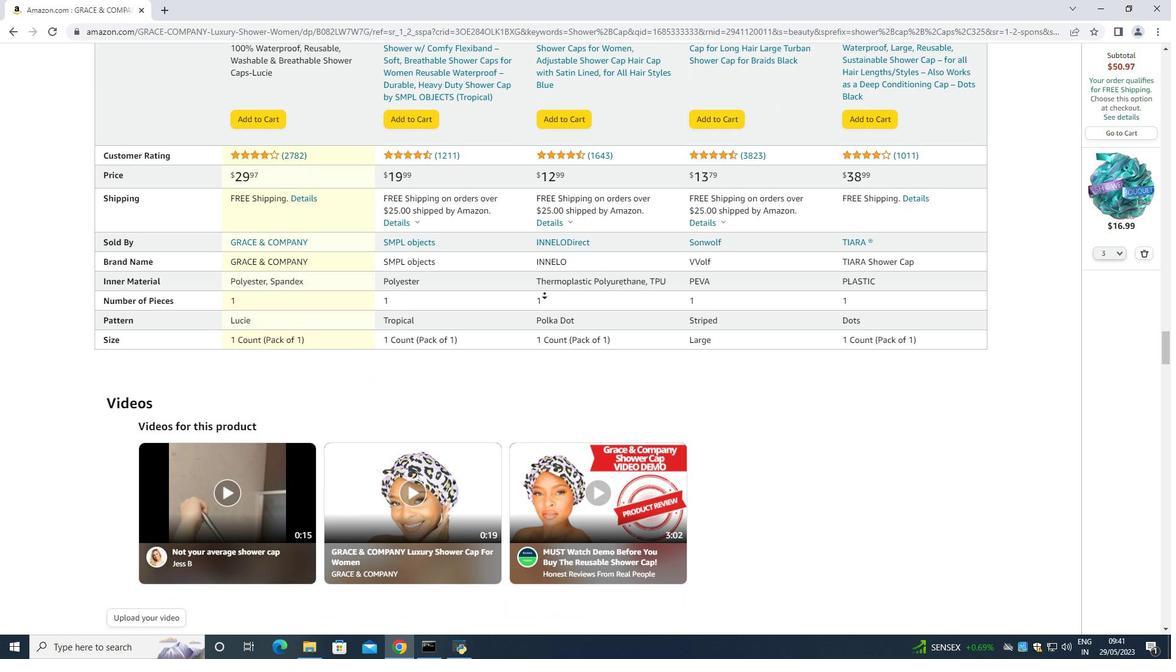 
Action: Mouse scrolled (544, 294) with delta (0, 0)
Screenshot: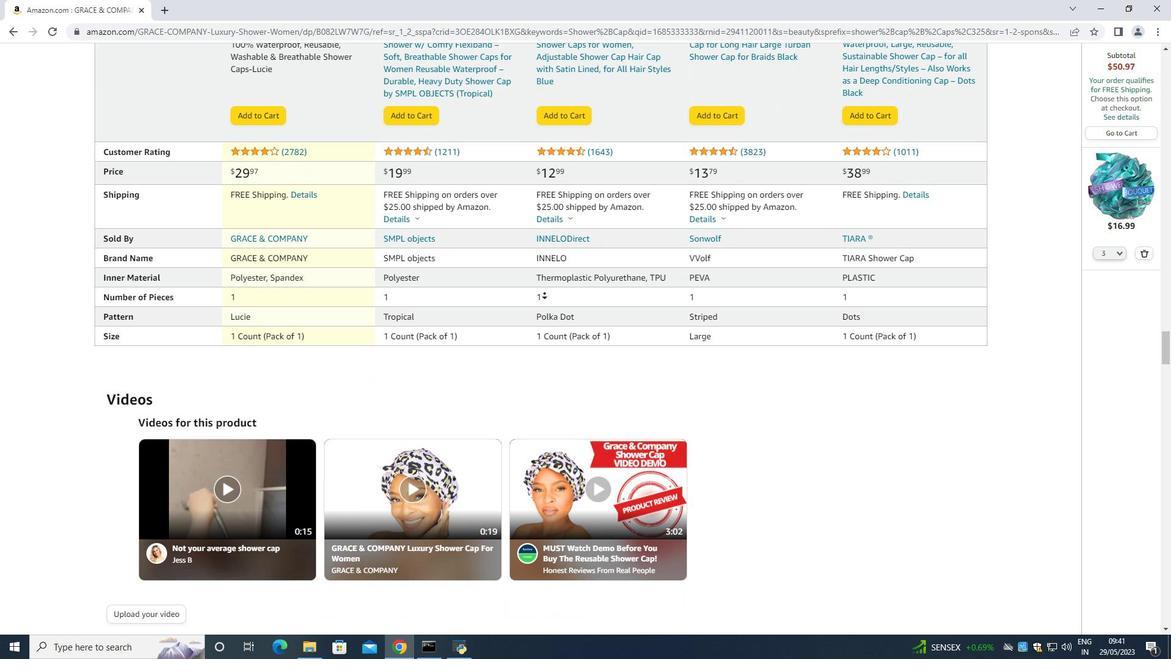 
Action: Mouse moved to (806, 53)
Screenshot: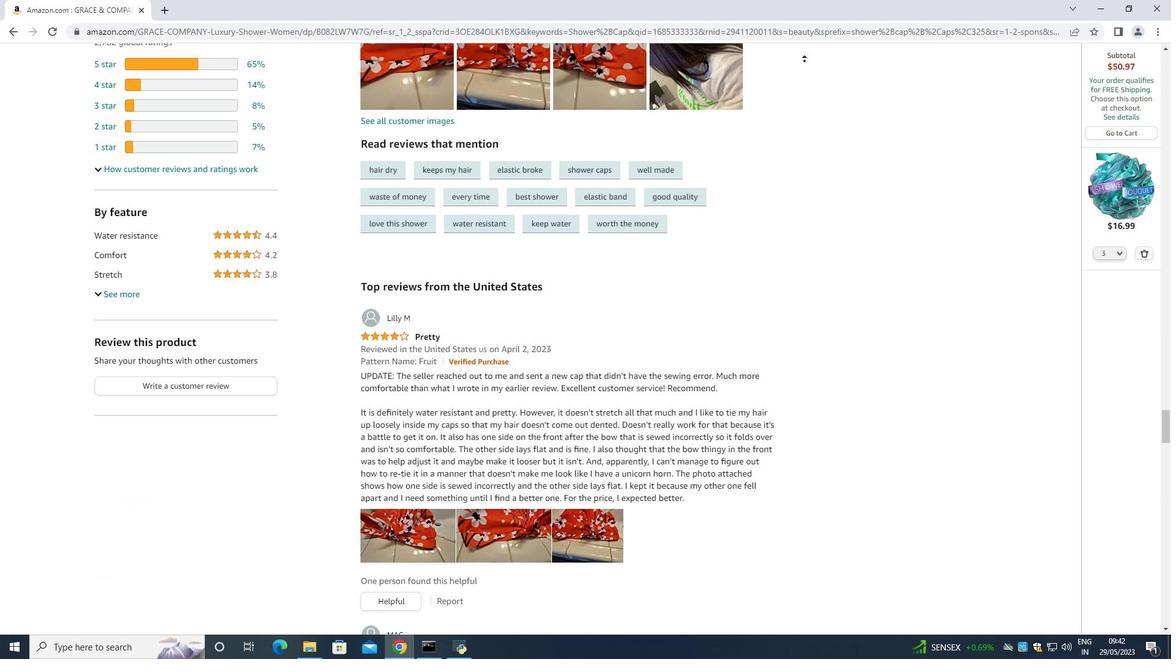 
Action: Mouse scrolled (806, 52) with delta (0, 0)
Screenshot: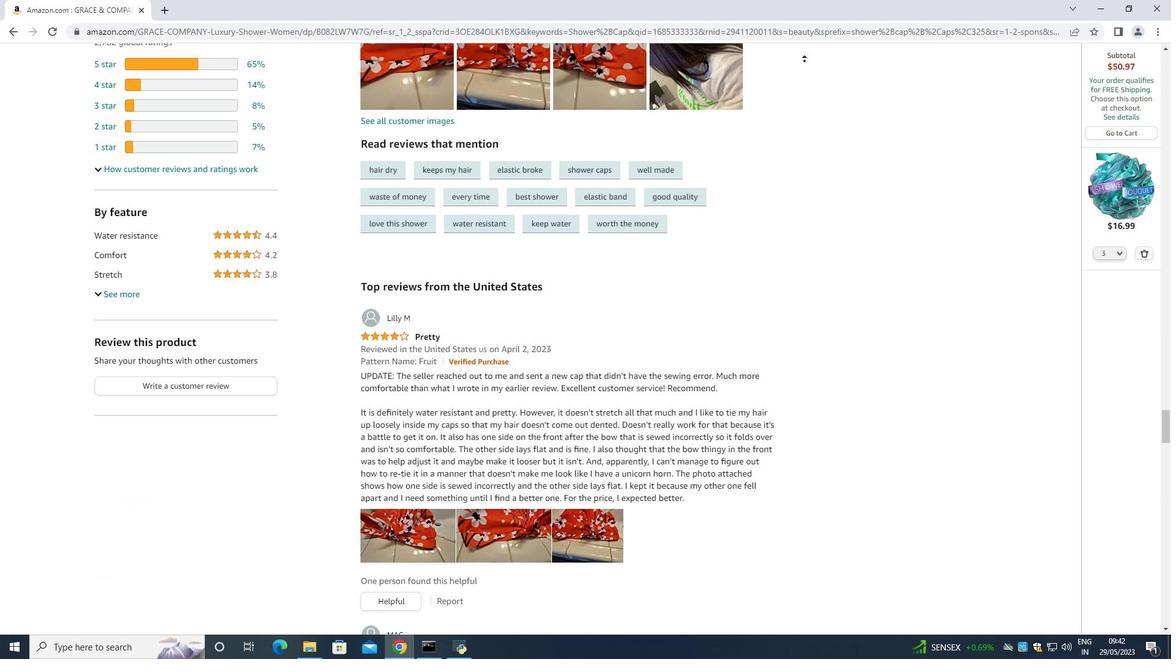 
Action: Mouse moved to (804, 57)
Screenshot: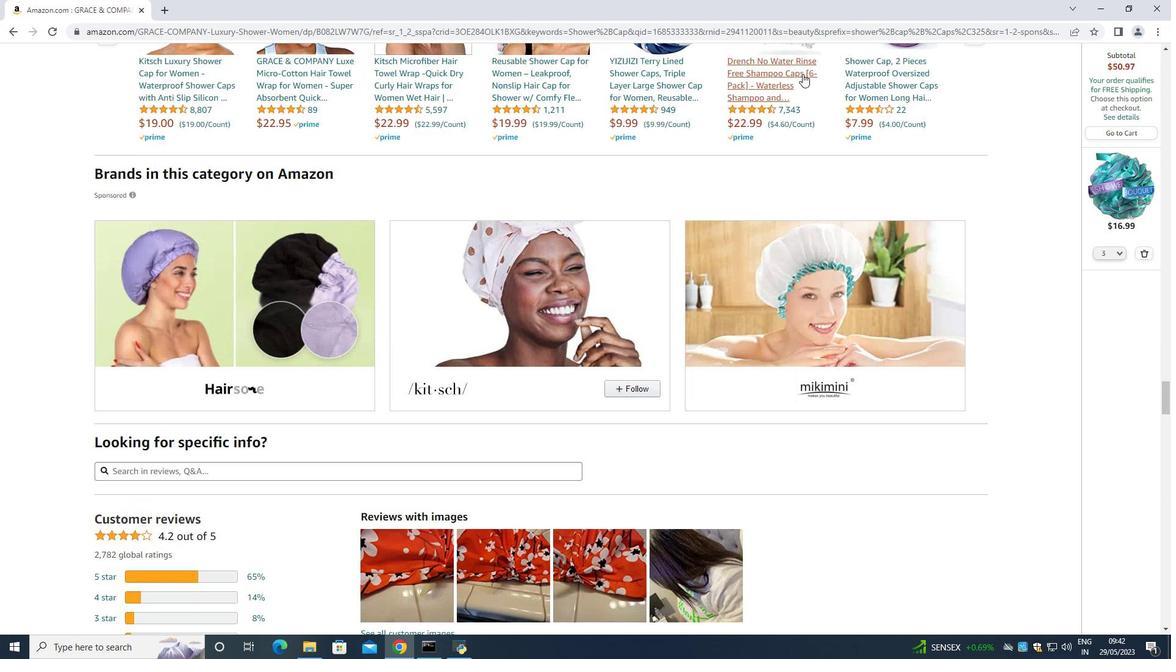 
Action: Mouse pressed middle at (804, 57)
Screenshot: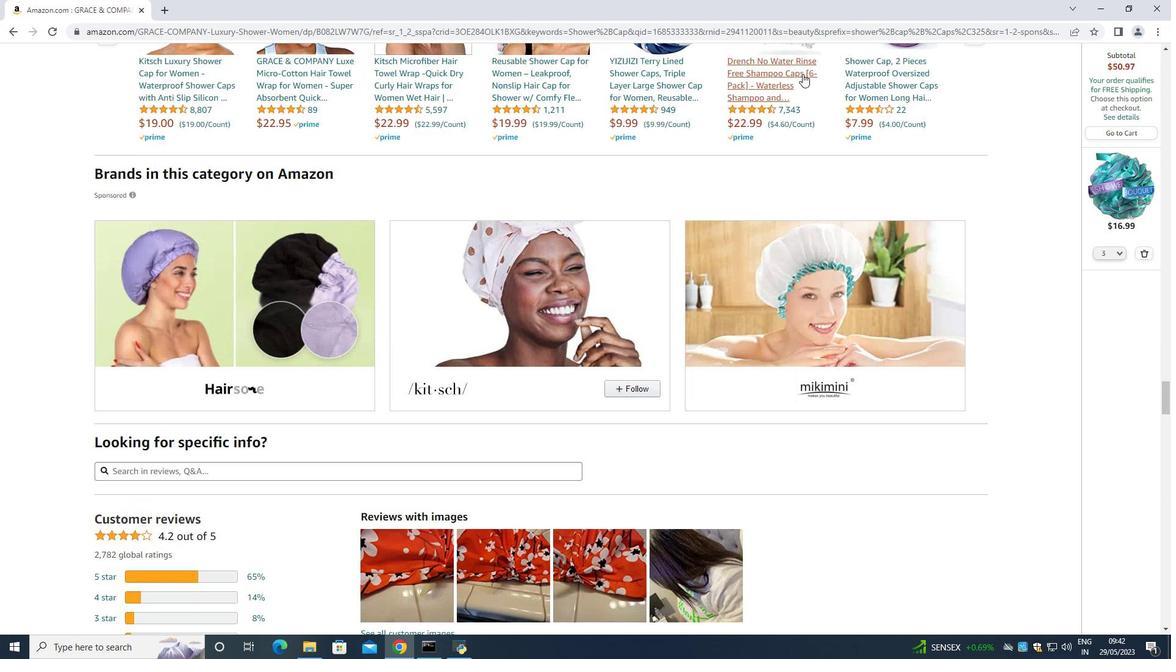 
Action: Mouse moved to (804, 66)
Screenshot: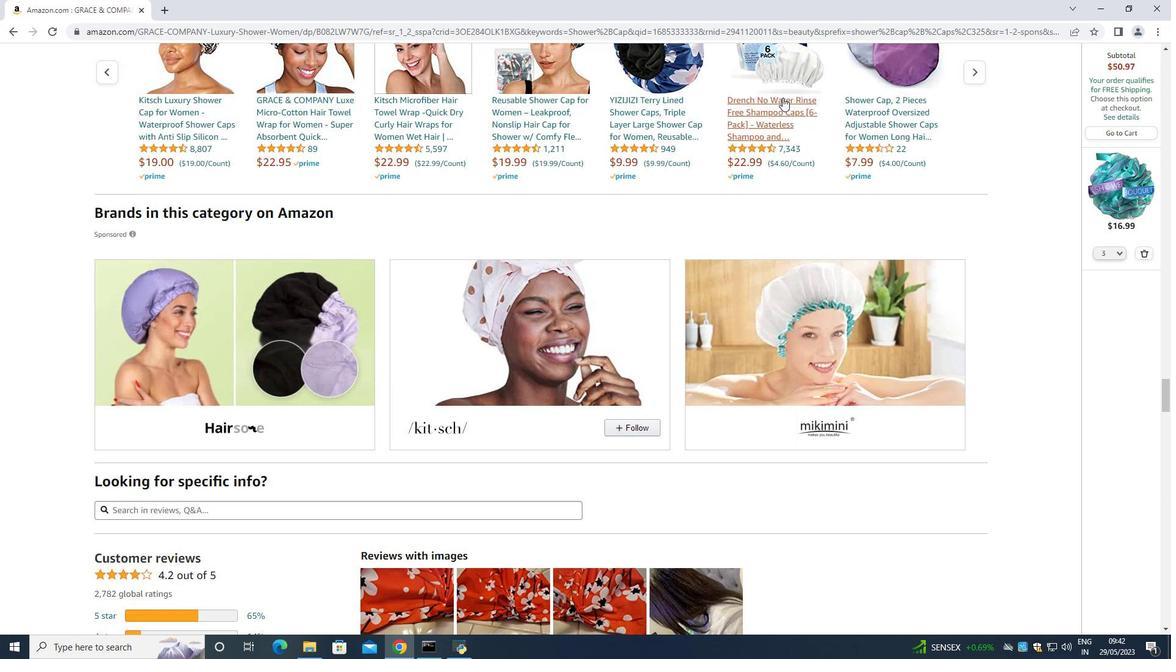 
Action: Mouse scrolled (804, 67) with delta (0, 0)
Screenshot: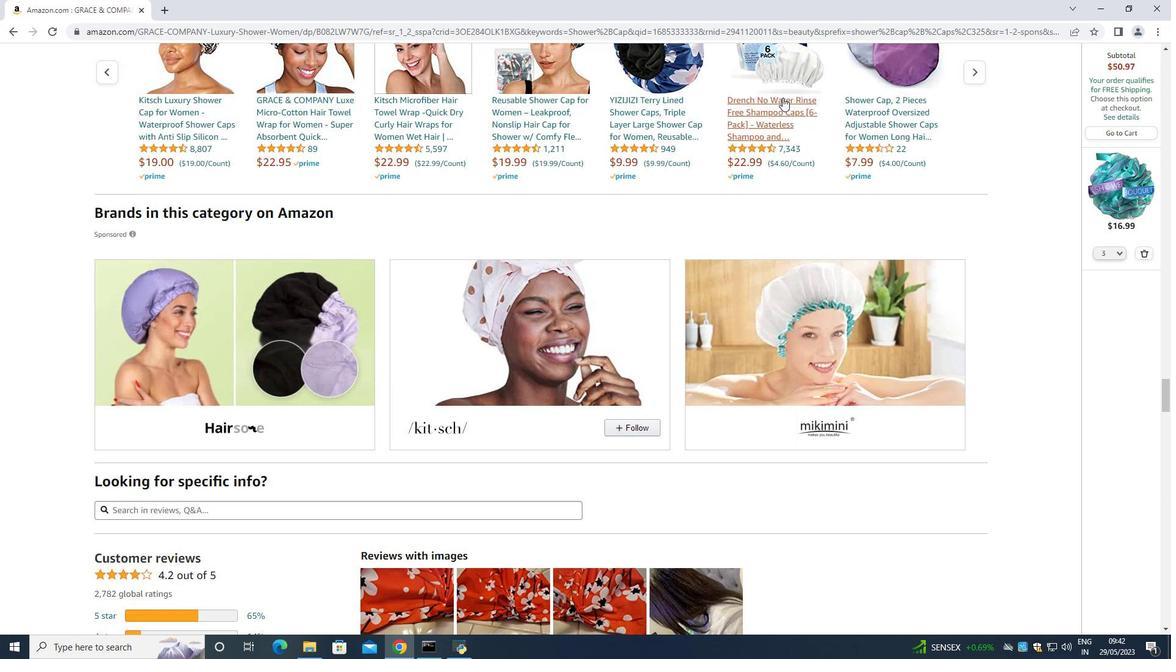 
Action: Mouse moved to (649, 642)
Screenshot: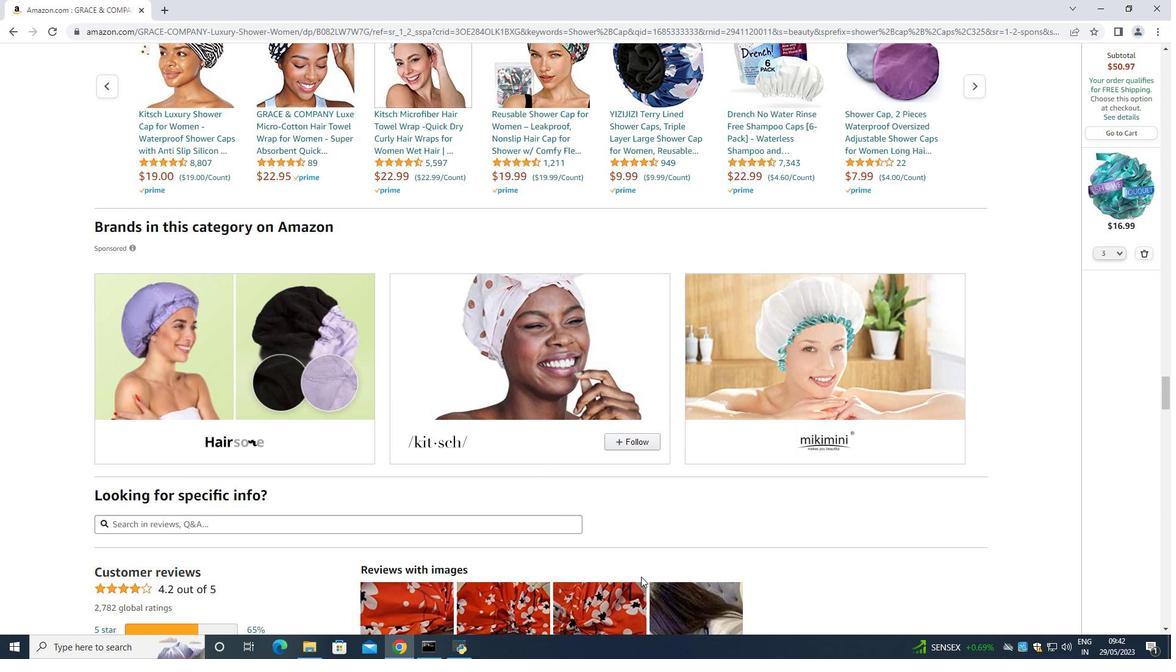 
Action: Mouse scrolled (649, 642) with delta (0, 0)
Screenshot: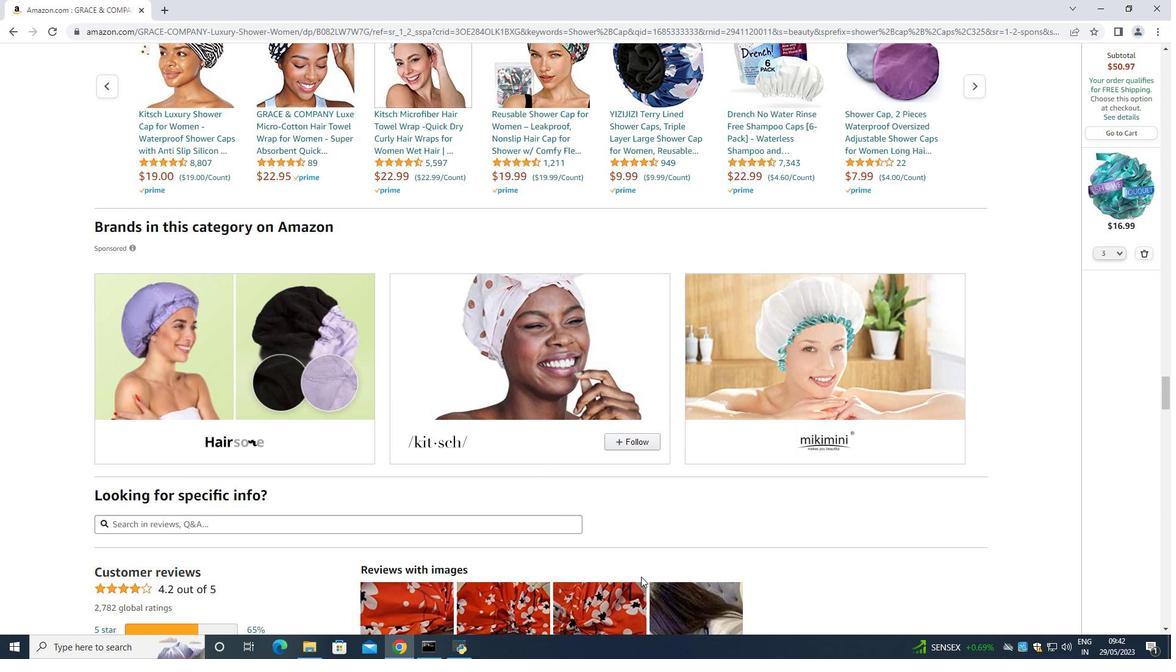 
Action: Mouse moved to (626, 529)
Screenshot: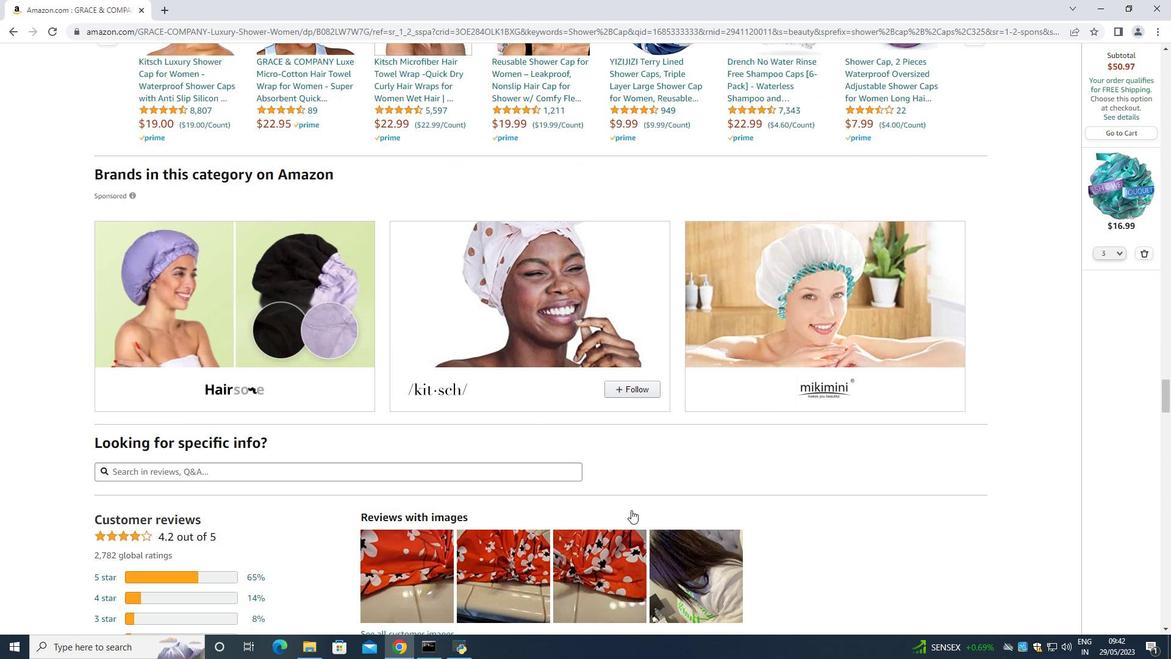 
Action: Mouse scrolled (626, 528) with delta (0, 0)
Screenshot: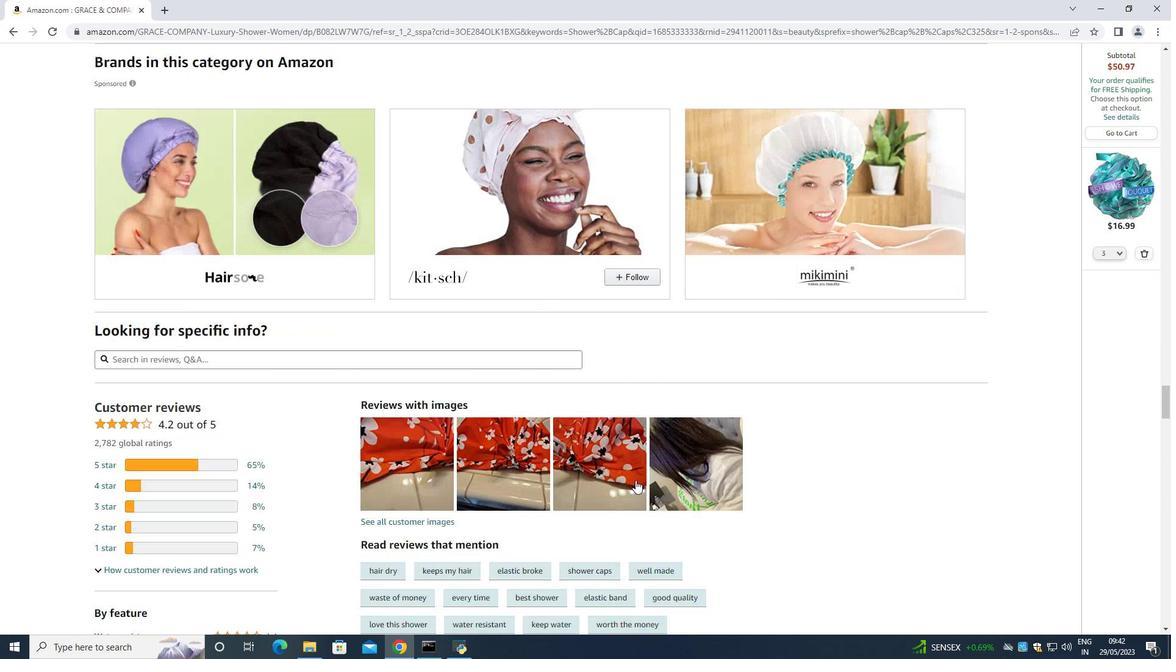 
Action: Mouse moved to (625, 526)
Screenshot: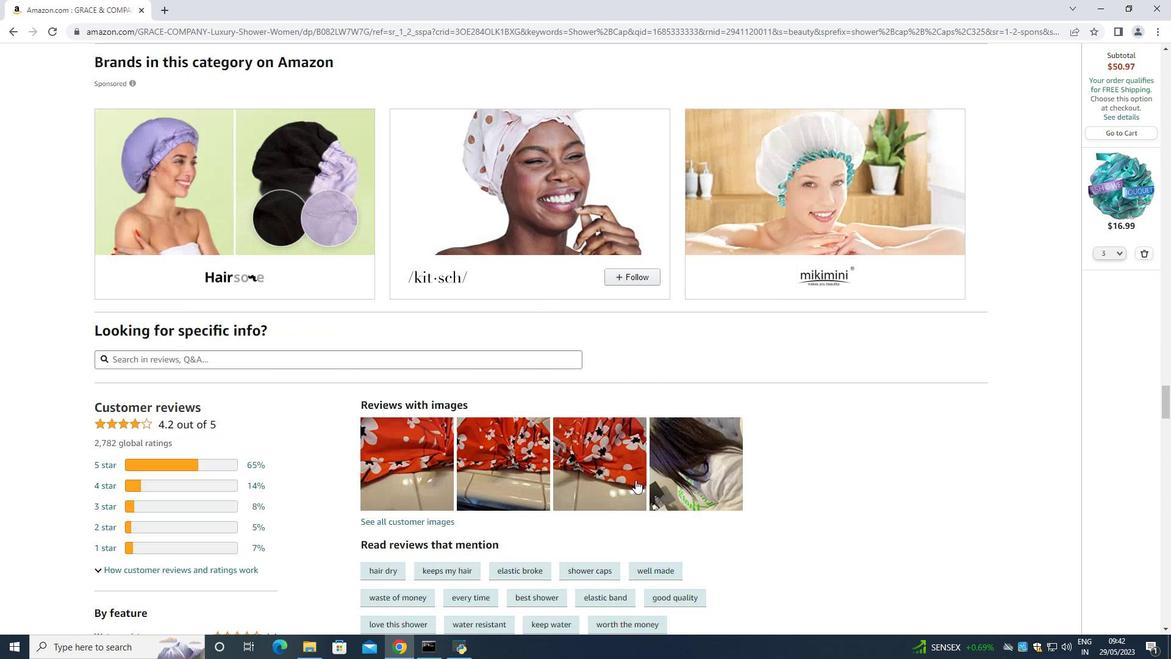 
Action: Mouse scrolled (625, 526) with delta (0, 0)
Screenshot: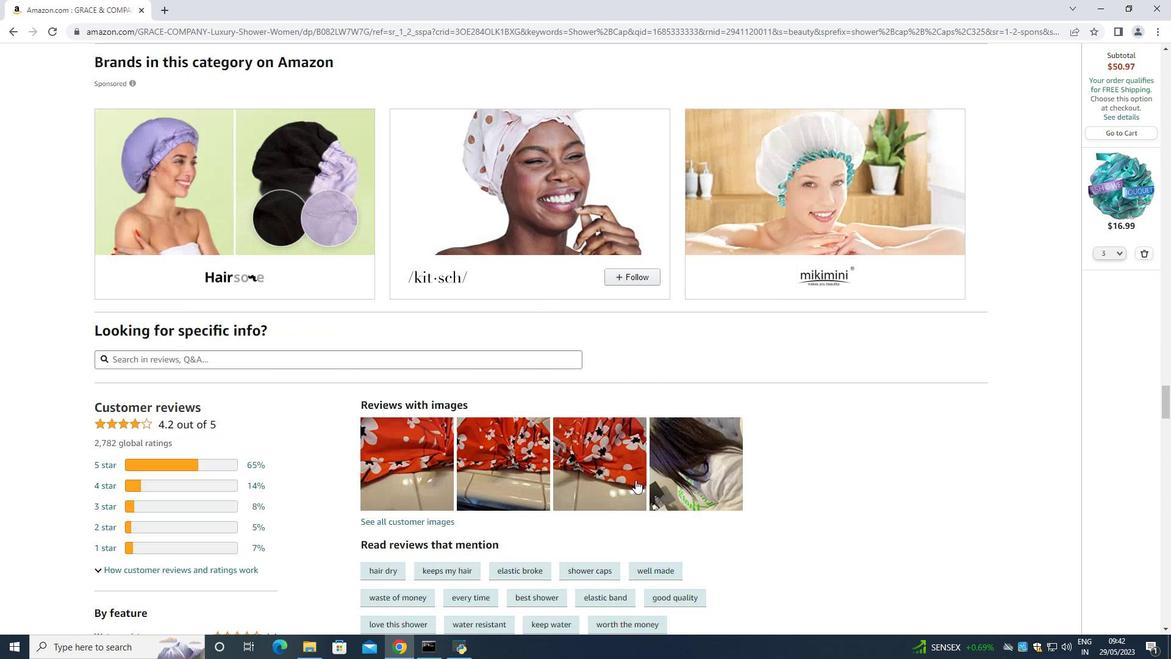 
Action: Mouse moved to (625, 524)
Screenshot: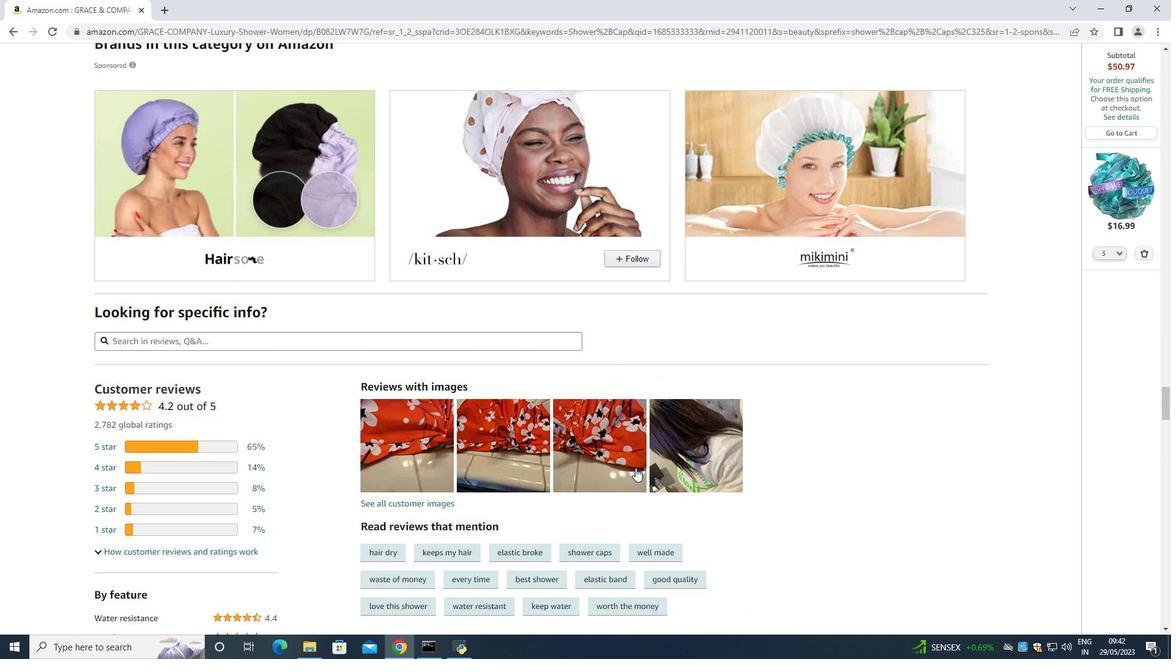 
Action: Mouse scrolled (625, 523) with delta (0, 0)
Screenshot: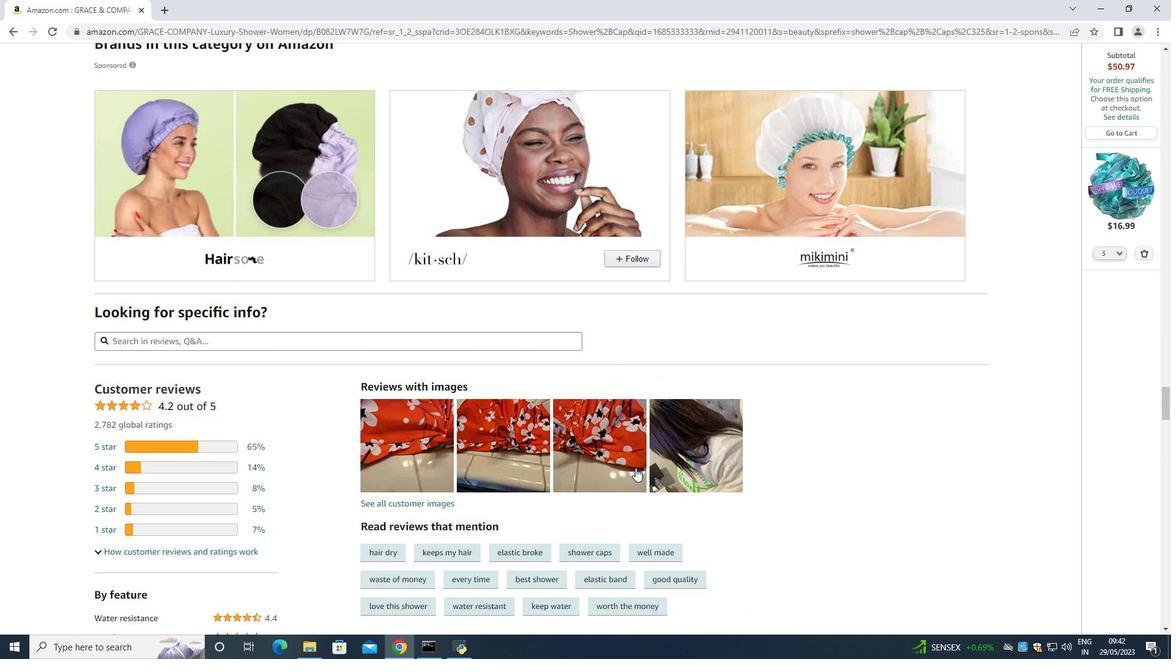 
Action: Mouse moved to (459, 442)
Screenshot: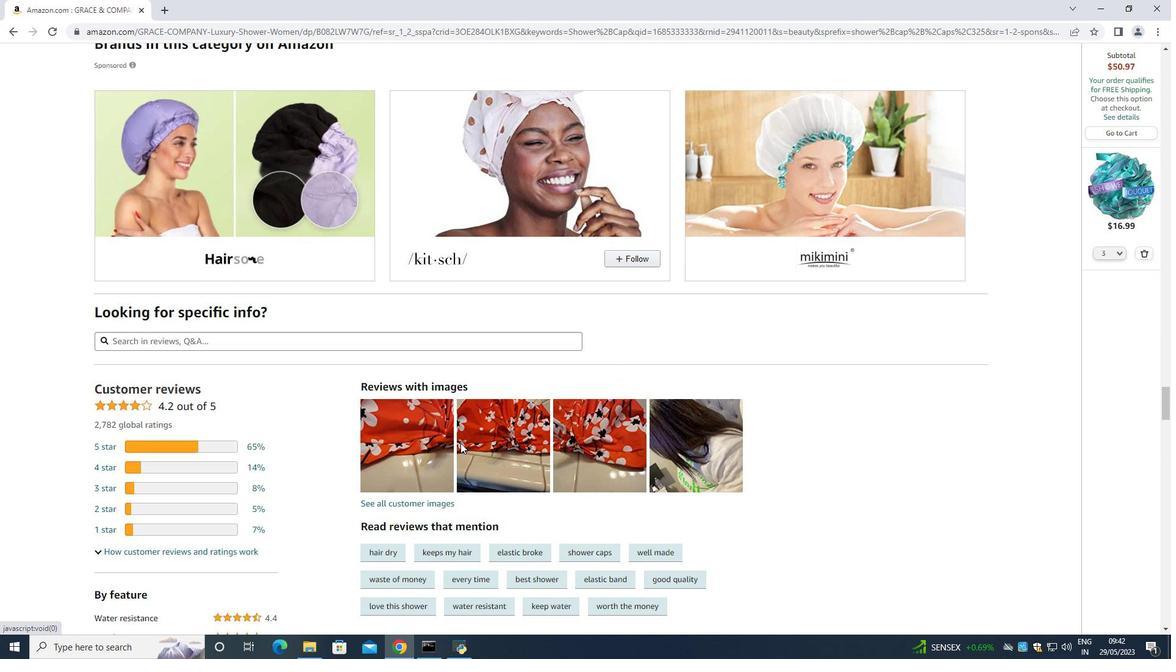
Action: Mouse pressed left at (459, 442)
Screenshot: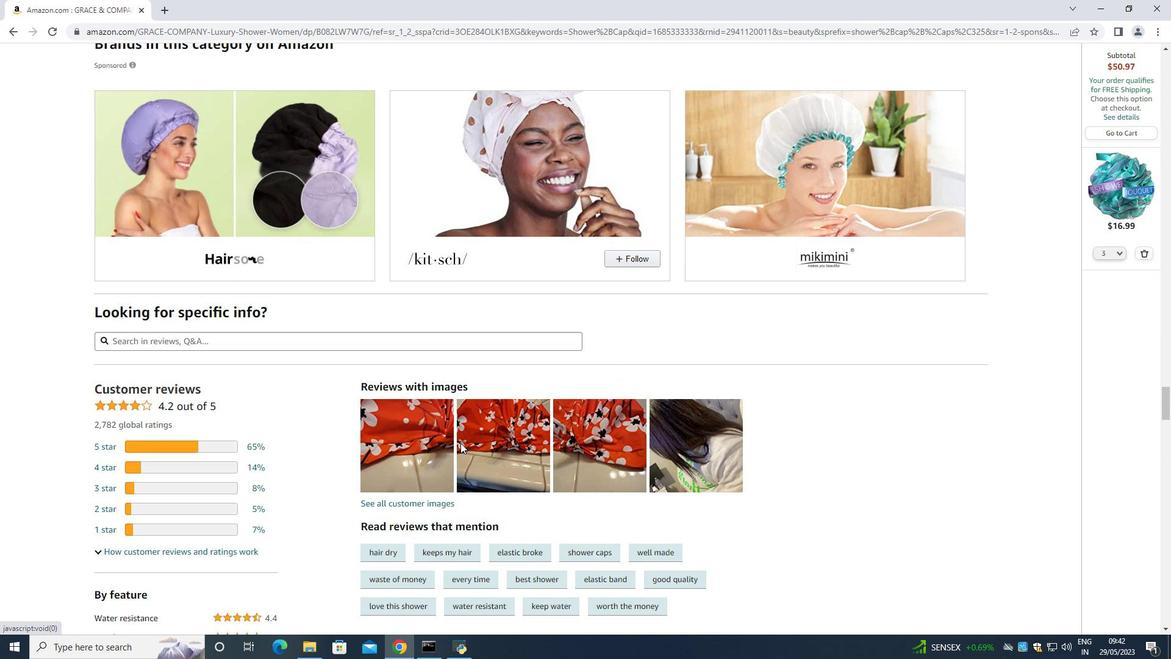 
Action: Mouse moved to (305, 357)
Screenshot: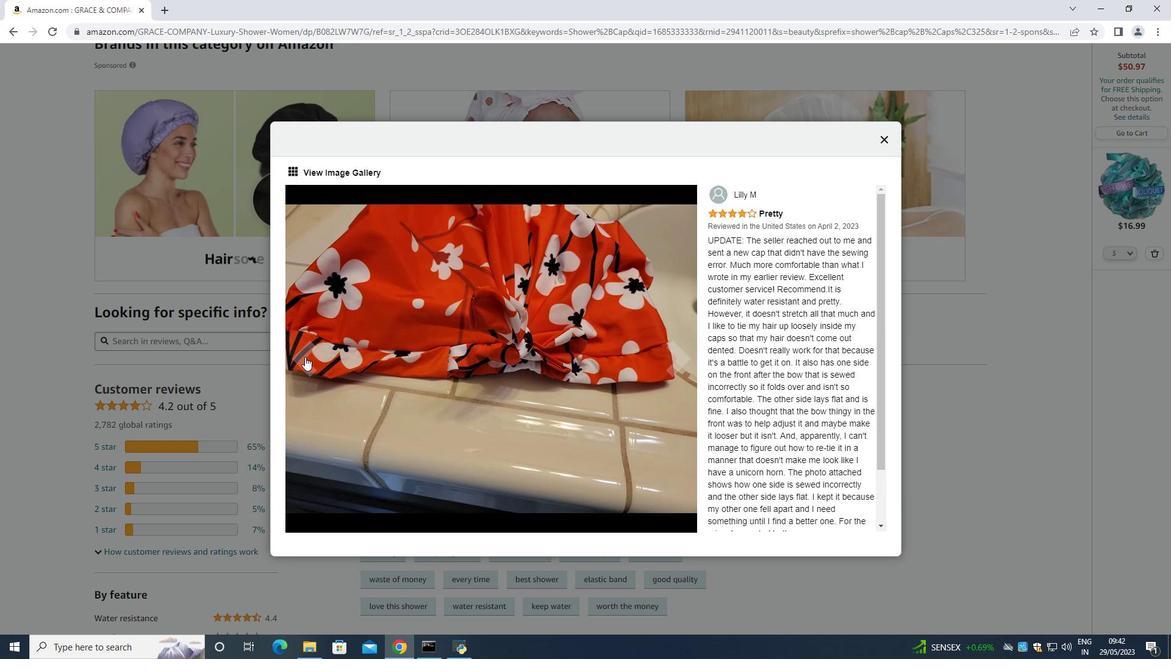 
Action: Mouse pressed left at (305, 357)
Screenshot: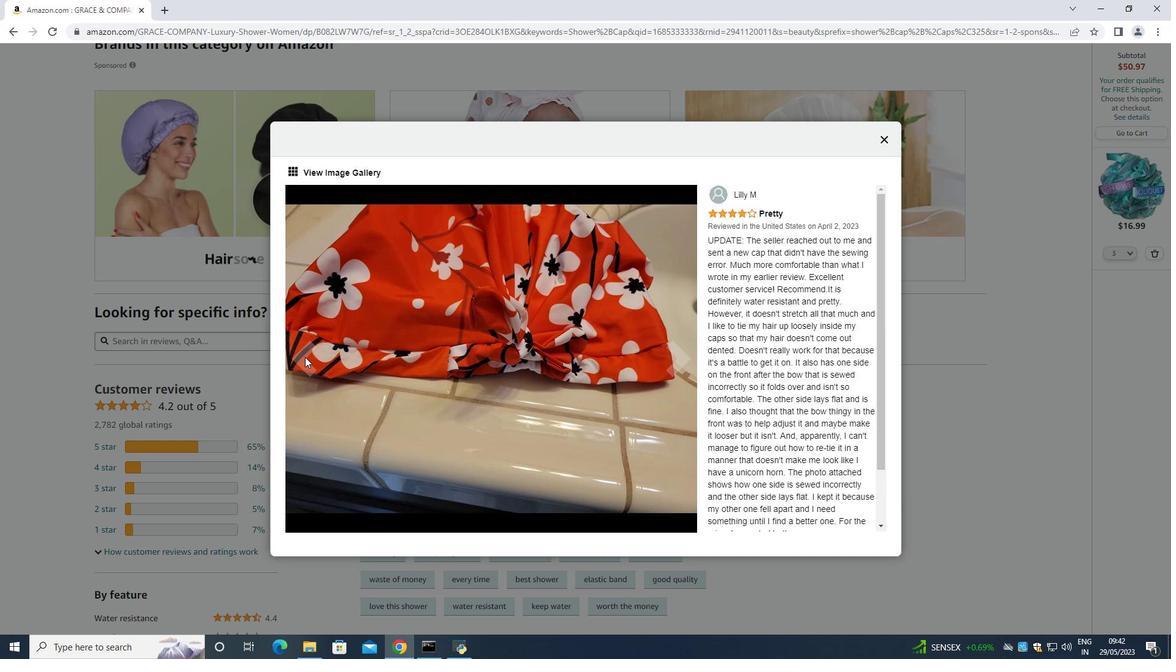 
Action: Mouse moved to (676, 356)
Screenshot: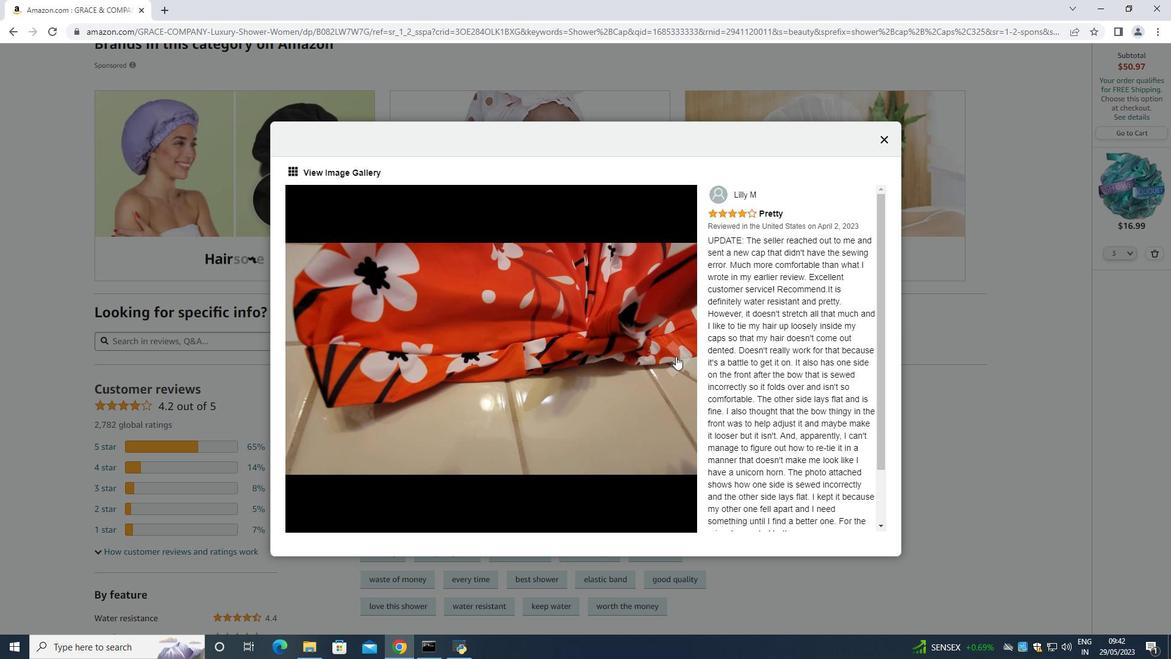 
Action: Mouse pressed left at (676, 356)
Screenshot: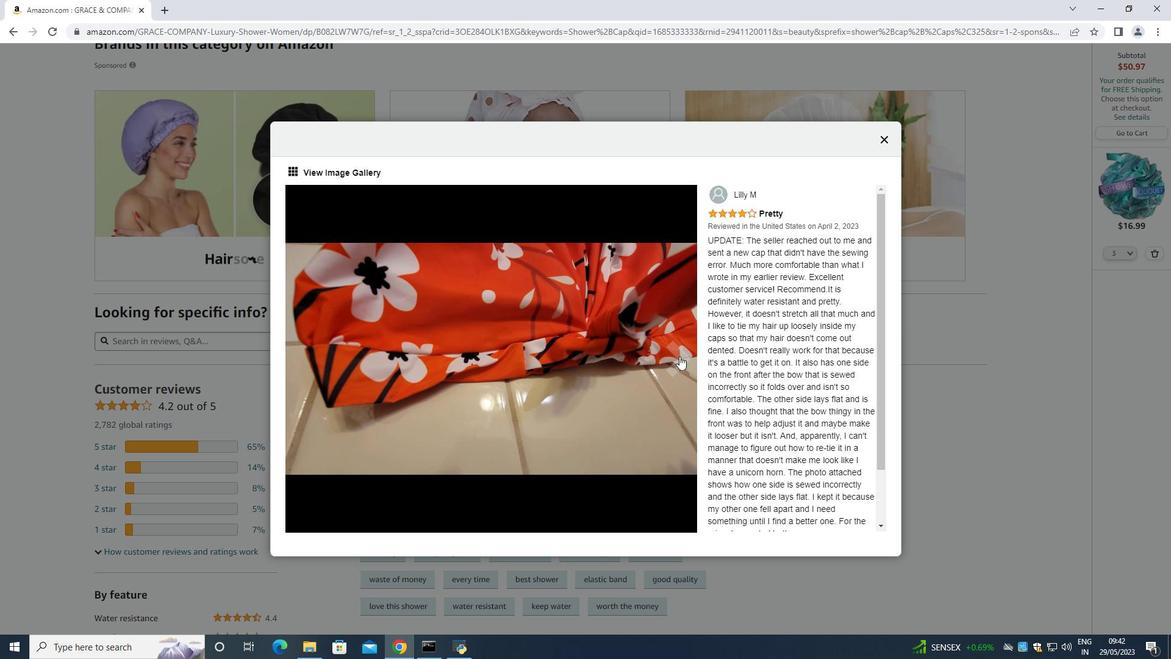 
Action: Mouse moved to (679, 356)
Screenshot: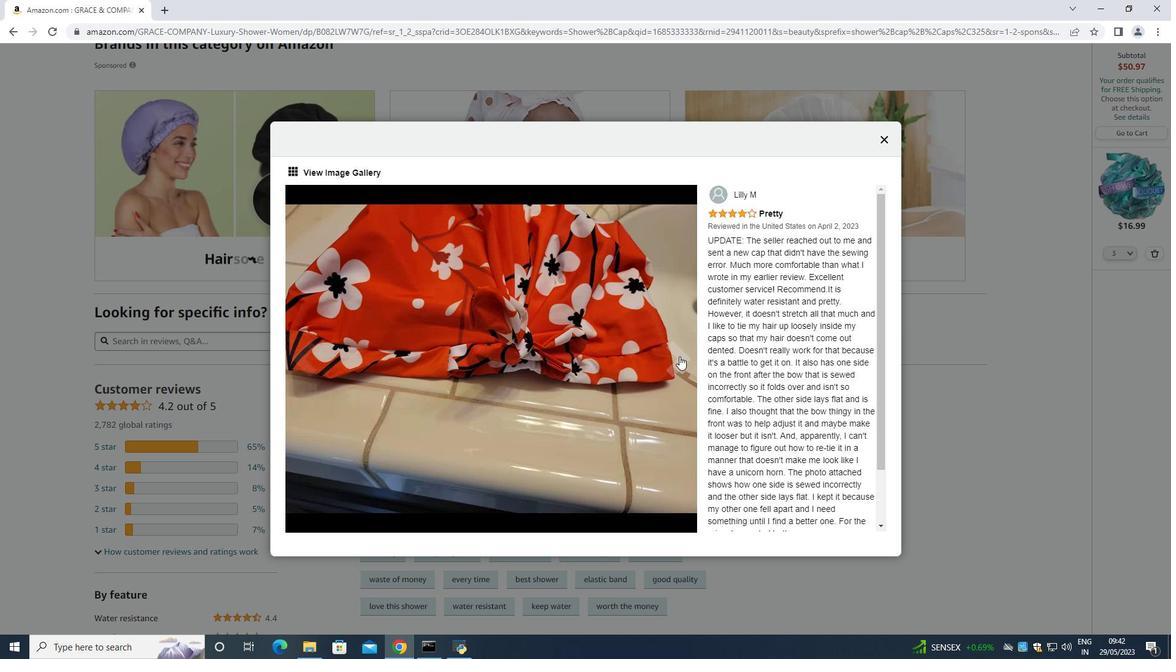 
Action: Mouse pressed left at (679, 356)
Screenshot: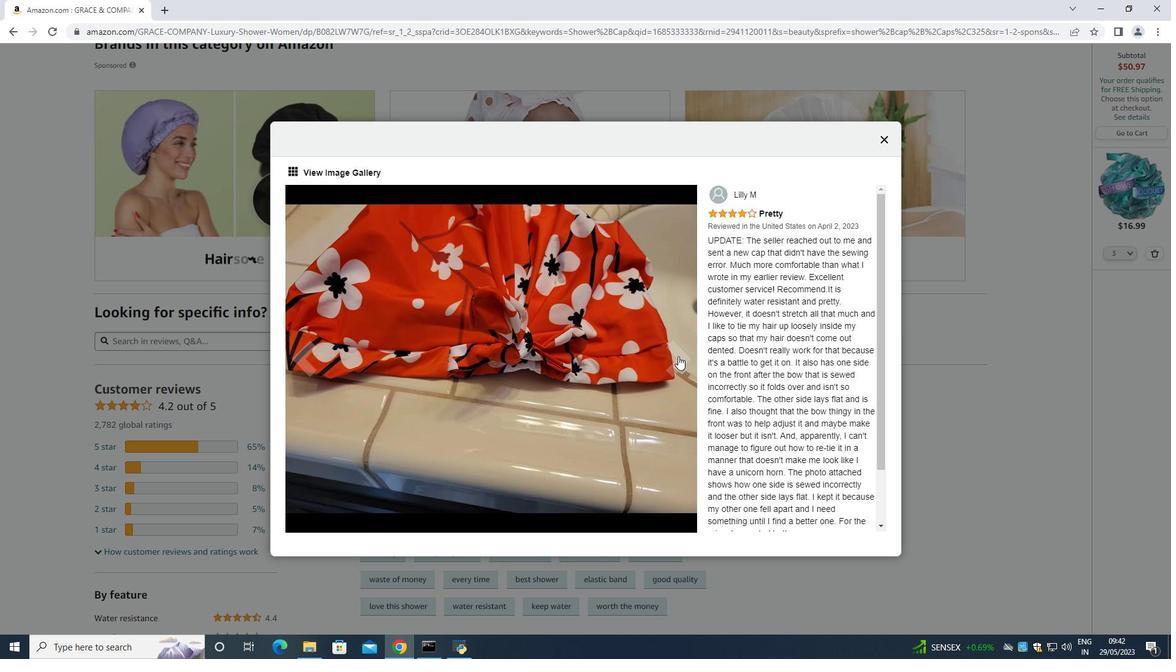 
Action: Mouse moved to (676, 354)
Screenshot: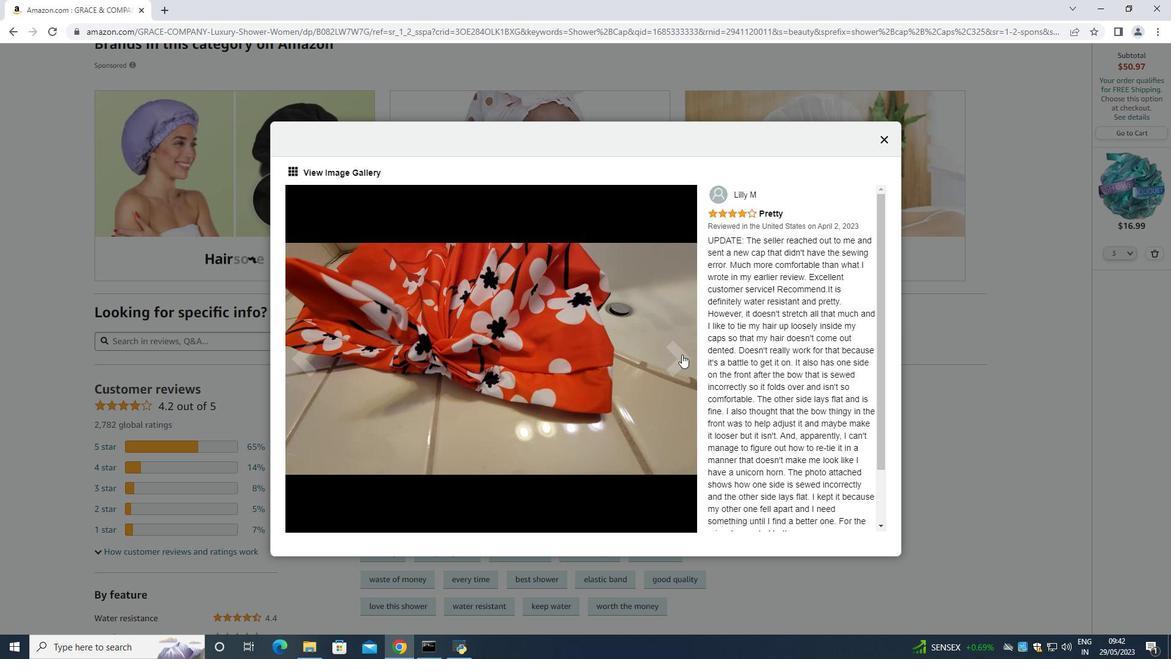 
Action: Mouse pressed left at (676, 354)
Screenshot: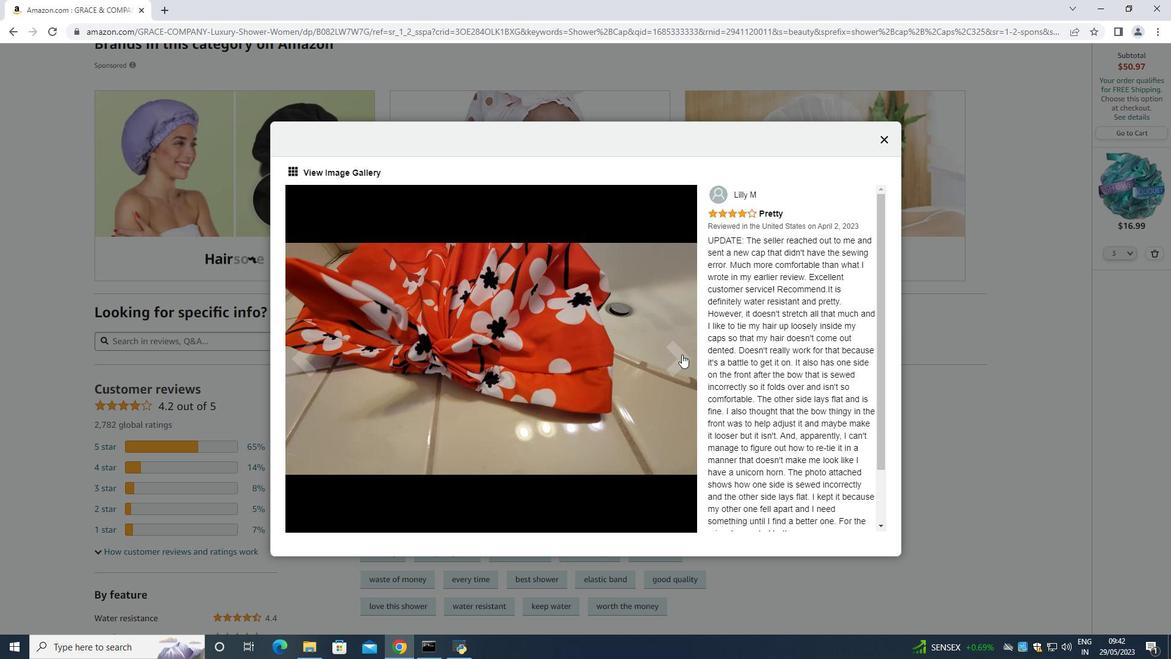
Action: Mouse moved to (681, 361)
Screenshot: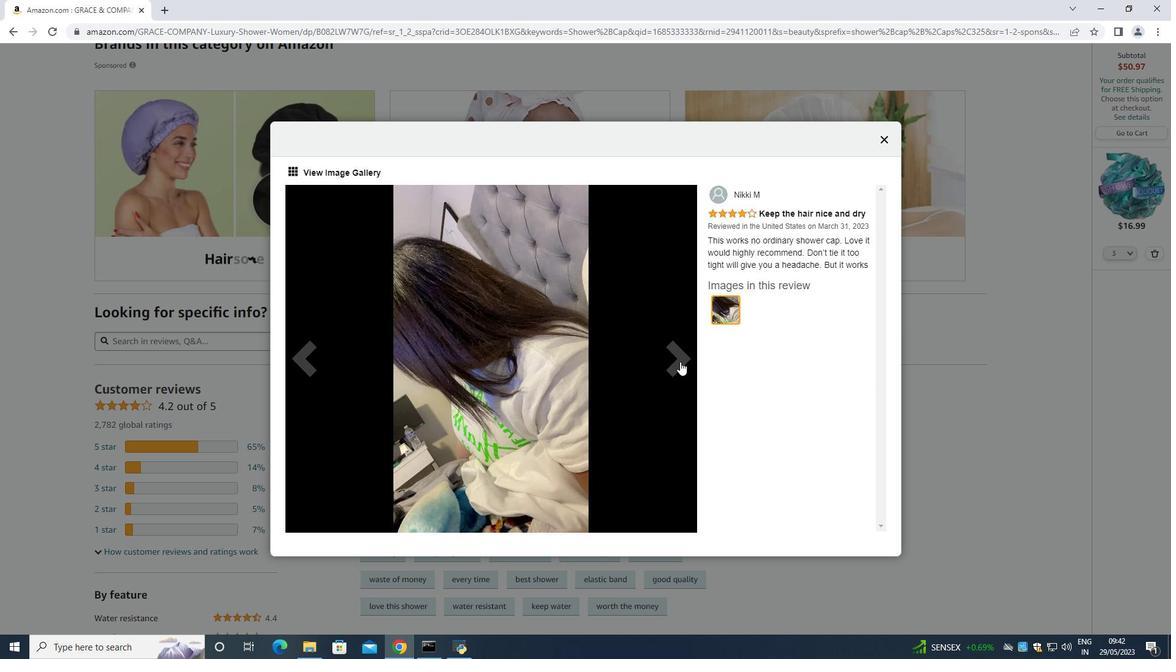 
Action: Mouse pressed left at (681, 361)
Screenshot: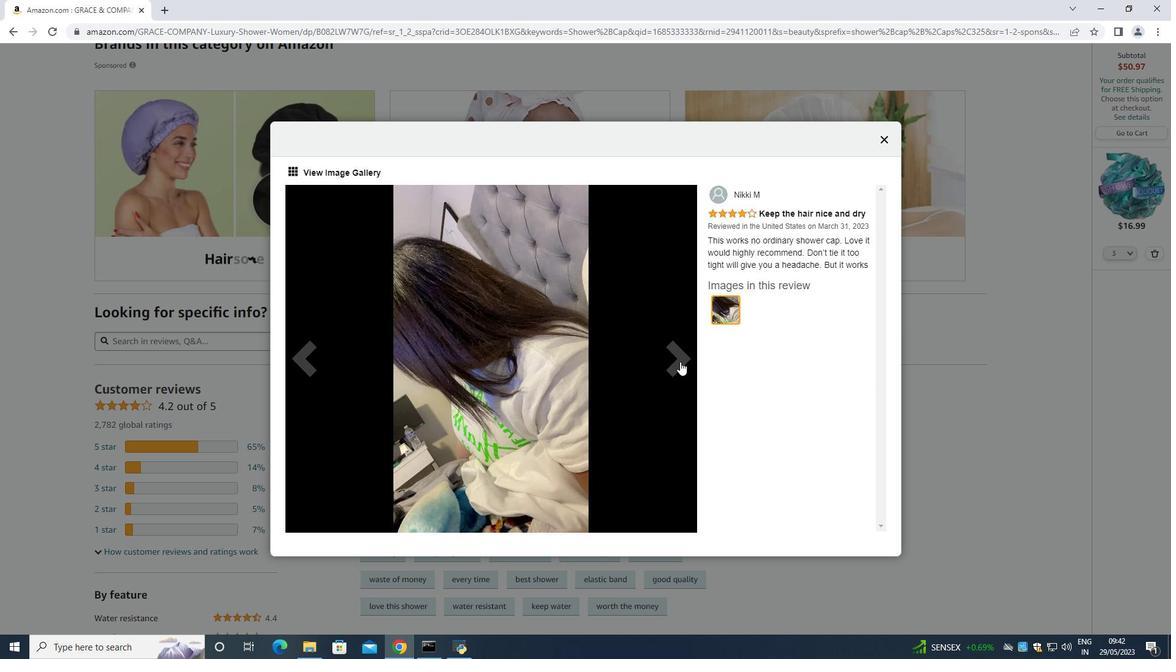 
Action: Mouse moved to (689, 359)
Screenshot: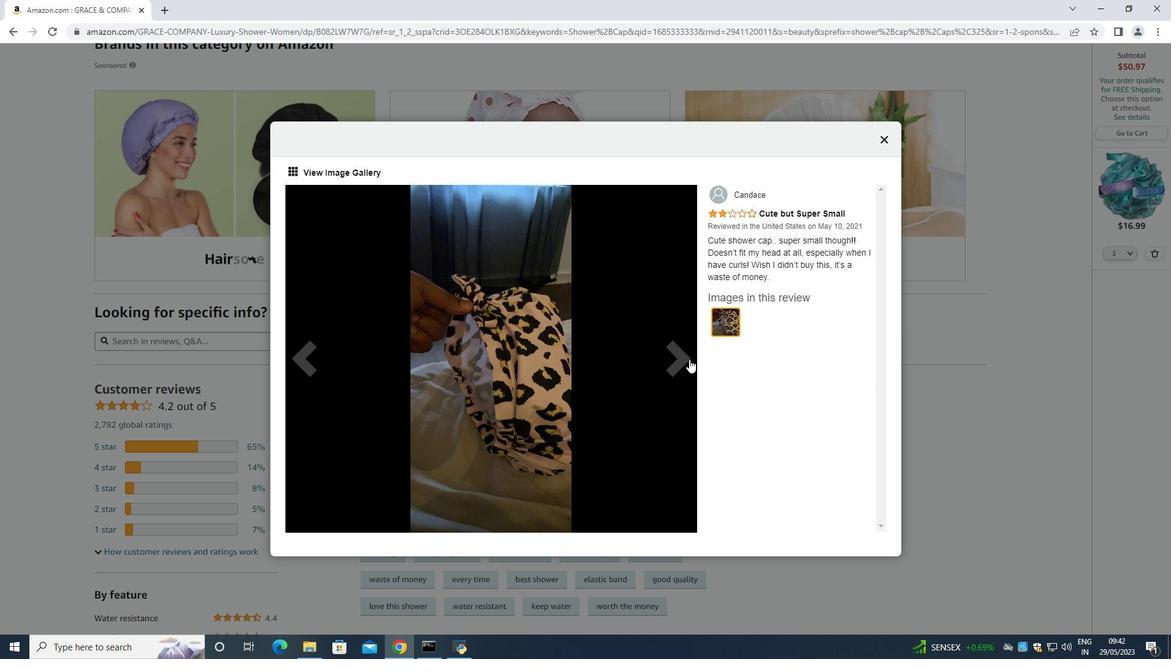 
Action: Mouse pressed left at (689, 359)
Screenshot: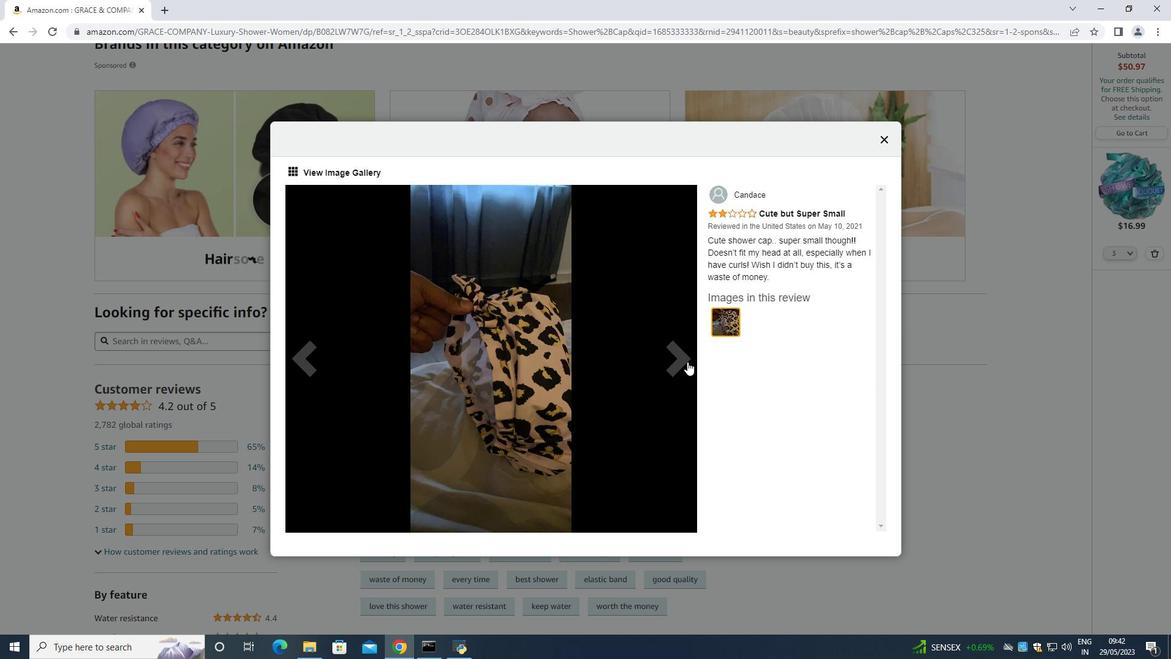 
Action: Mouse moved to (634, 354)
Screenshot: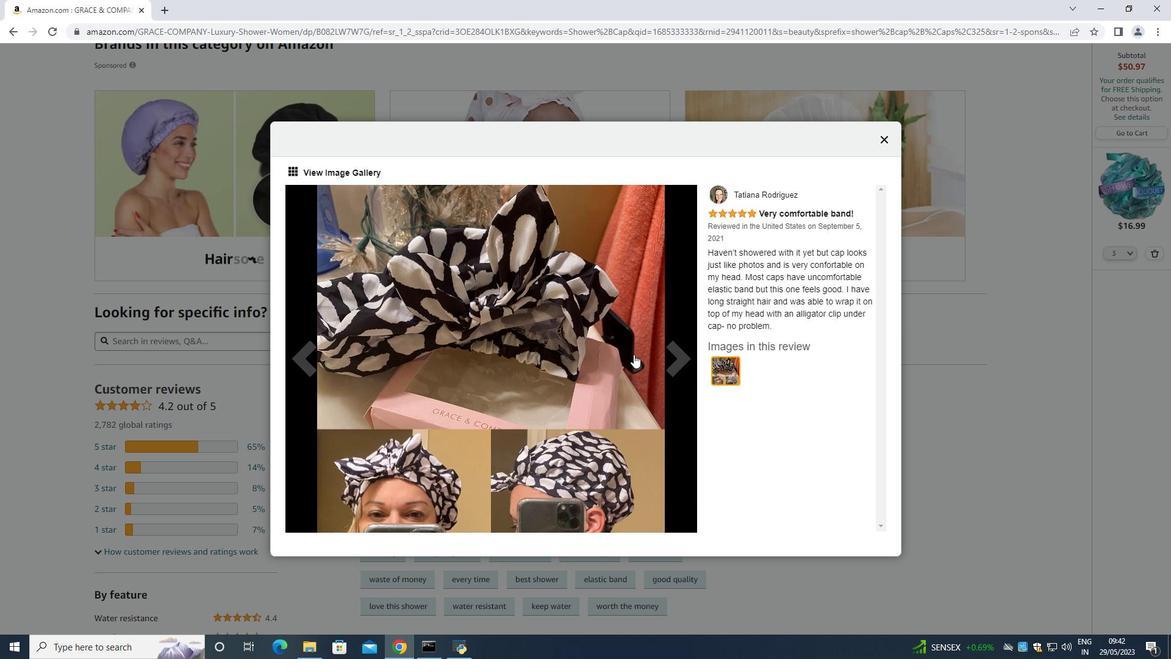 
Action: Mouse pressed left at (634, 354)
Screenshot: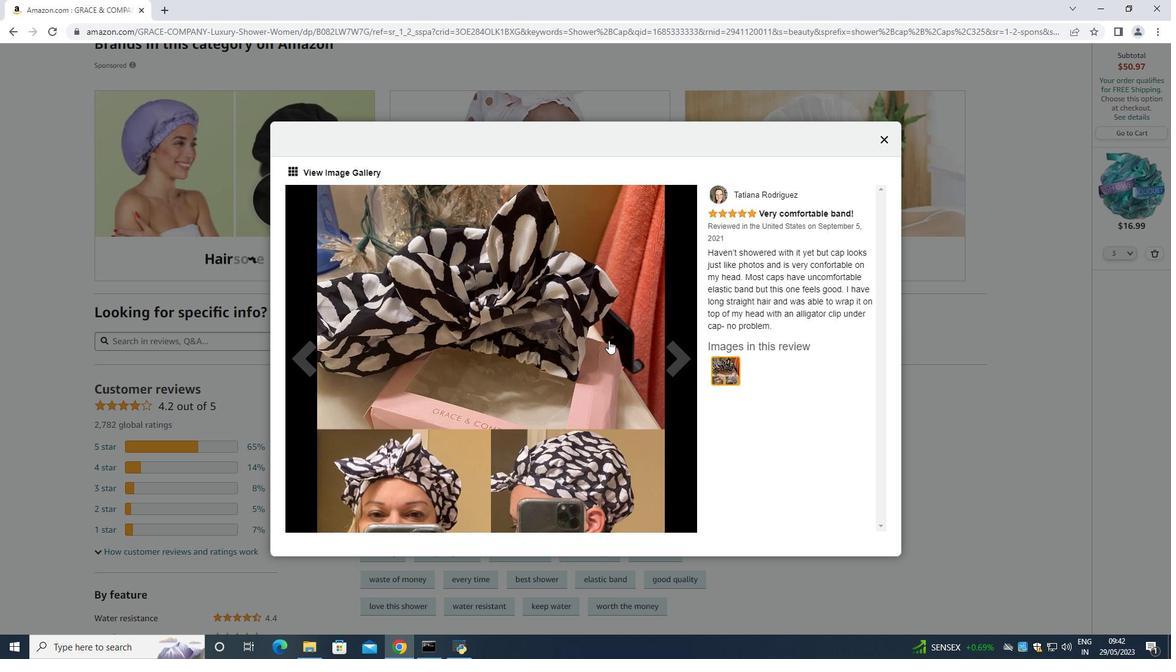 
Action: Mouse moved to (722, 374)
Screenshot: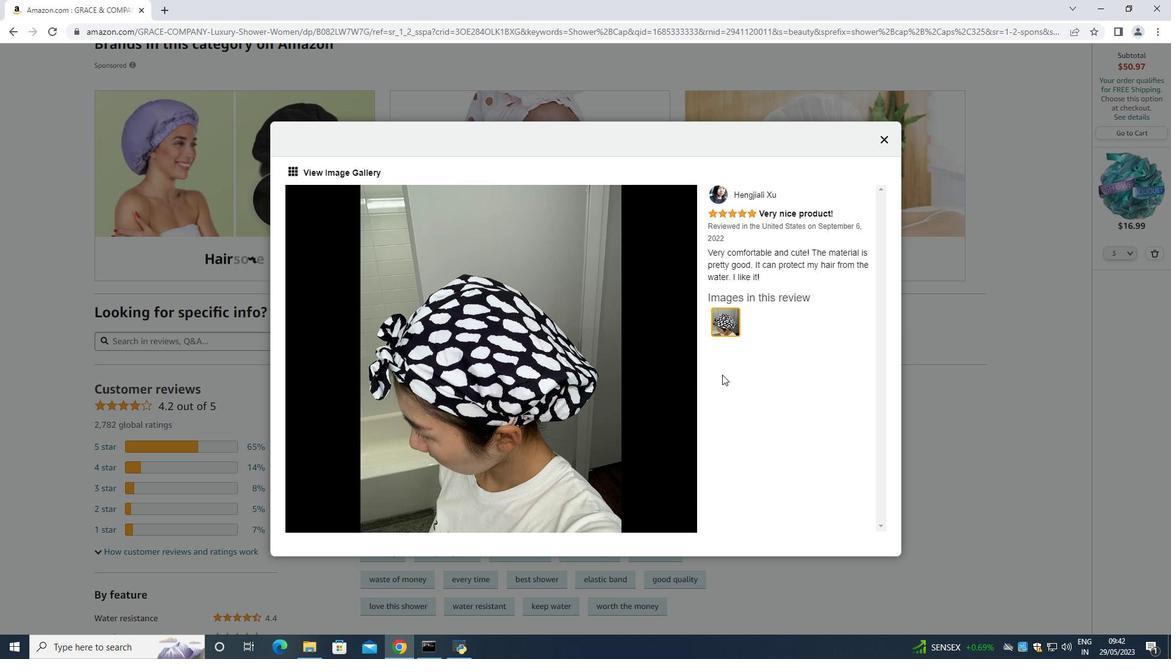
Action: Key pressed <Key.right><Key.enter>
Screenshot: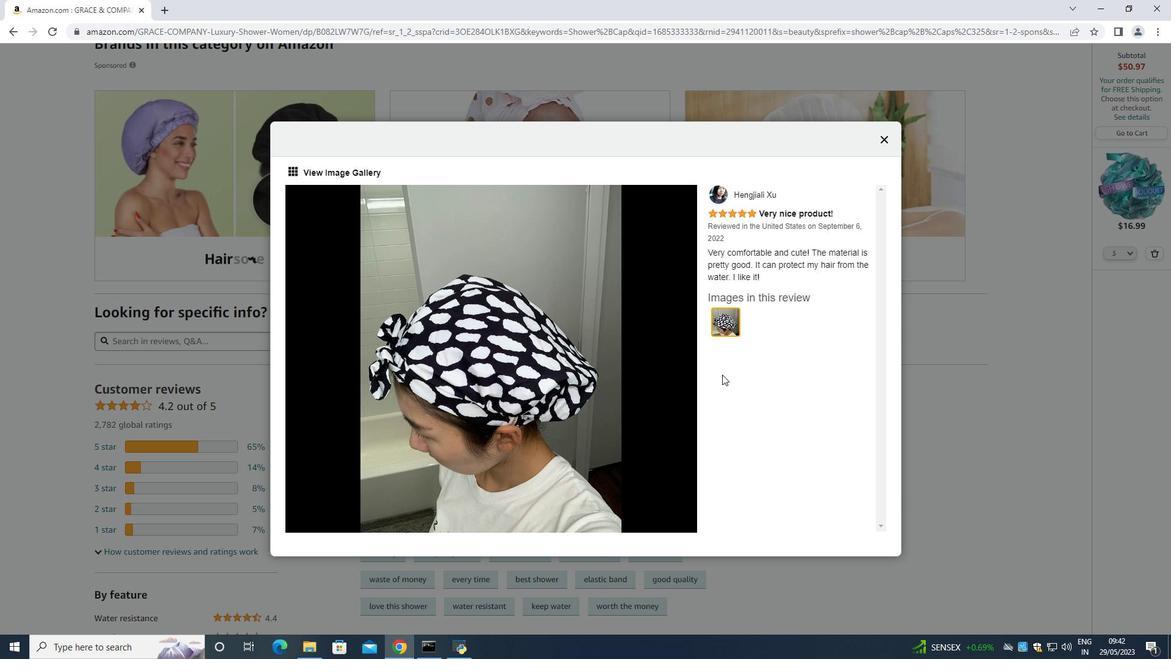 
Action: Mouse moved to (667, 347)
Screenshot: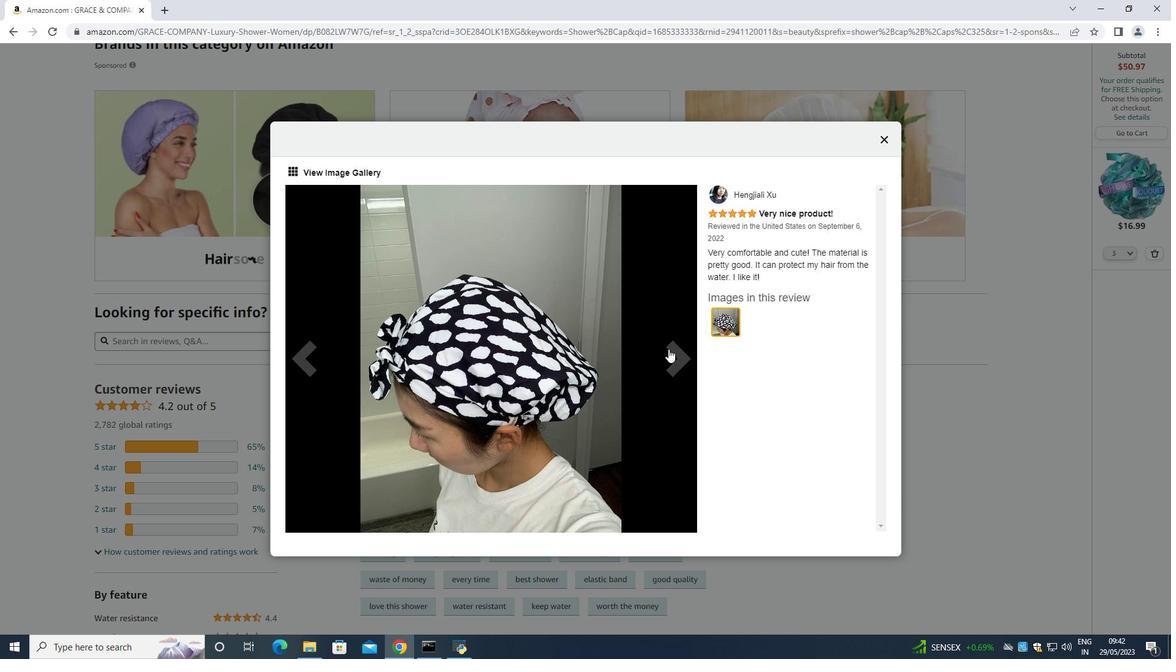 
Action: Mouse pressed left at (667, 347)
Screenshot: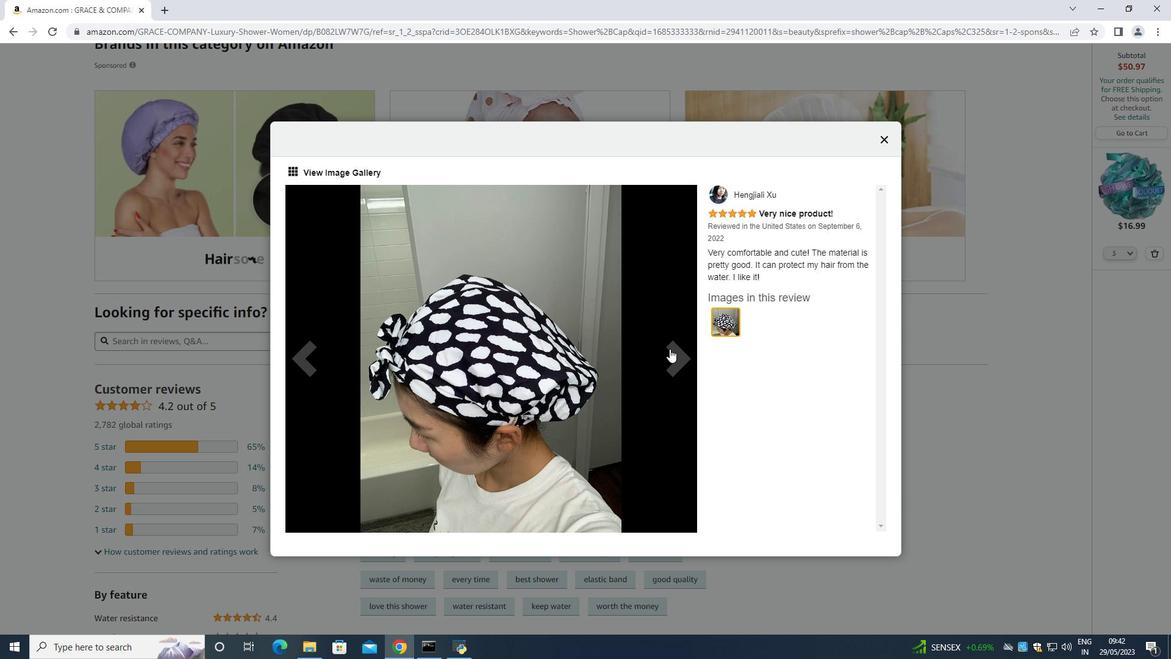 
Action: Mouse moved to (683, 336)
Screenshot: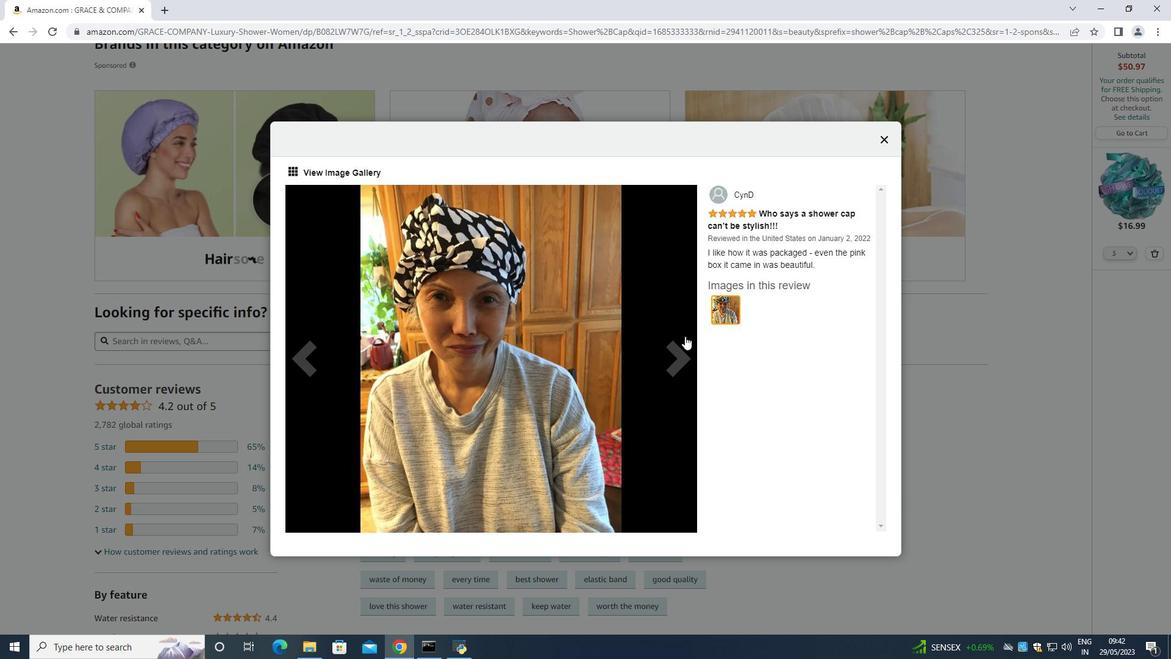 
Action: Mouse pressed left at (683, 336)
Screenshot: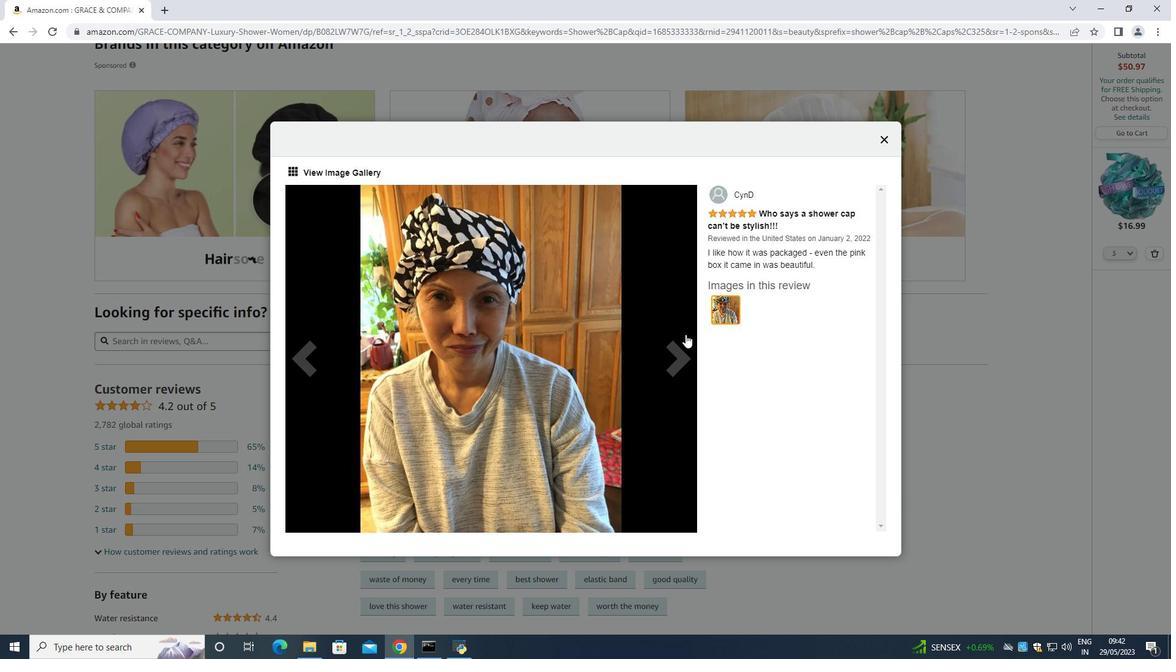 
Action: Mouse moved to (676, 346)
Screenshot: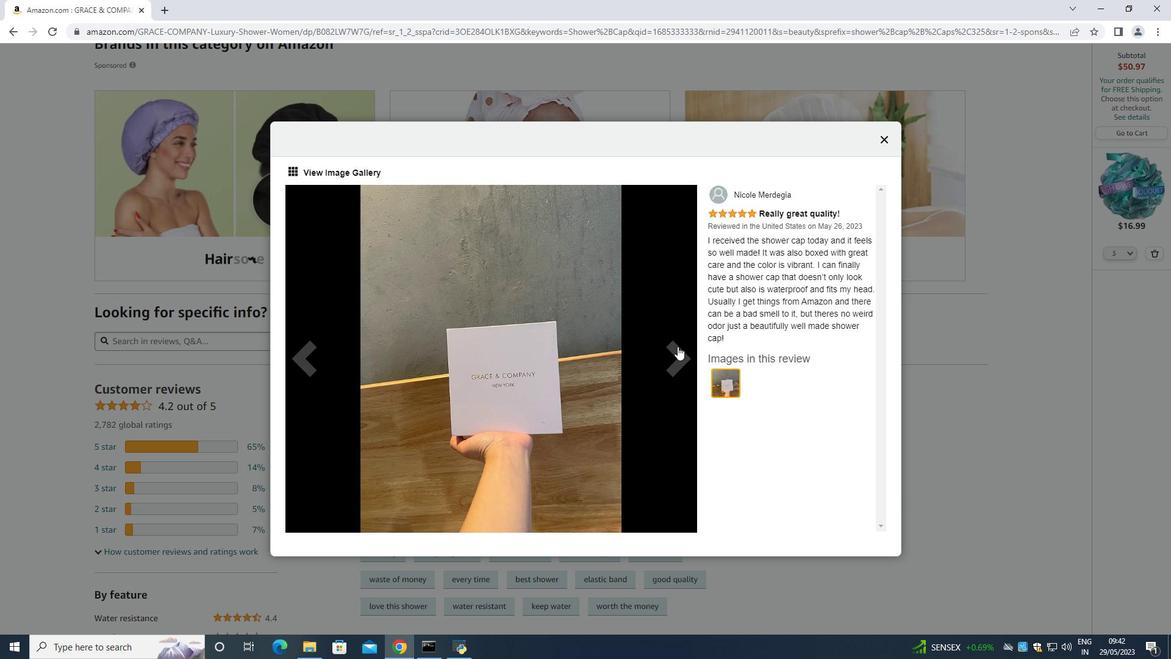 
Action: Mouse pressed left at (676, 346)
Screenshot: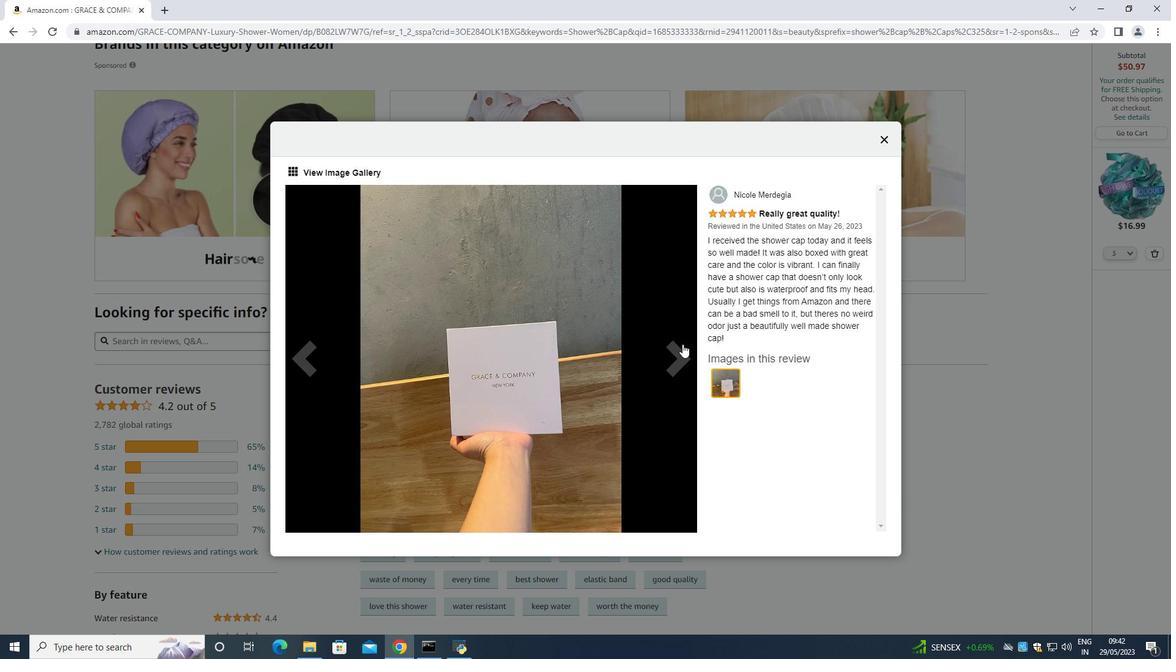 
Action: Mouse moved to (658, 375)
Screenshot: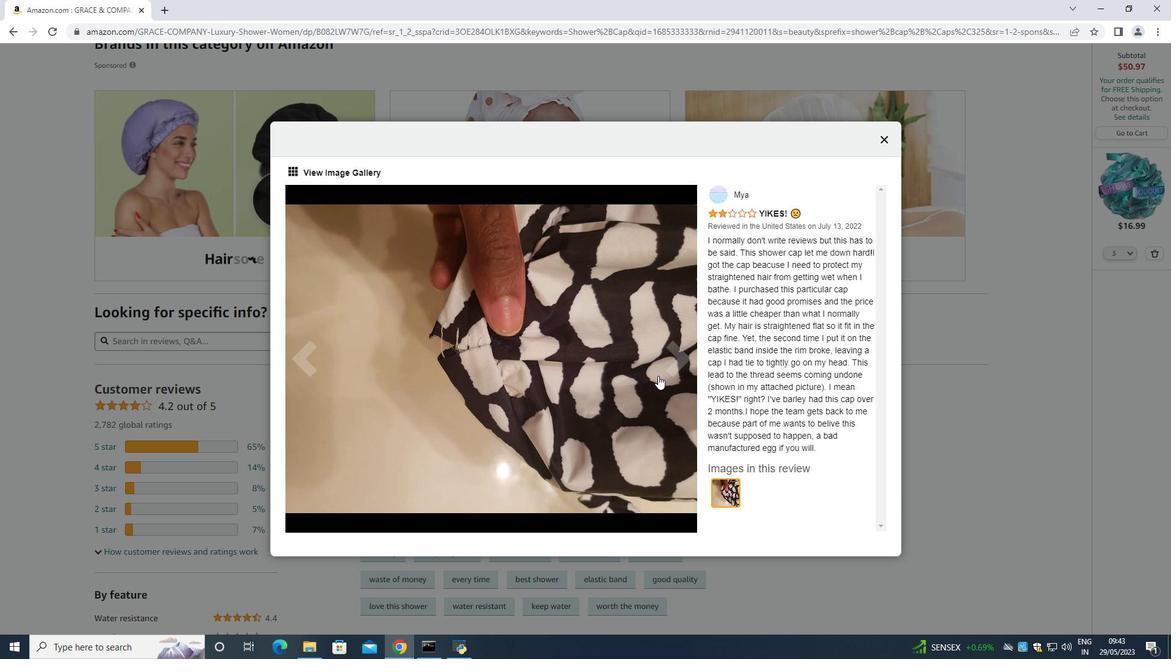
Action: Mouse pressed left at (658, 375)
Screenshot: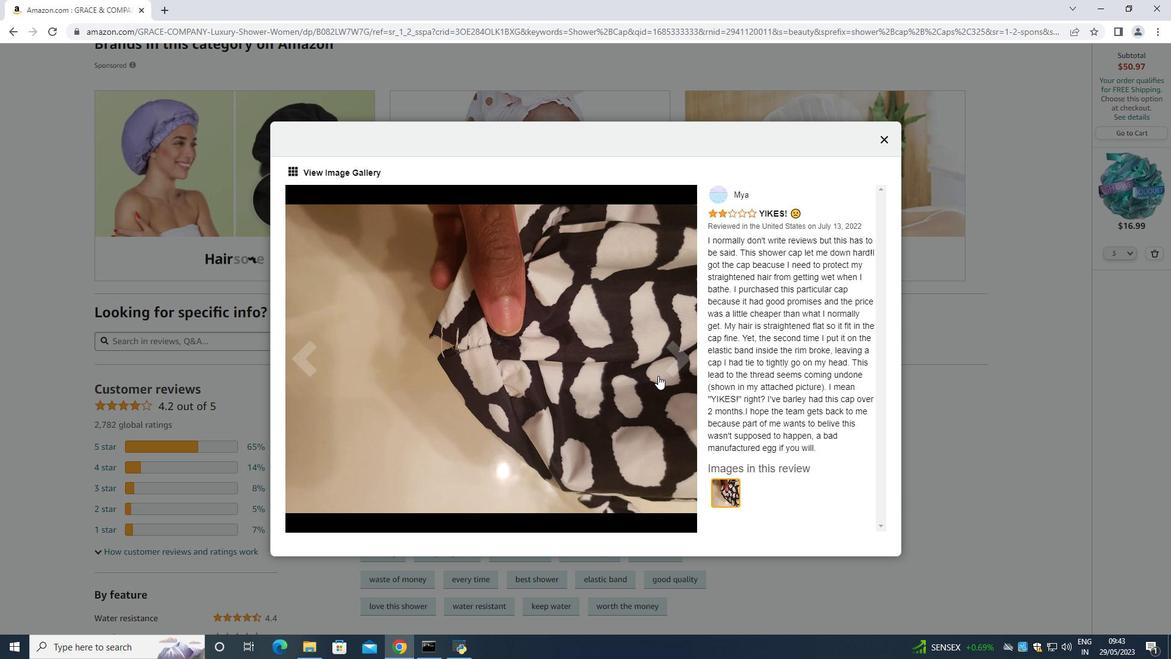 
Action: Mouse moved to (681, 383)
Screenshot: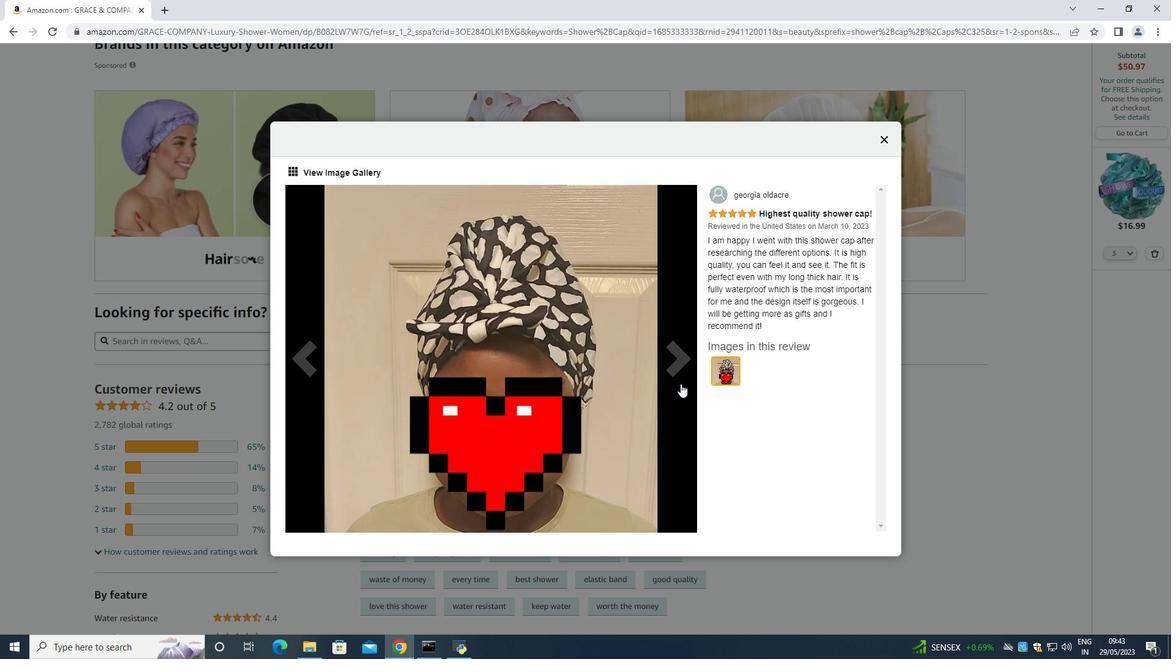 
Action: Mouse pressed left at (681, 383)
Screenshot: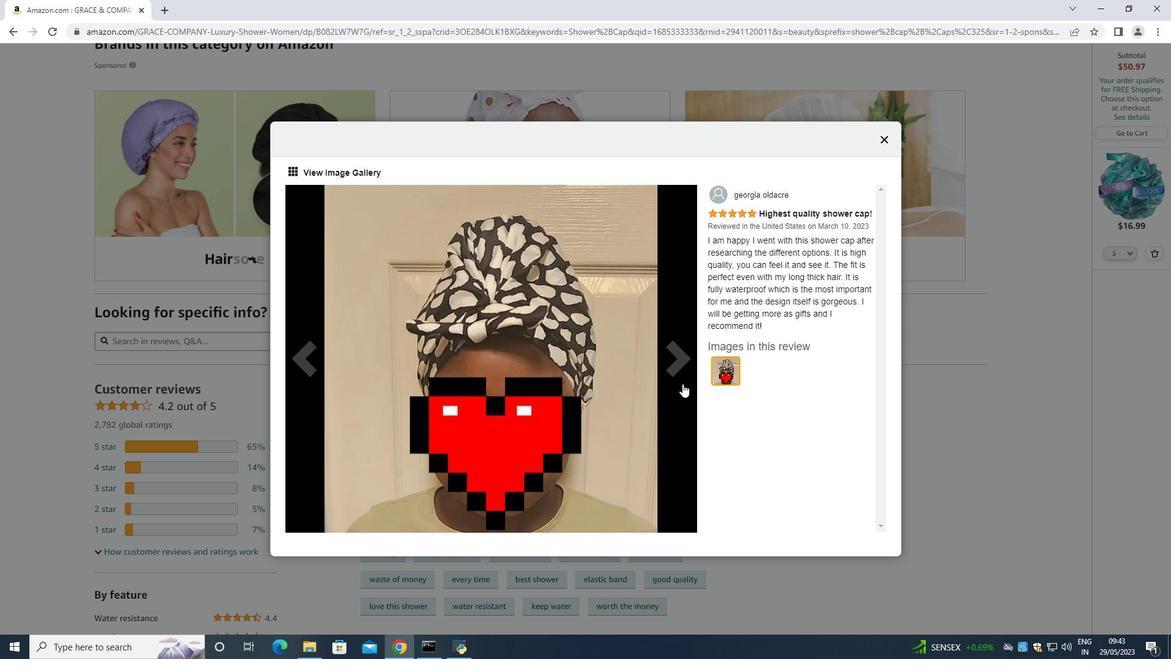 
Action: Mouse moved to (685, 379)
Screenshot: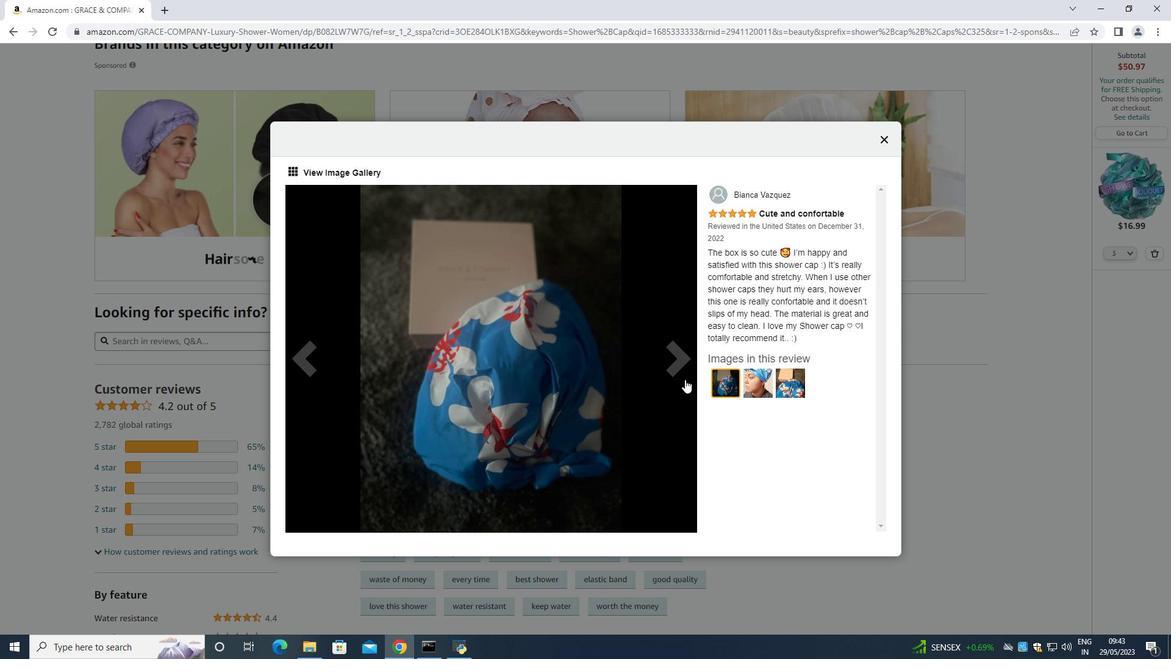 
Action: Mouse pressed left at (685, 379)
Screenshot: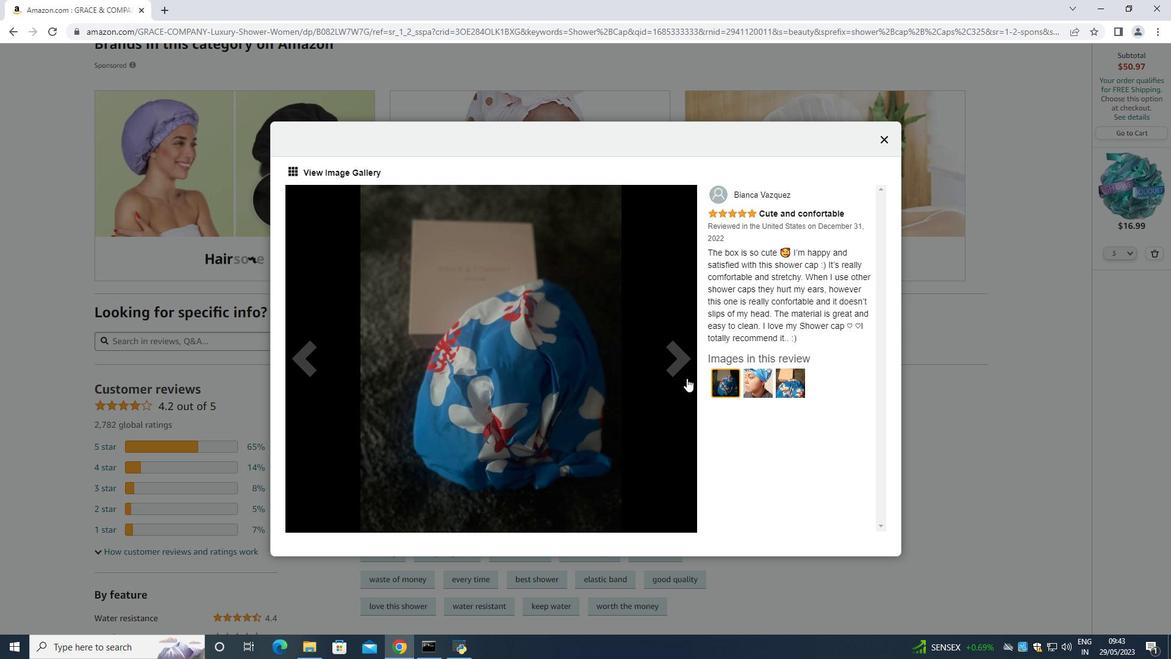 
Action: Mouse moved to (687, 378)
Screenshot: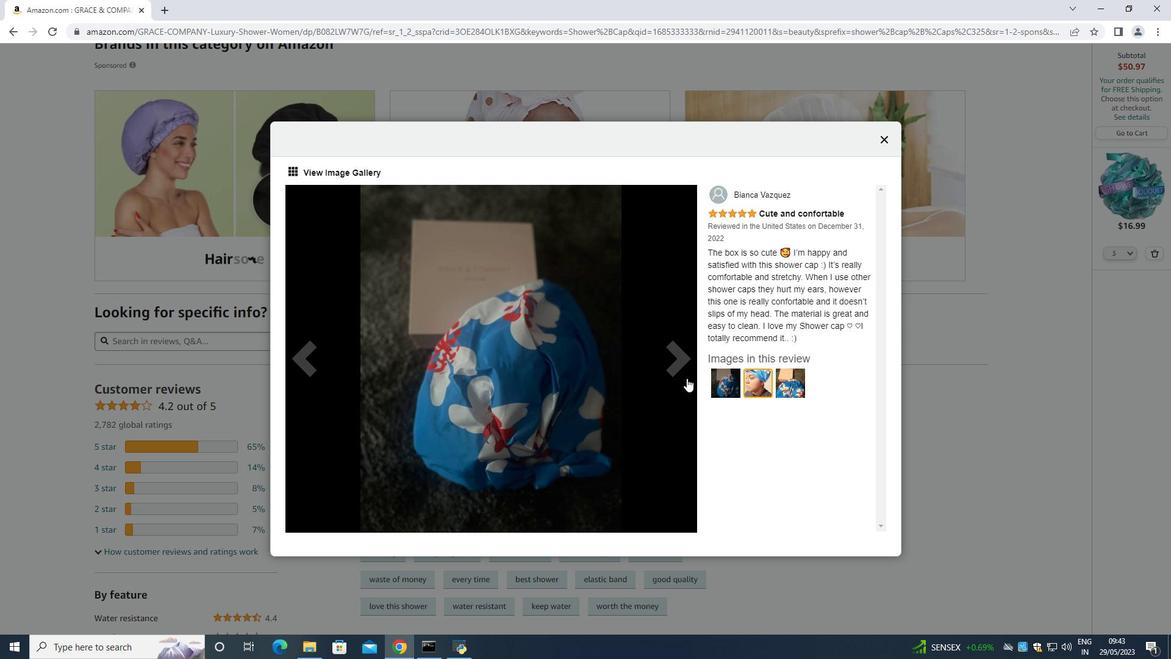 
Action: Mouse pressed left at (687, 378)
Screenshot: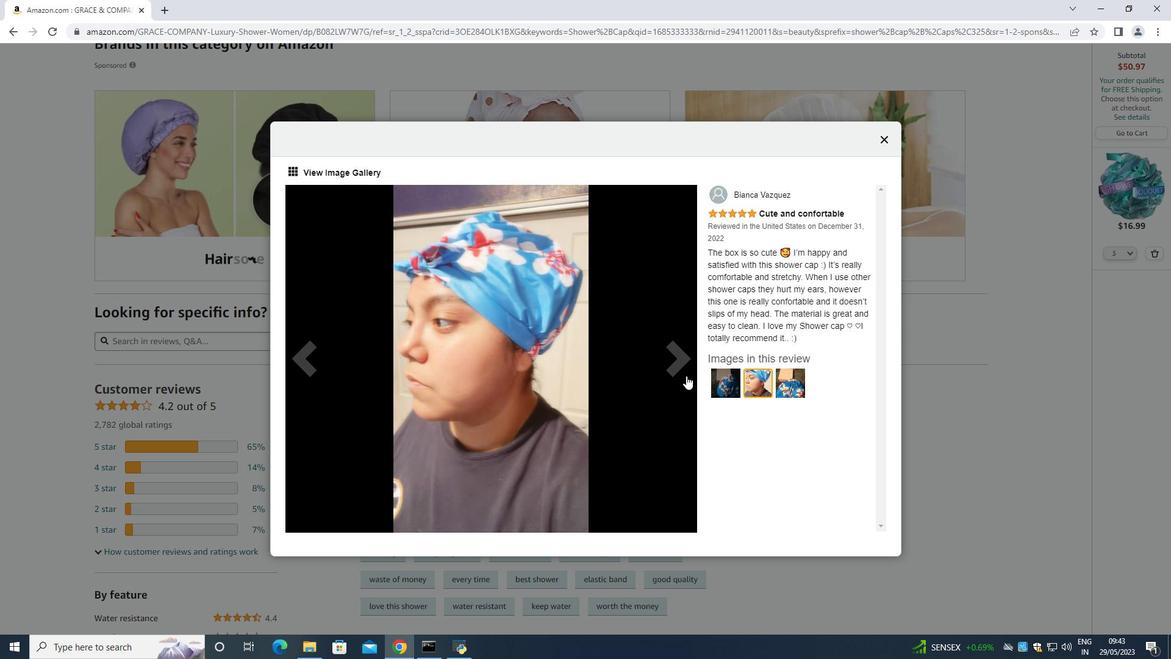 
Action: Mouse moved to (679, 364)
Screenshot: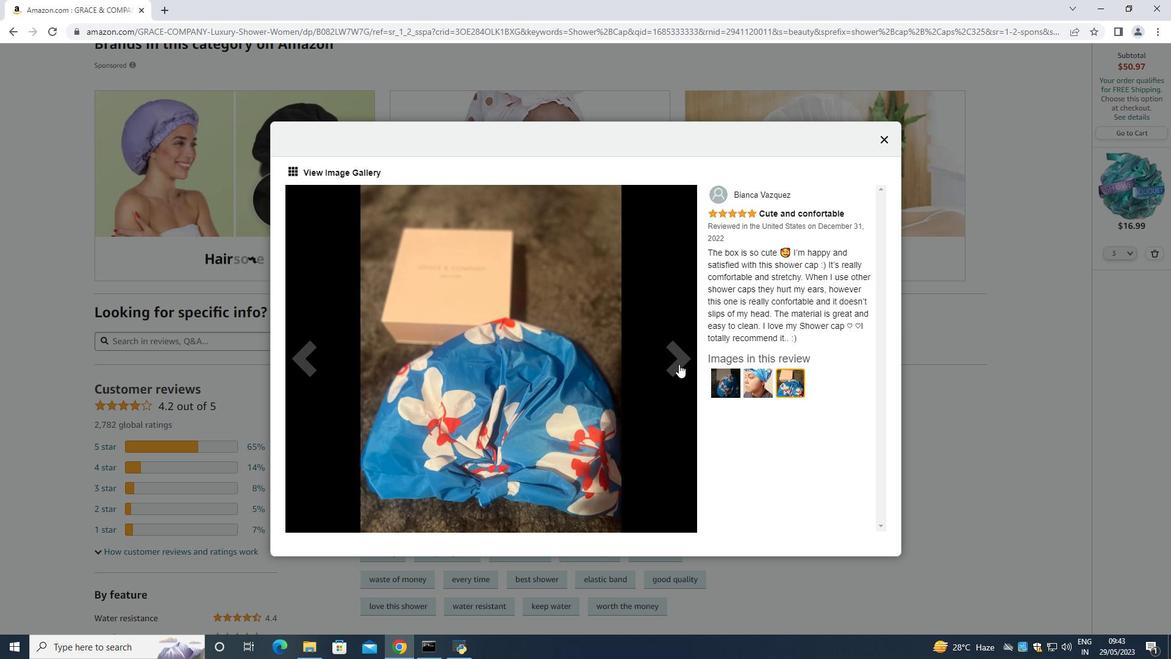 
Action: Mouse pressed left at (679, 364)
Screenshot: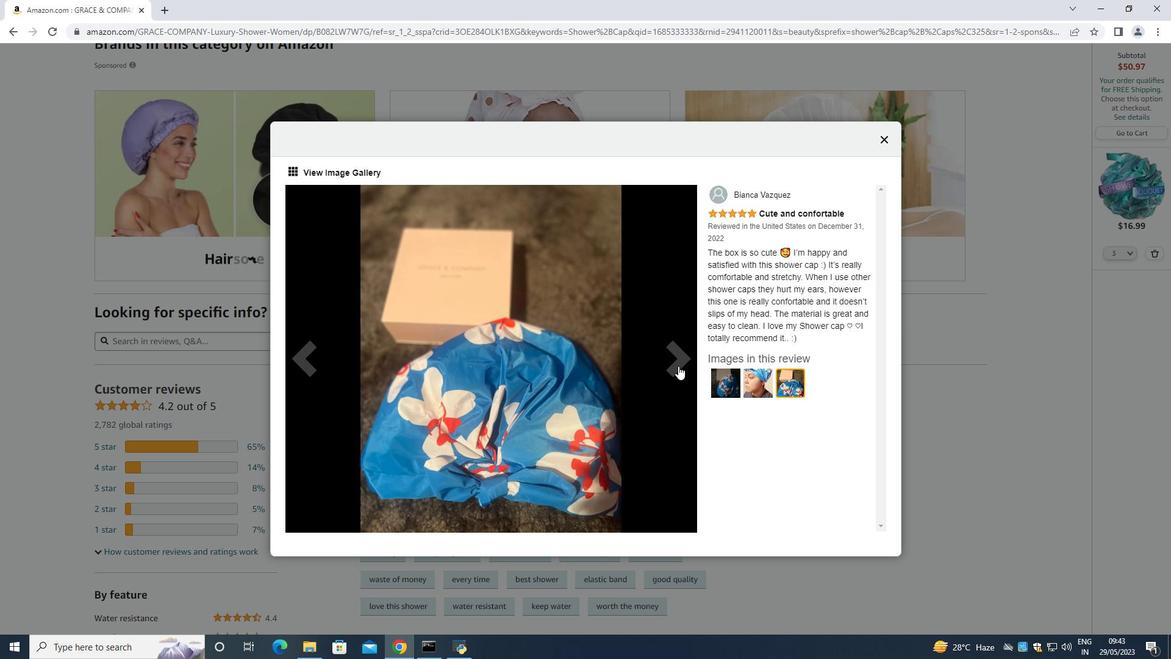 
Action: Mouse moved to (662, 372)
Screenshot: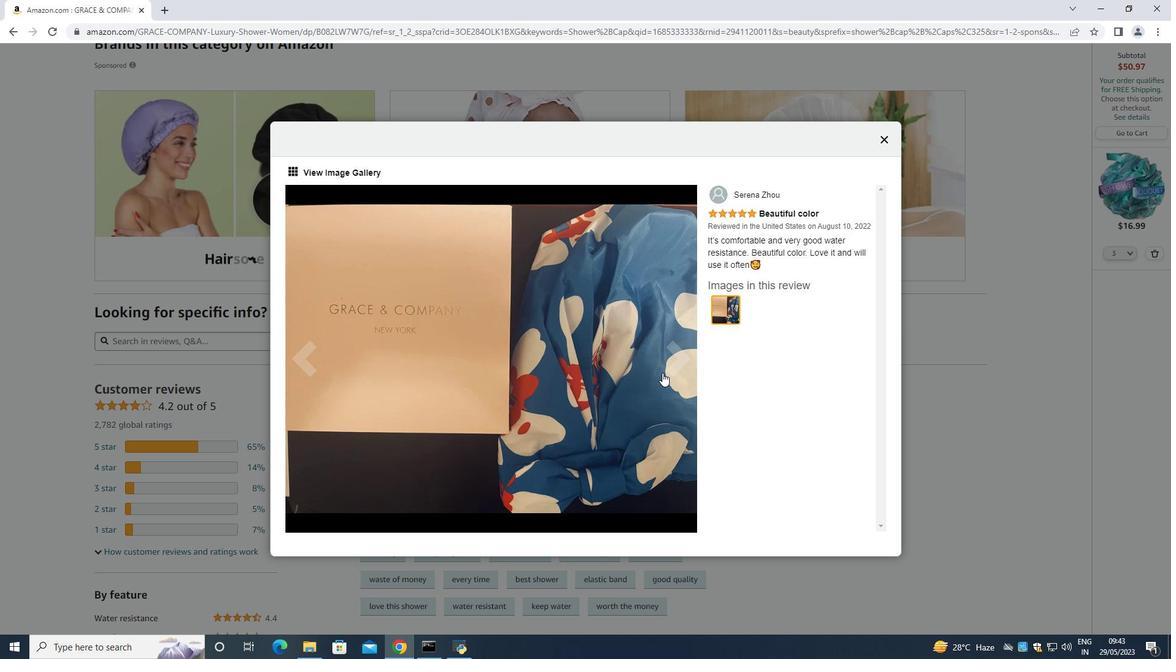 
Action: Mouse pressed left at (662, 372)
Screenshot: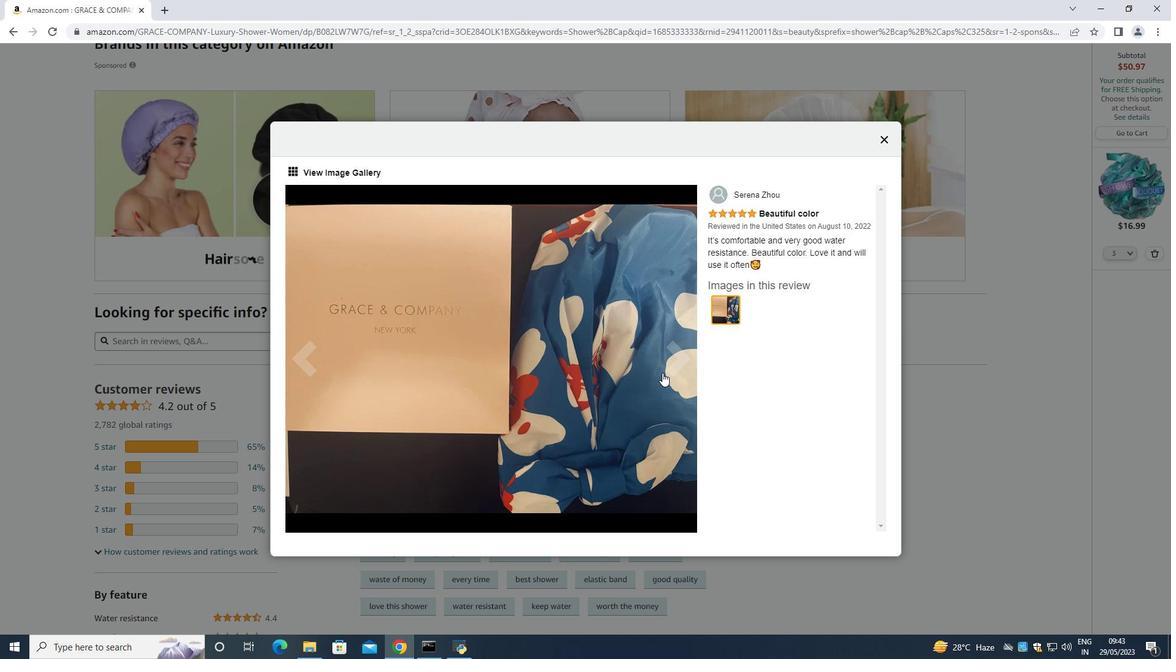 
Action: Mouse moved to (674, 371)
Screenshot: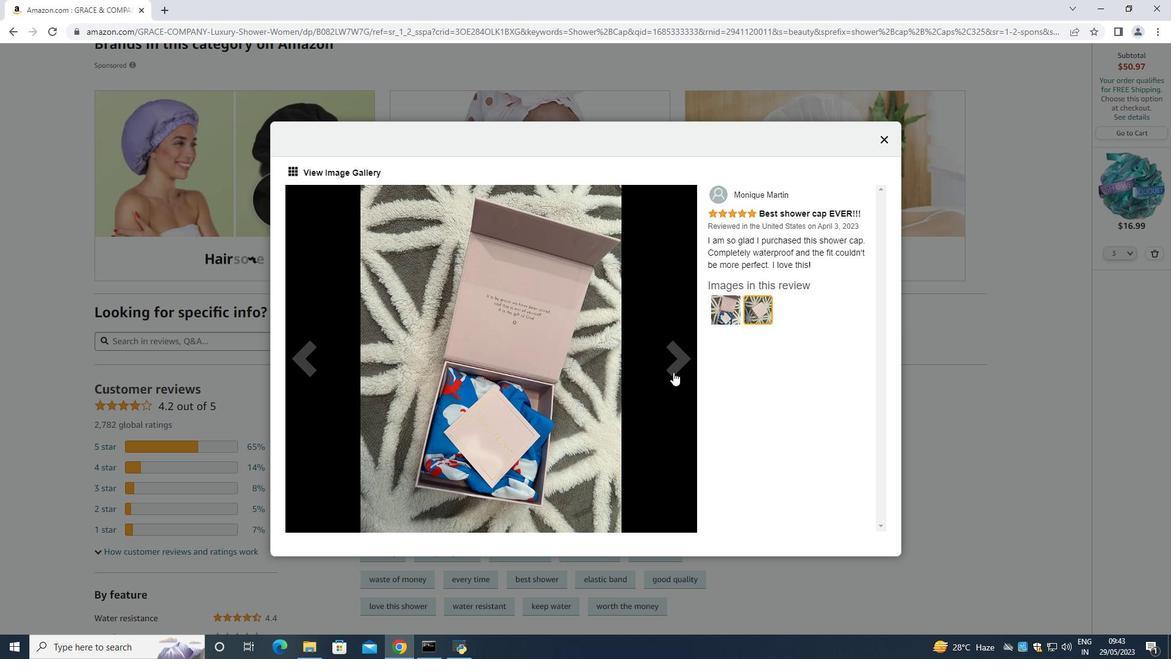 
Action: Mouse pressed left at (674, 371)
Screenshot: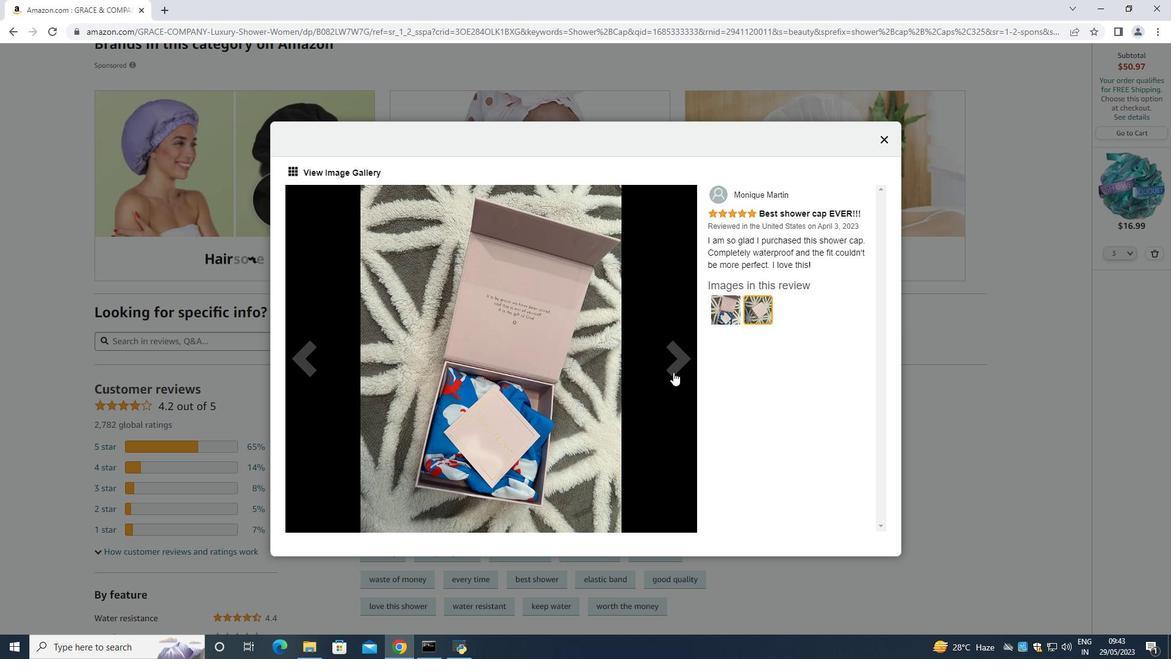 
Action: Mouse moved to (657, 346)
Screenshot: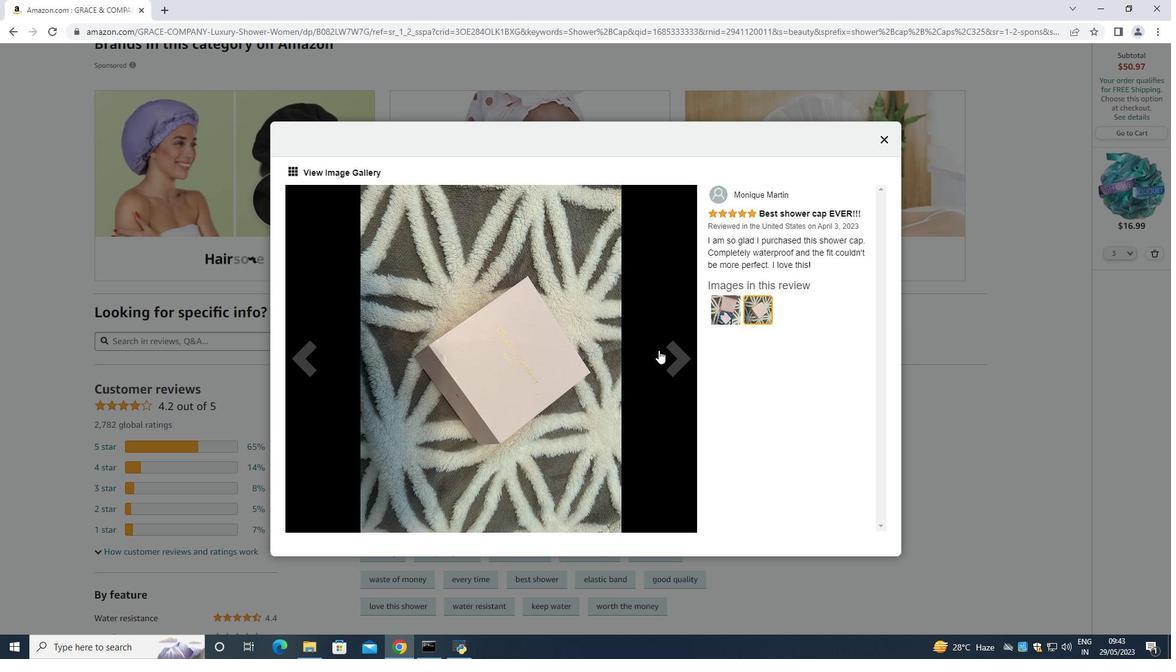 
Action: Mouse pressed left at (657, 346)
Screenshot: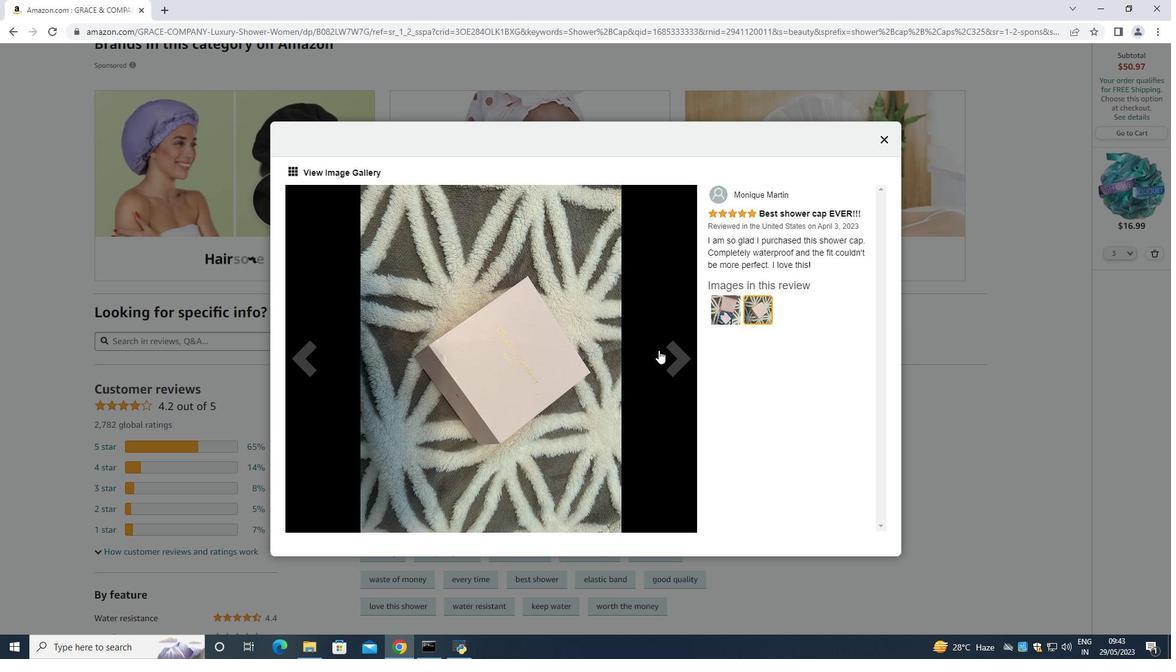 
Action: Mouse moved to (679, 359)
Screenshot: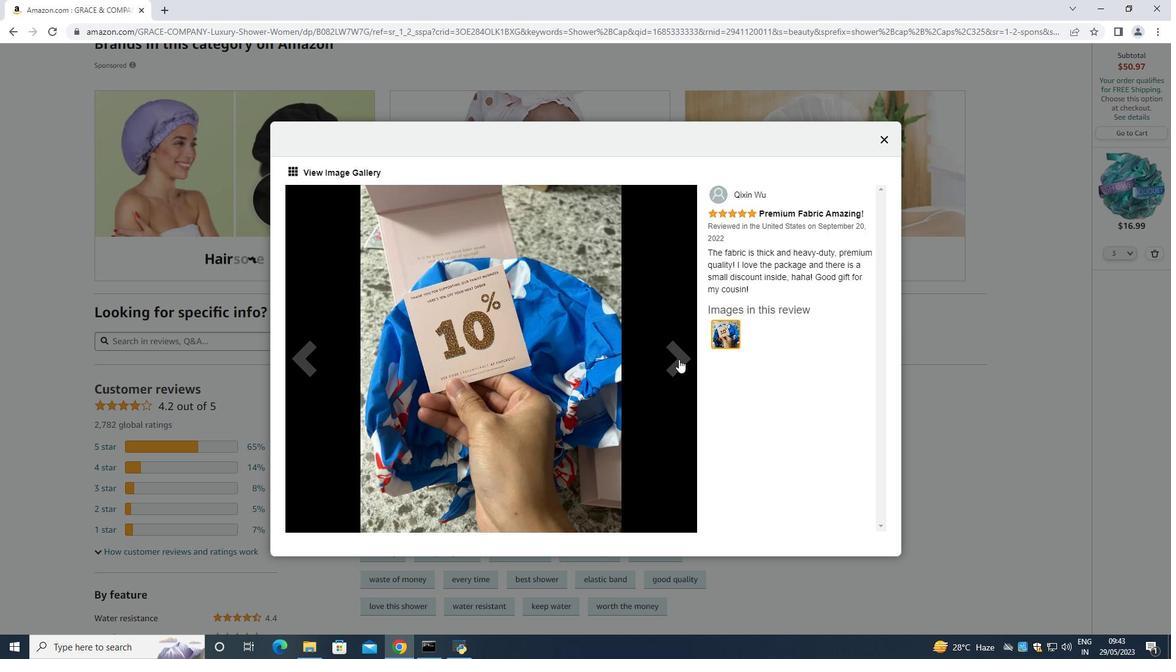 
Action: Mouse pressed left at (679, 359)
Screenshot: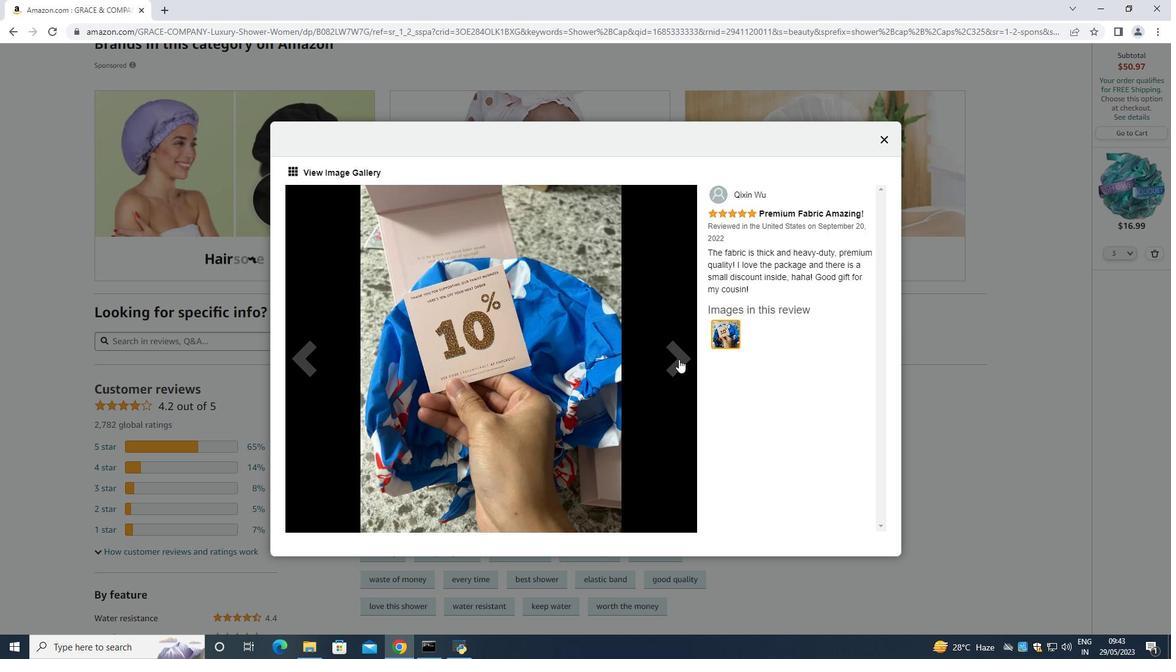 
Action: Mouse moved to (679, 369)
Screenshot: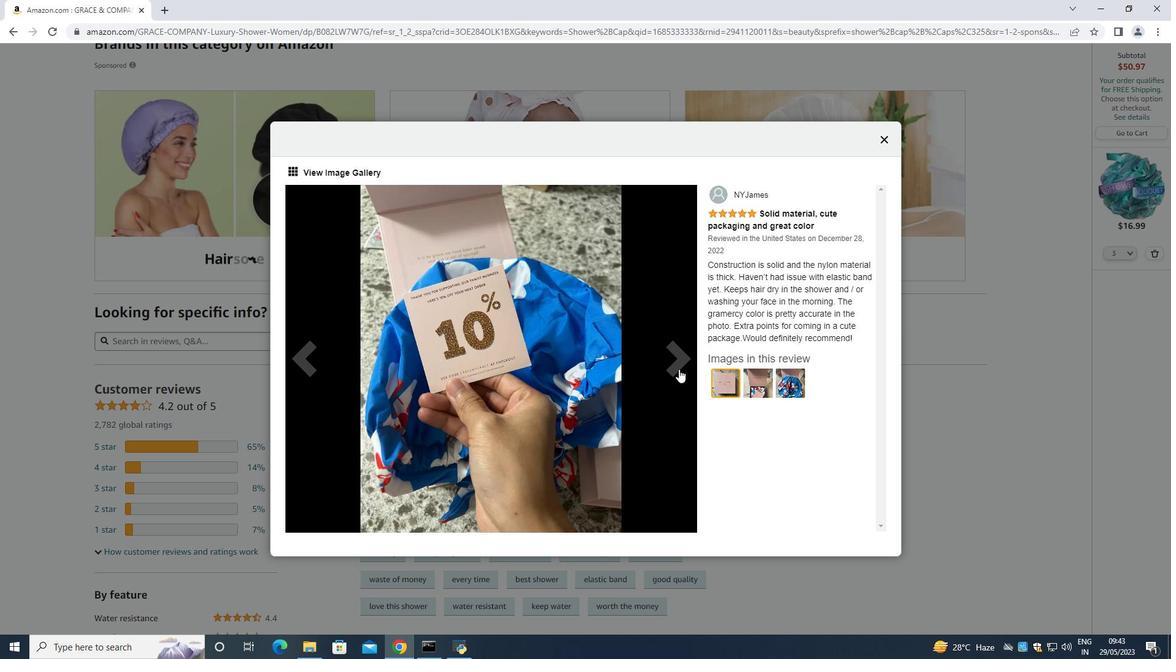 
Action: Mouse pressed left at (679, 369)
Screenshot: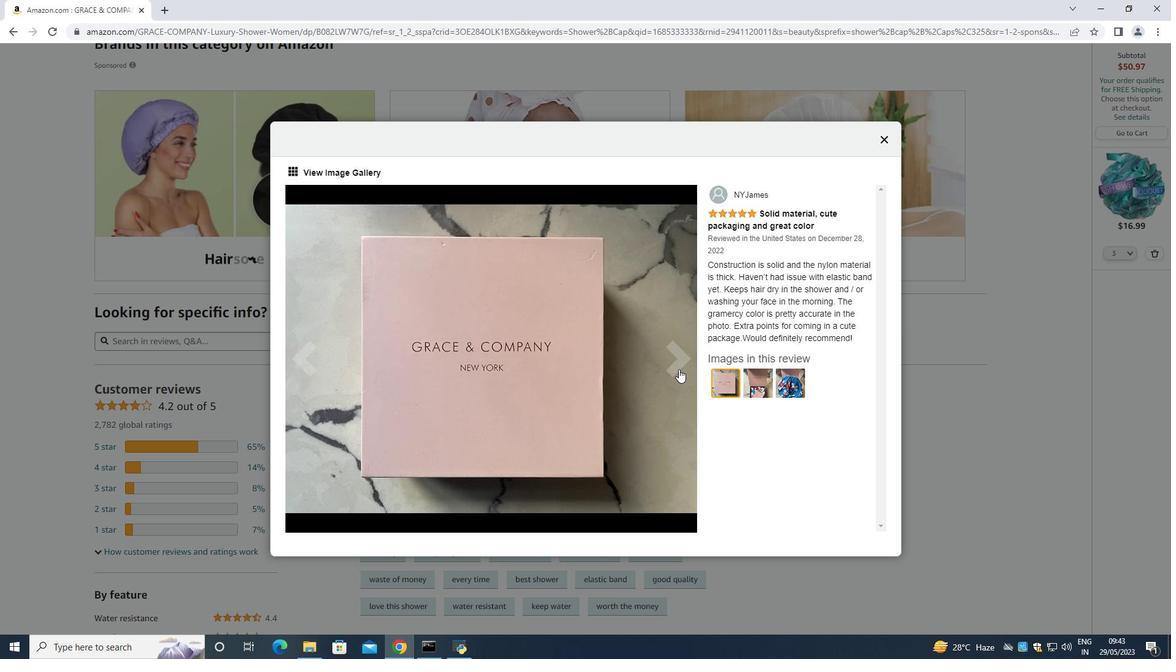 
Action: Mouse moved to (678, 372)
Screenshot: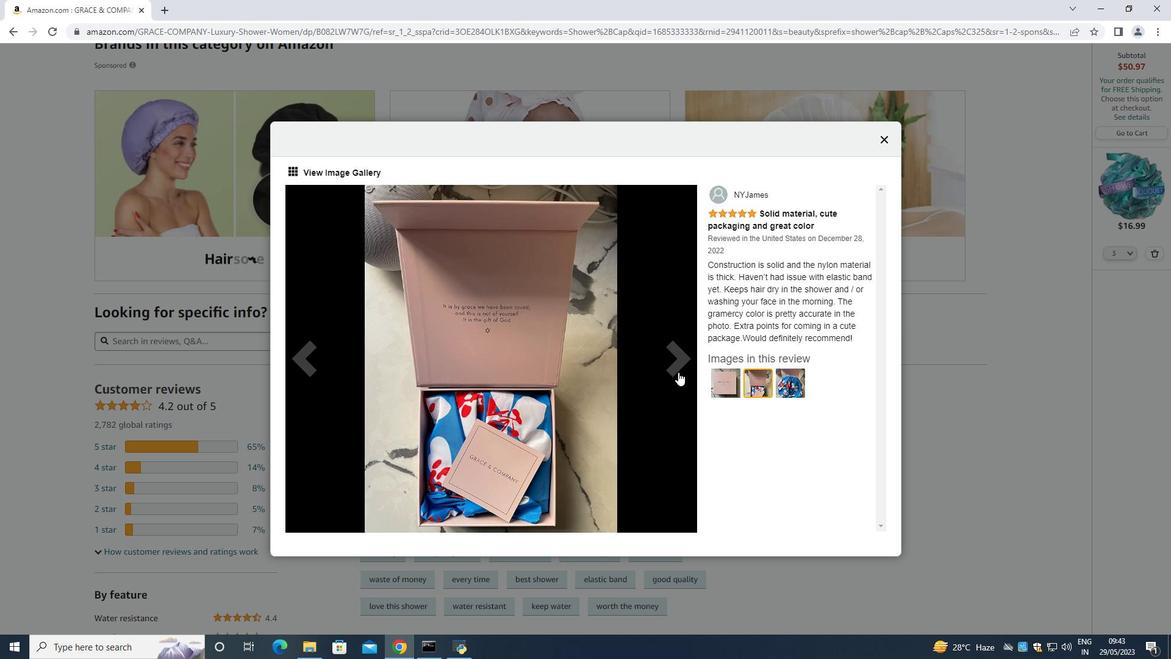 
Action: Mouse pressed left at (678, 372)
Screenshot: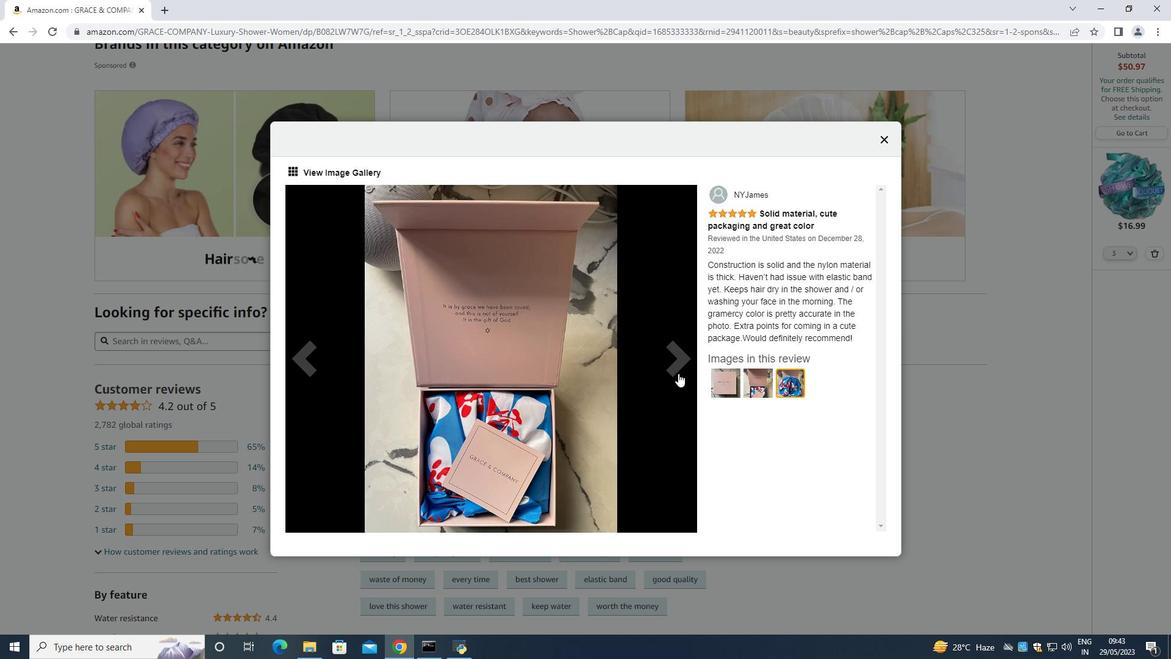 
Action: Mouse moved to (677, 377)
Screenshot: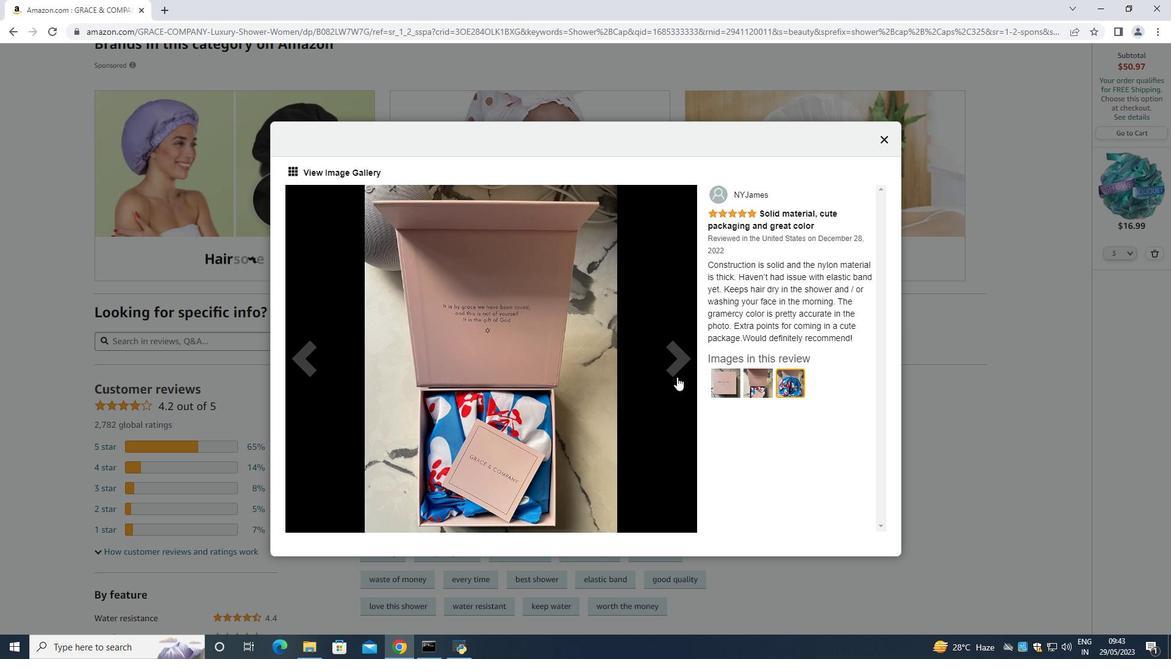 
Action: Mouse pressed left at (677, 377)
Screenshot: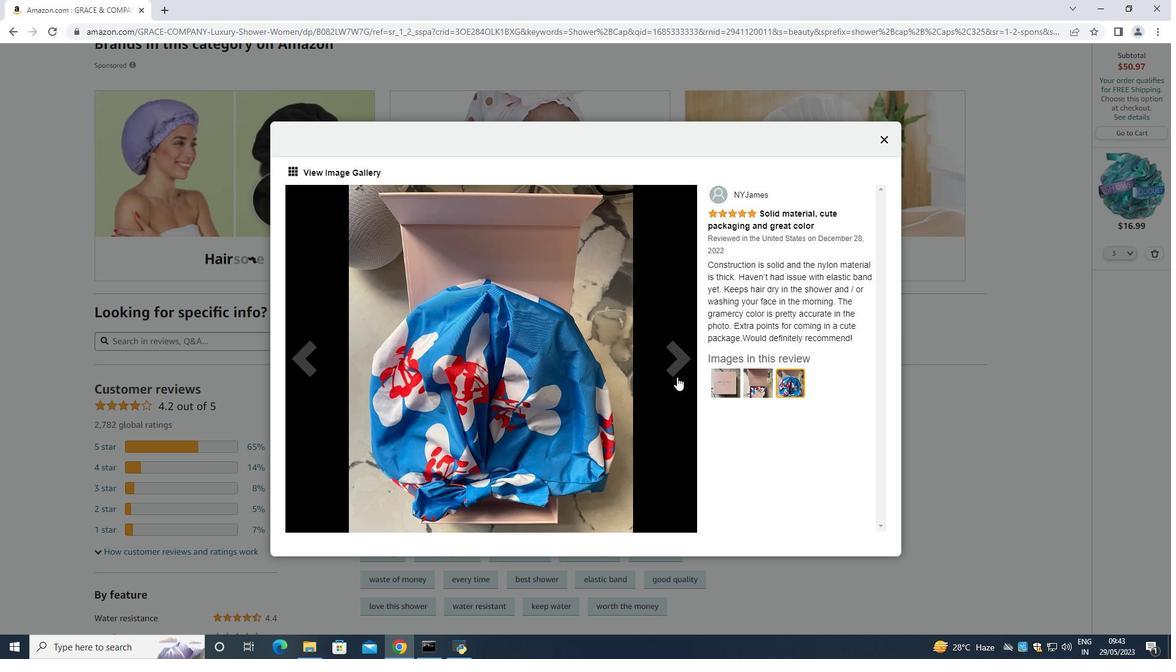 
Action: Mouse pressed left at (677, 377)
Screenshot: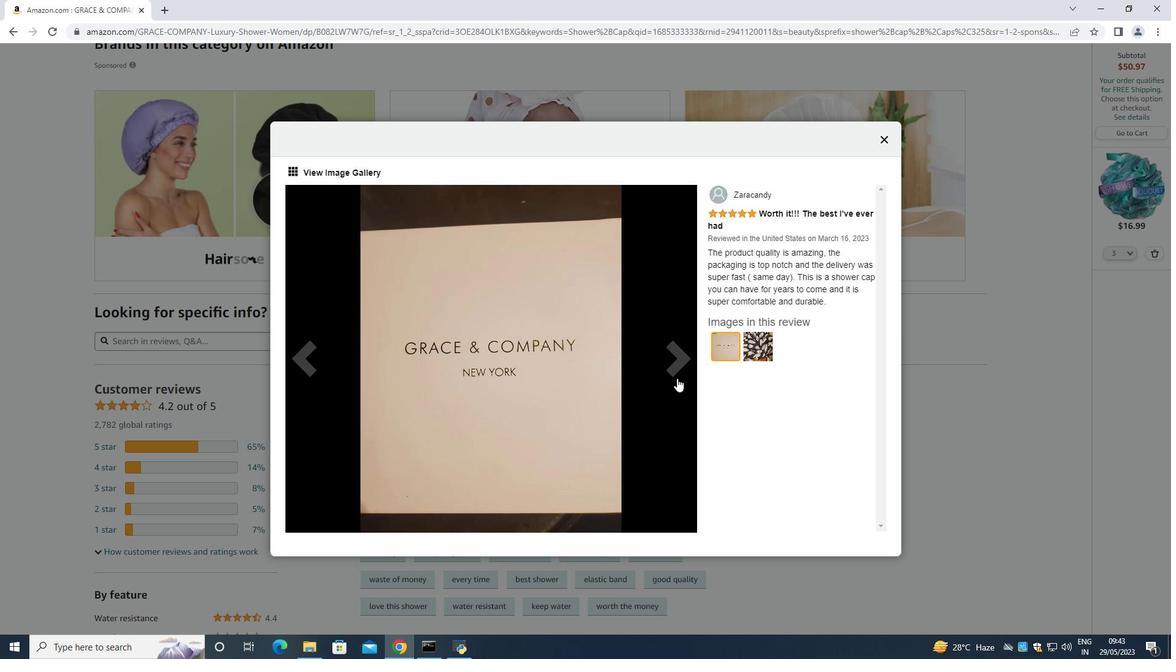 
Action: Mouse moved to (677, 379)
Screenshot: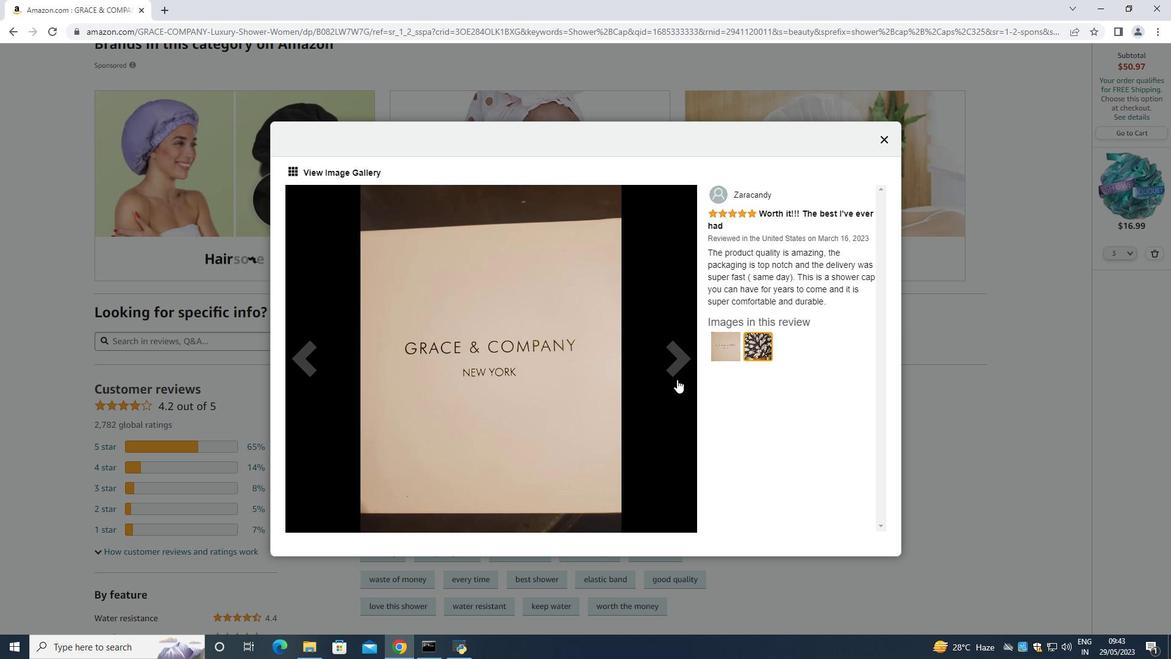 
Action: Mouse pressed left at (677, 379)
Screenshot: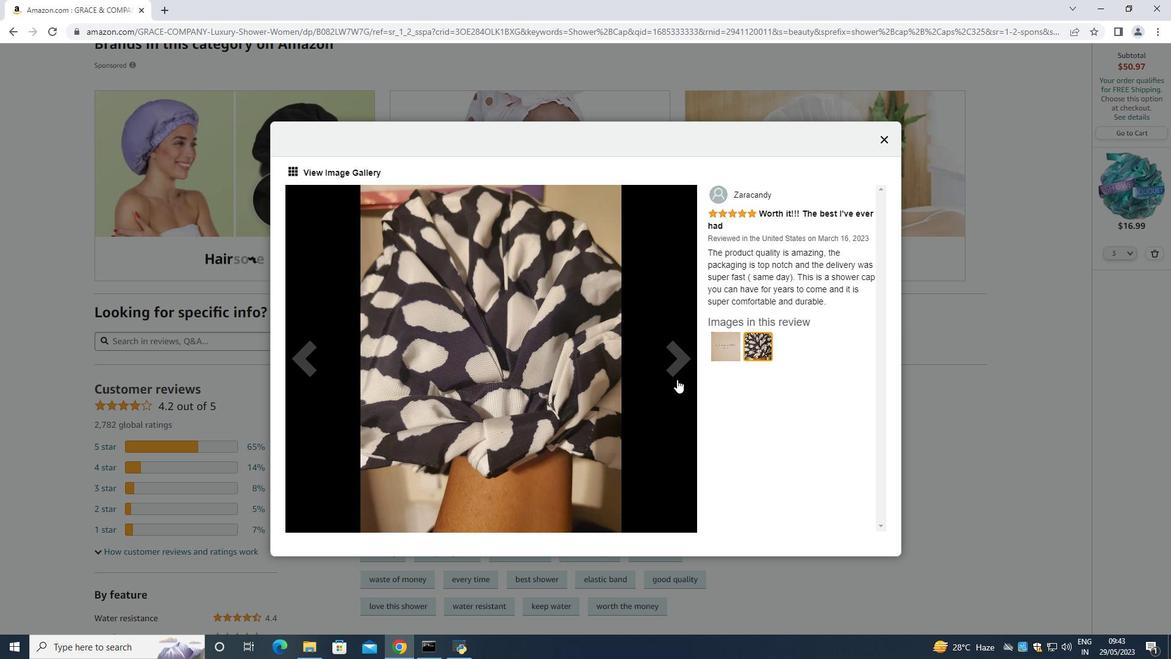 
Action: Mouse pressed left at (677, 379)
Screenshot: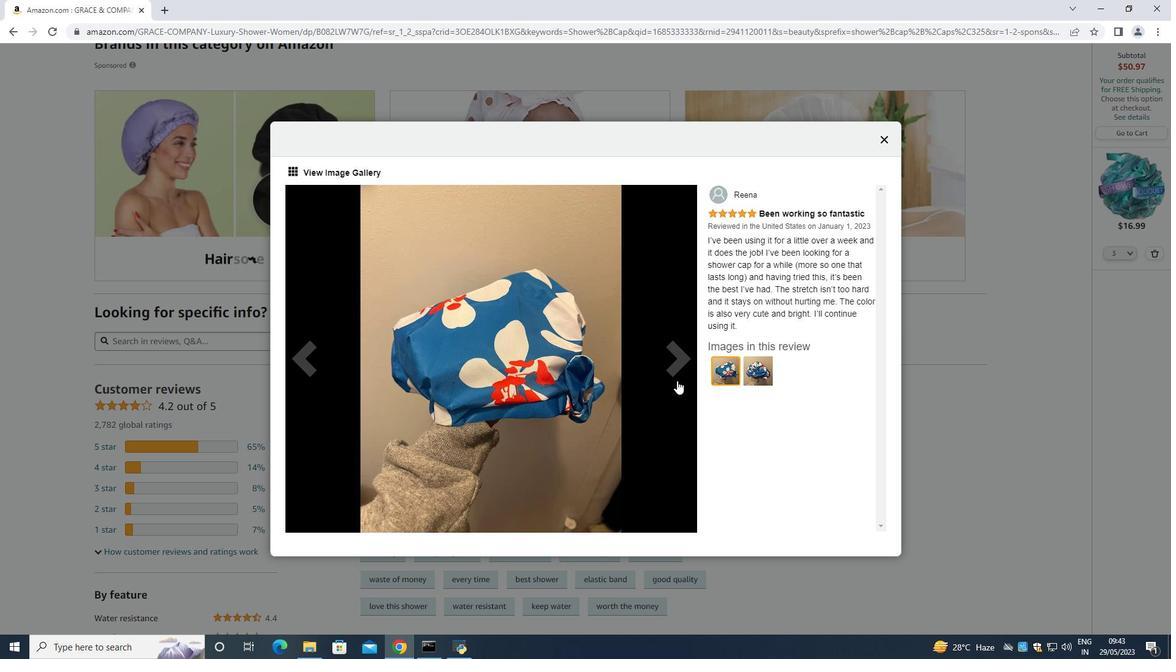 
Action: Mouse moved to (677, 380)
Screenshot: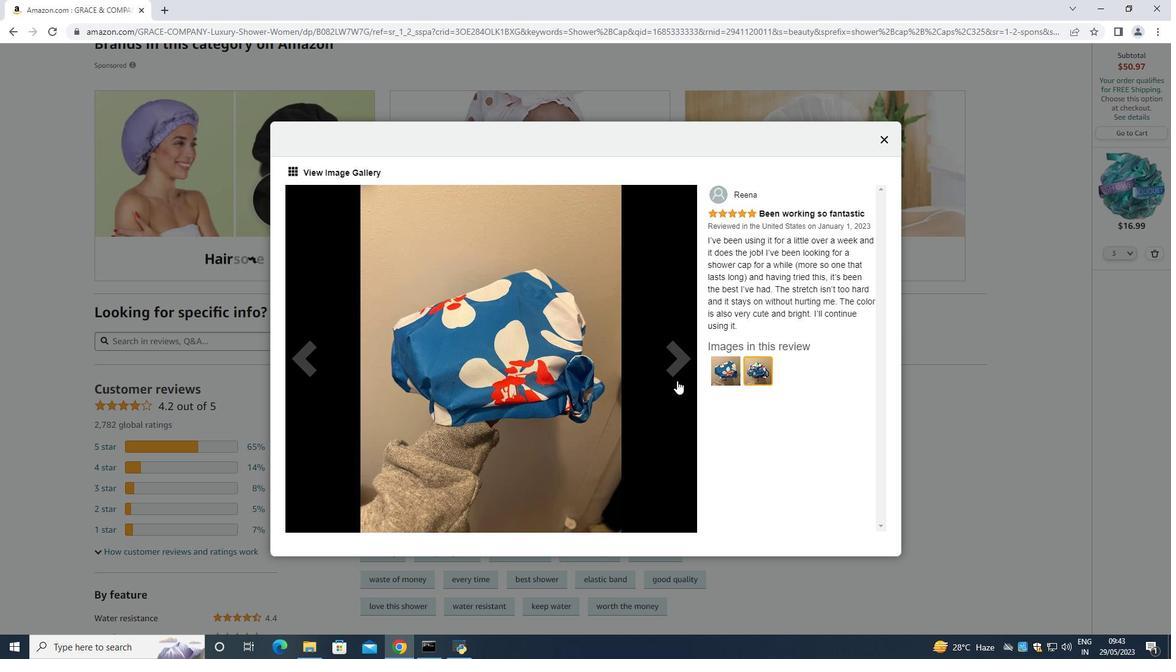
Action: Mouse pressed left at (677, 380)
Screenshot: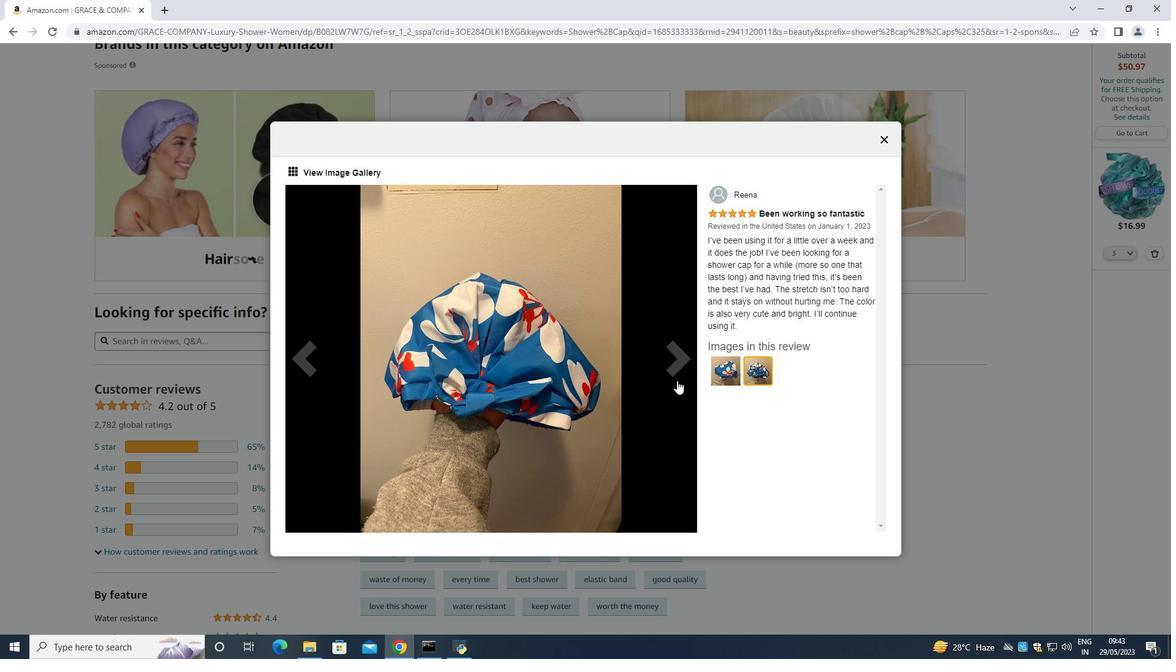 
Action: Mouse pressed left at (677, 380)
Screenshot: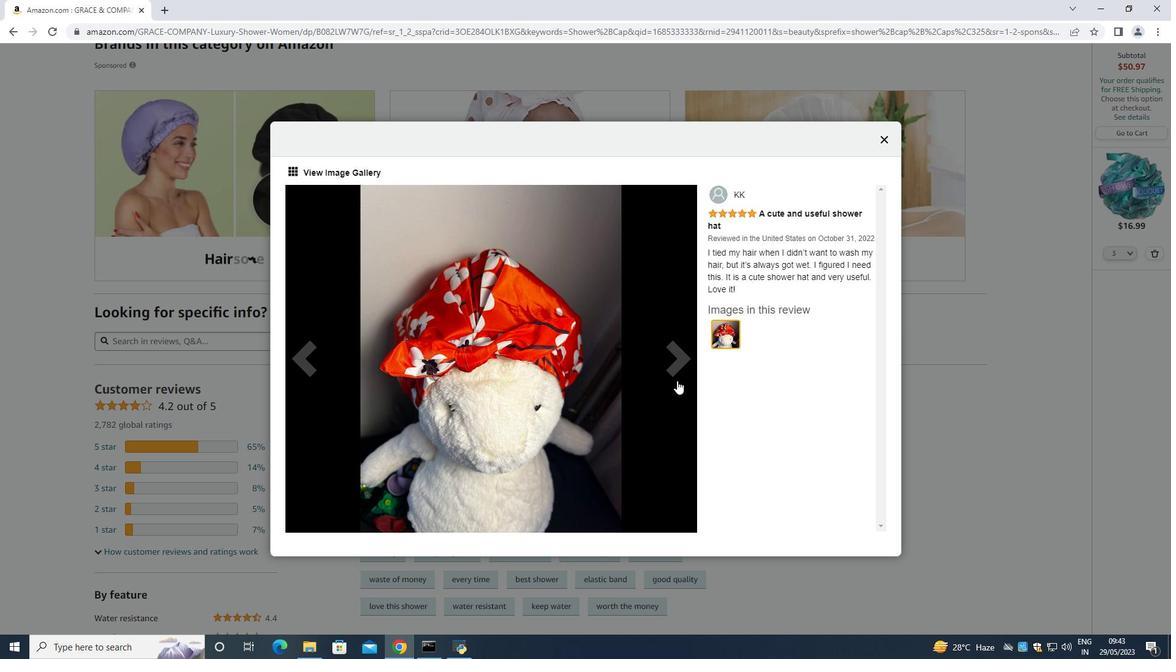 
Action: Mouse moved to (678, 381)
Screenshot: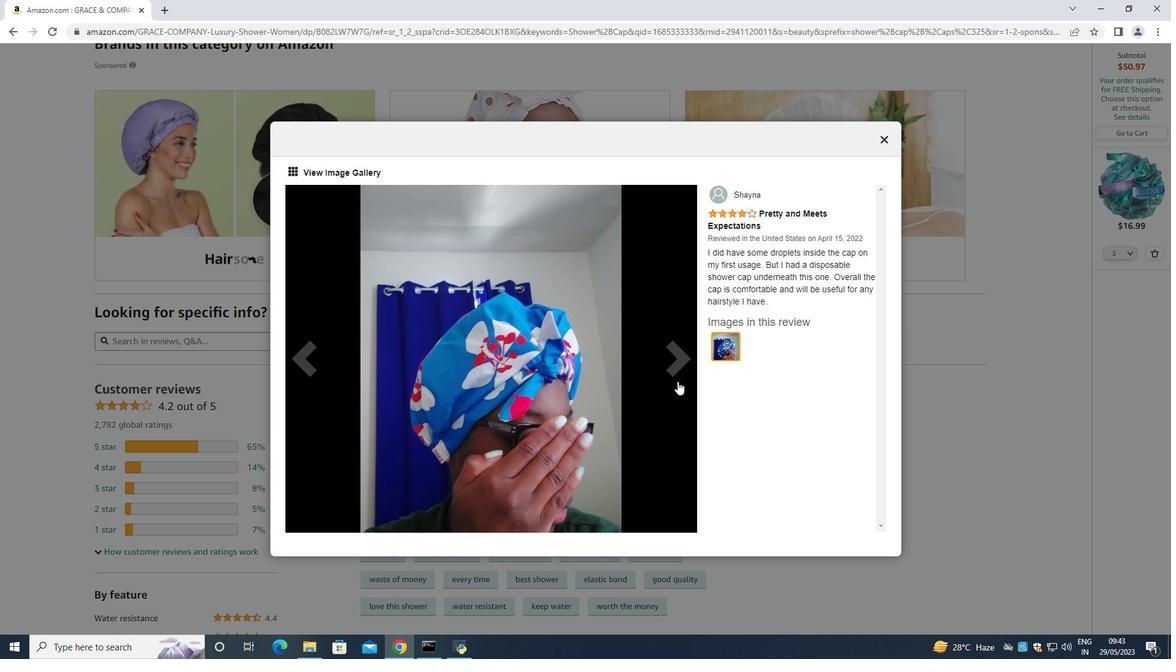 
Action: Mouse pressed left at (678, 381)
Screenshot: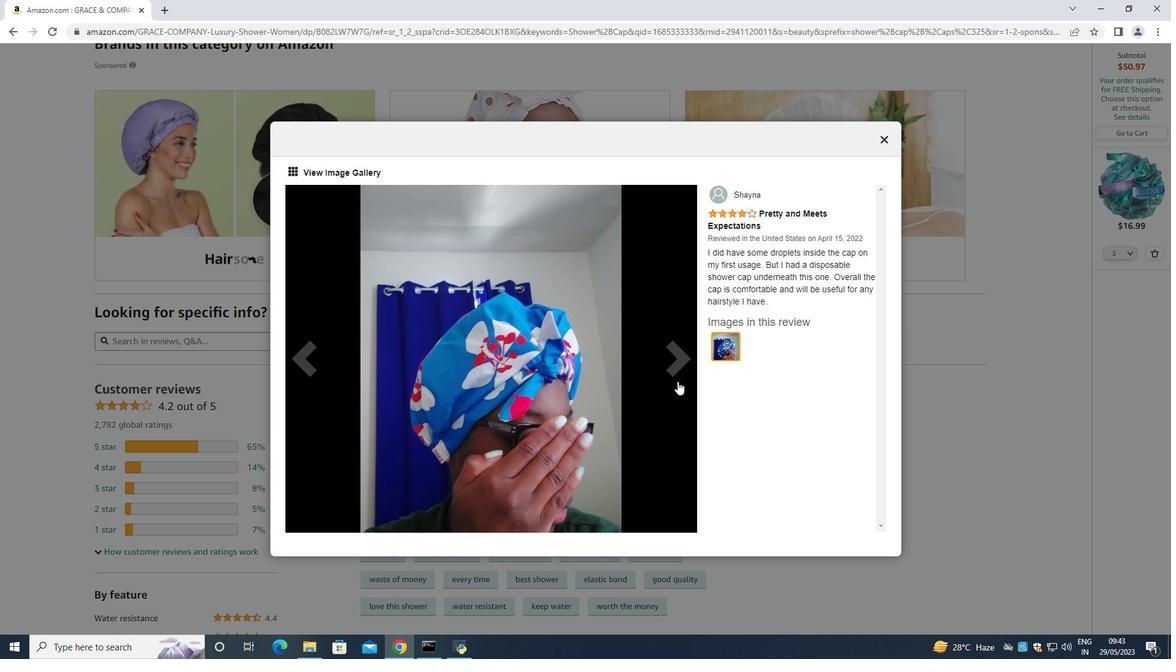
Action: Mouse moved to (678, 381)
Screenshot: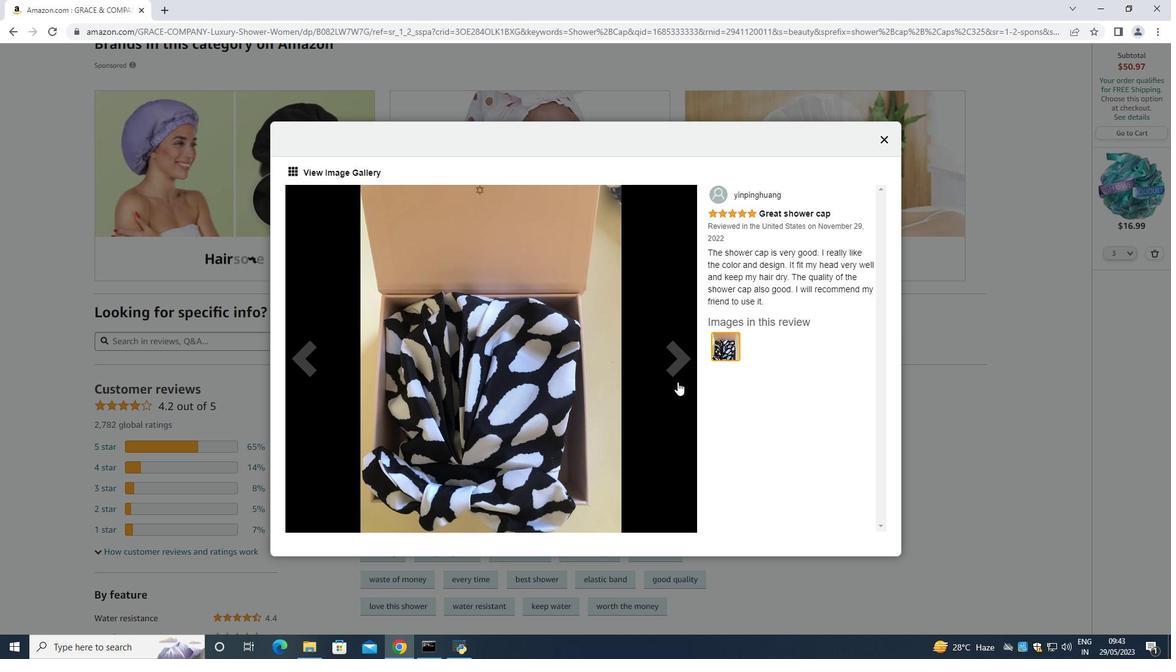 
Action: Mouse pressed left at (678, 381)
